Task: Create a flat design aesthetic medicine letterhead.
Action: Mouse moved to (607, 385)
Screenshot: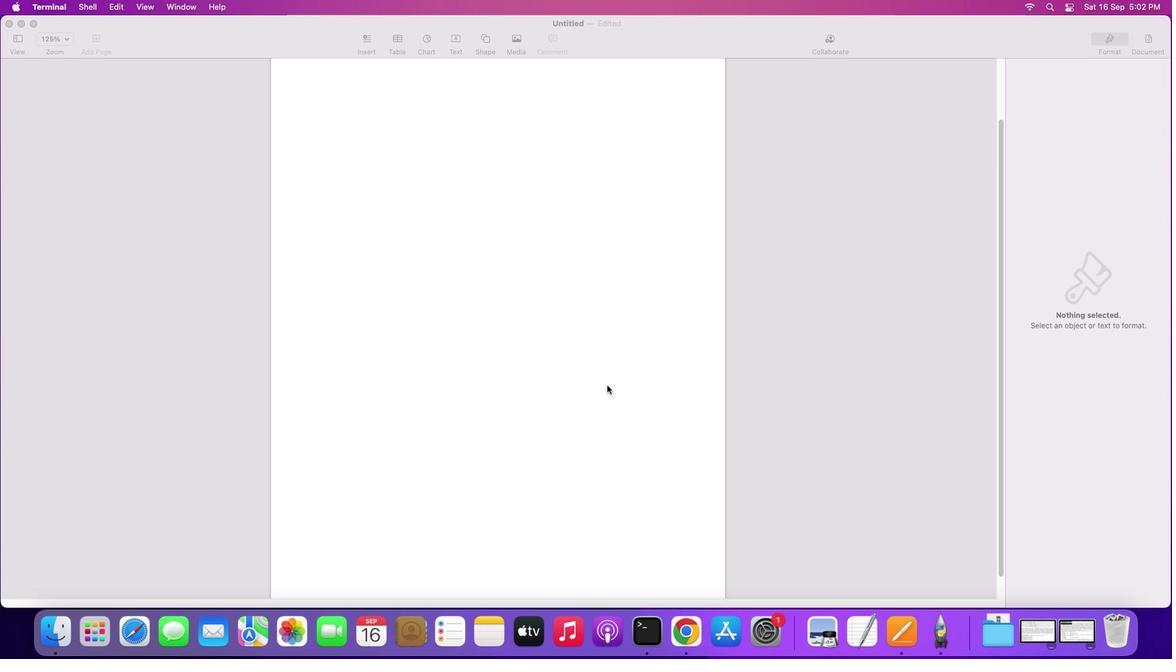 
Action: Mouse pressed left at (607, 385)
Screenshot: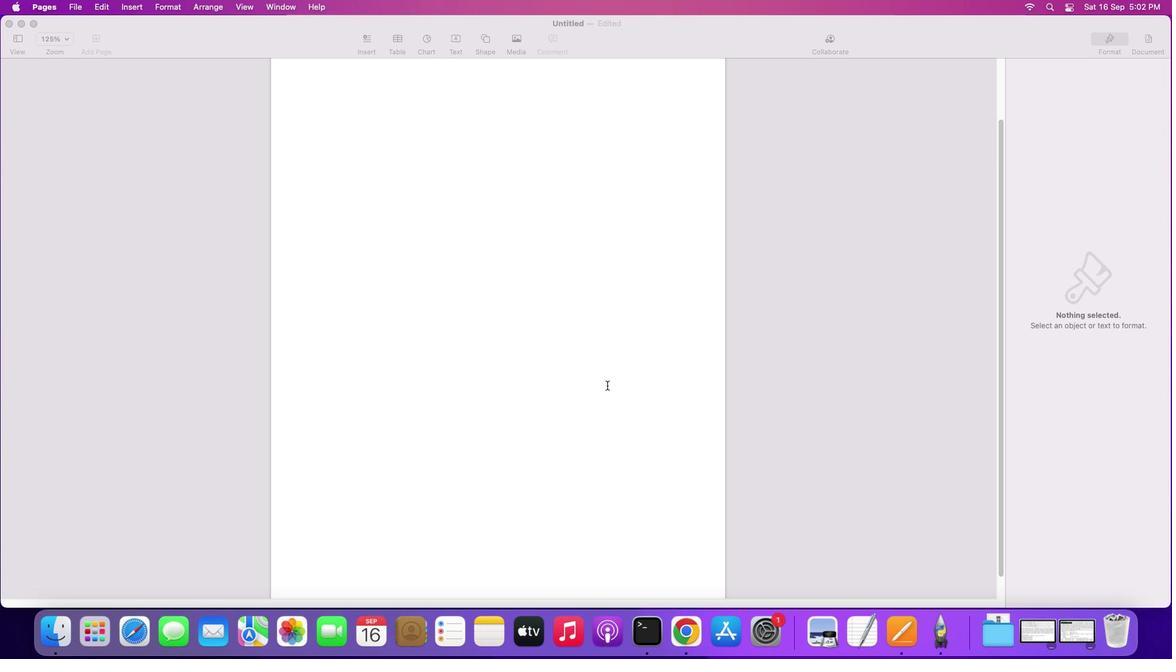 
Action: Mouse moved to (485, 37)
Screenshot: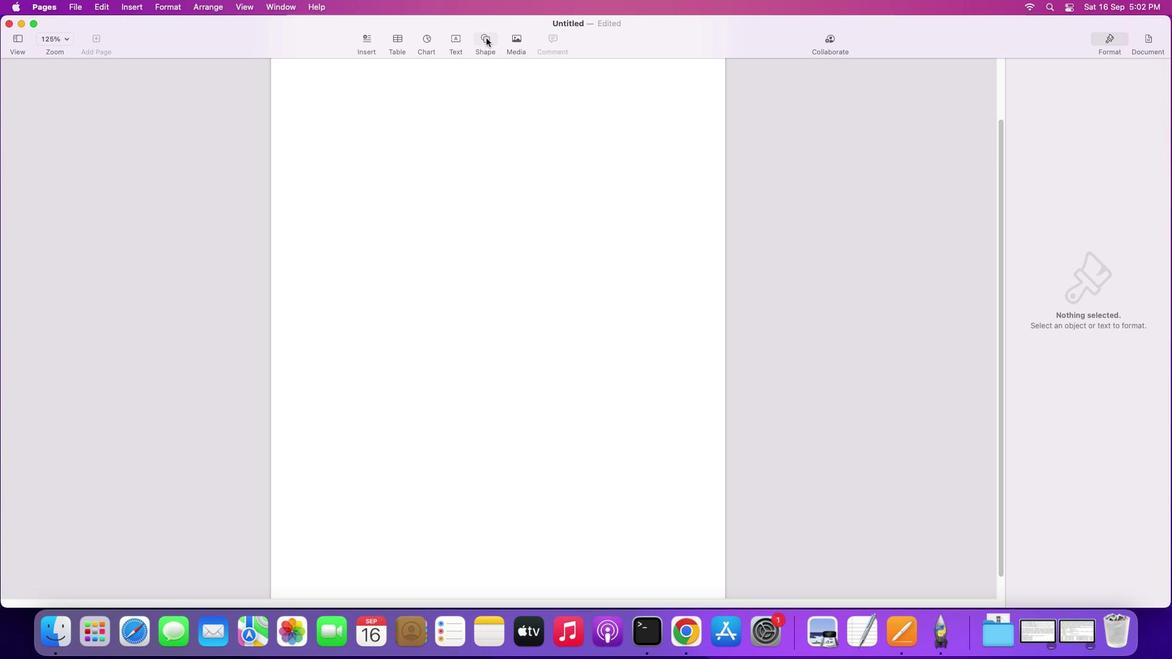 
Action: Mouse pressed left at (485, 37)
Screenshot: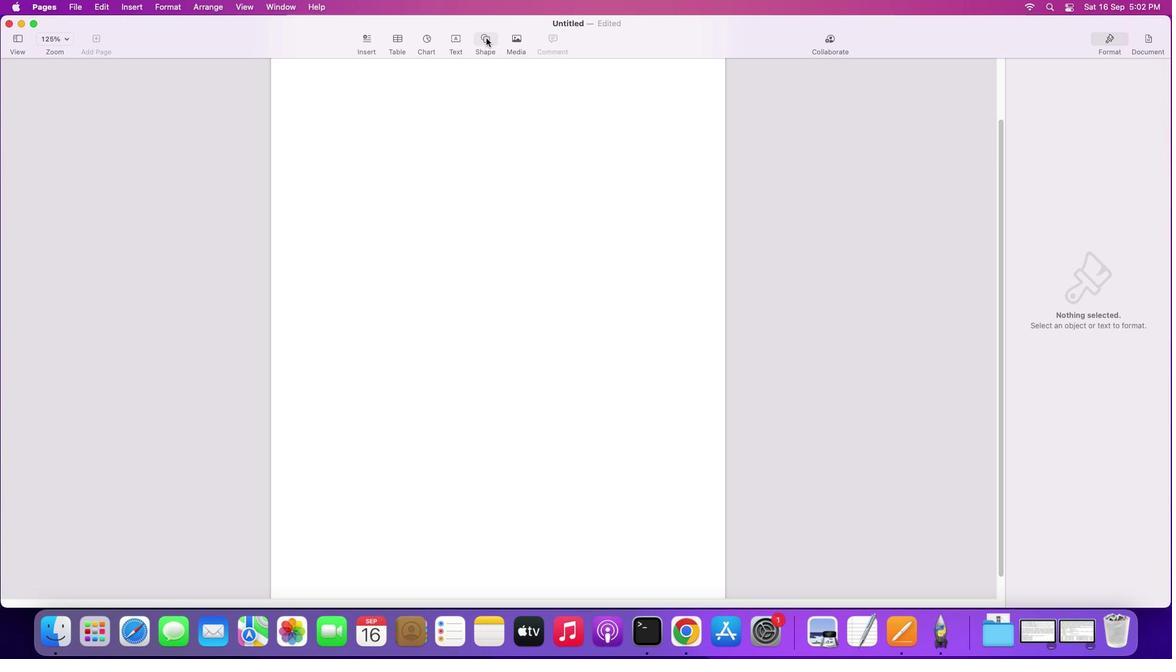 
Action: Mouse moved to (478, 138)
Screenshot: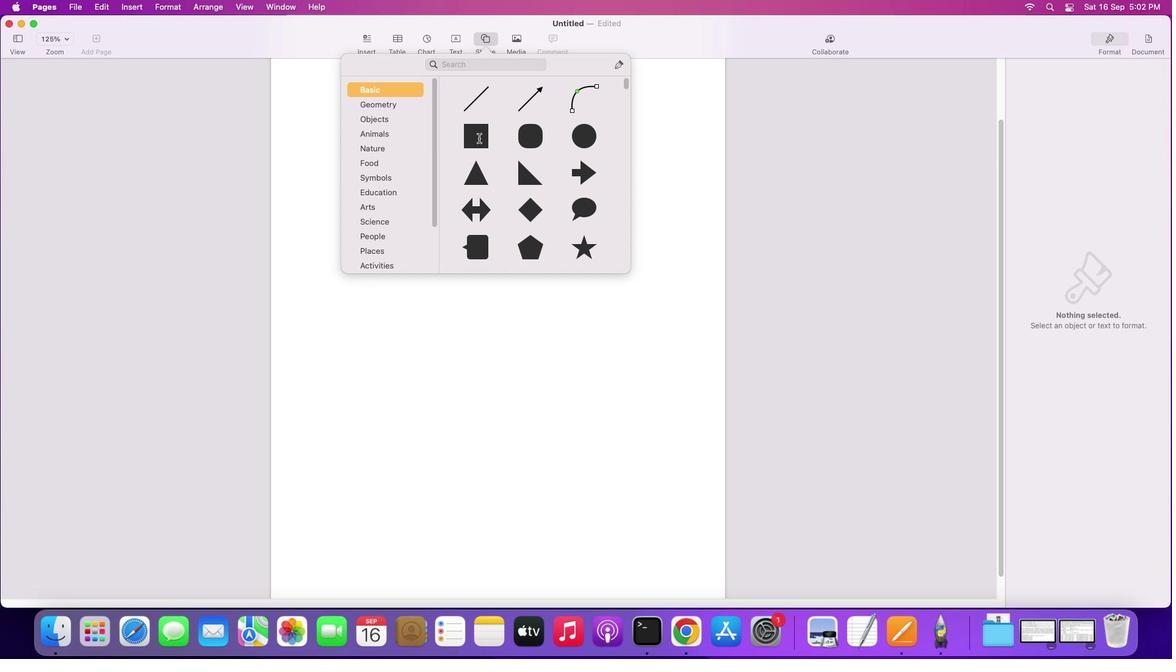 
Action: Mouse pressed left at (478, 138)
Screenshot: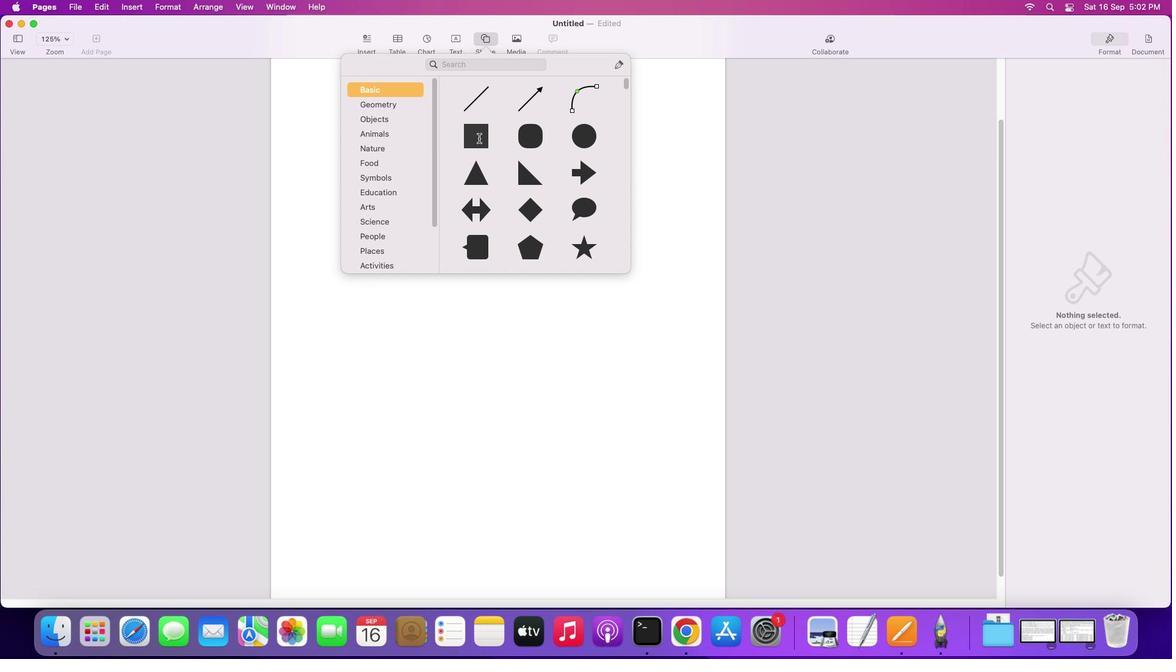 
Action: Mouse moved to (488, 313)
Screenshot: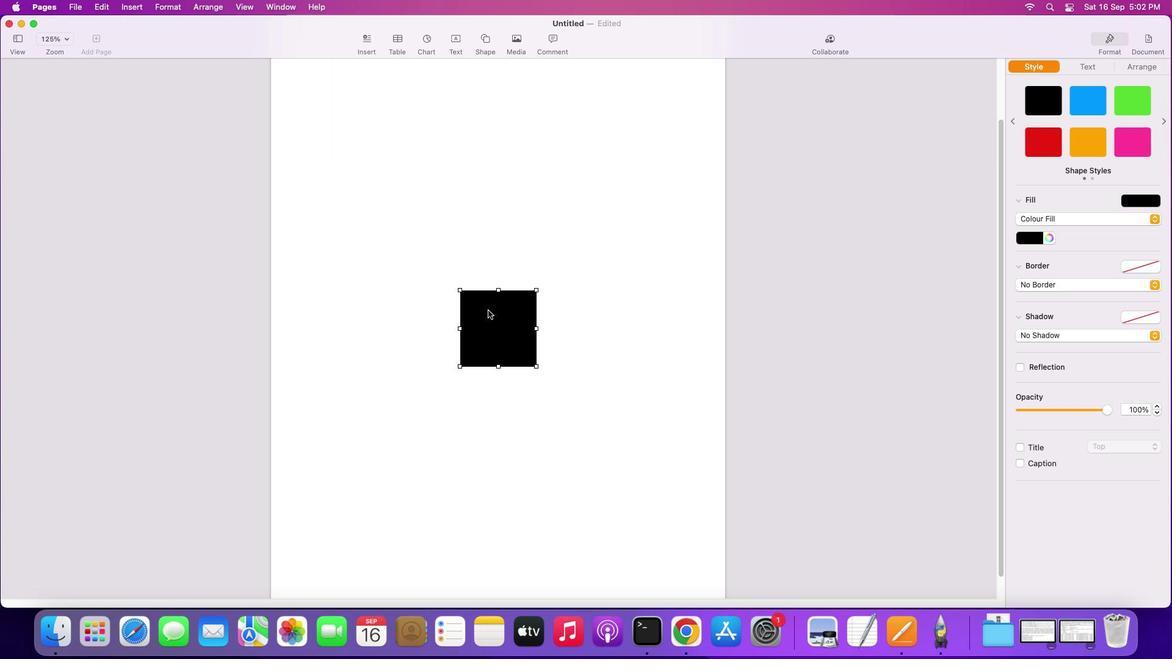 
Action: Mouse pressed left at (488, 313)
Screenshot: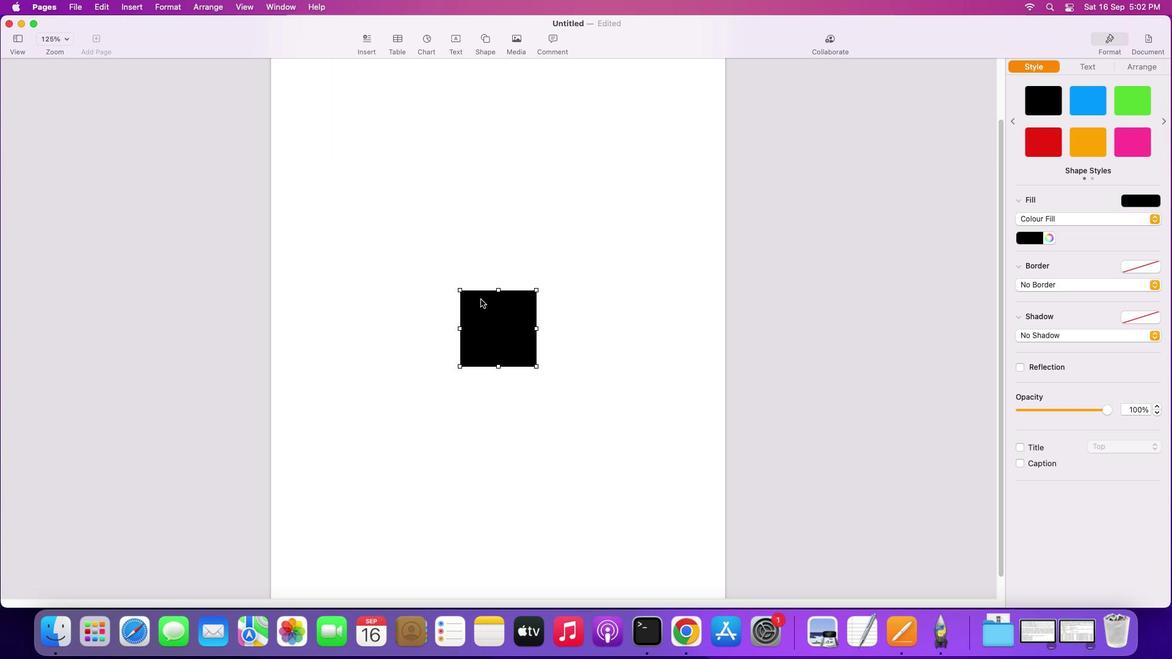 
Action: Mouse moved to (321, 84)
Screenshot: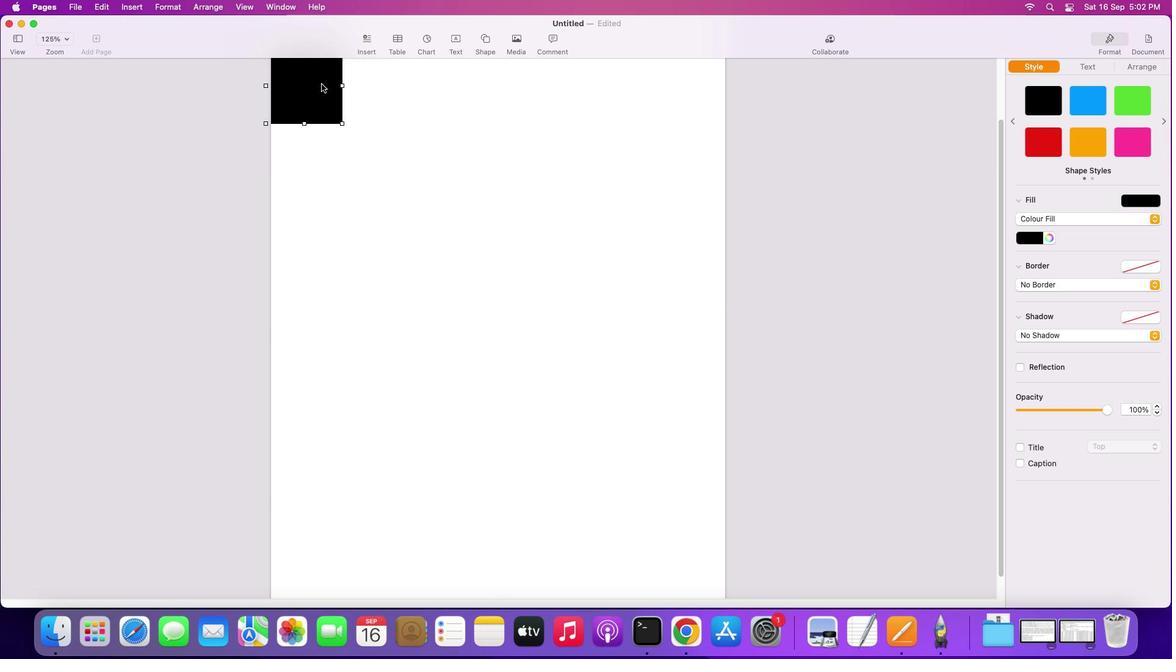 
Action: Mouse scrolled (321, 84) with delta (0, 0)
Screenshot: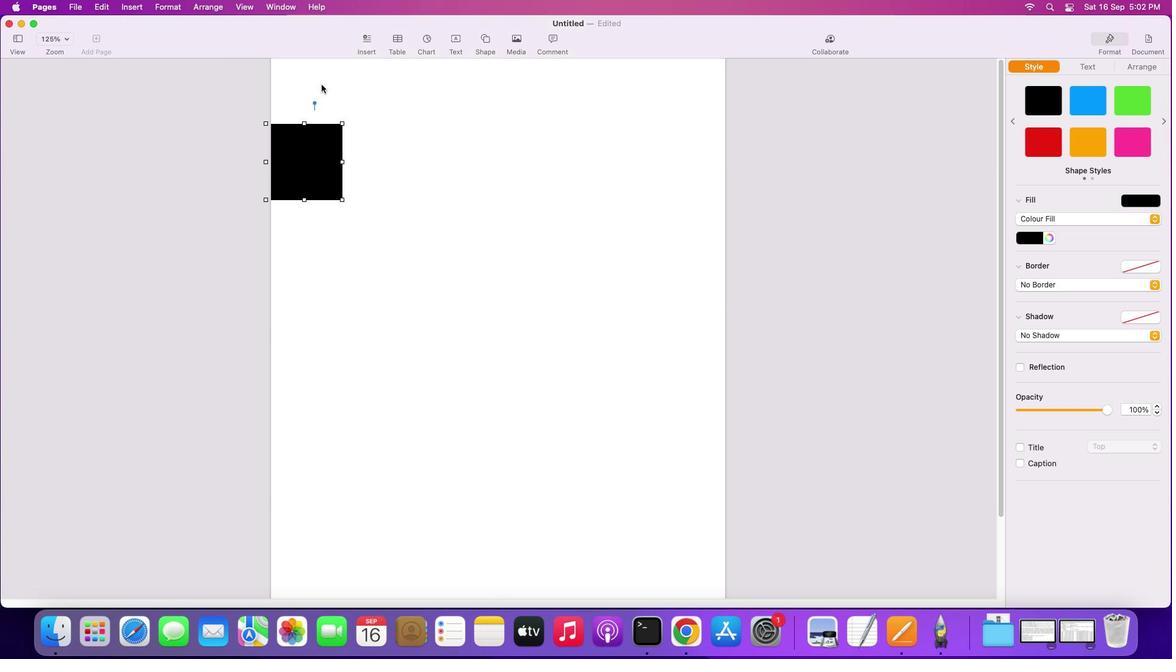 
Action: Mouse moved to (321, 84)
Screenshot: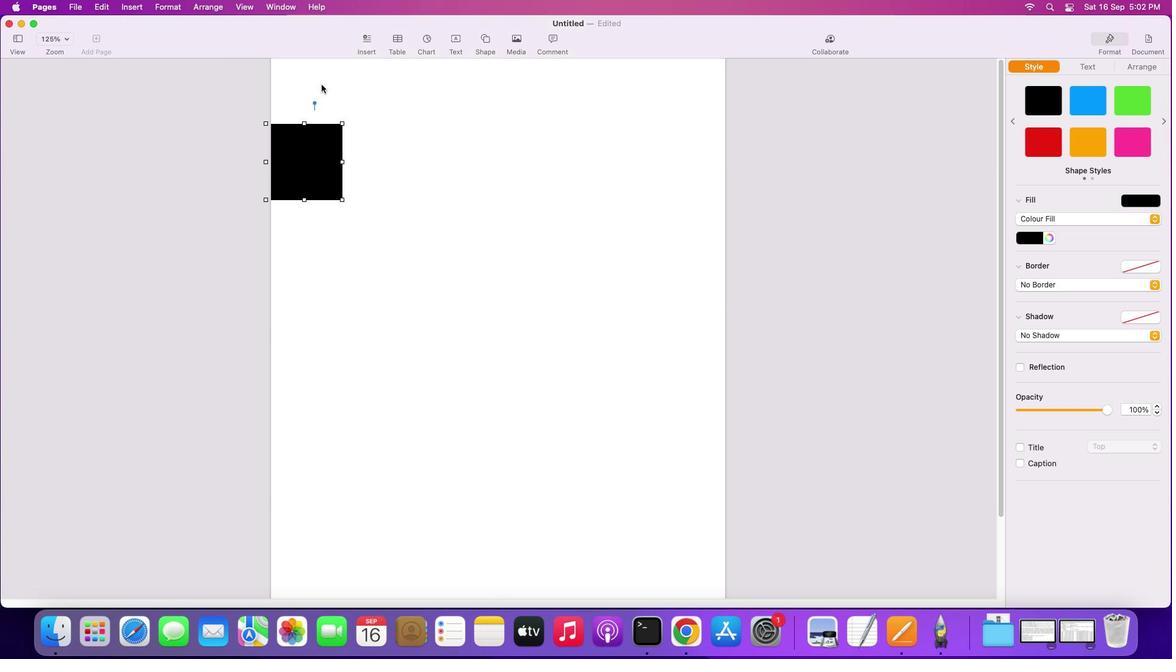 
Action: Mouse scrolled (321, 84) with delta (0, 0)
Screenshot: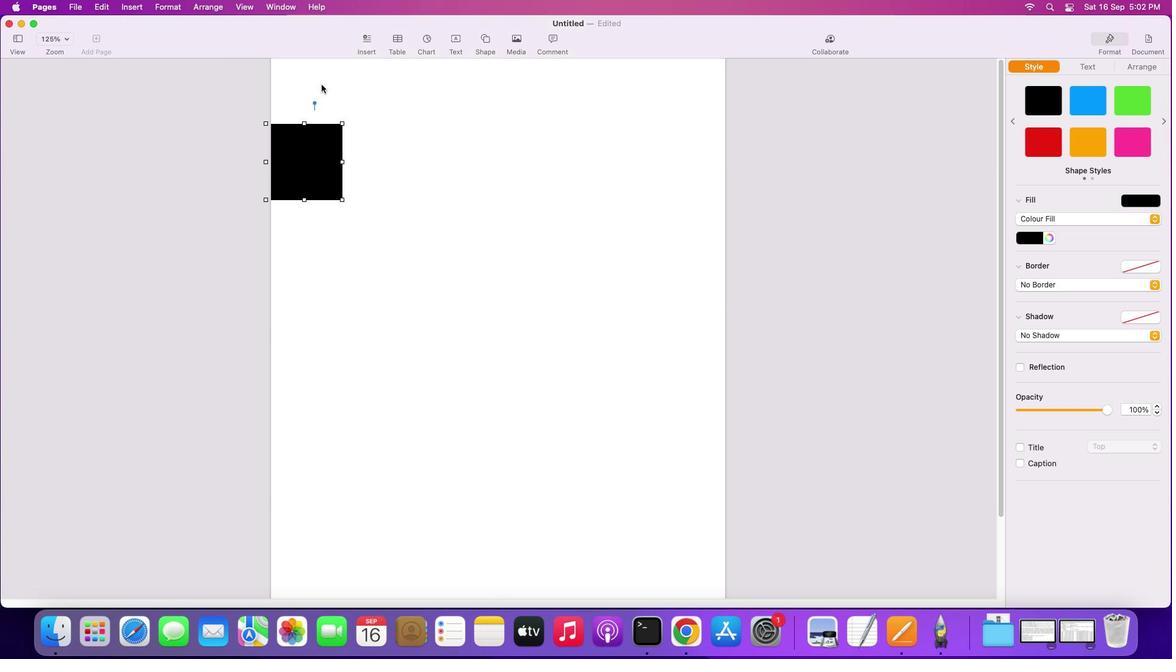 
Action: Mouse moved to (321, 84)
Screenshot: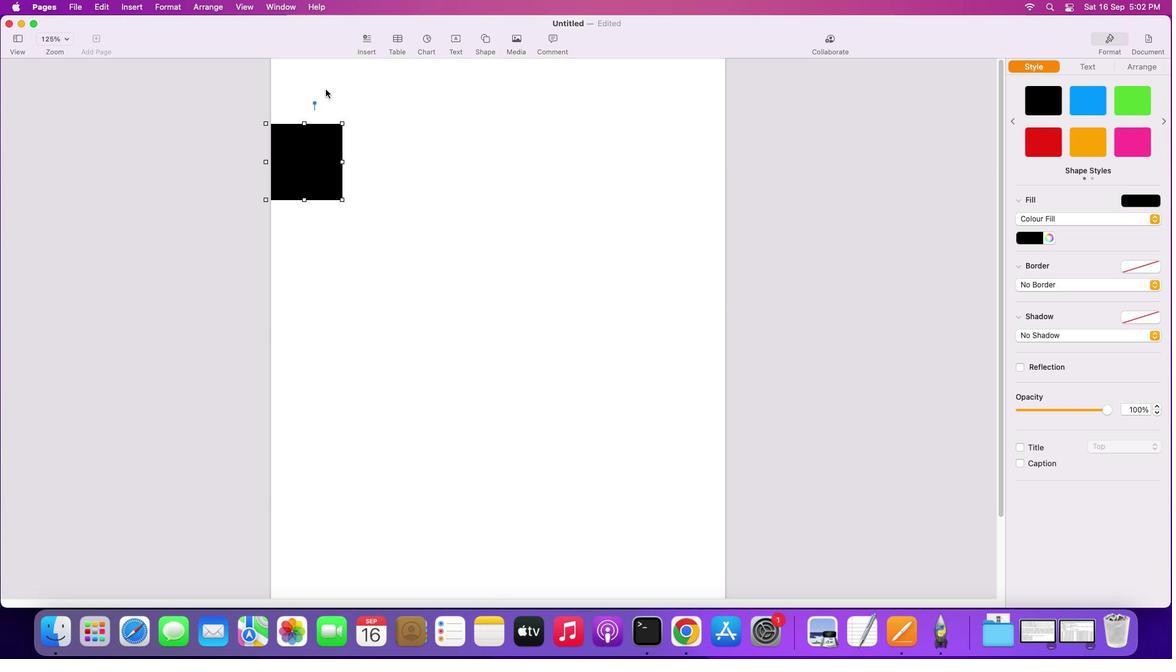 
Action: Mouse scrolled (321, 84) with delta (0, 2)
Screenshot: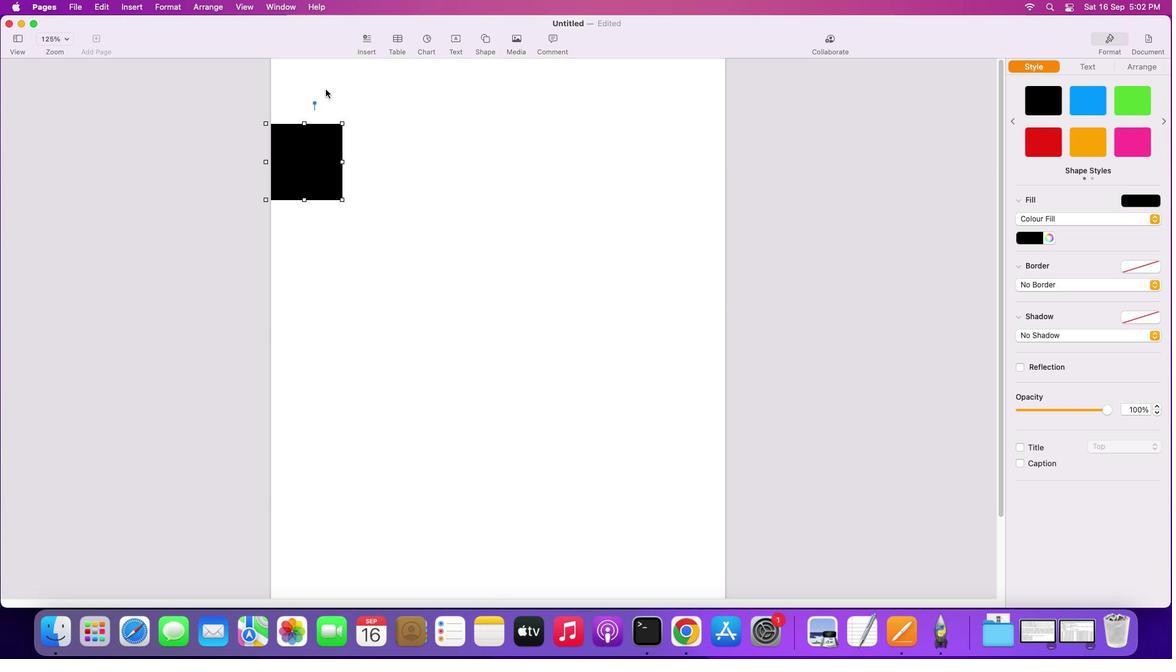 
Action: Mouse scrolled (321, 84) with delta (0, 3)
Screenshot: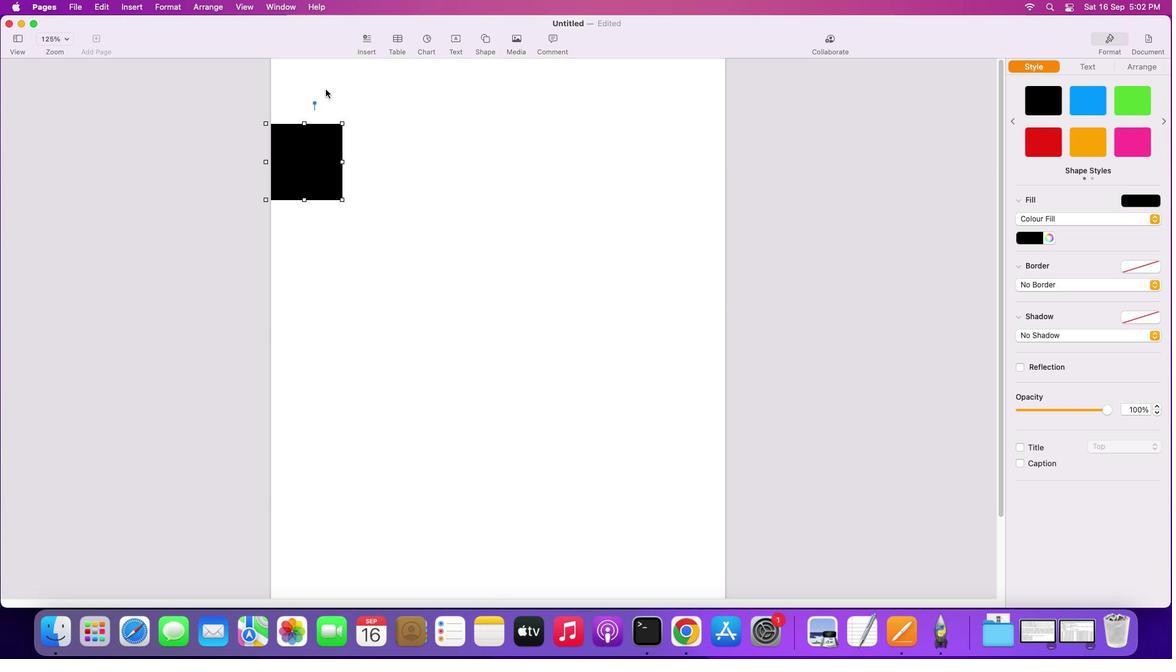 
Action: Mouse scrolled (321, 84) with delta (0, 3)
Screenshot: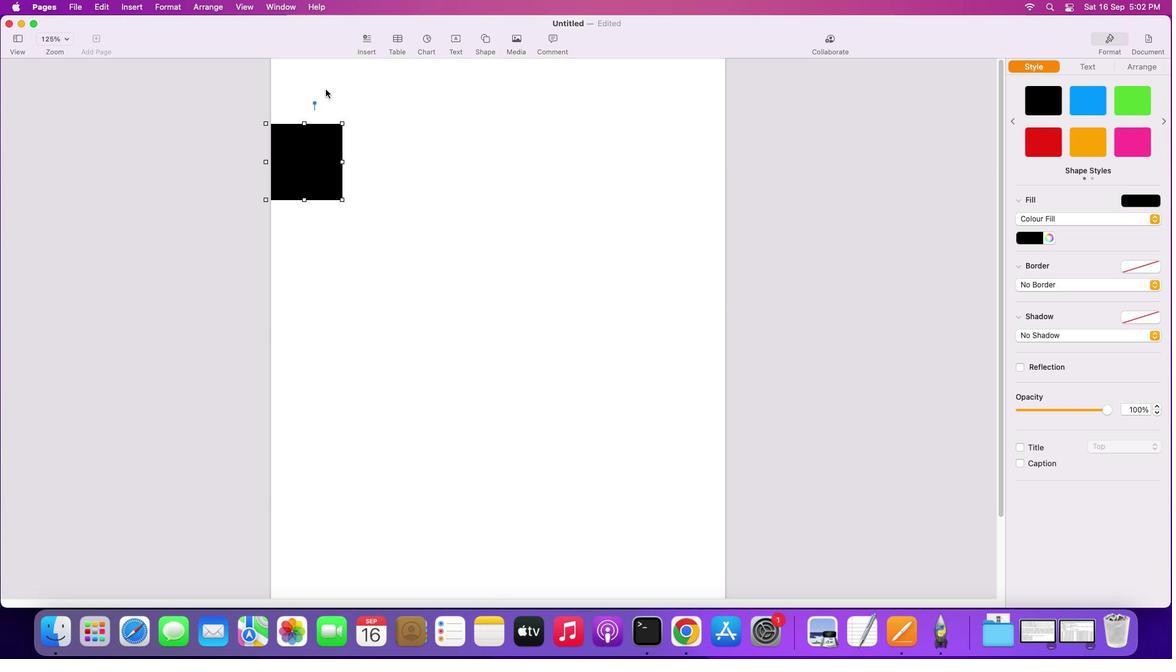 
Action: Mouse scrolled (321, 84) with delta (0, 4)
Screenshot: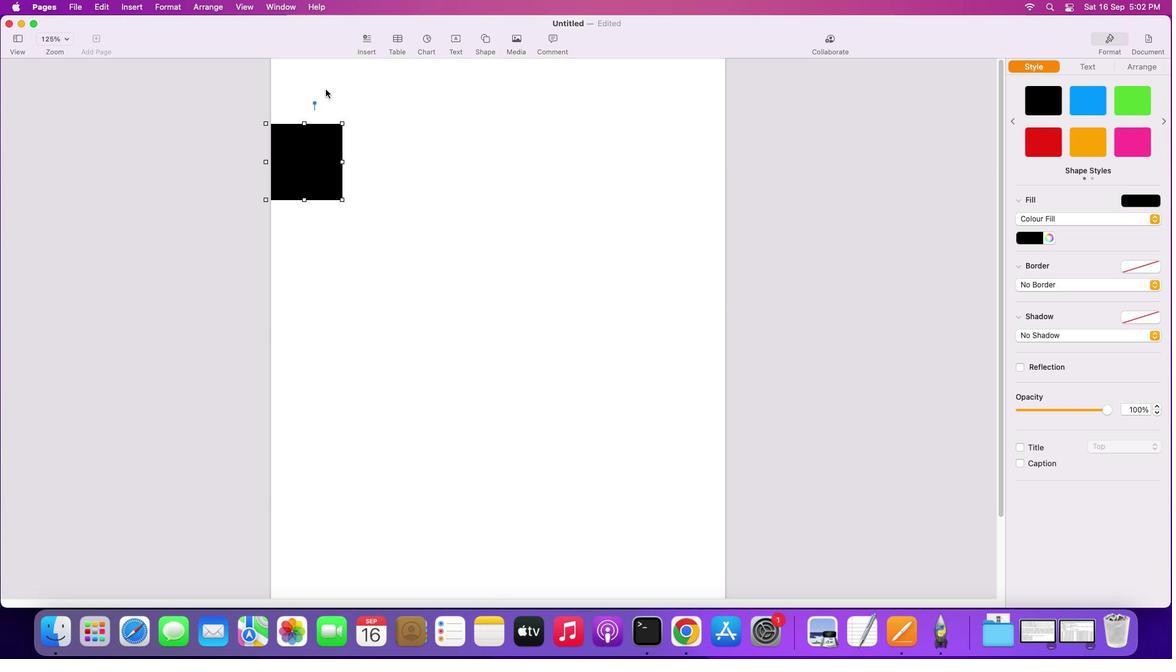 
Action: Mouse scrolled (321, 84) with delta (0, 4)
Screenshot: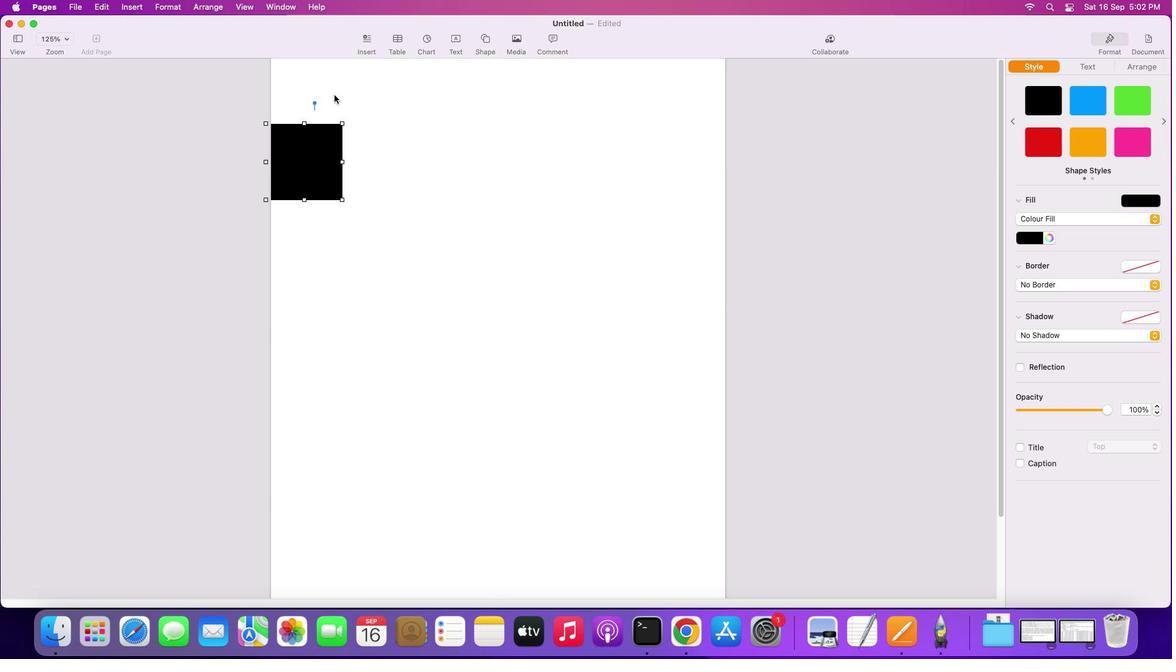 
Action: Mouse scrolled (321, 84) with delta (0, 4)
Screenshot: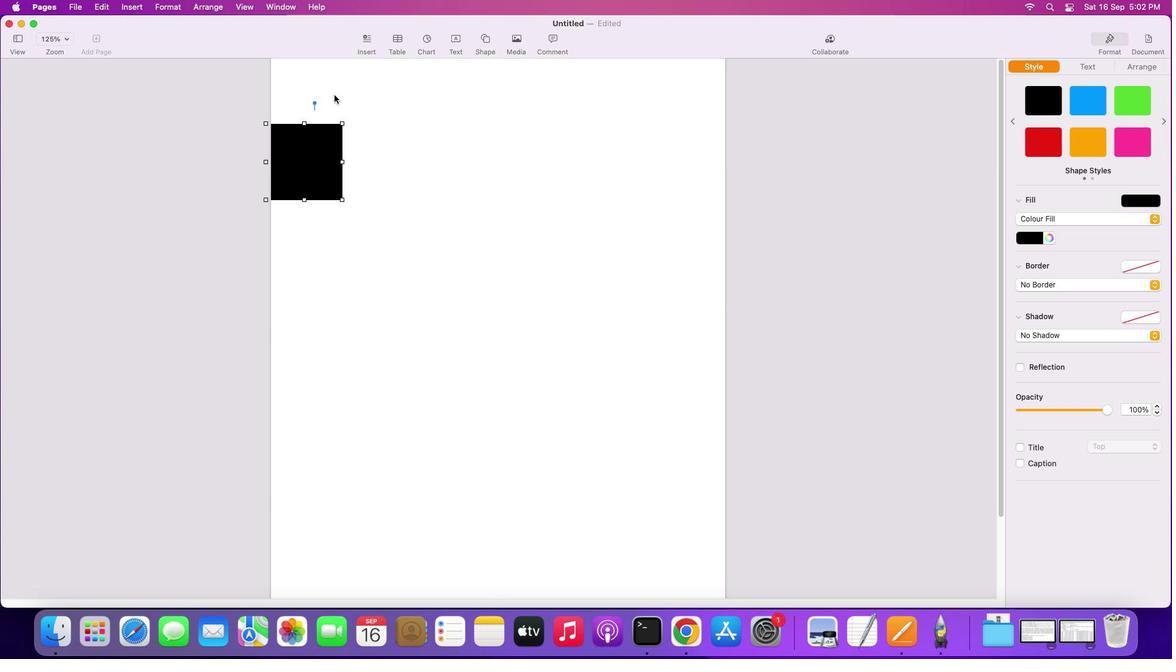 
Action: Mouse moved to (319, 152)
Screenshot: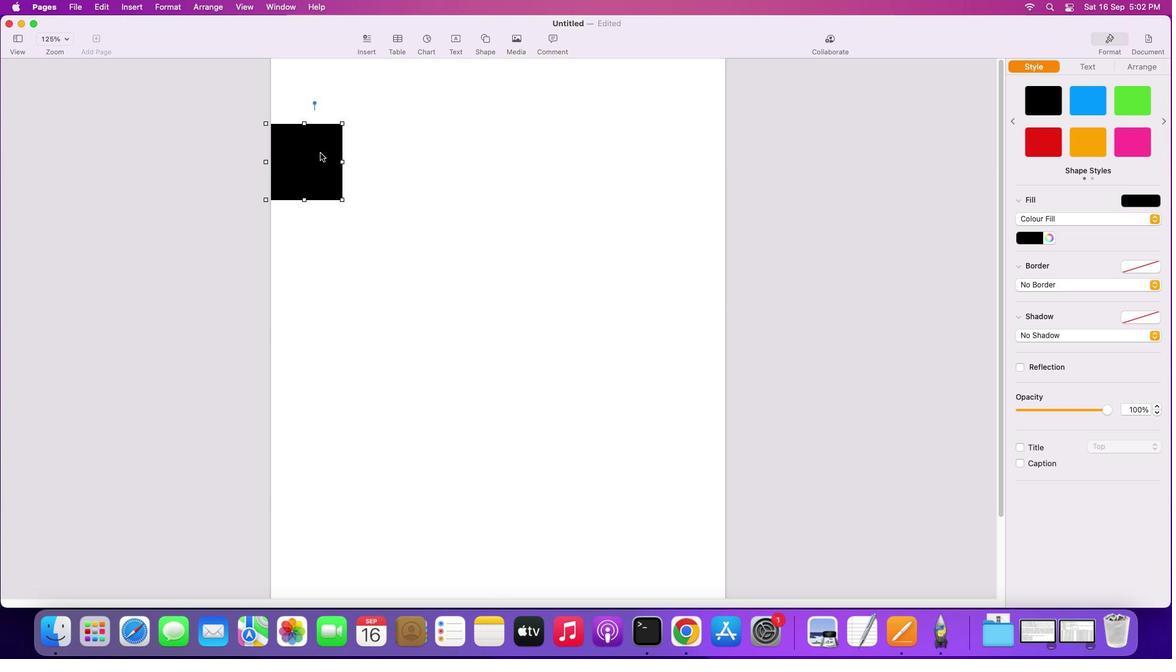 
Action: Mouse pressed left at (319, 152)
Screenshot: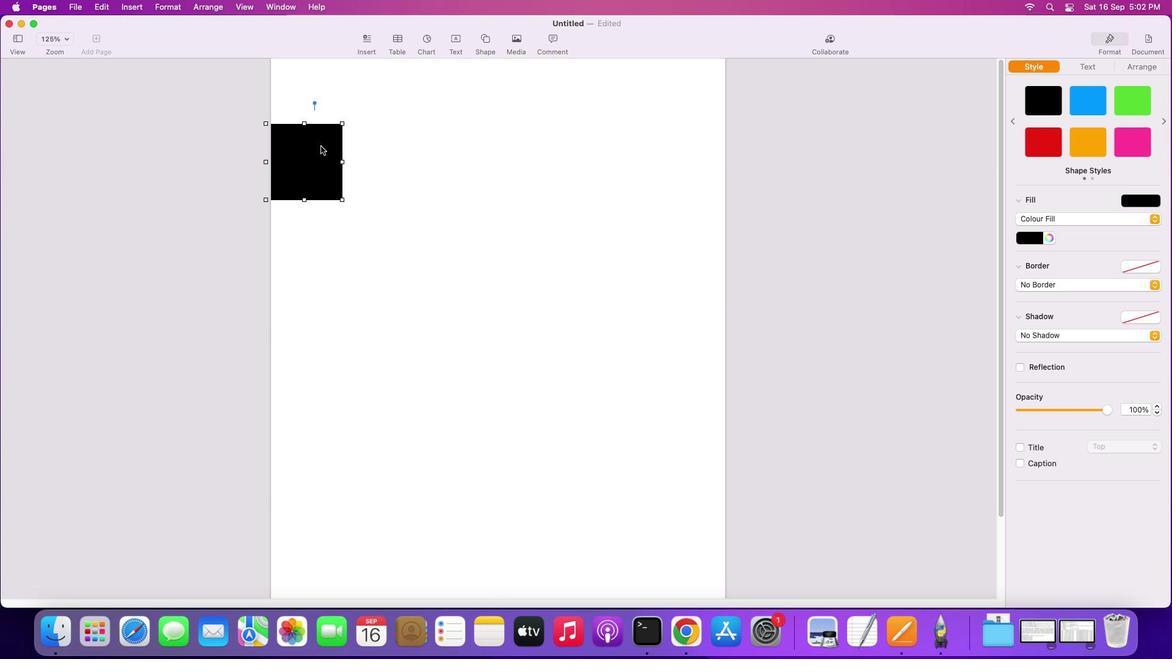 
Action: Mouse moved to (313, 87)
Screenshot: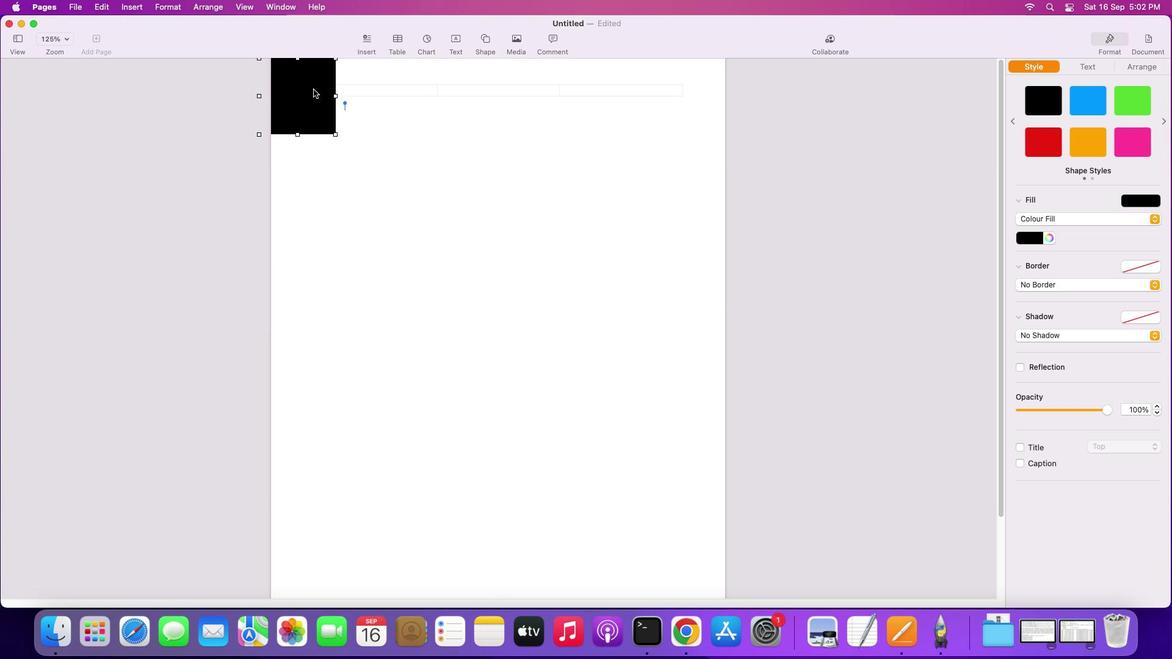 
Action: Mouse scrolled (313, 87) with delta (0, 0)
Screenshot: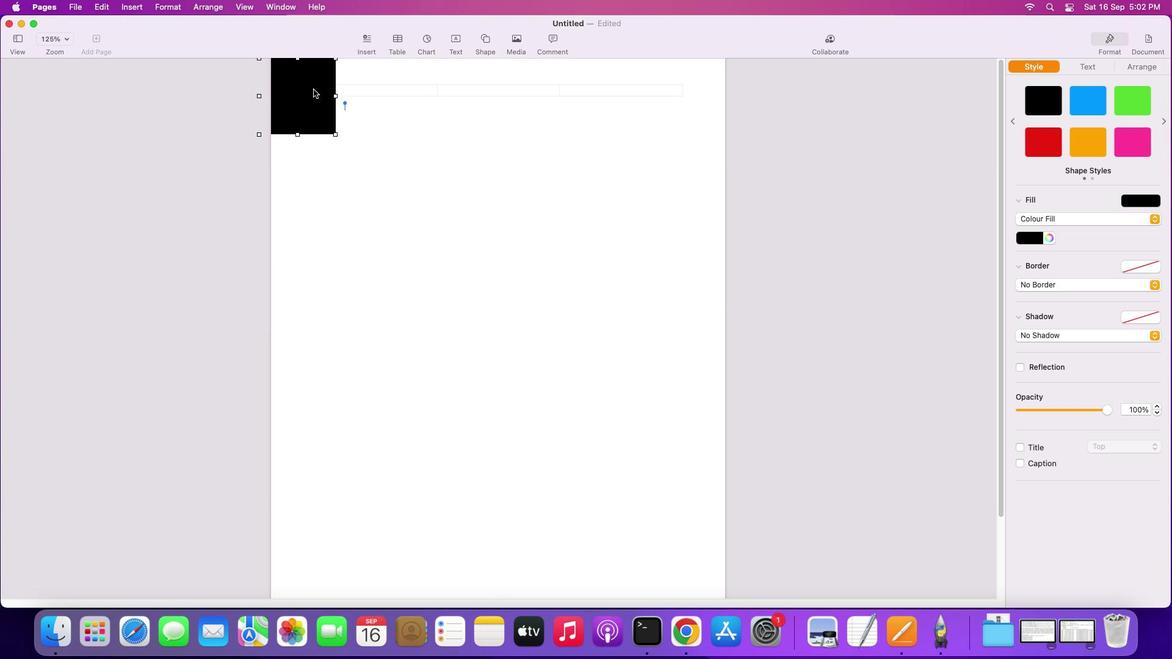 
Action: Mouse moved to (313, 87)
Screenshot: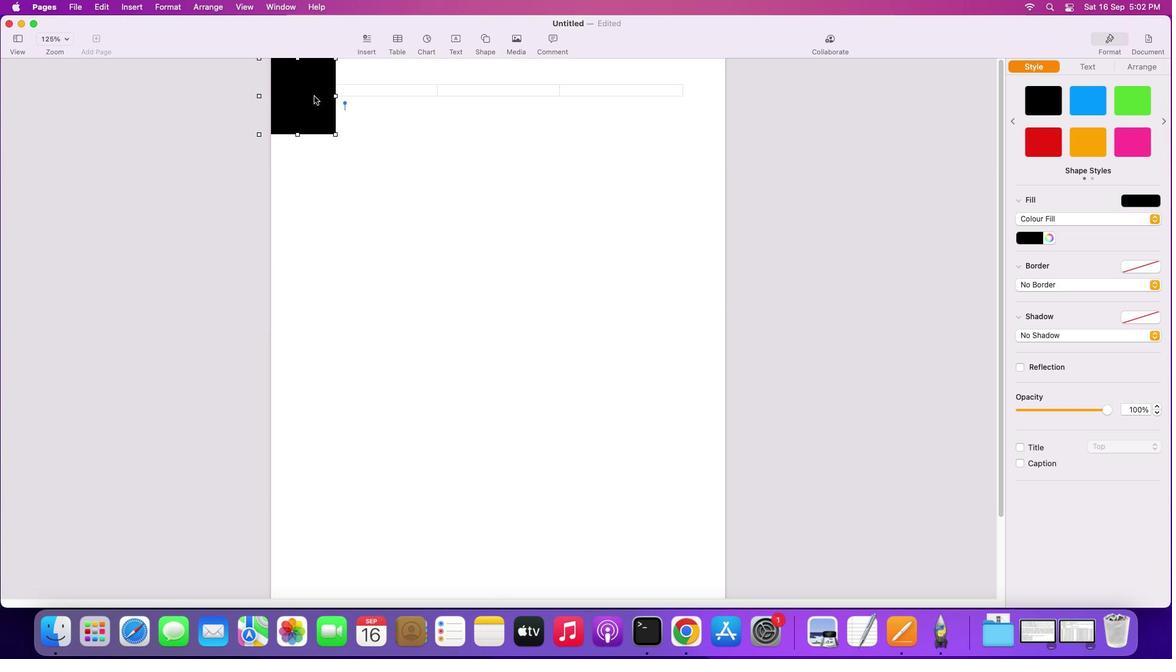 
Action: Mouse scrolled (313, 87) with delta (0, 0)
Screenshot: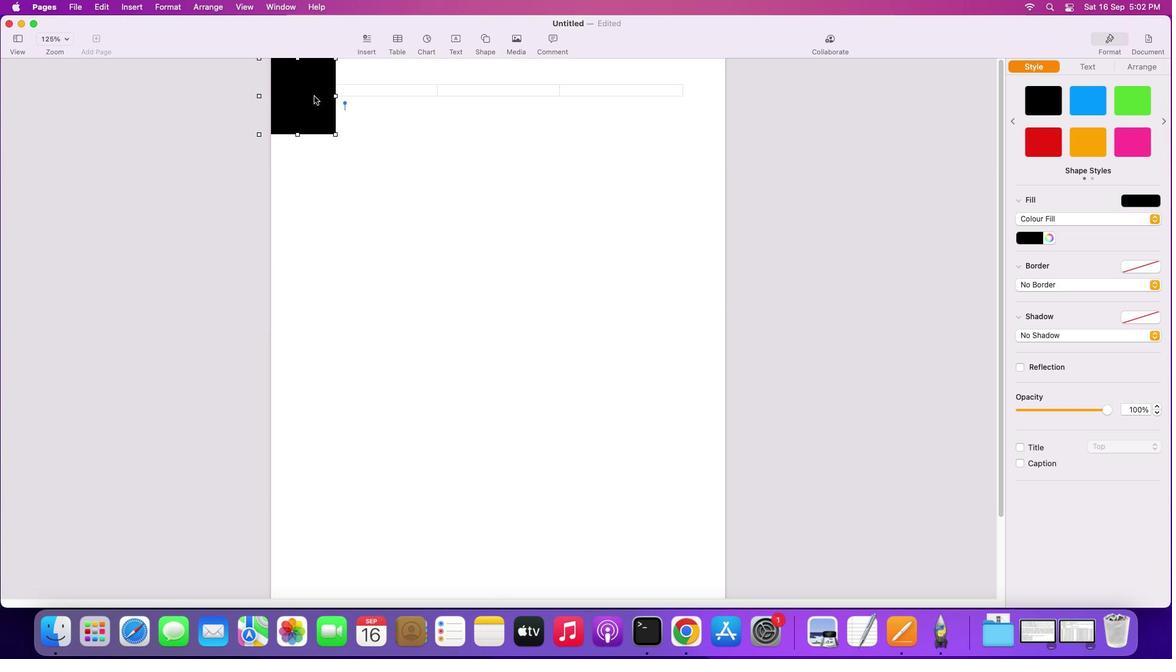 
Action: Mouse moved to (313, 87)
Screenshot: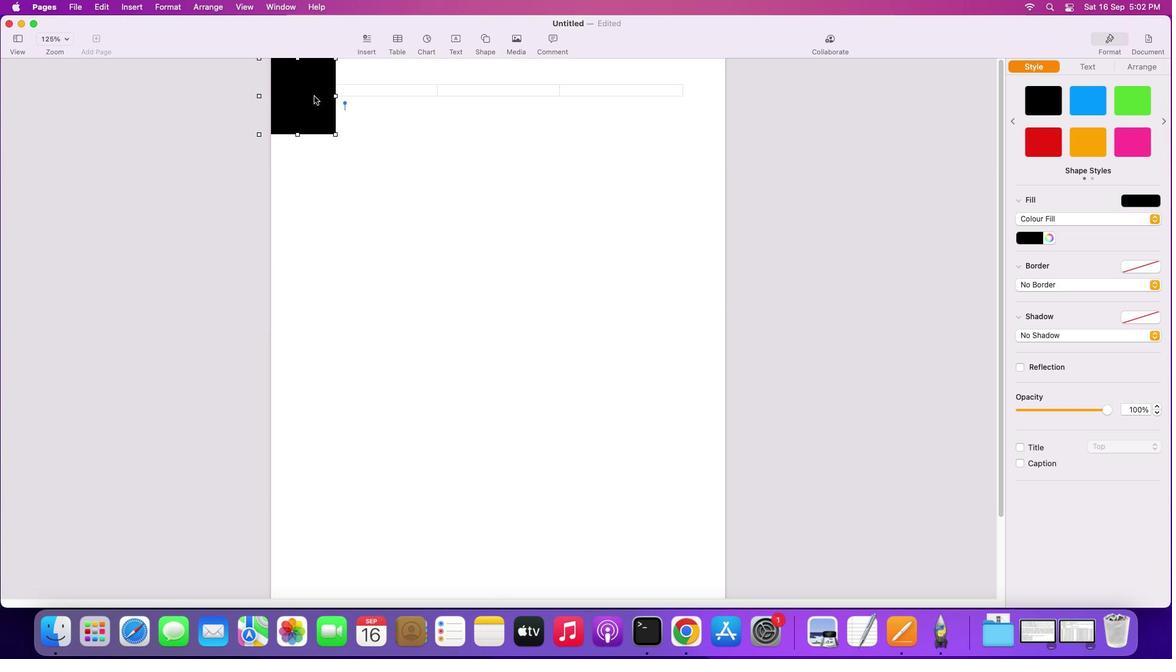 
Action: Mouse scrolled (313, 87) with delta (0, 1)
Screenshot: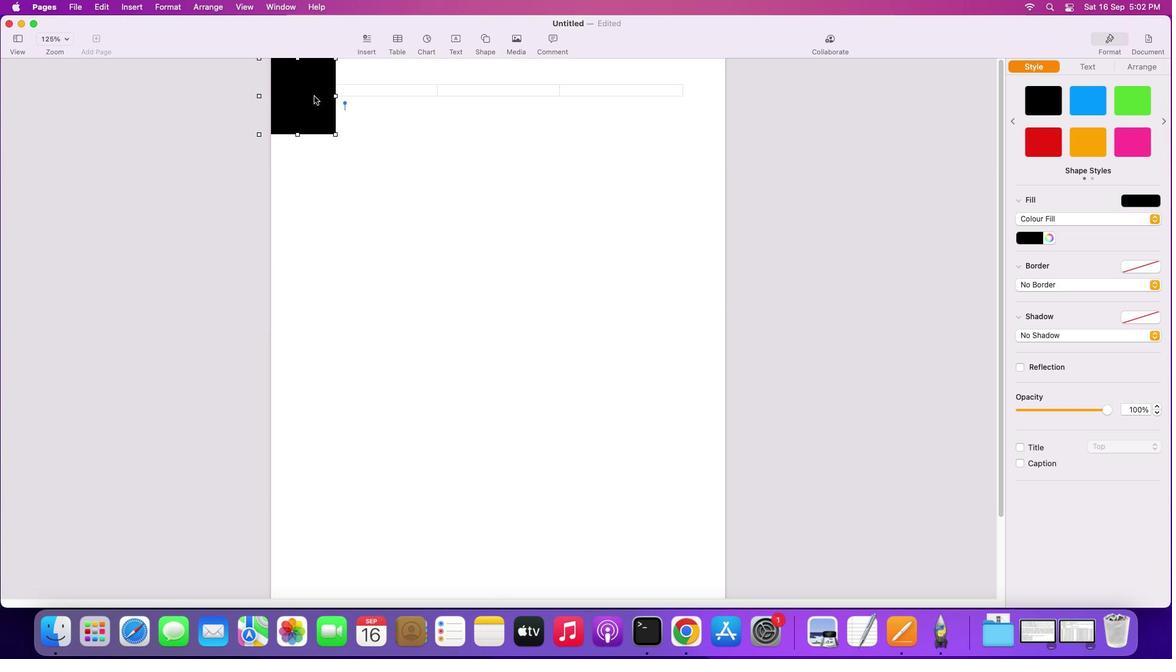 
Action: Mouse moved to (335, 95)
Screenshot: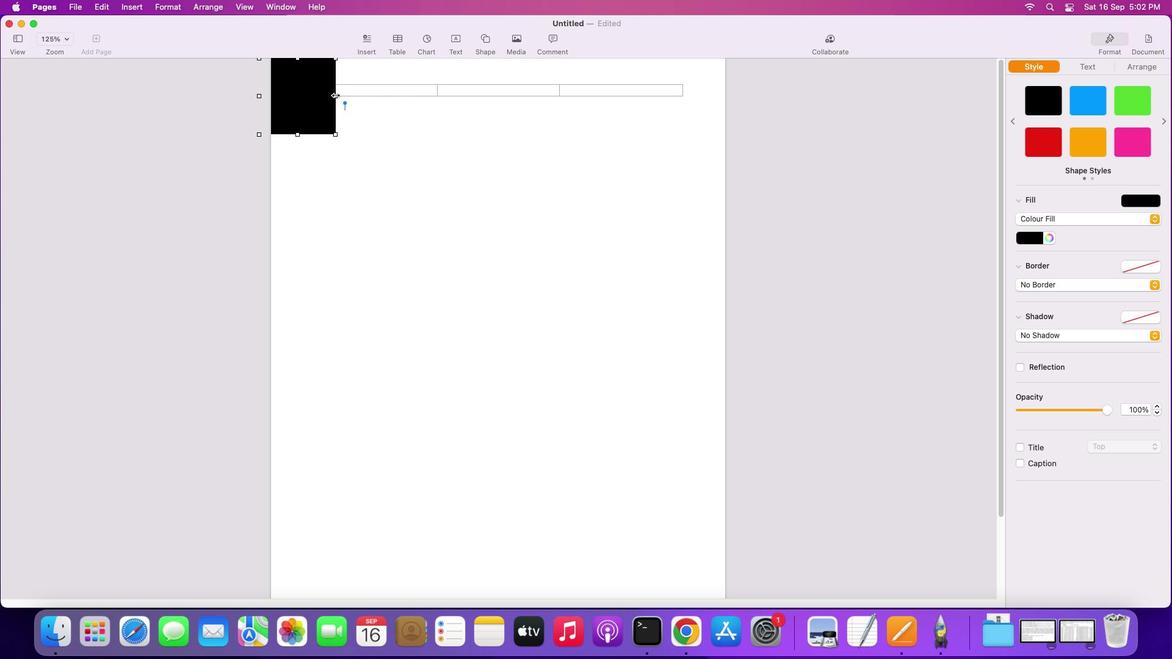 
Action: Mouse pressed left at (335, 95)
Screenshot: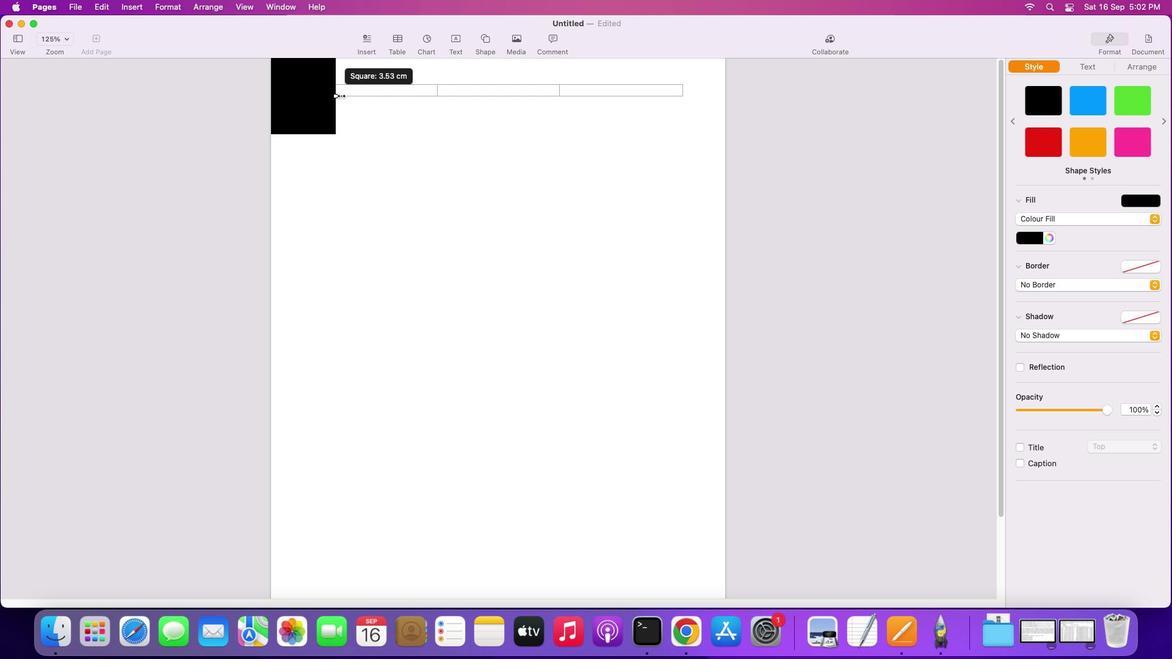 
Action: Mouse moved to (492, 134)
Screenshot: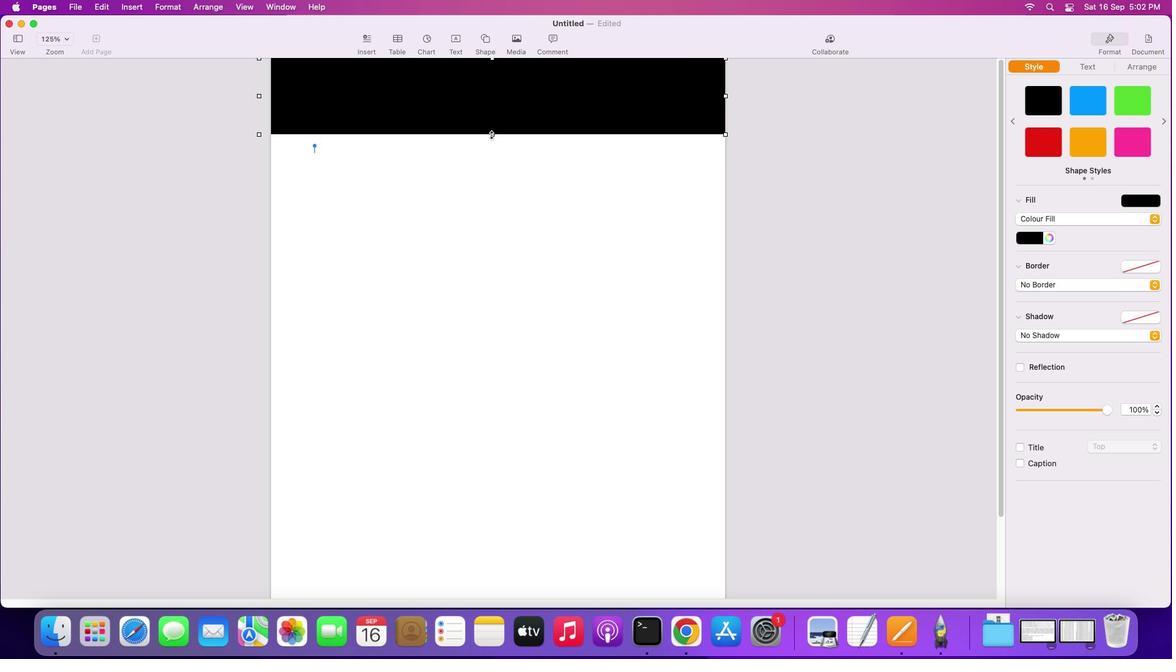 
Action: Mouse pressed left at (492, 134)
Screenshot: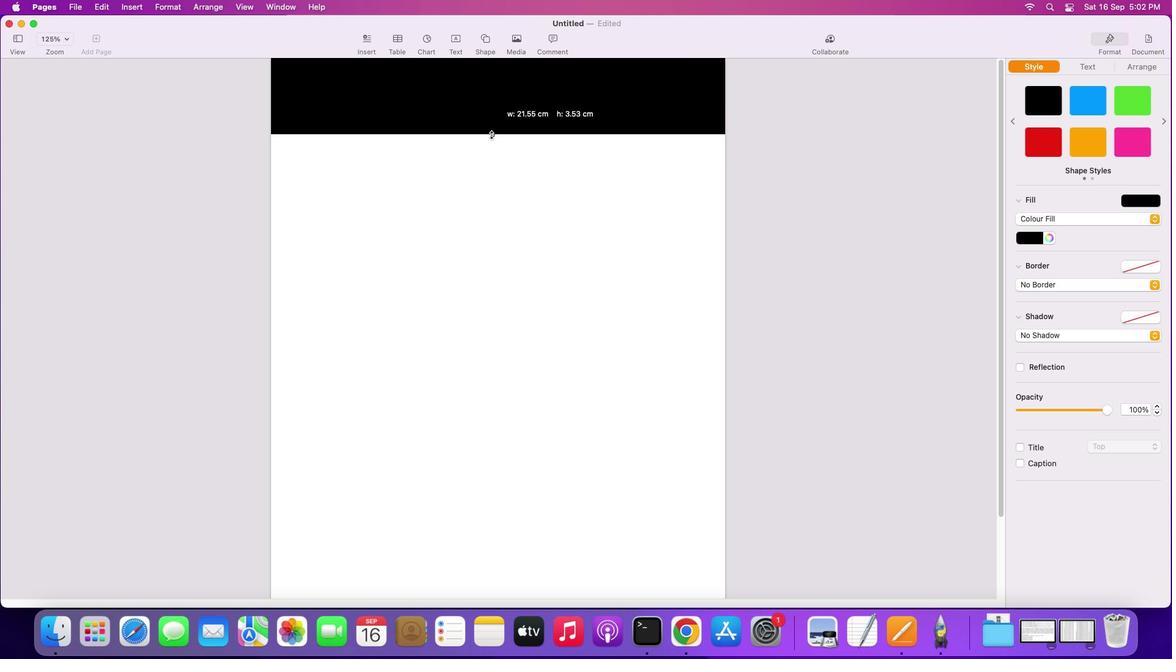 
Action: Mouse moved to (485, 222)
Screenshot: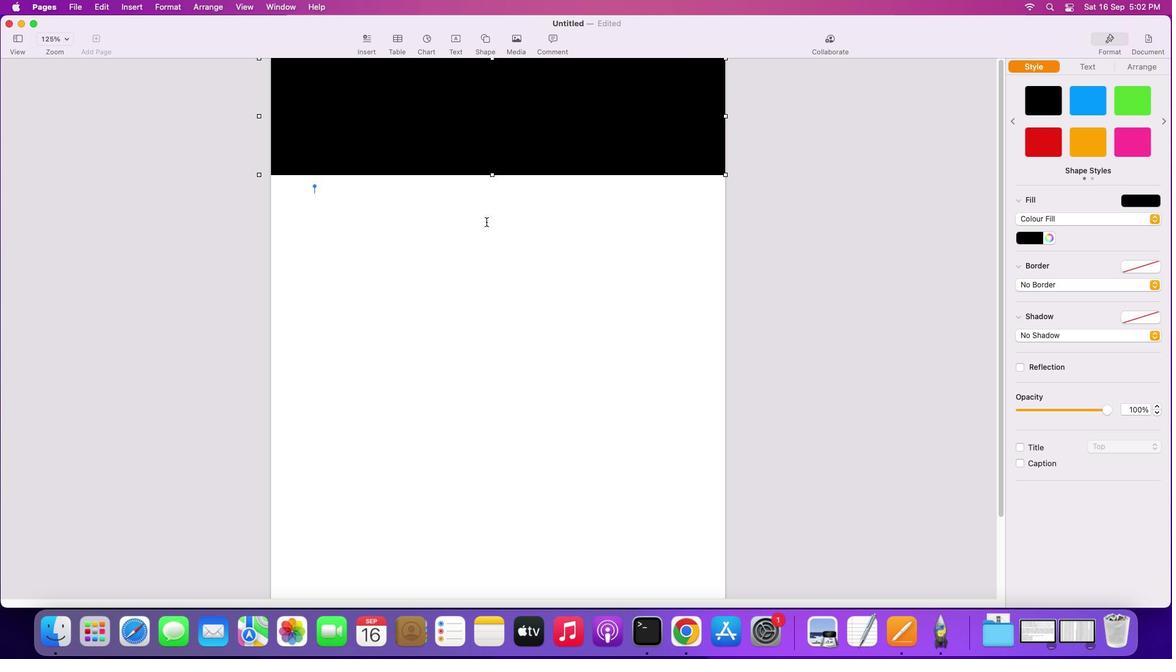 
Action: Mouse pressed left at (485, 222)
Screenshot: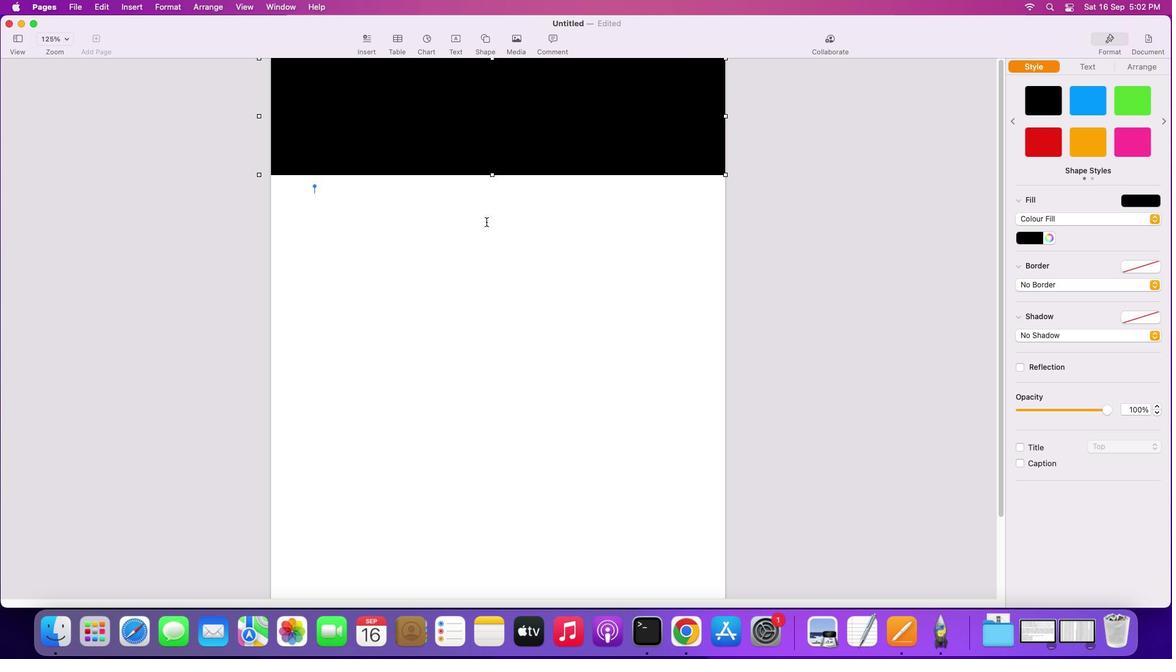 
Action: Mouse moved to (485, 38)
Screenshot: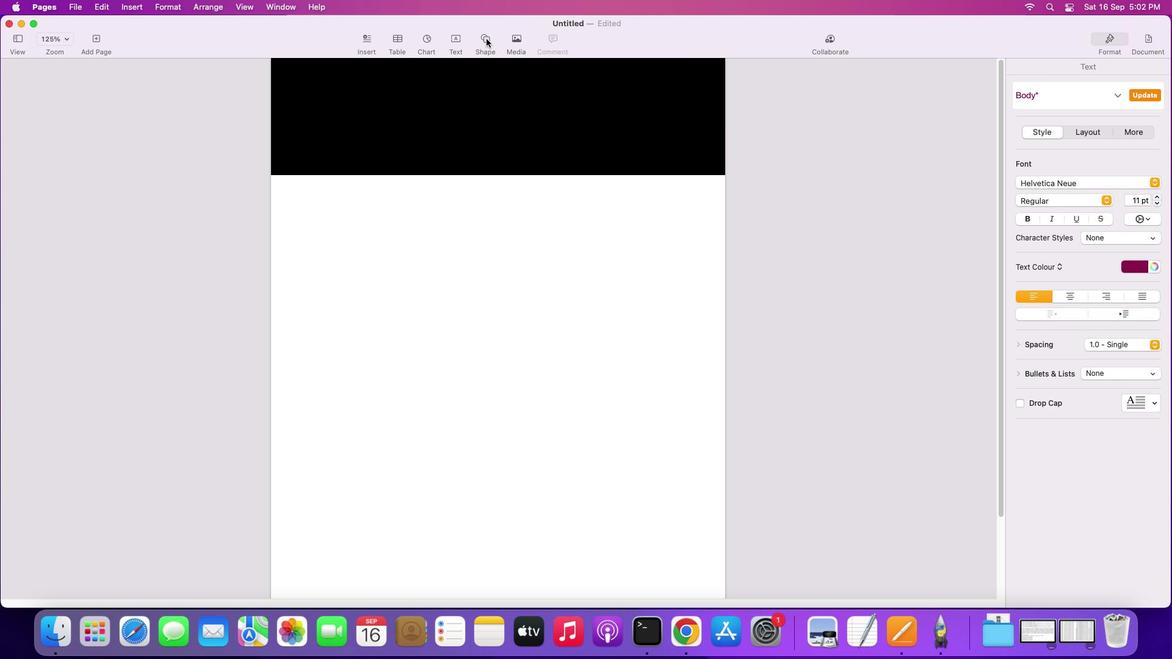 
Action: Mouse pressed left at (485, 38)
Screenshot: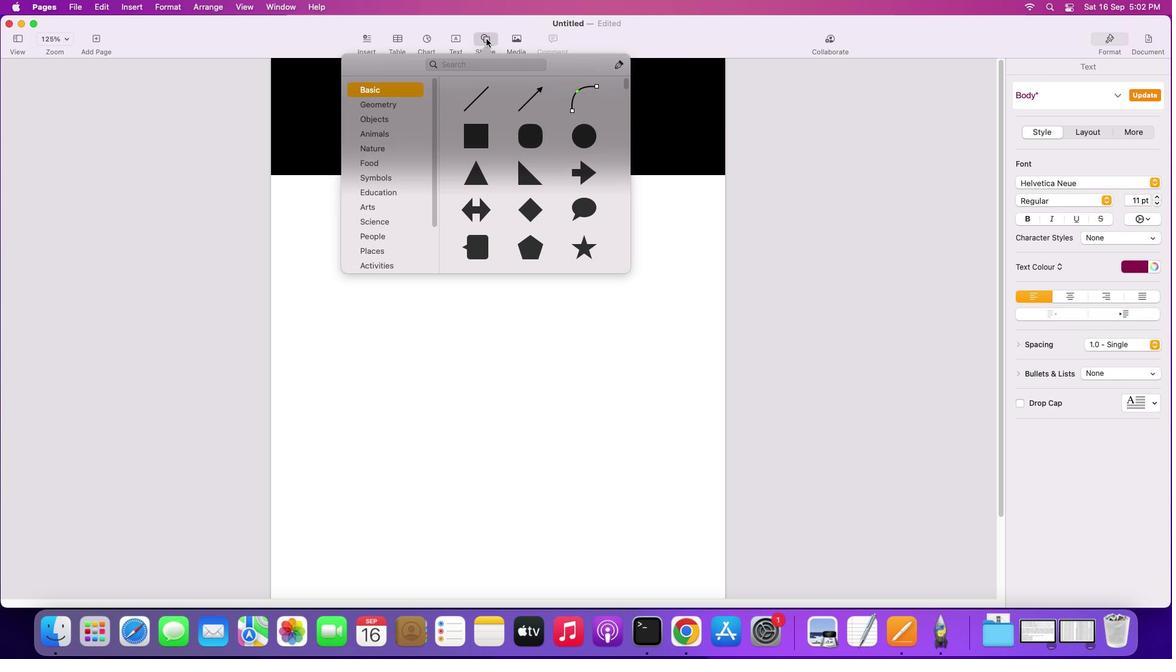 
Action: Mouse moved to (473, 131)
Screenshot: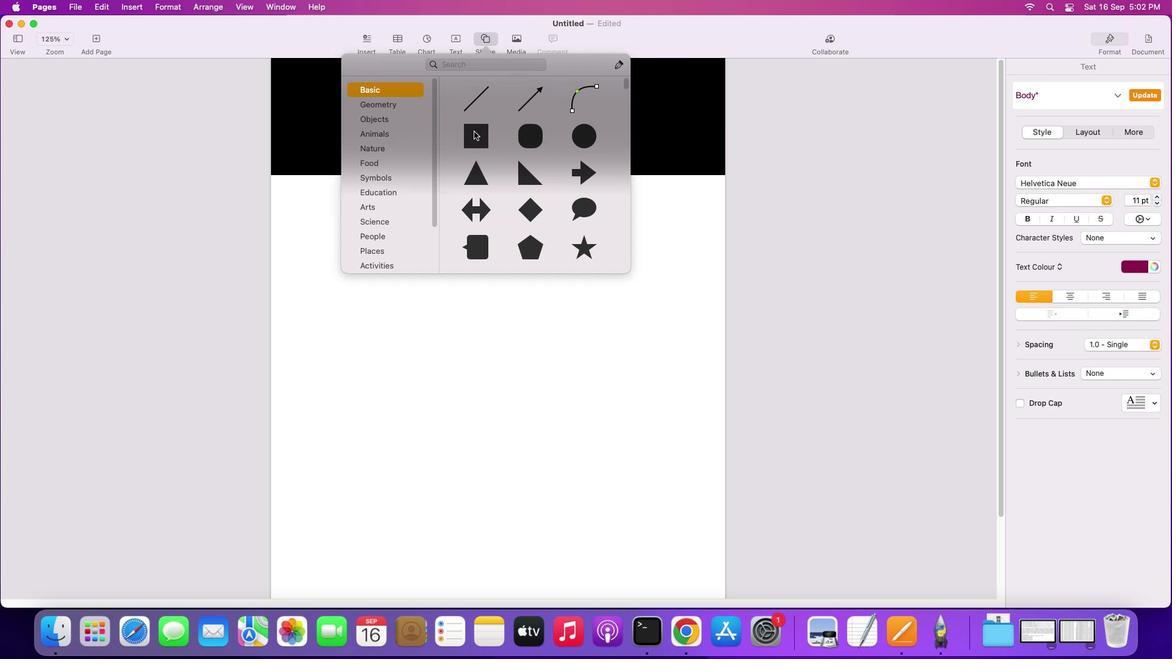 
Action: Mouse pressed left at (473, 131)
Screenshot: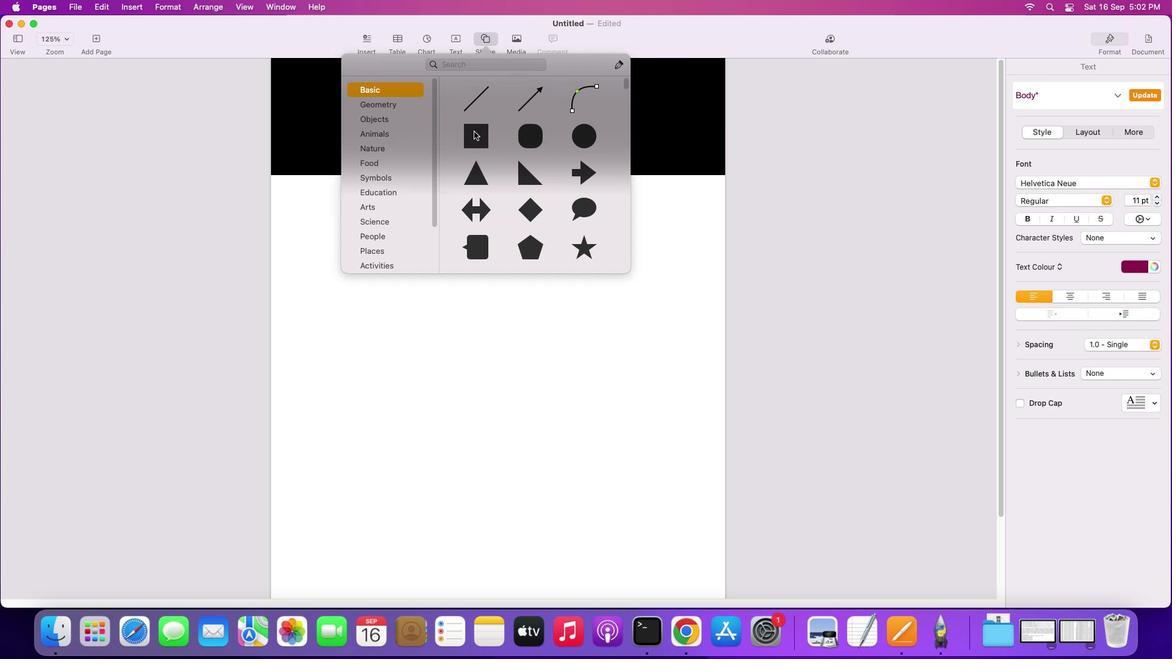 
Action: Mouse moved to (491, 228)
Screenshot: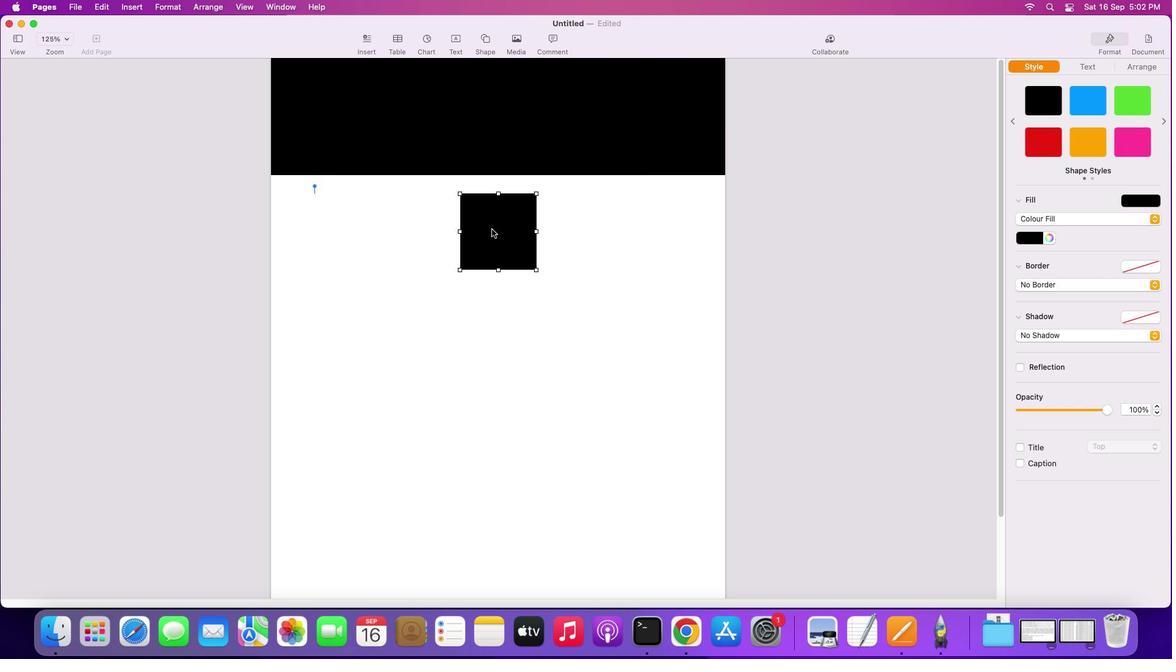 
Action: Mouse pressed left at (491, 228)
Screenshot: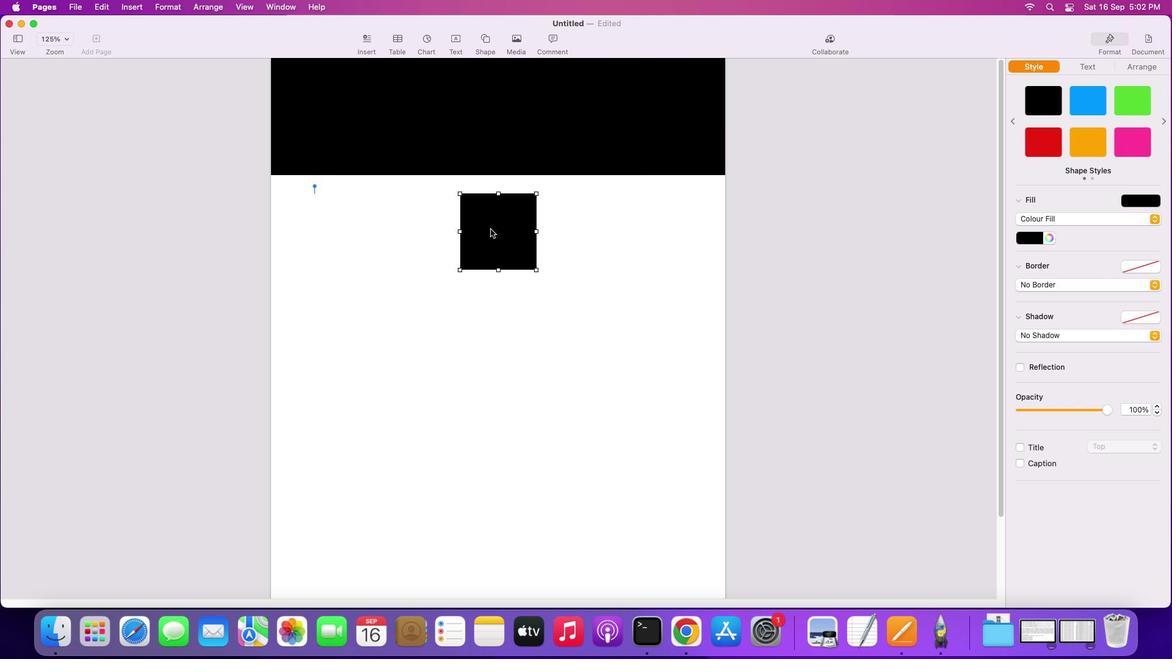 
Action: Mouse moved to (452, 232)
Screenshot: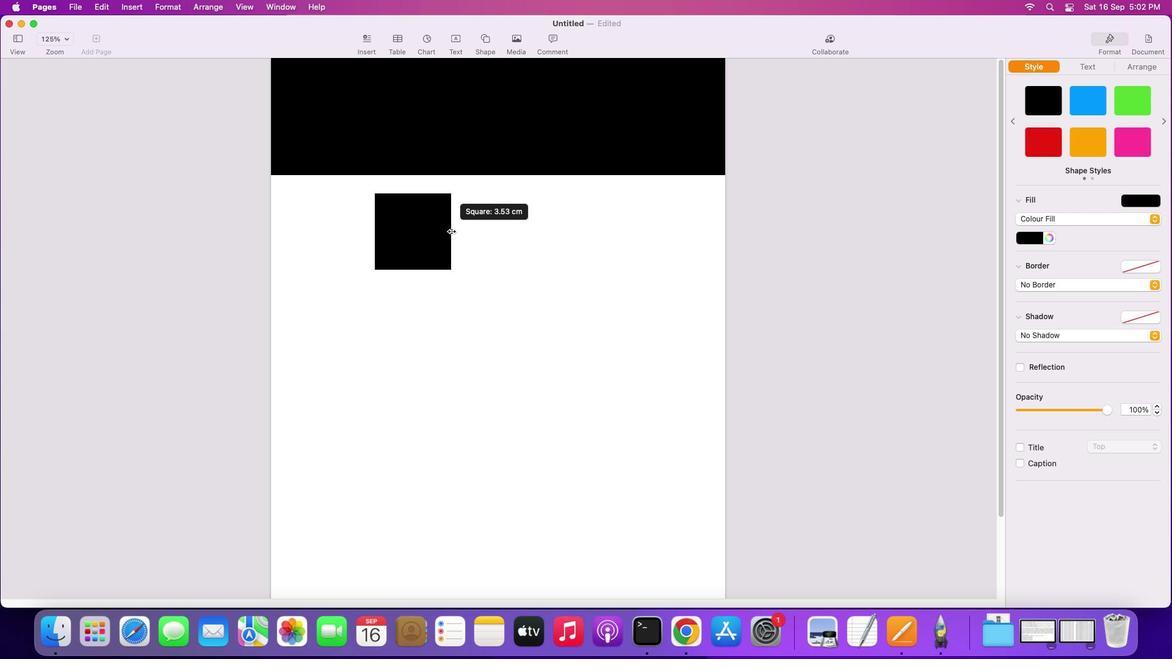 
Action: Mouse pressed left at (452, 232)
Screenshot: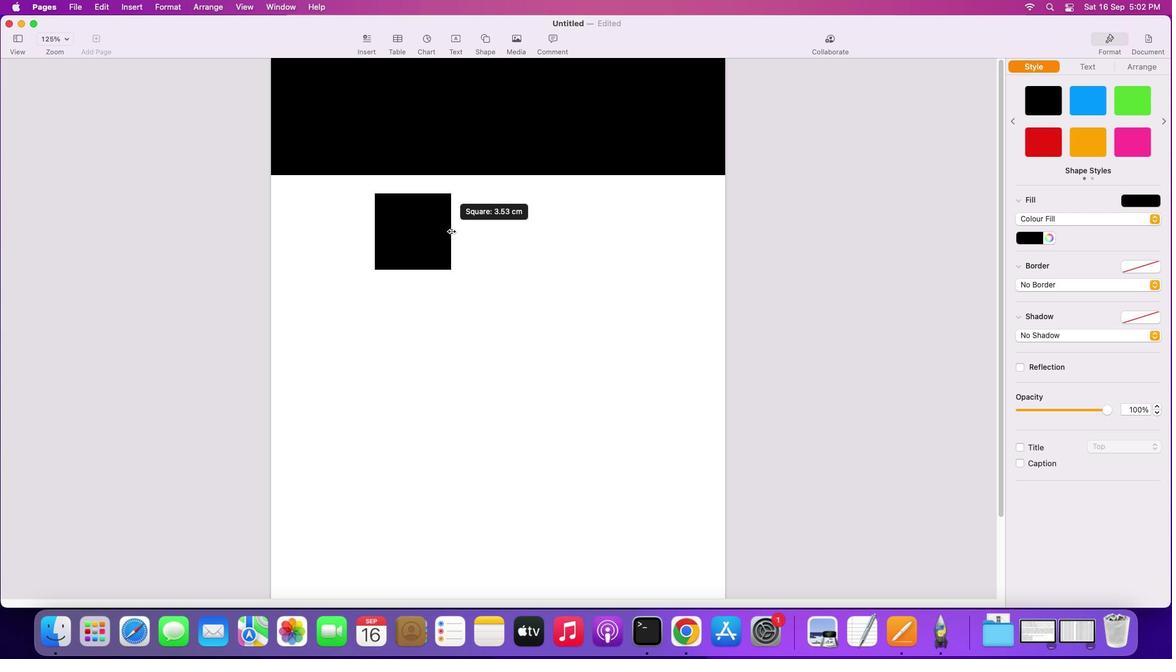 
Action: Mouse moved to (518, 271)
Screenshot: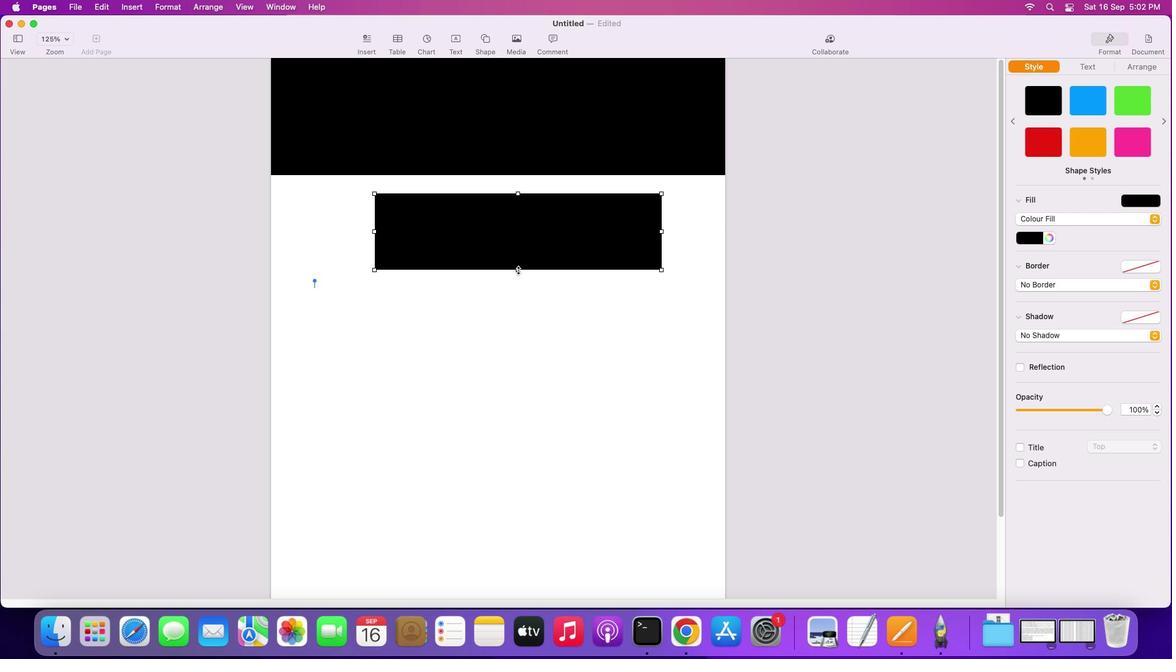 
Action: Mouse pressed left at (518, 271)
Screenshot: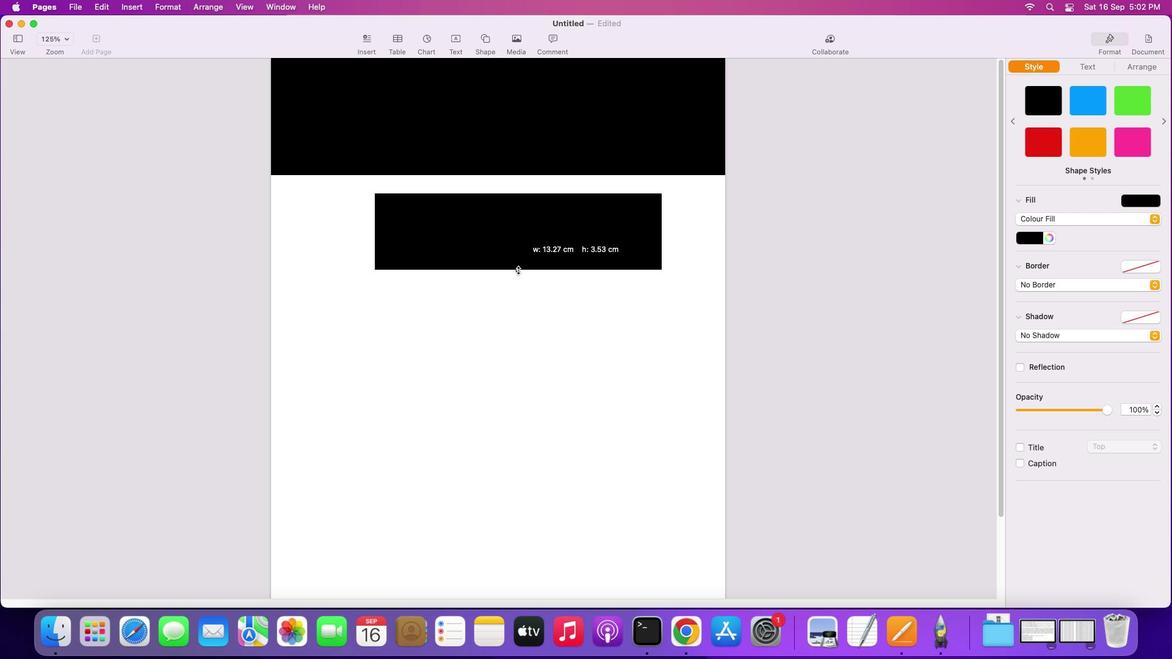 
Action: Mouse moved to (661, 205)
Screenshot: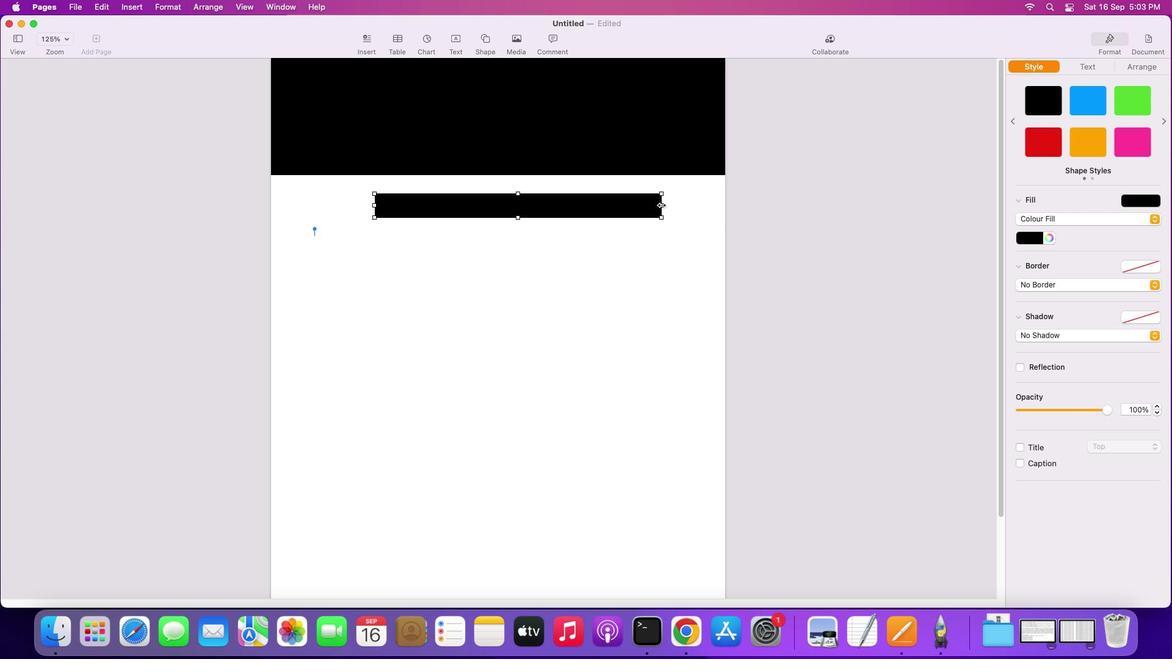 
Action: Mouse pressed left at (661, 205)
Screenshot: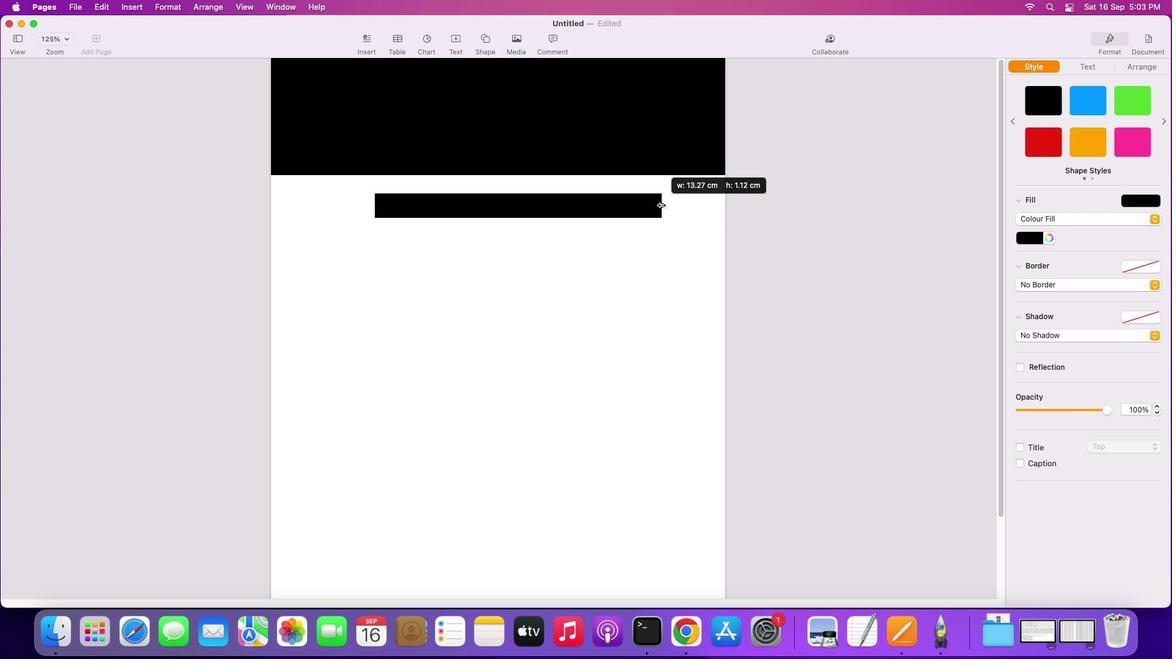
Action: Mouse moved to (623, 211)
Screenshot: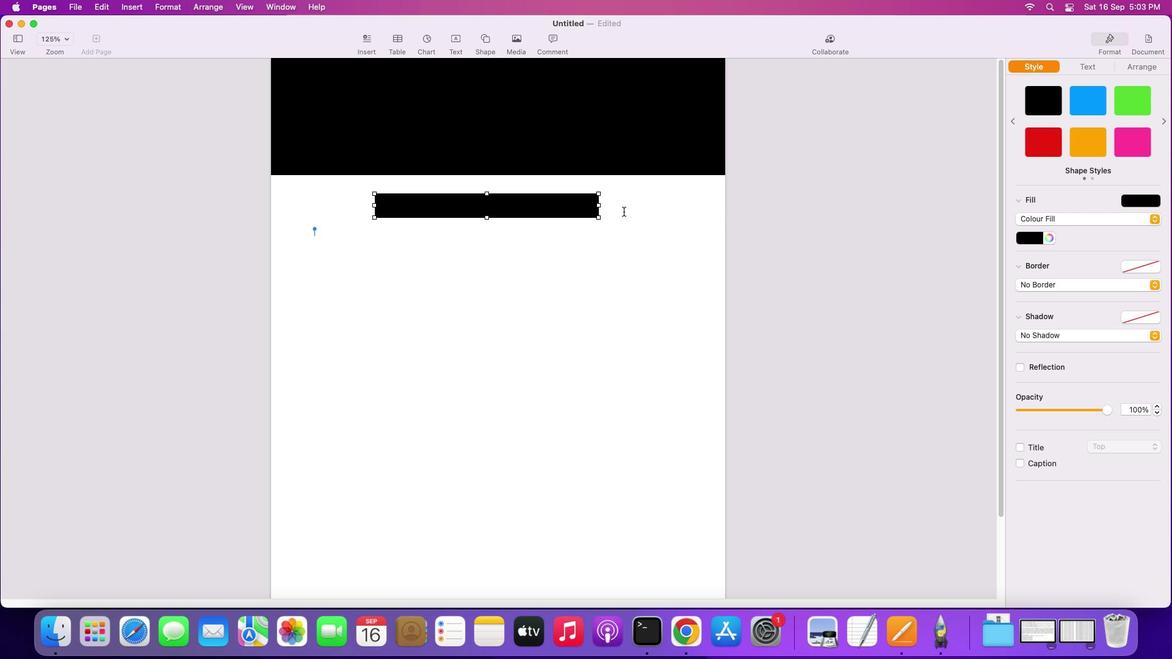 
Action: Mouse pressed left at (623, 211)
Screenshot: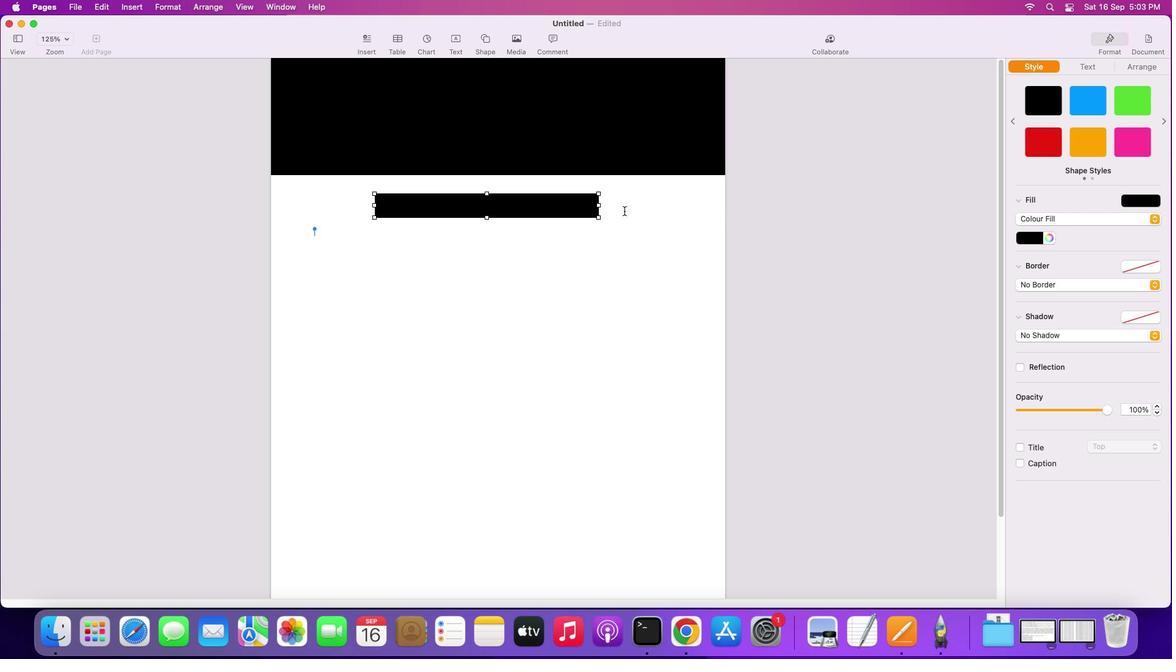 
Action: Mouse moved to (529, 202)
Screenshot: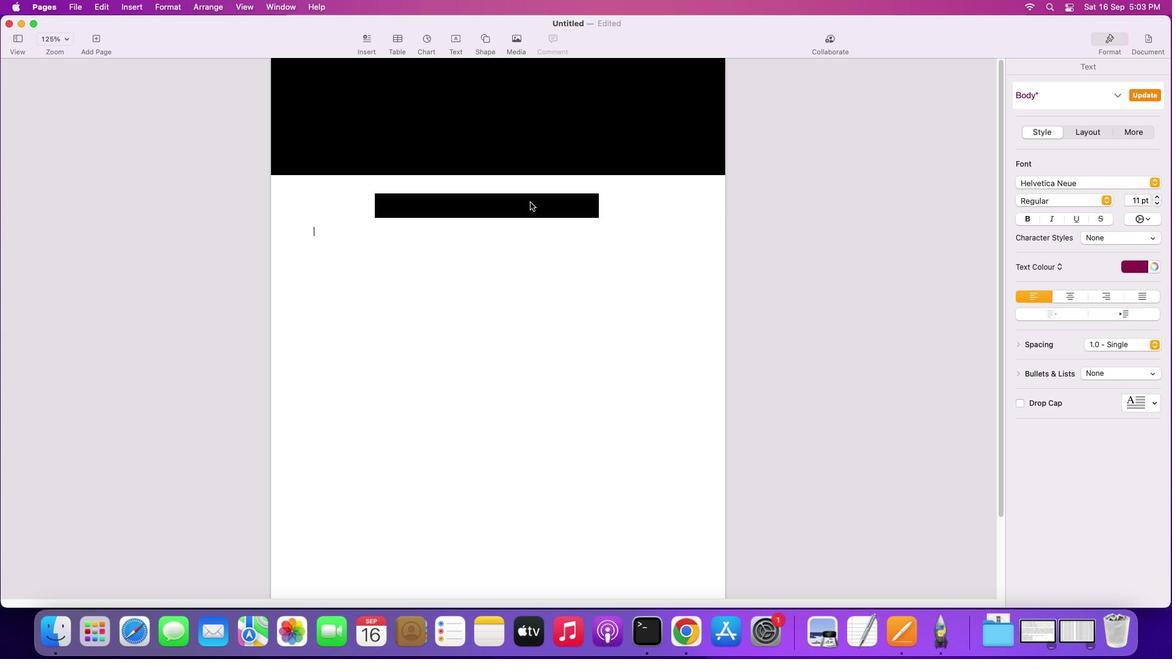 
Action: Mouse pressed left at (529, 202)
Screenshot: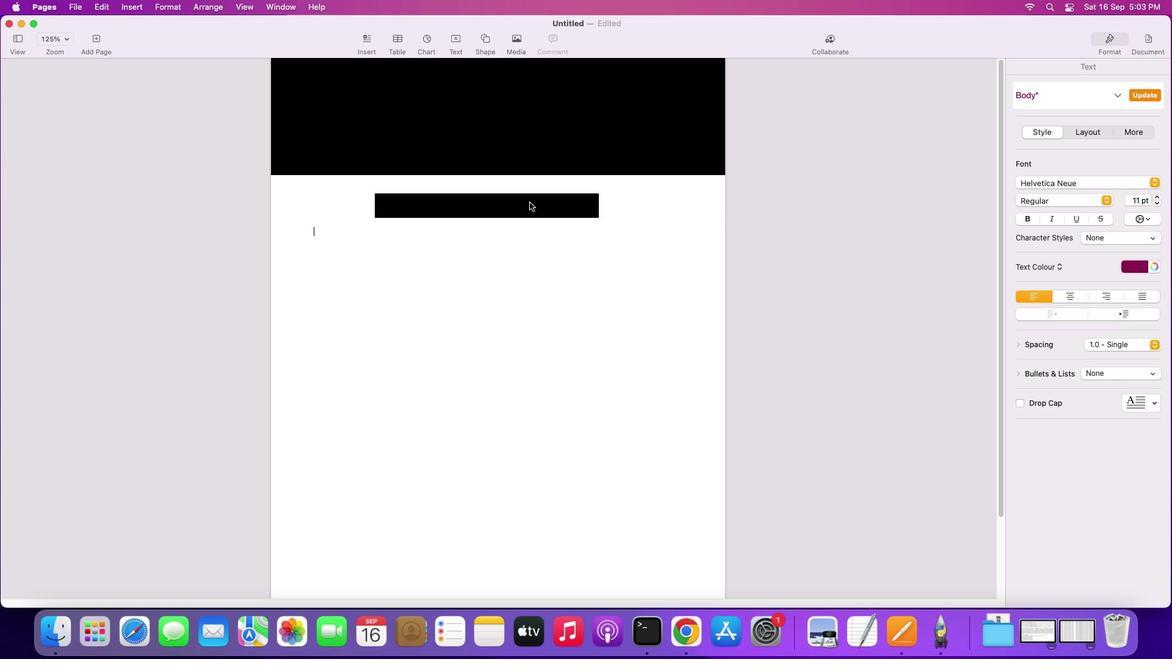 
Action: Mouse moved to (532, 202)
Screenshot: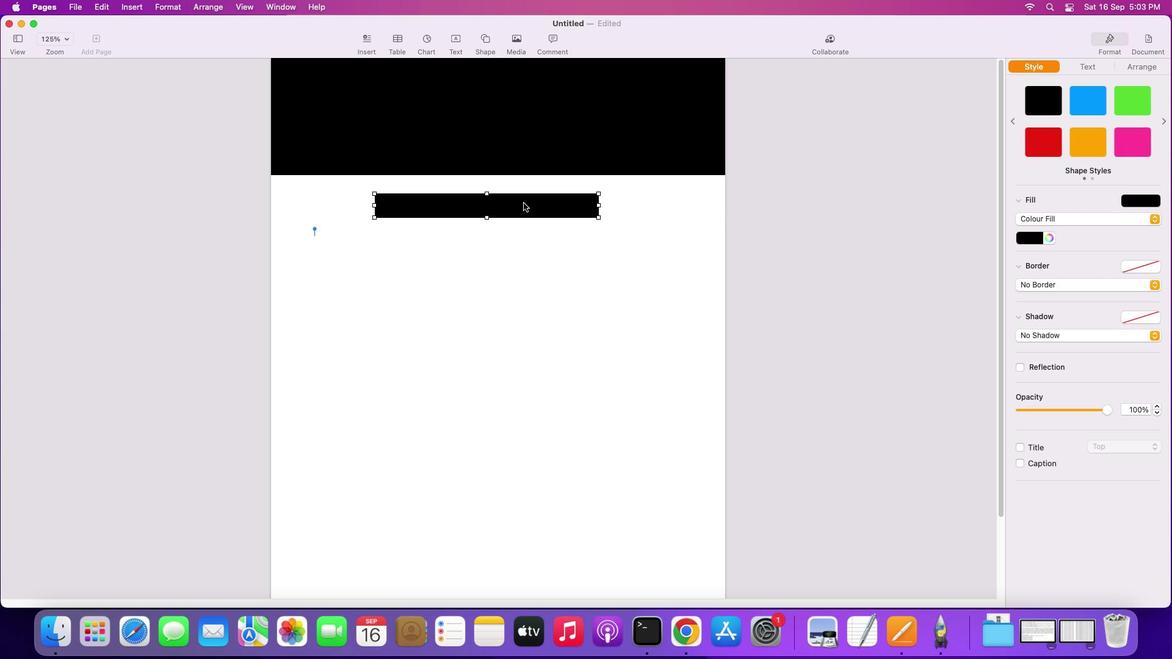 
Action: Mouse pressed left at (532, 202)
Screenshot: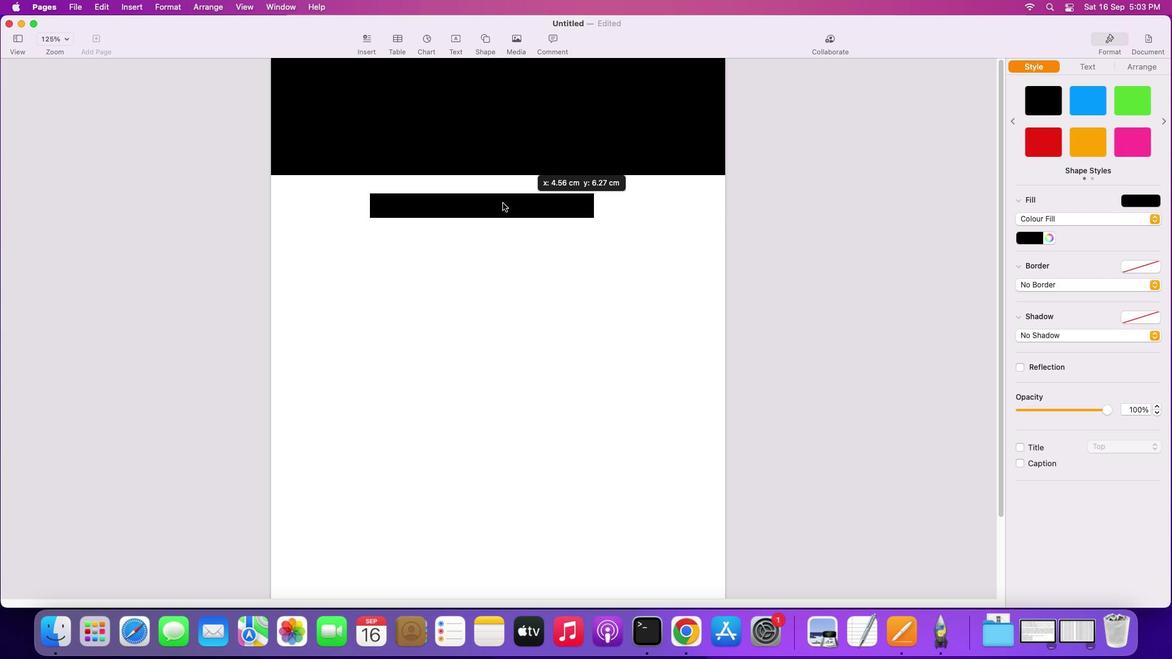 
Action: Mouse moved to (1080, 103)
Screenshot: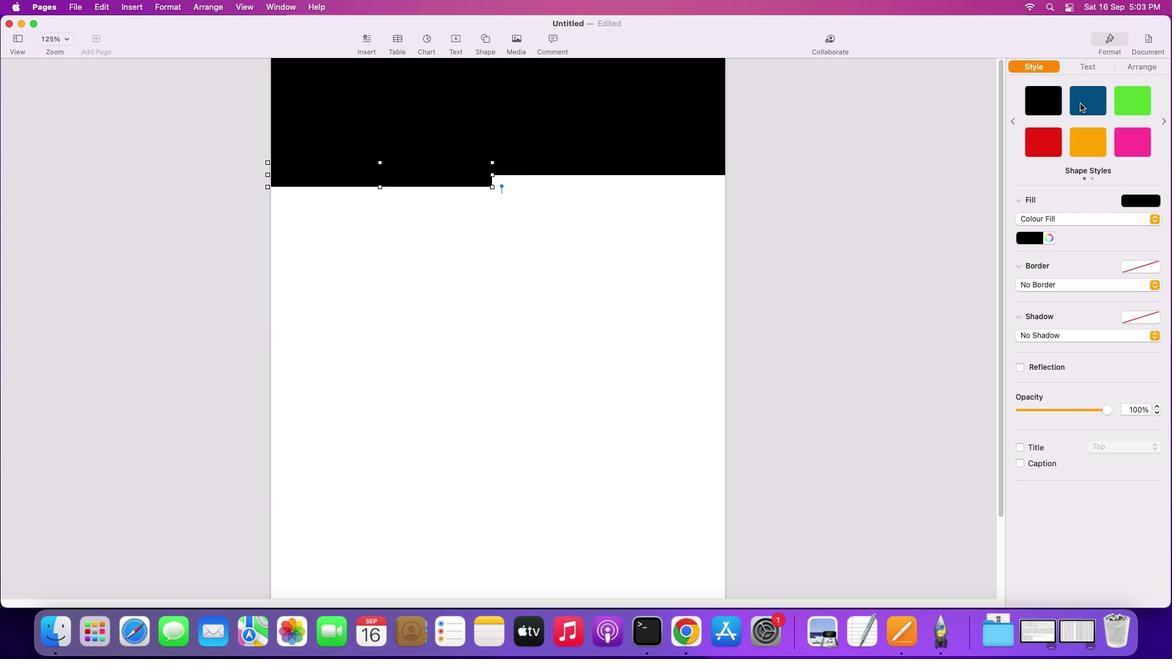 
Action: Mouse pressed left at (1080, 103)
Screenshot: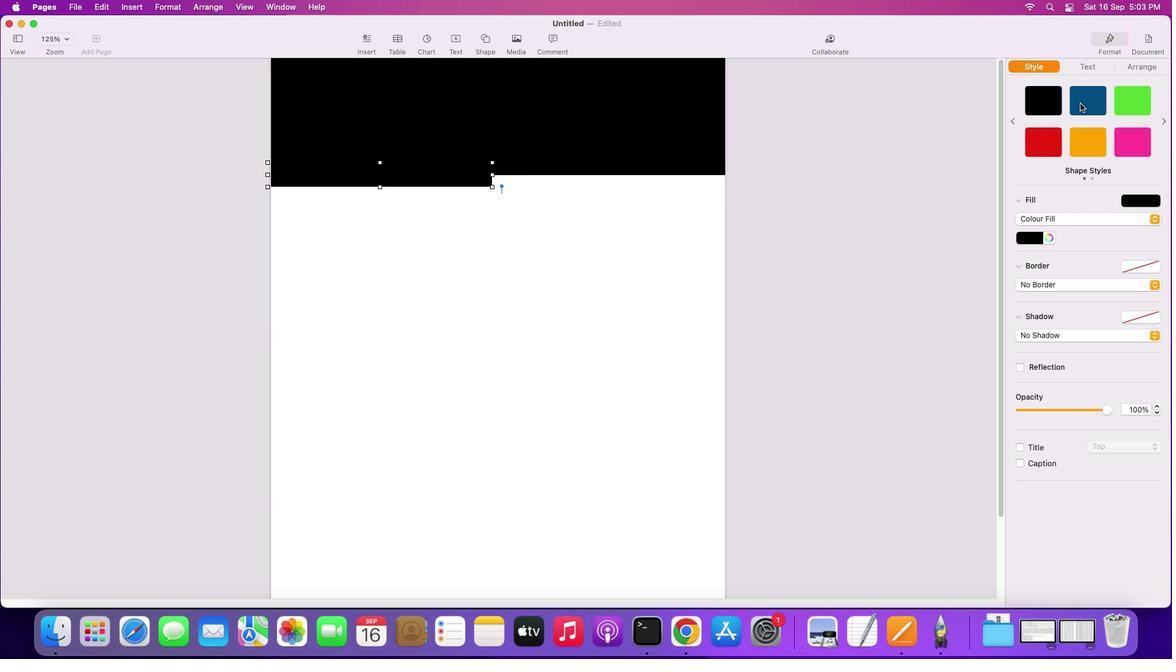 
Action: Mouse moved to (498, 156)
Screenshot: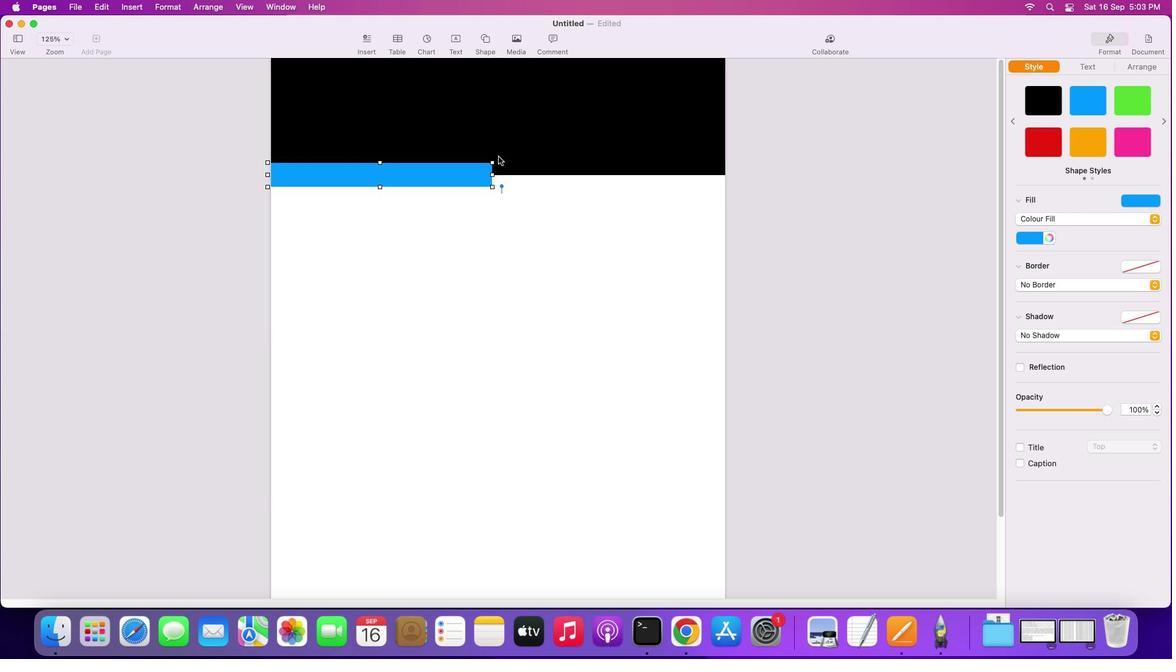 
Action: Mouse pressed right at (498, 156)
Screenshot: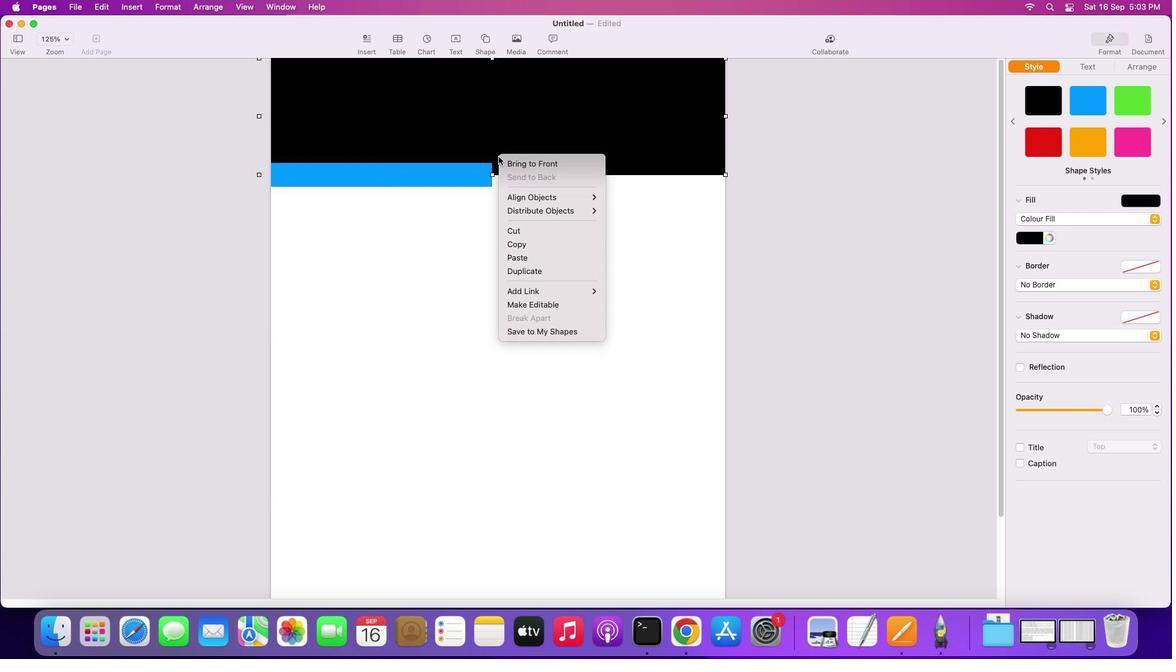 
Action: Mouse moved to (530, 163)
Screenshot: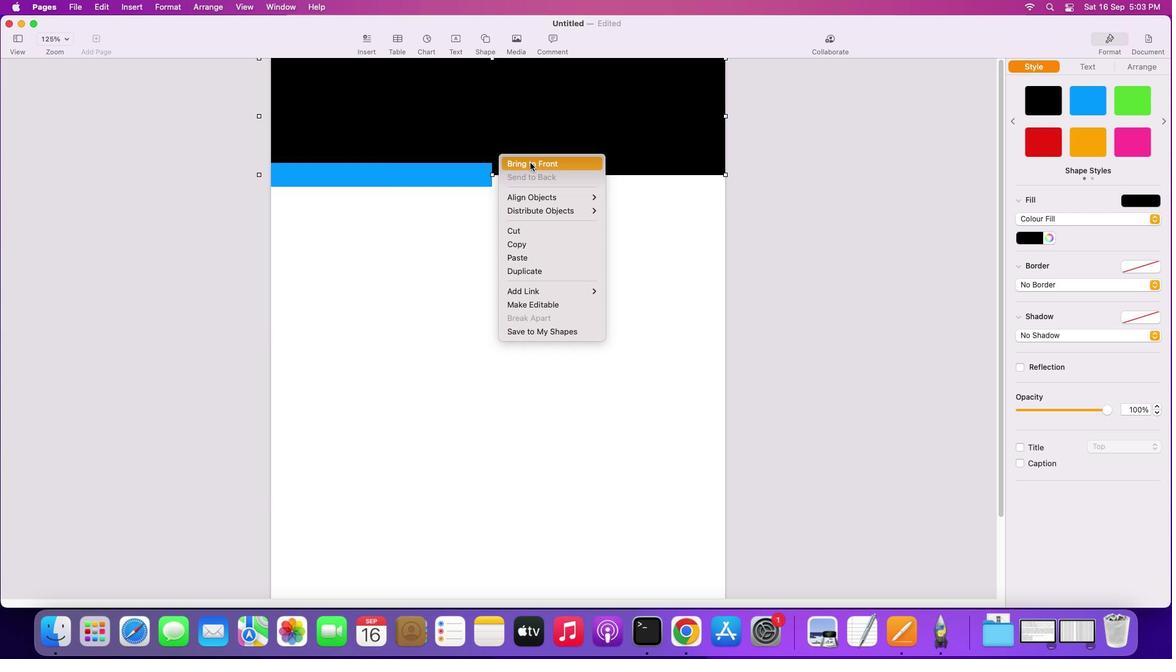 
Action: Mouse pressed left at (530, 163)
Screenshot: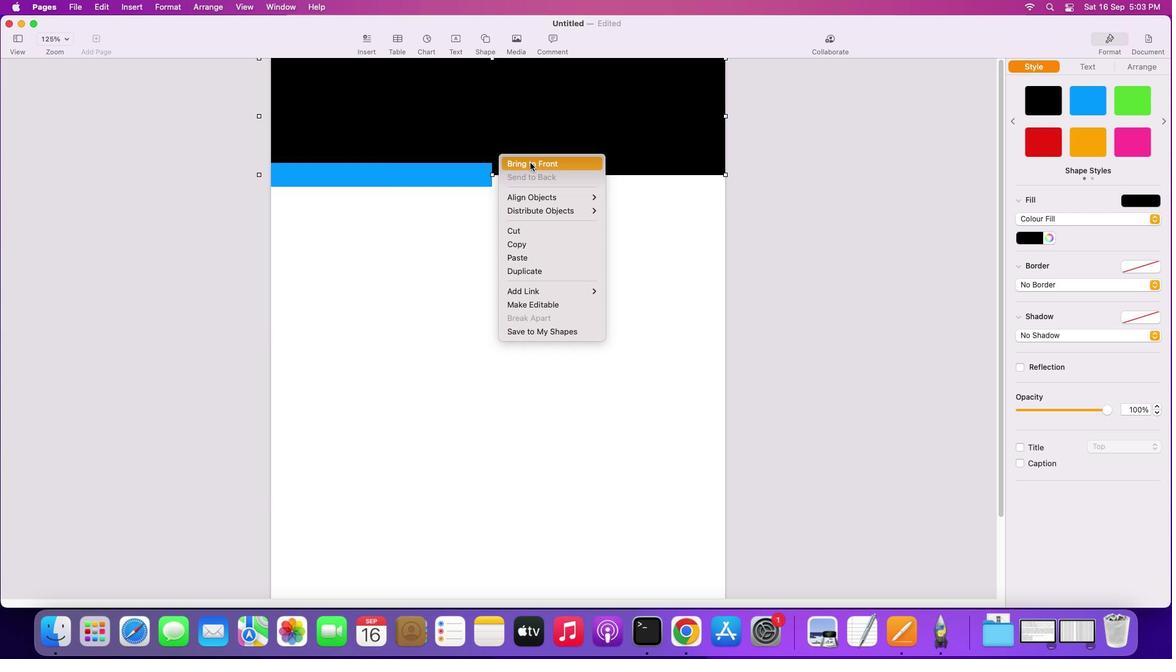 
Action: Mouse moved to (530, 203)
Screenshot: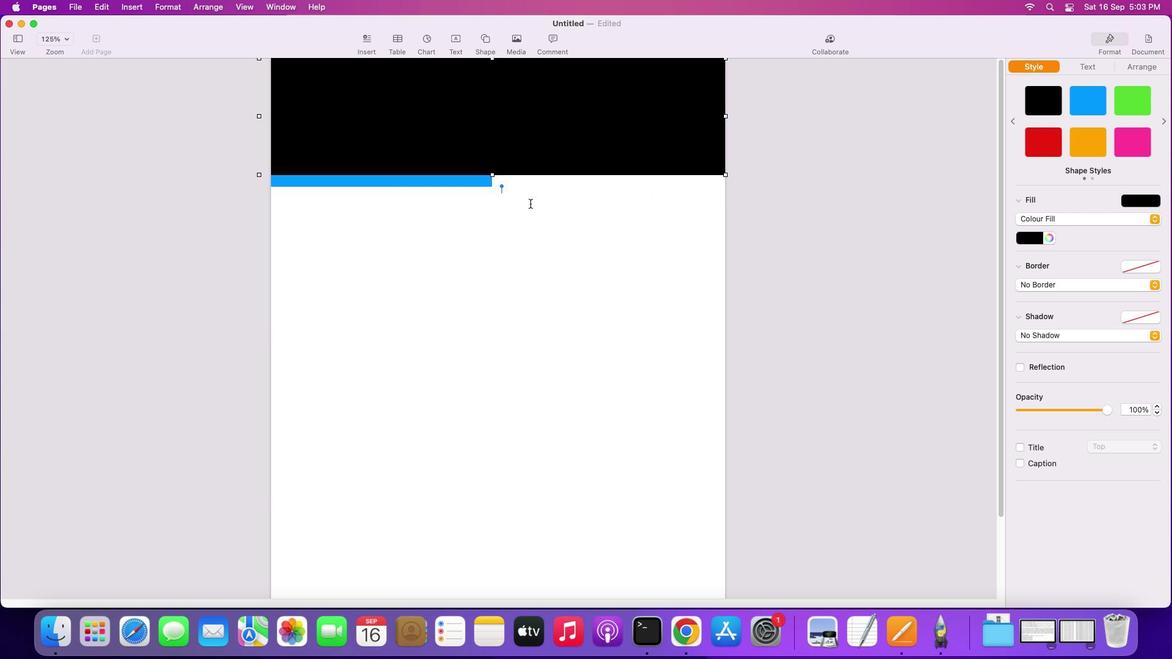 
Action: Mouse pressed left at (530, 203)
Screenshot: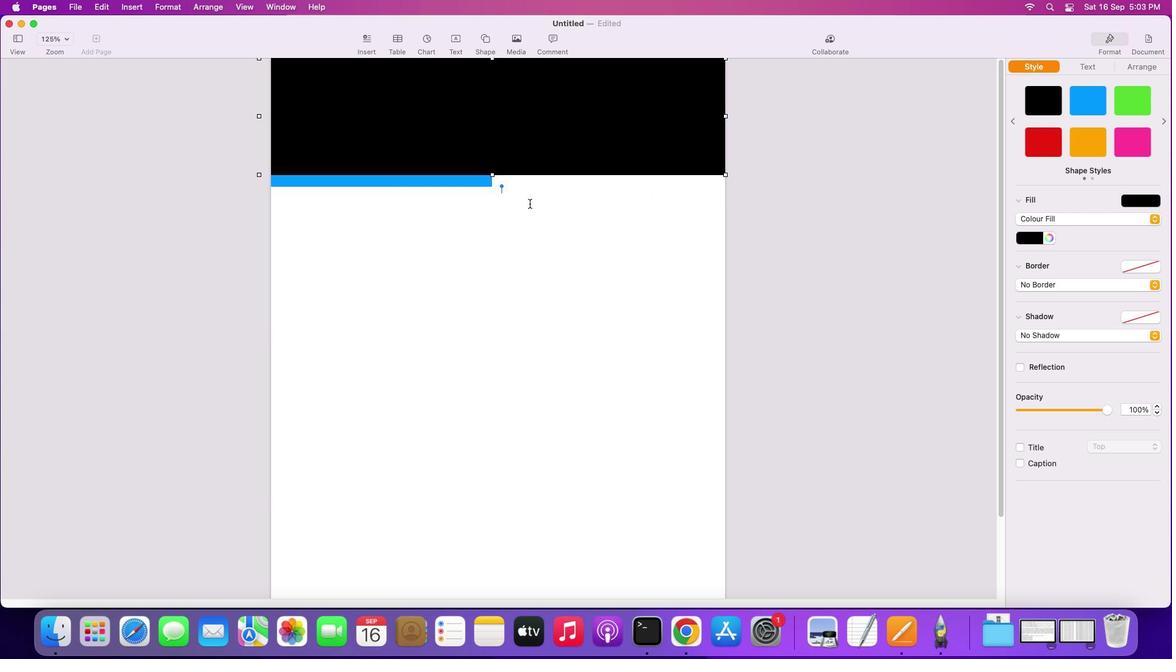 
Action: Mouse moved to (495, 324)
Screenshot: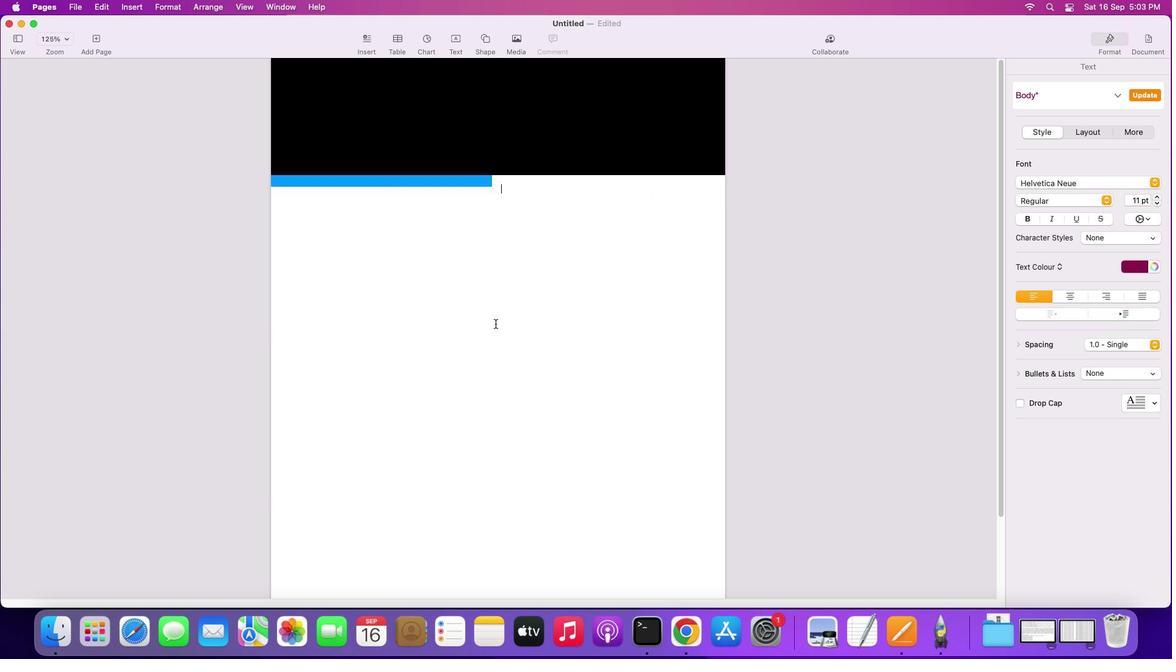 
Action: Mouse scrolled (495, 324) with delta (0, 0)
Screenshot: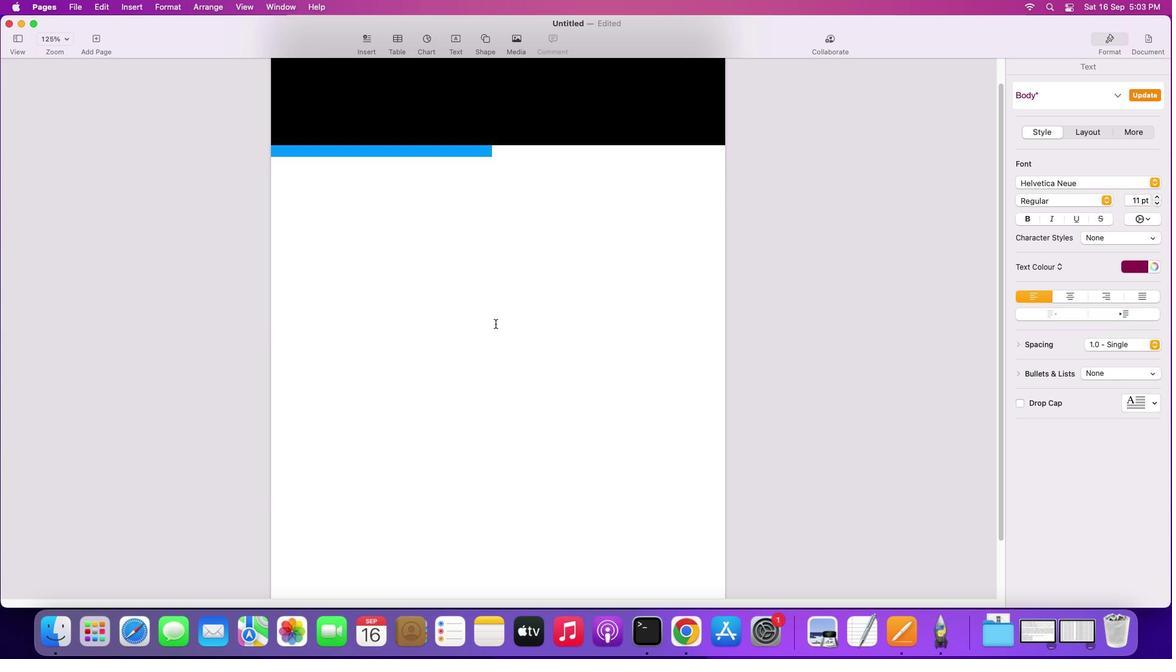 
Action: Mouse scrolled (495, 324) with delta (0, 0)
Screenshot: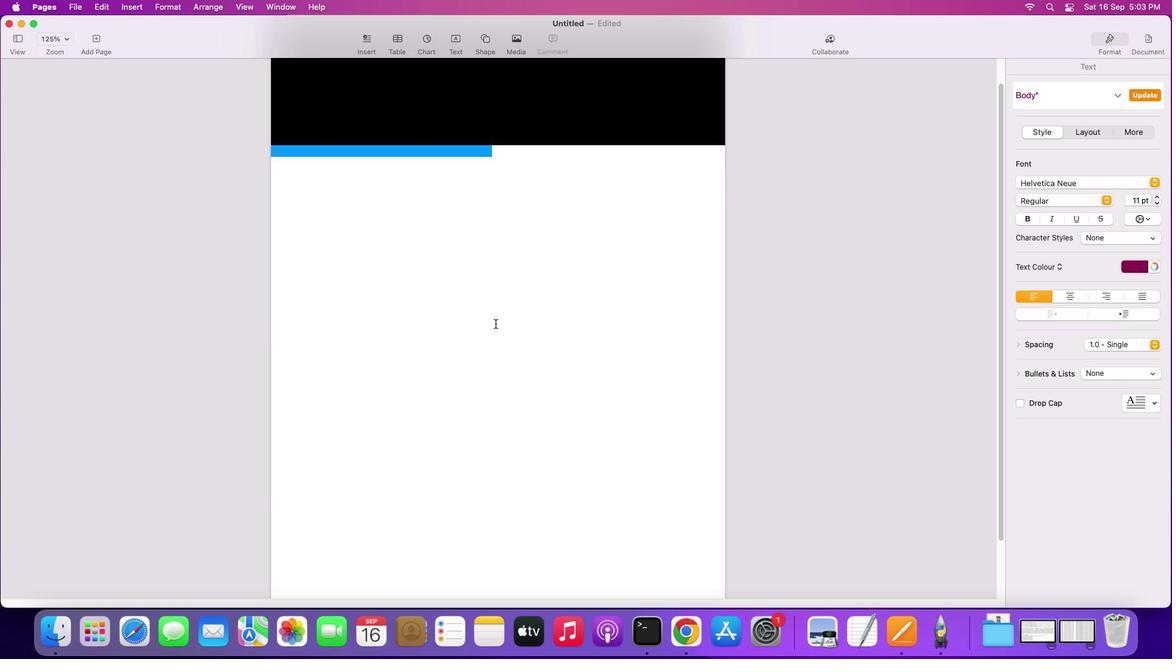 
Action: Mouse scrolled (495, 324) with delta (0, -1)
Screenshot: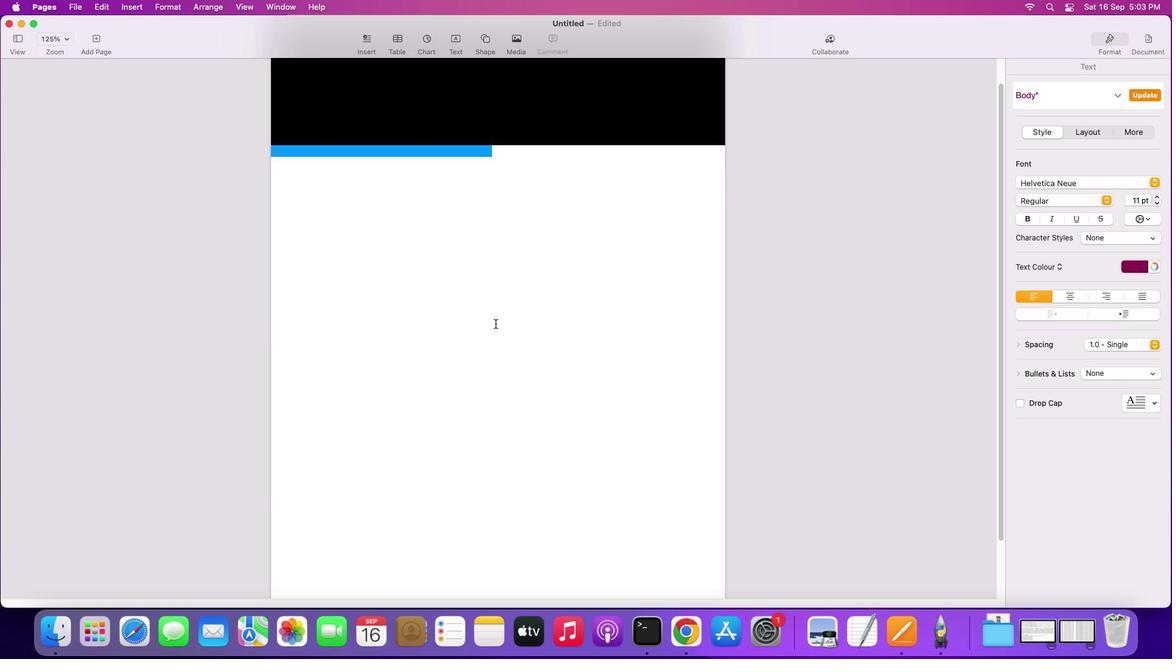 
Action: Mouse moved to (509, 88)
Screenshot: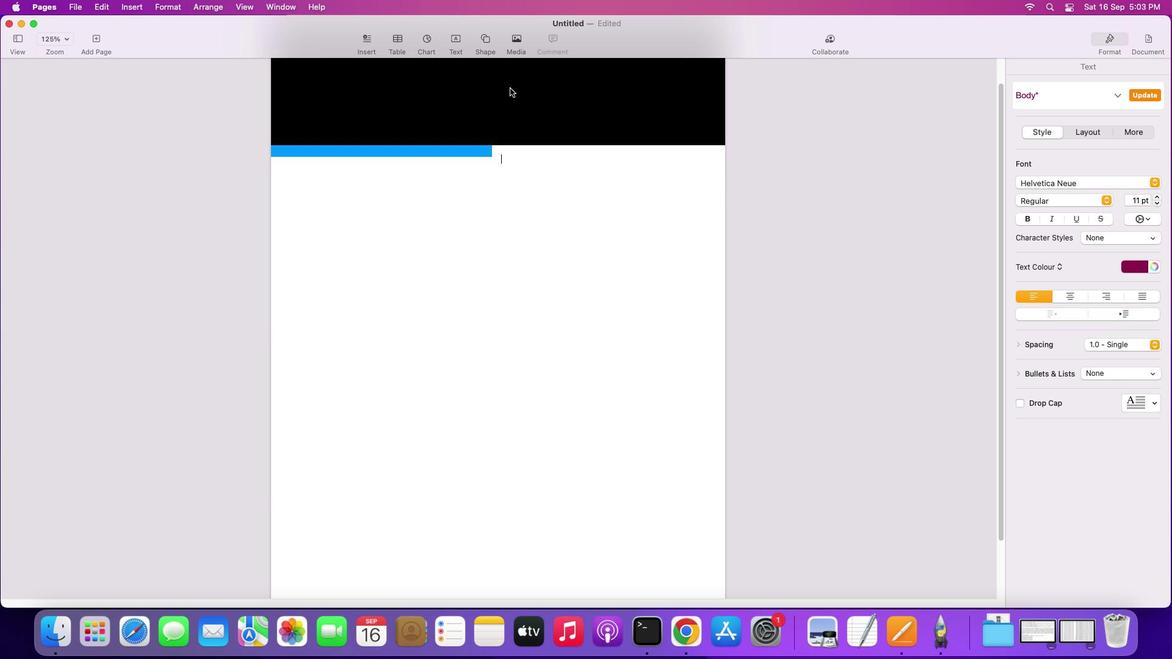 
Action: Mouse pressed left at (509, 88)
Screenshot: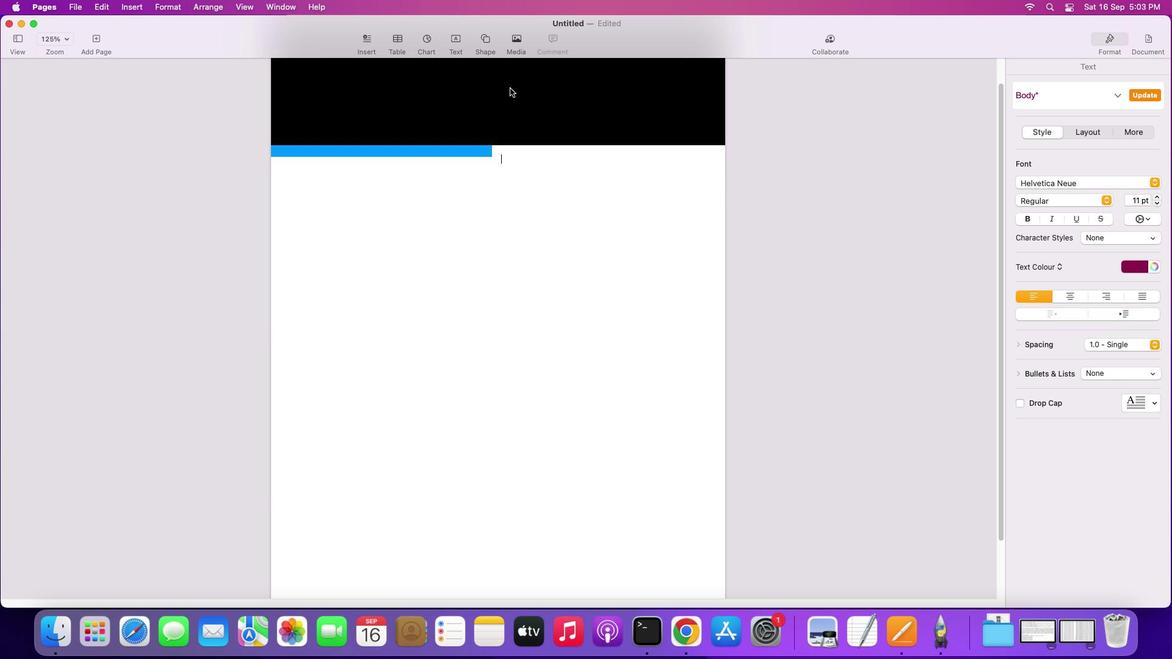 
Action: Mouse moved to (522, 125)
Screenshot: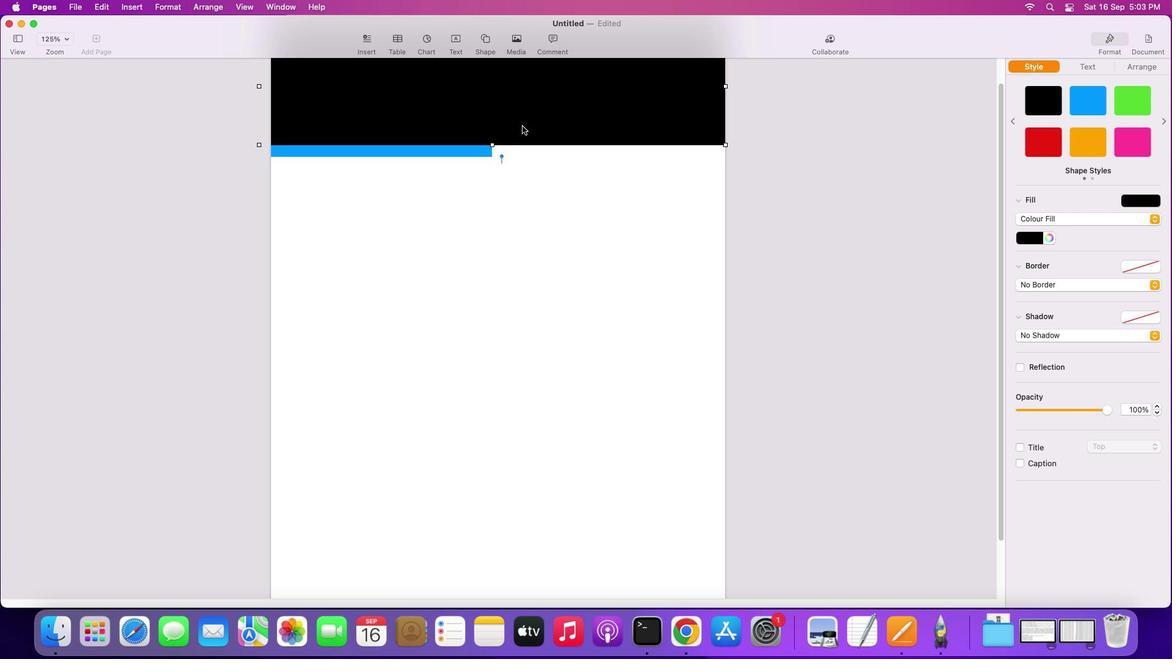 
Action: Key pressed Key.alt
Screenshot: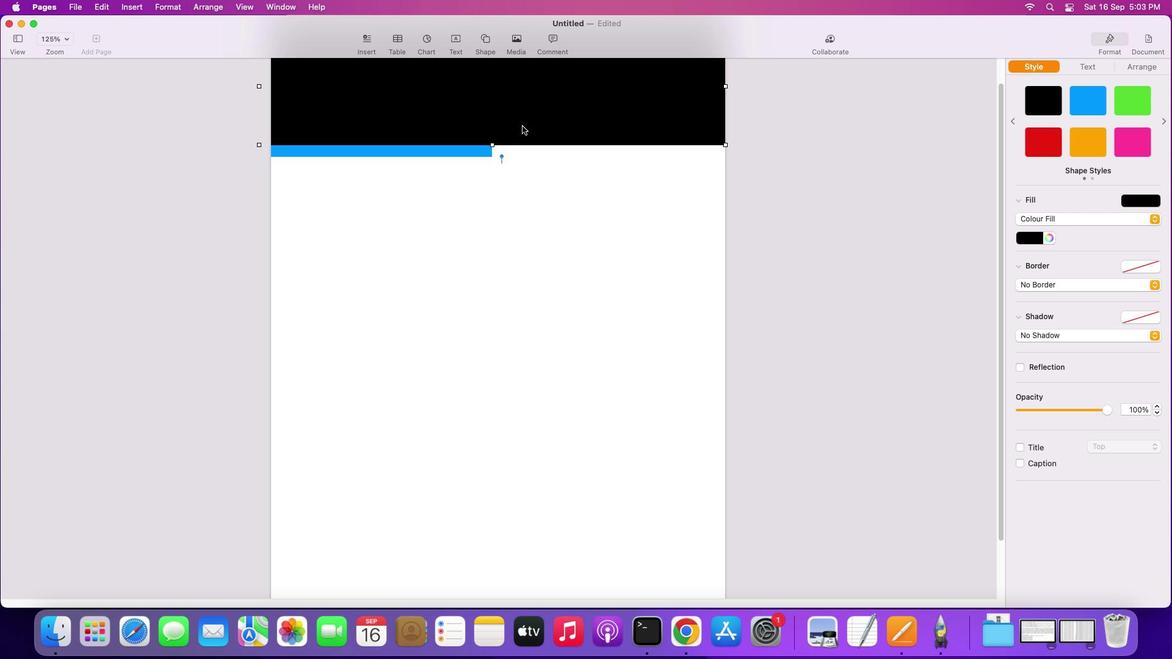 
Action: Mouse moved to (522, 125)
Screenshot: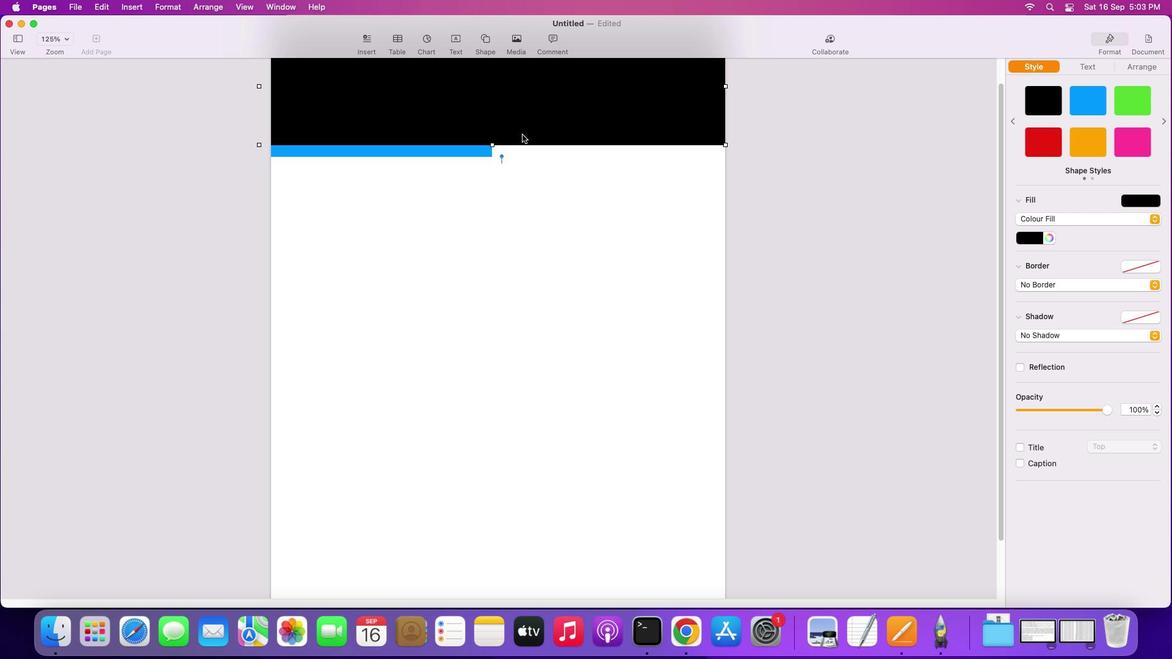 
Action: Mouse pressed left at (522, 125)
Screenshot: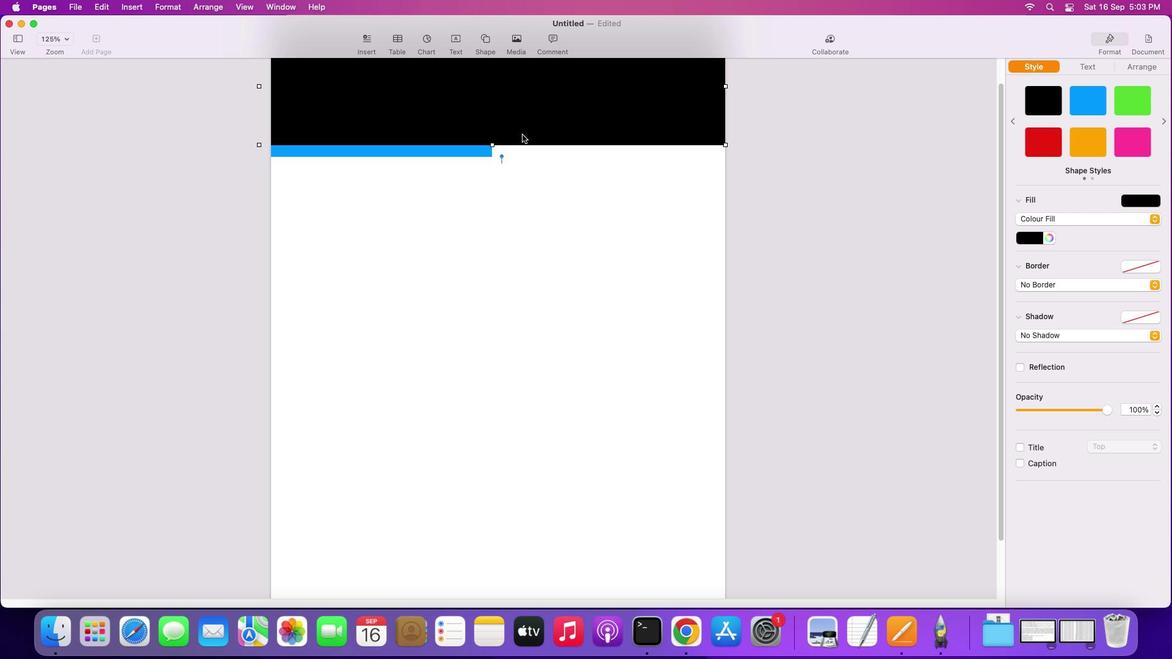 
Action: Mouse moved to (485, 490)
Screenshot: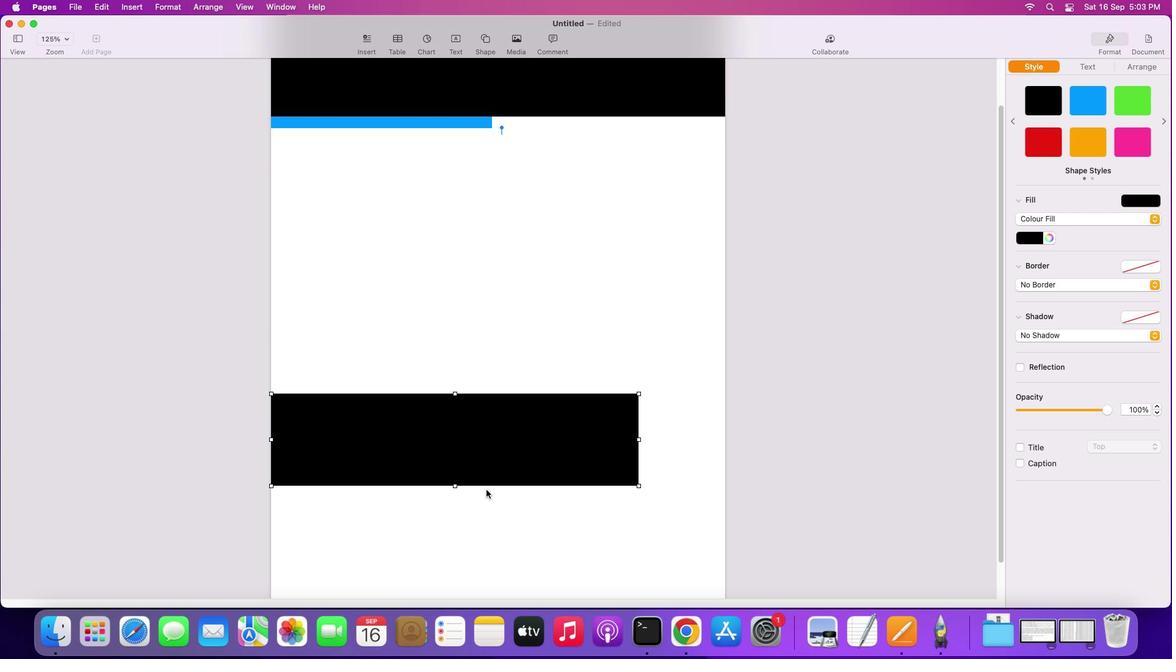 
Action: Mouse scrolled (485, 490) with delta (0, 0)
Screenshot: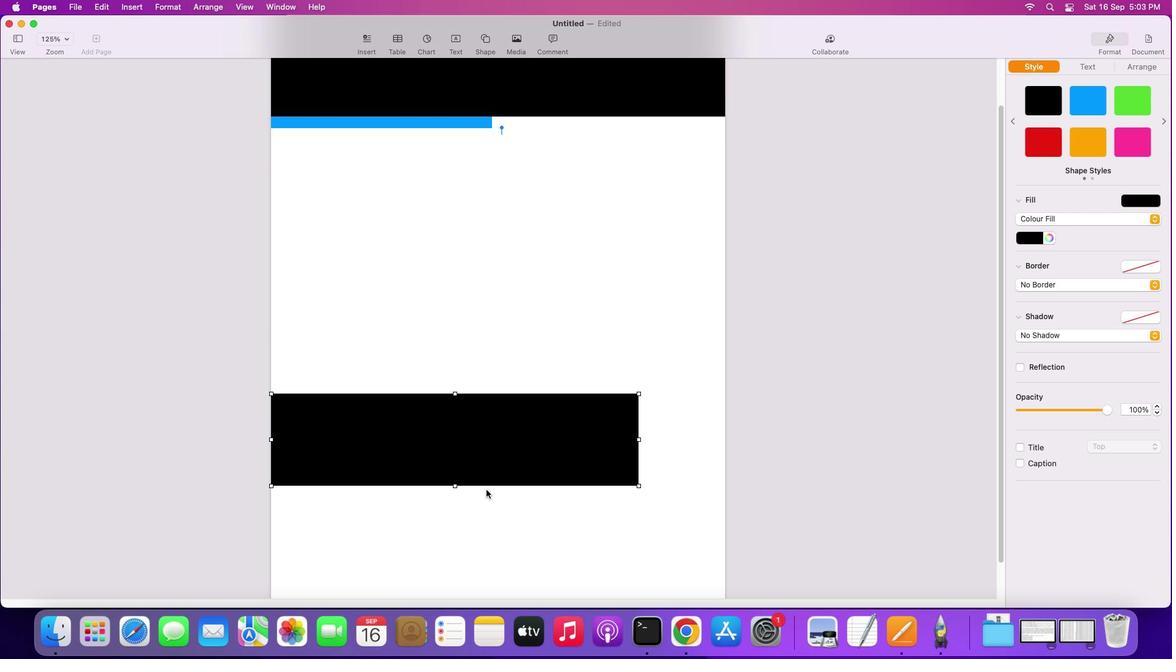 
Action: Mouse moved to (485, 490)
Screenshot: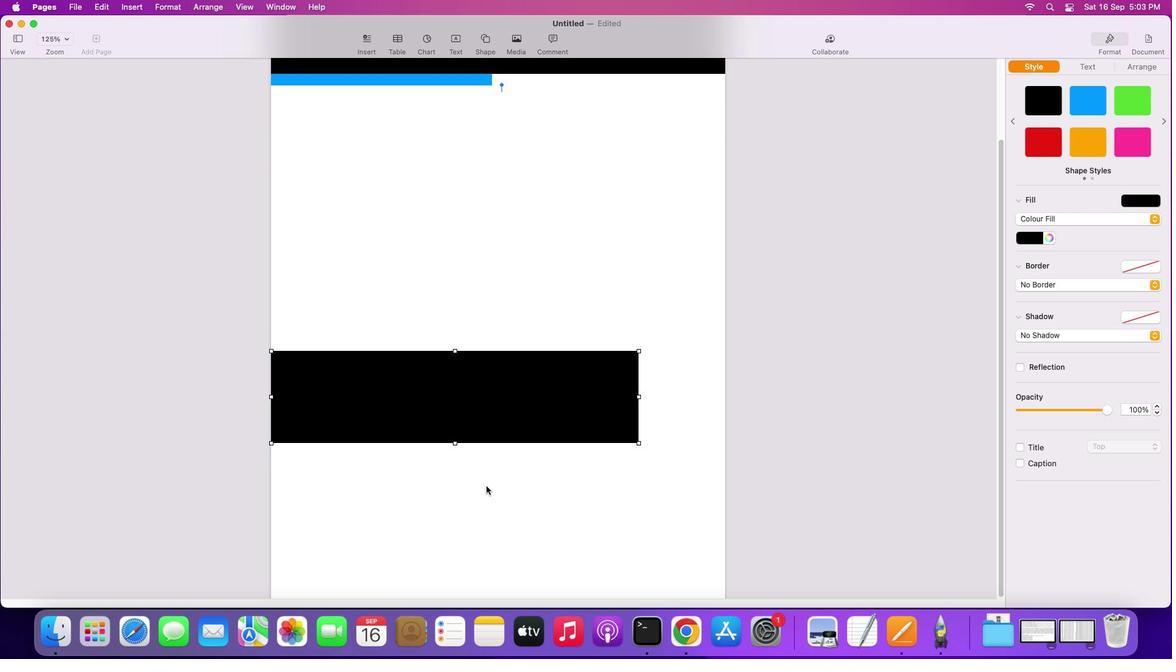 
Action: Mouse scrolled (485, 490) with delta (0, 0)
Screenshot: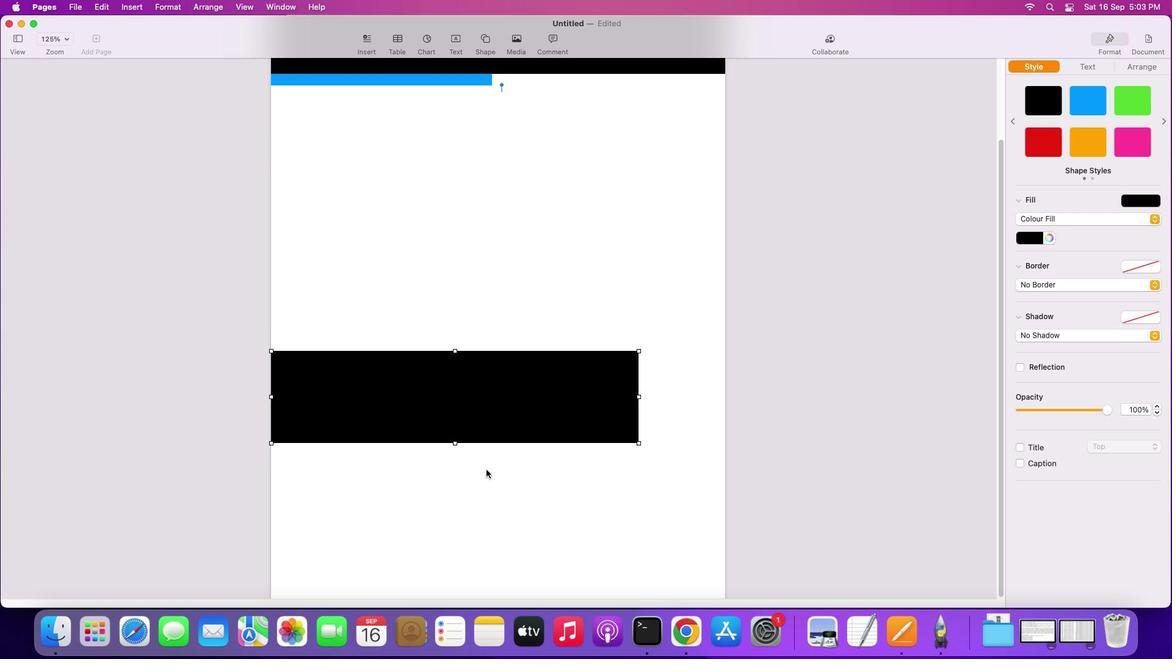 
Action: Mouse scrolled (485, 490) with delta (0, -1)
Screenshot: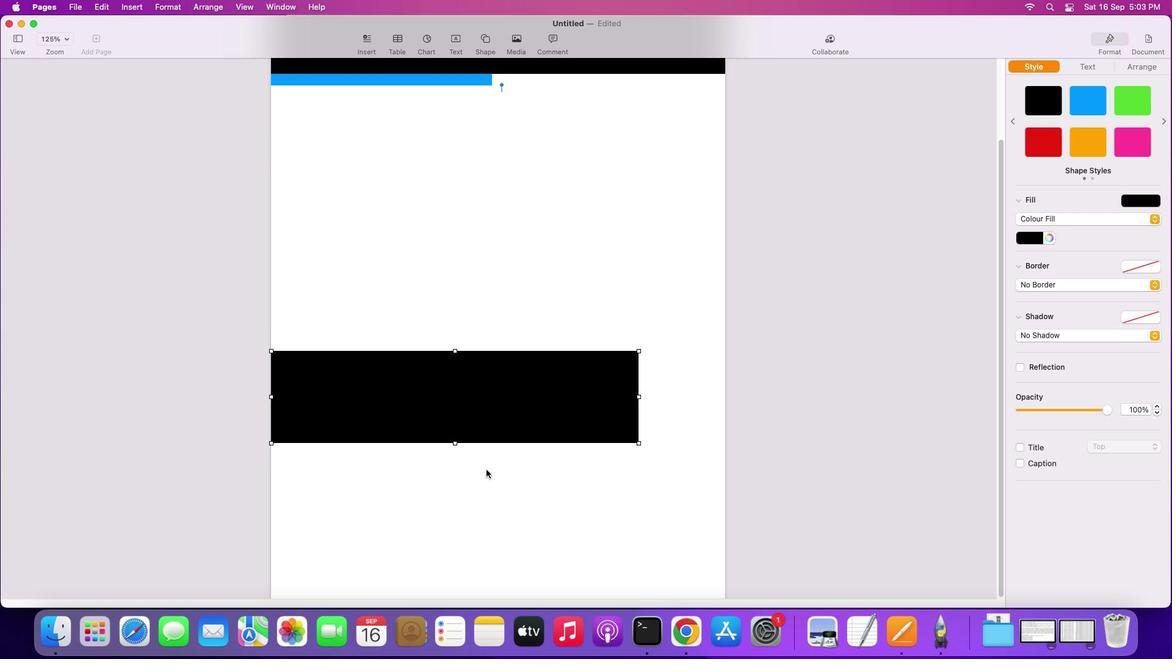 
Action: Mouse scrolled (485, 490) with delta (0, -3)
Screenshot: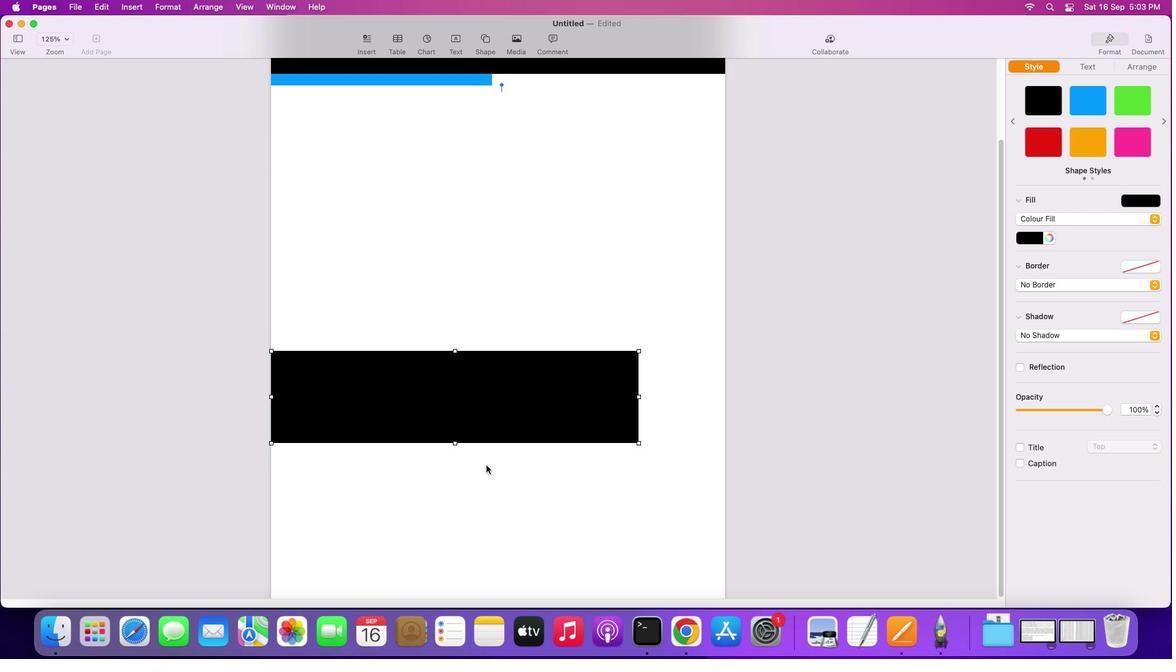 
Action: Mouse scrolled (485, 490) with delta (0, -3)
Screenshot: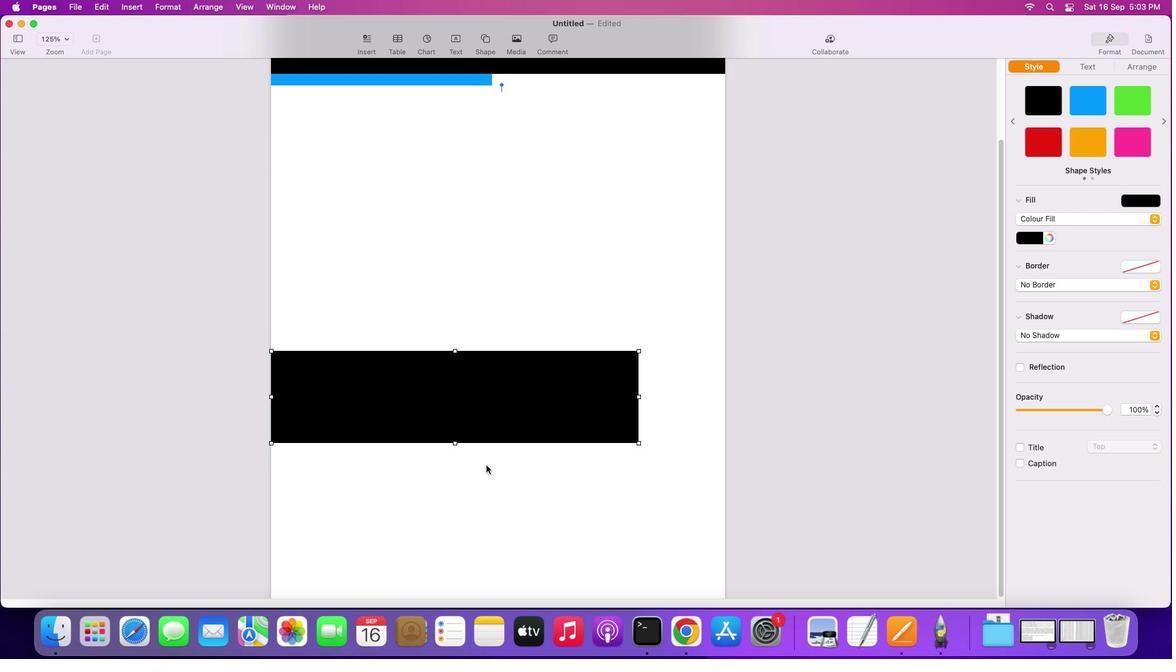 
Action: Mouse moved to (501, 442)
Screenshot: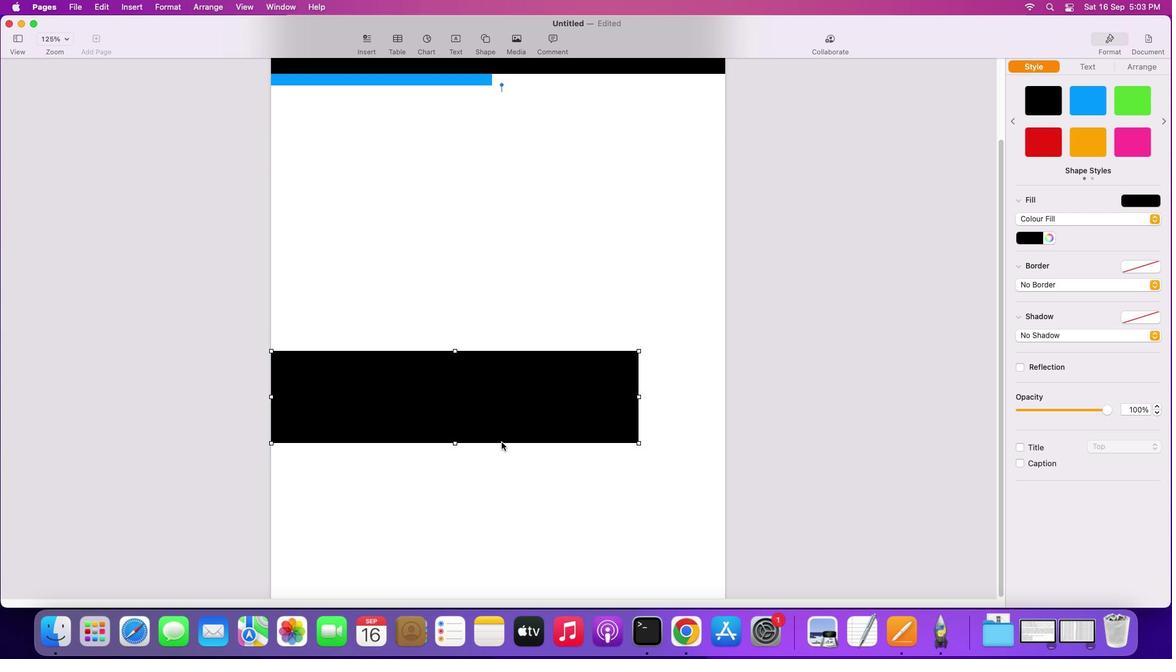 
Action: Mouse scrolled (501, 442) with delta (0, 0)
Screenshot: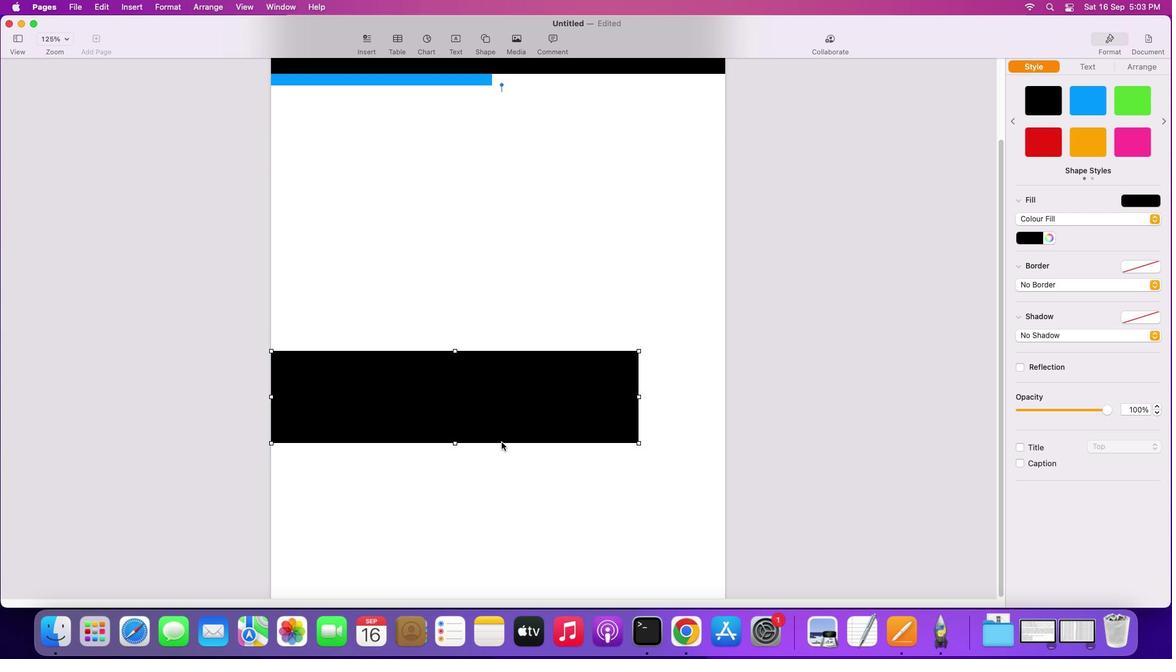
Action: Mouse moved to (501, 442)
Screenshot: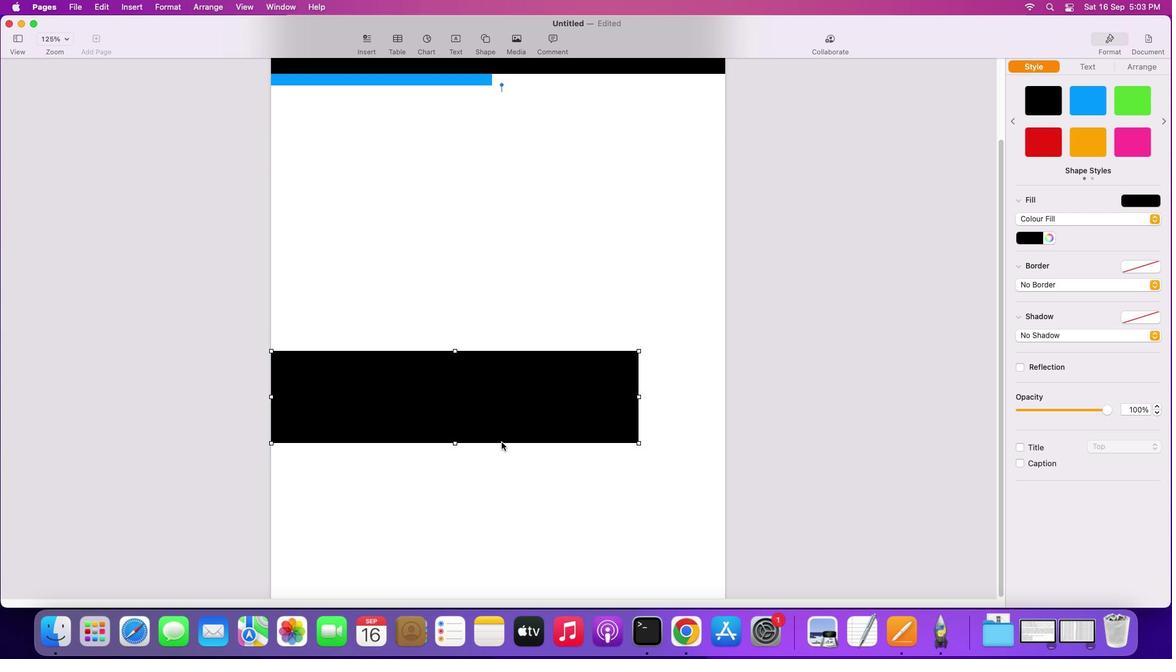
Action: Mouse scrolled (501, 442) with delta (0, 0)
Screenshot: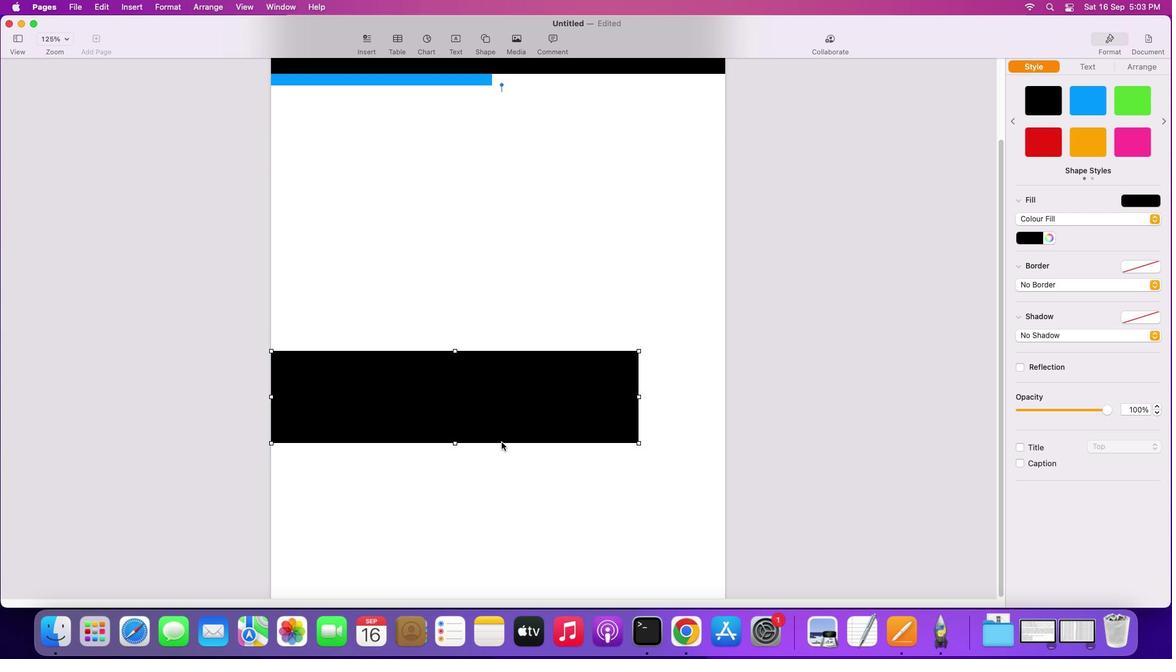 
Action: Mouse scrolled (501, 442) with delta (0, -1)
Screenshot: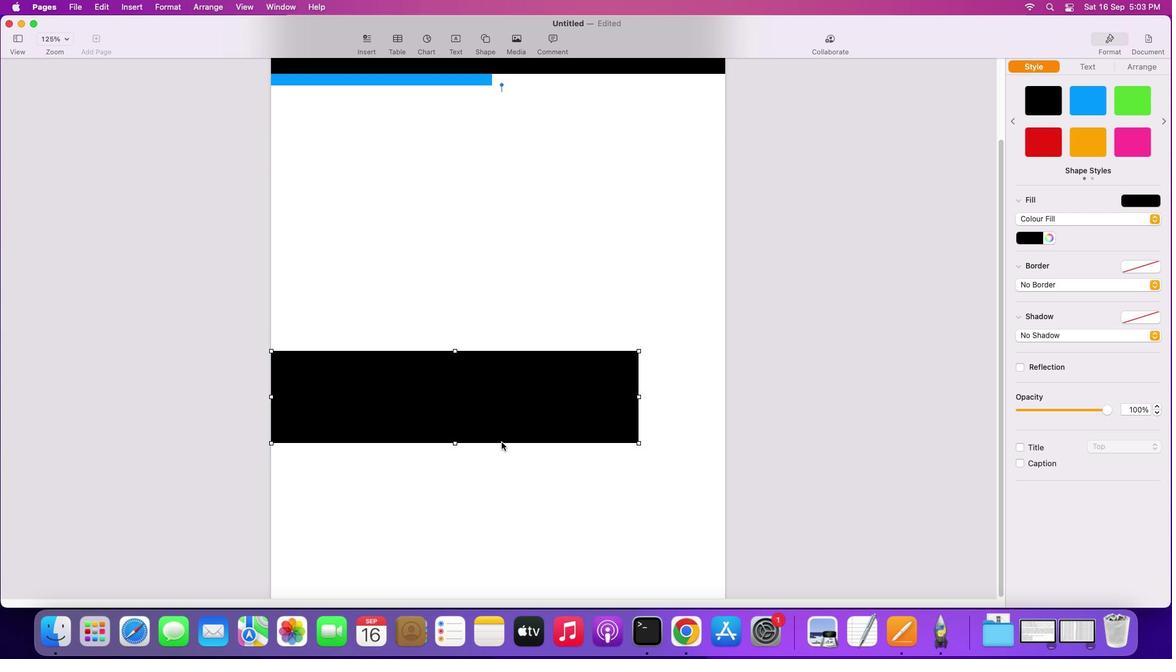 
Action: Mouse scrolled (501, 442) with delta (0, -3)
Screenshot: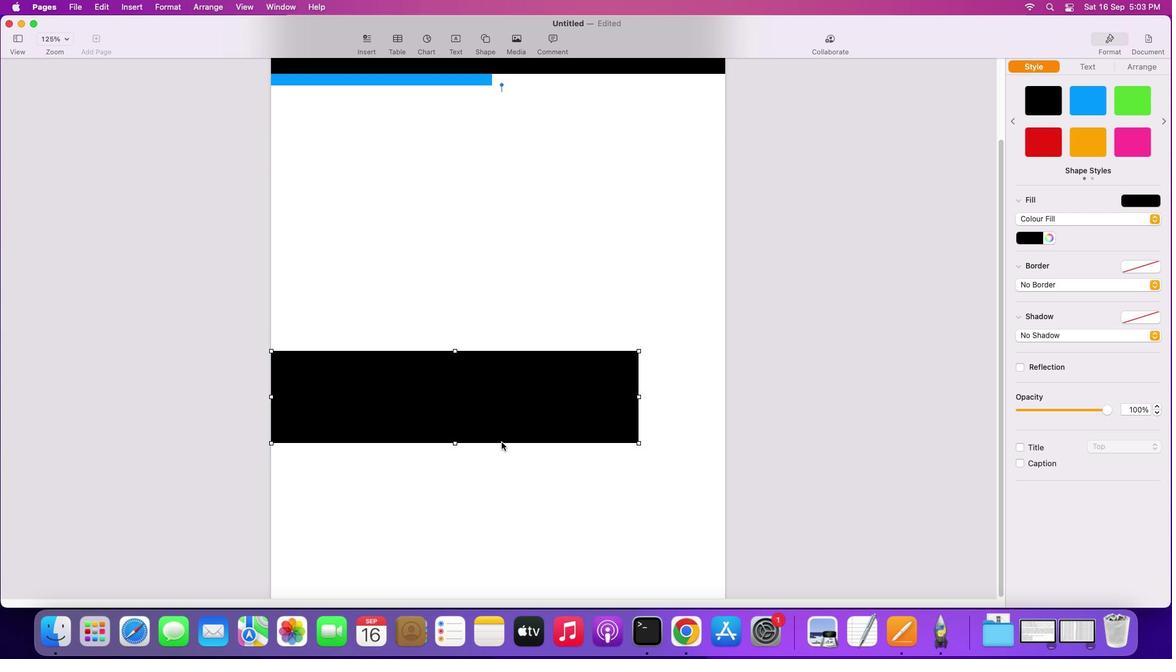 
Action: Mouse moved to (501, 442)
Screenshot: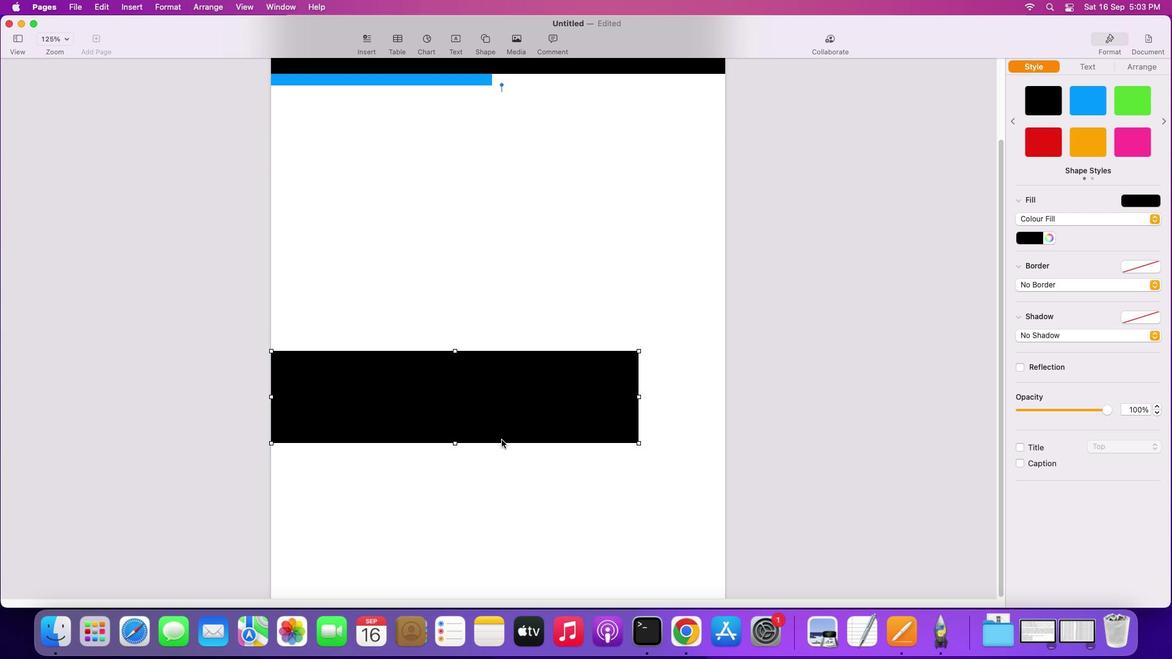 
Action: Mouse scrolled (501, 442) with delta (0, -3)
Screenshot: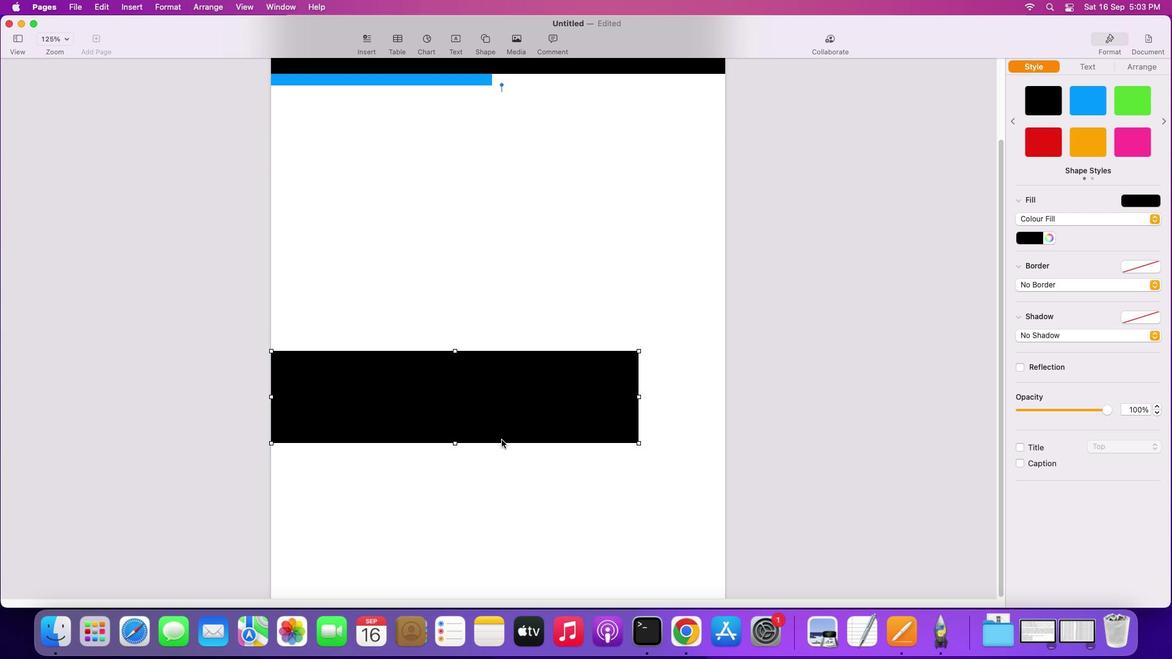 
Action: Mouse scrolled (501, 442) with delta (0, -3)
Screenshot: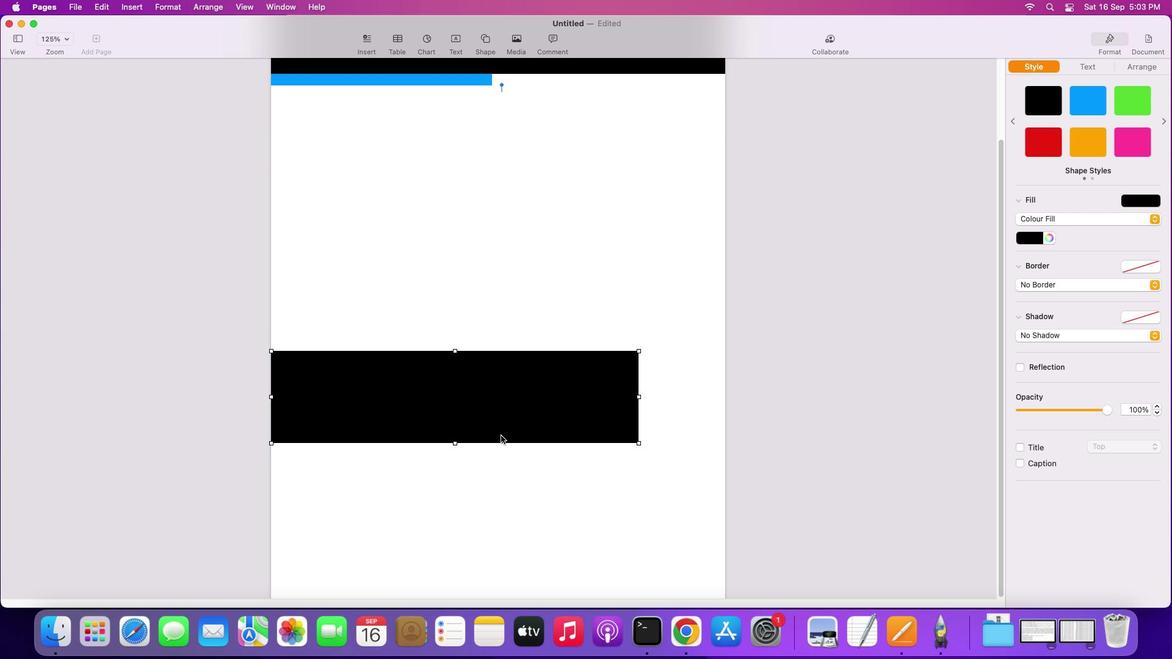 
Action: Mouse moved to (496, 402)
Screenshot: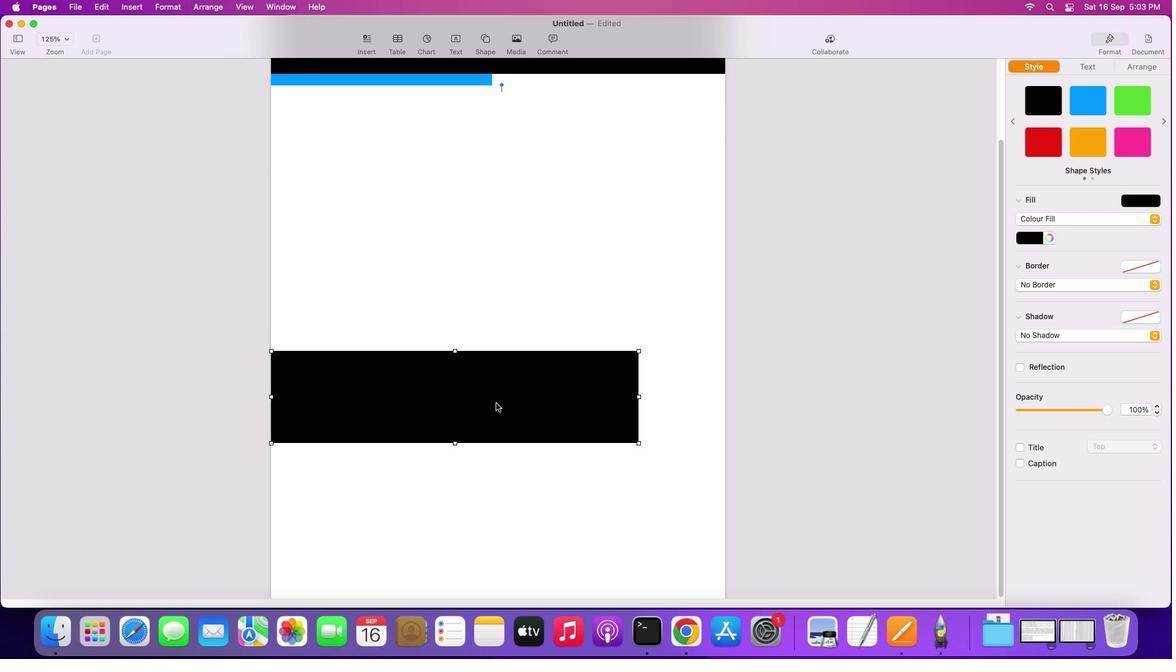 
Action: Mouse pressed left at (496, 402)
Screenshot: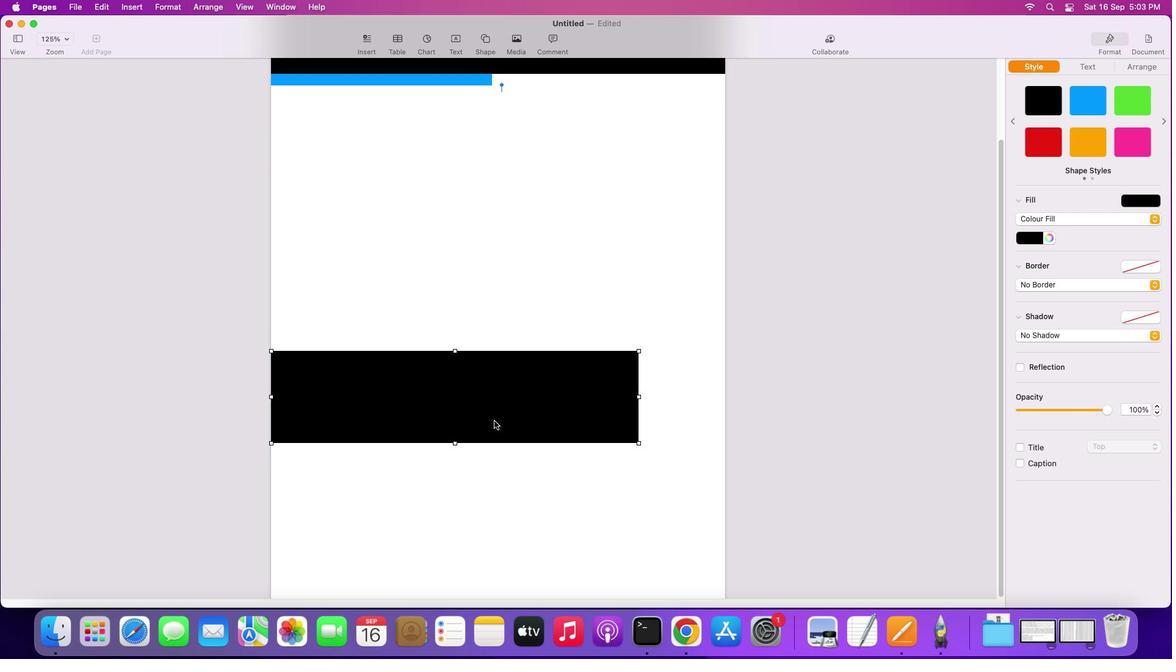 
Action: Mouse moved to (626, 551)
Screenshot: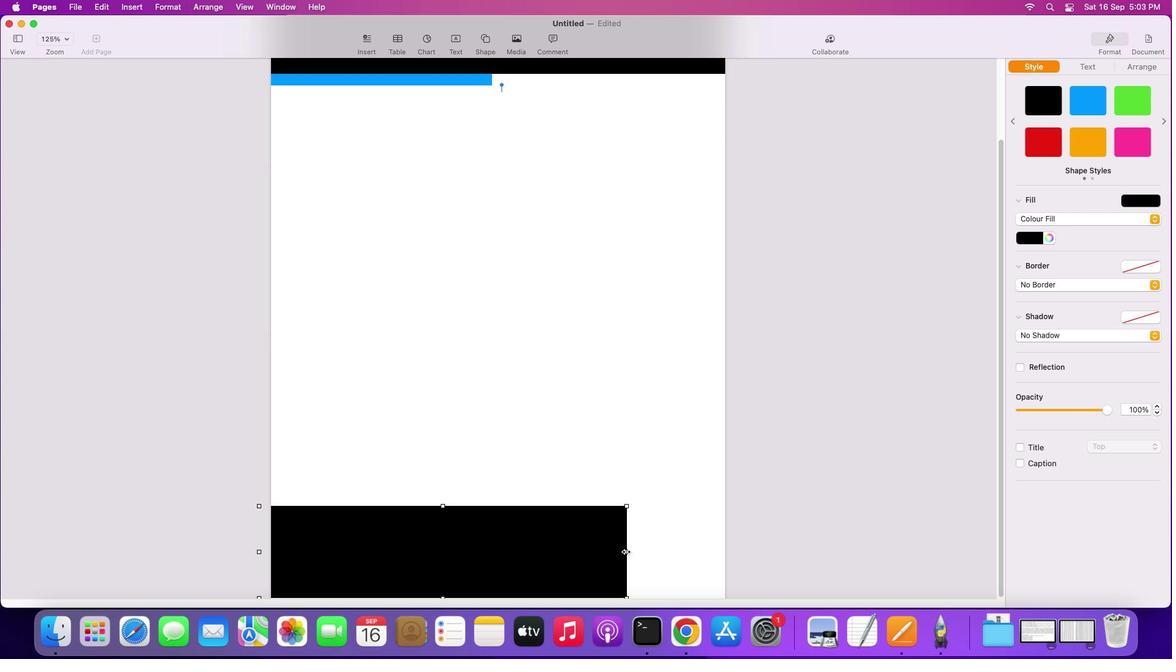 
Action: Mouse pressed left at (626, 551)
Screenshot: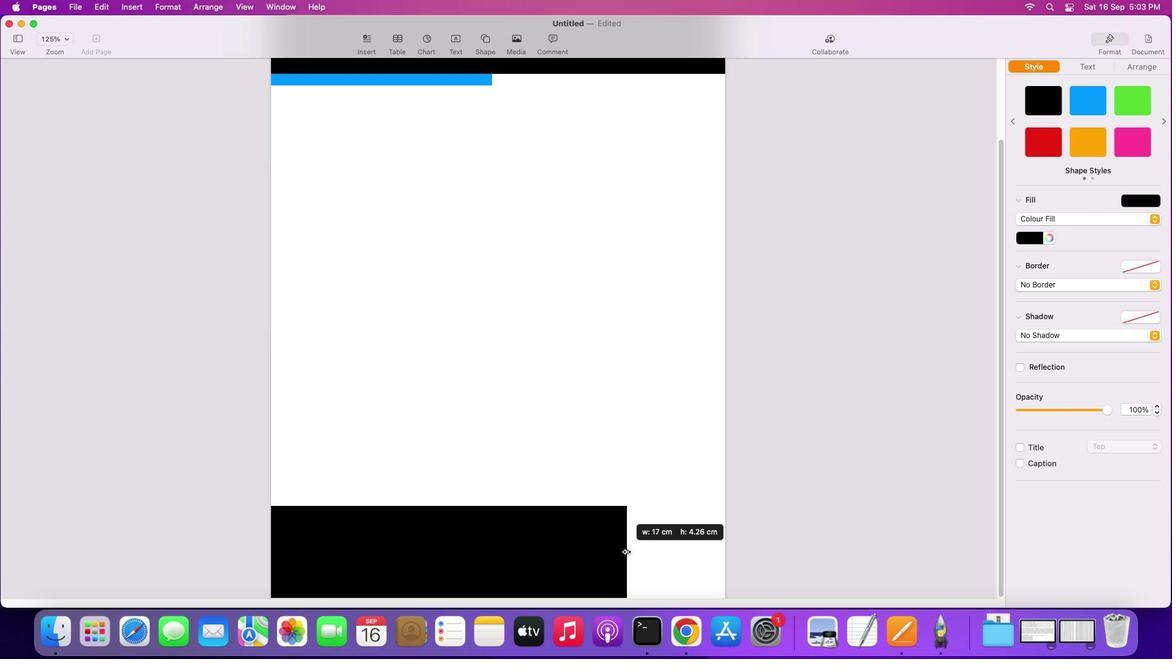 
Action: Mouse moved to (491, 506)
Screenshot: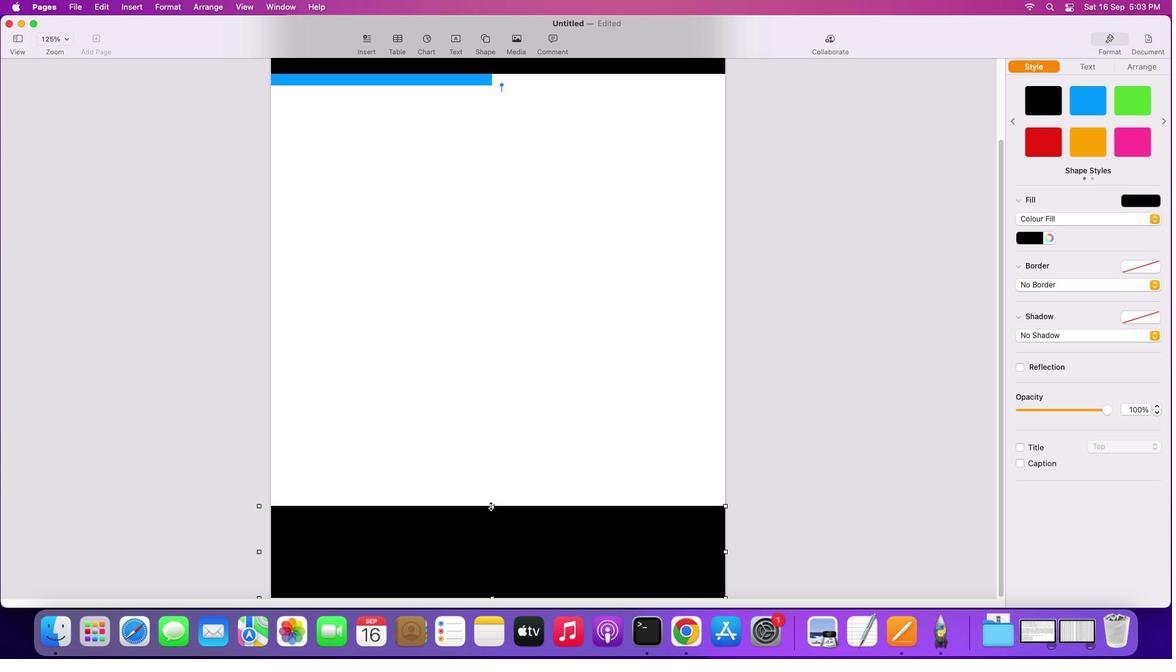 
Action: Mouse pressed left at (491, 506)
Screenshot: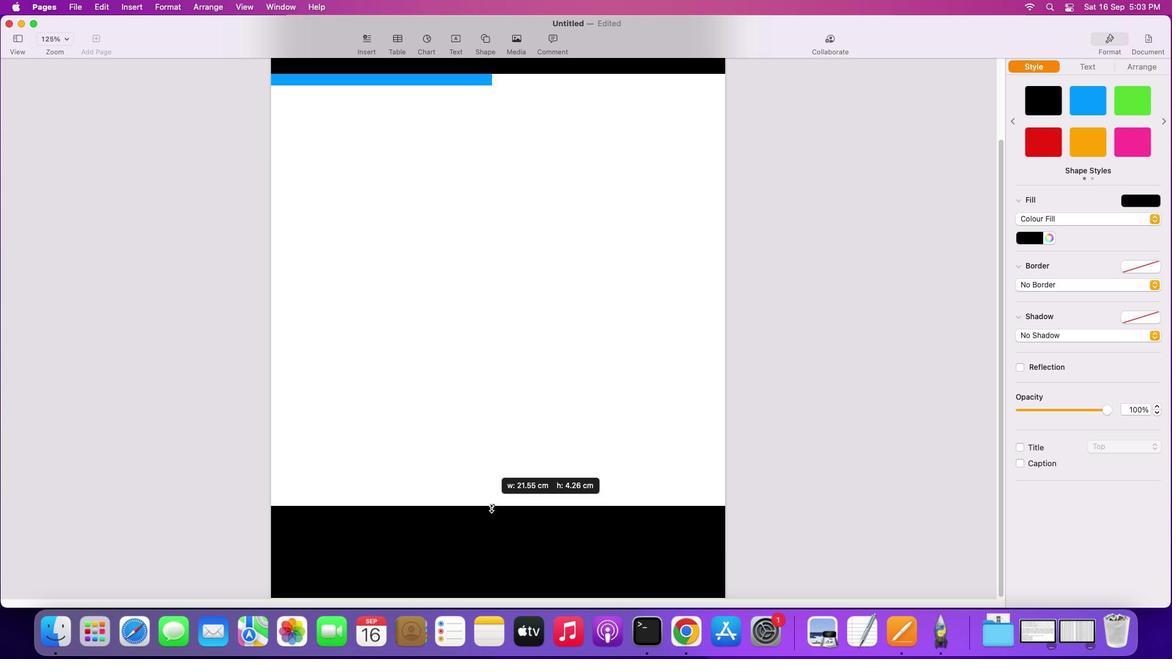 
Action: Mouse moved to (529, 444)
Screenshot: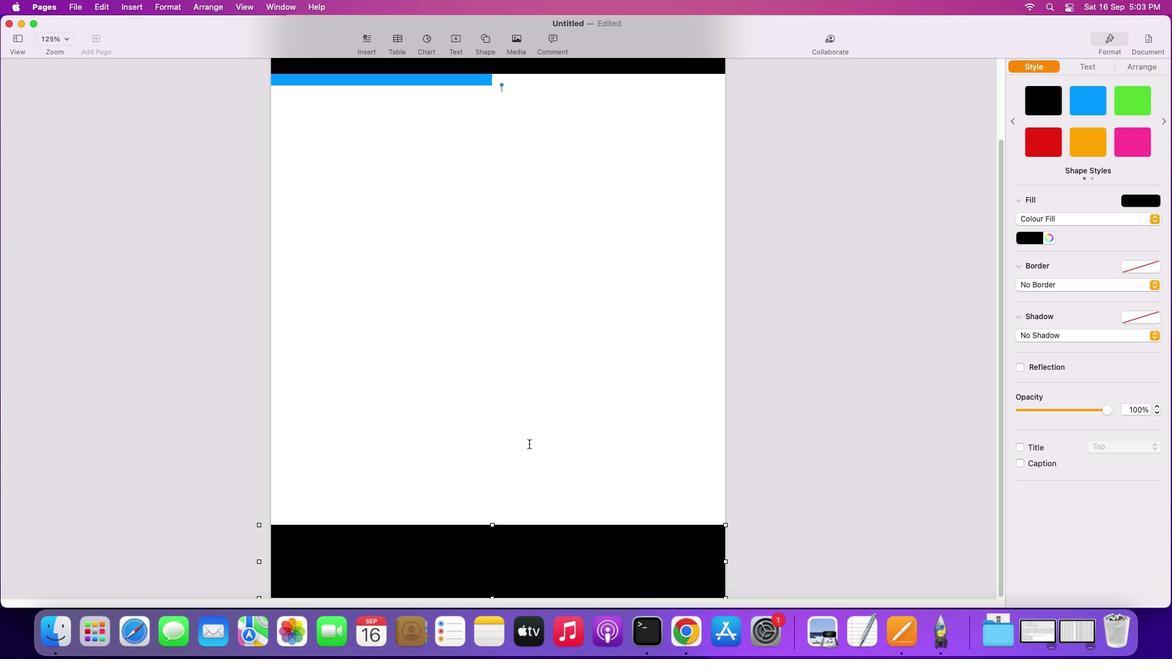 
Action: Mouse pressed left at (529, 444)
Screenshot: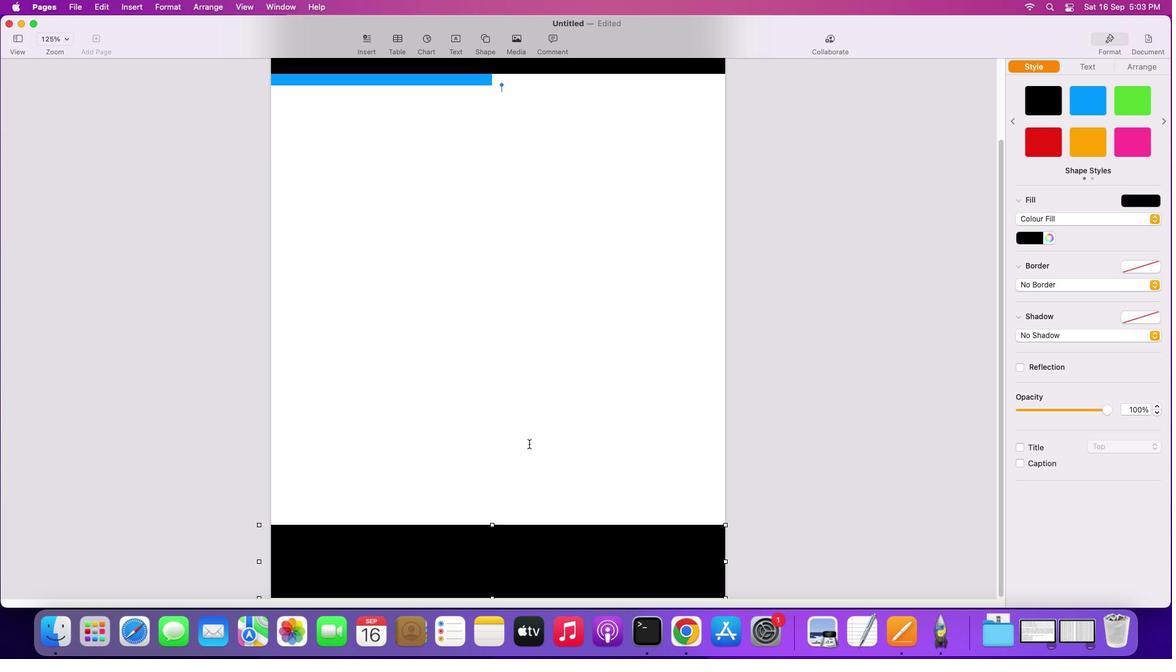 
Action: Mouse moved to (487, 40)
Screenshot: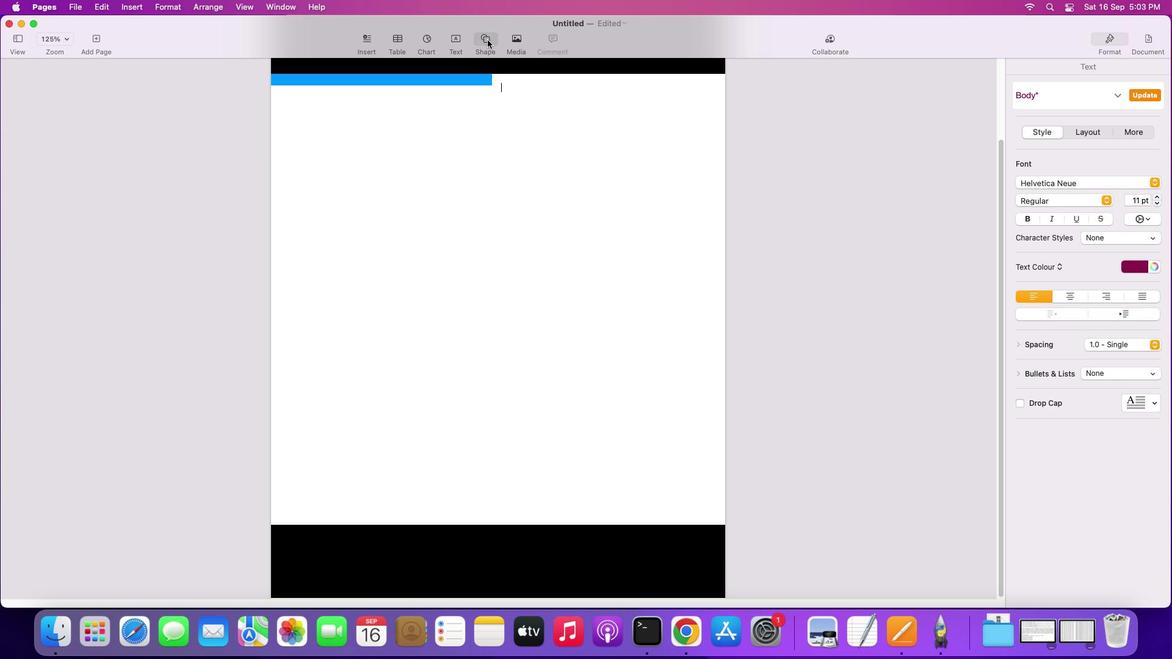 
Action: Mouse pressed left at (487, 40)
Screenshot: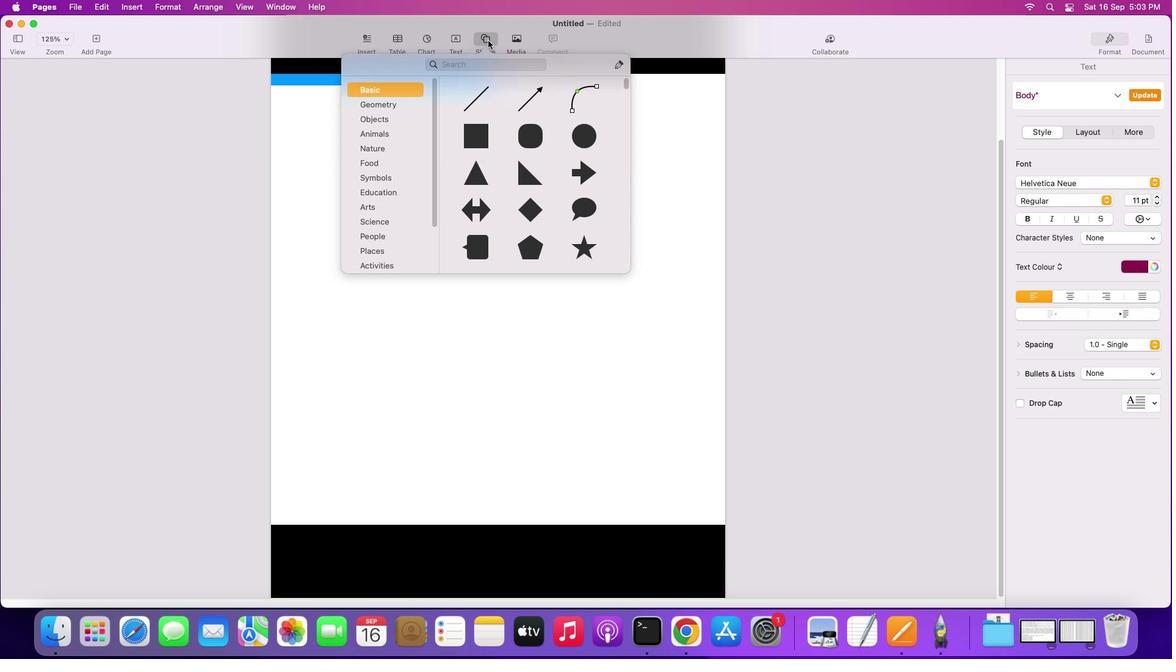 
Action: Mouse moved to (481, 136)
Screenshot: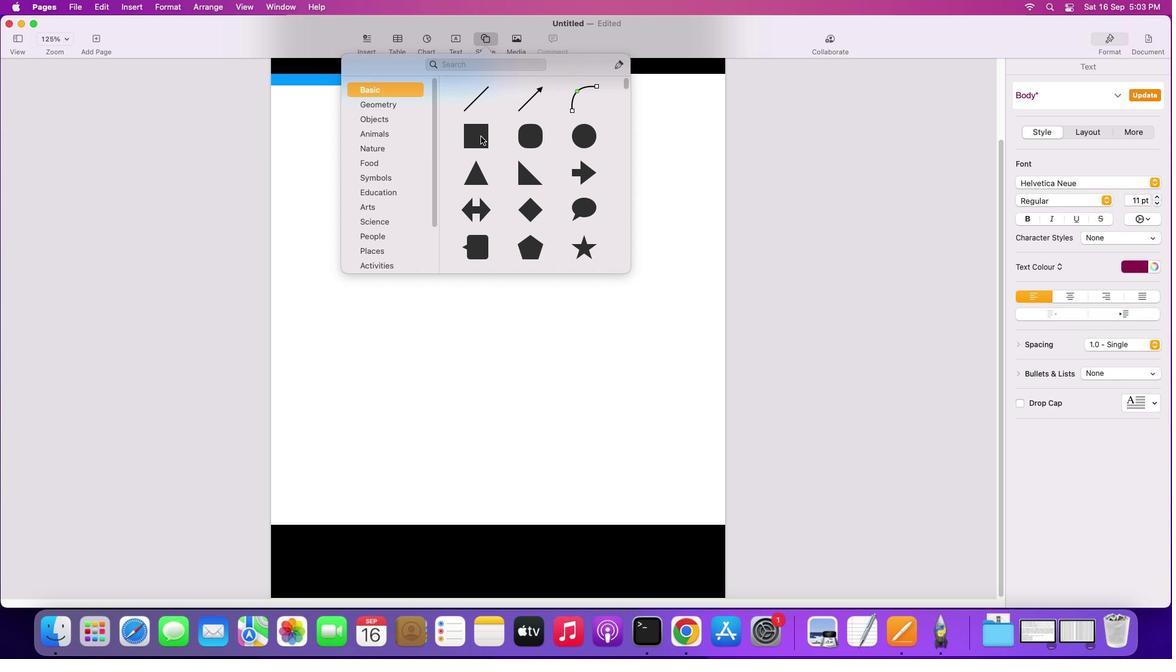 
Action: Mouse pressed left at (481, 136)
Screenshot: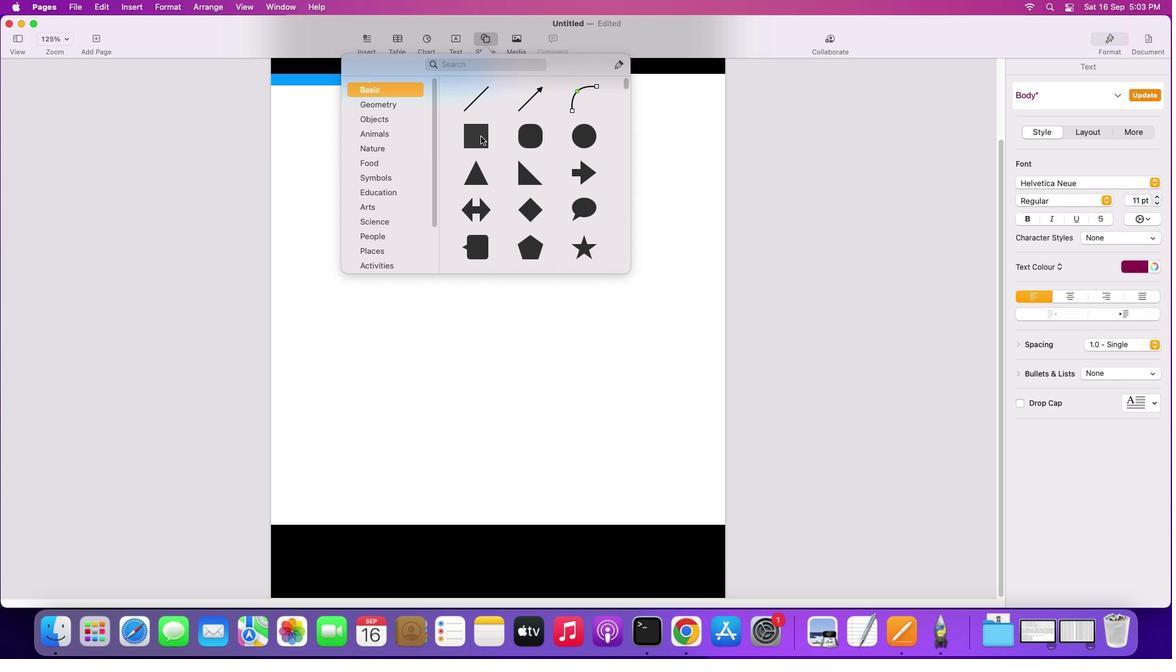 
Action: Mouse moved to (504, 130)
Screenshot: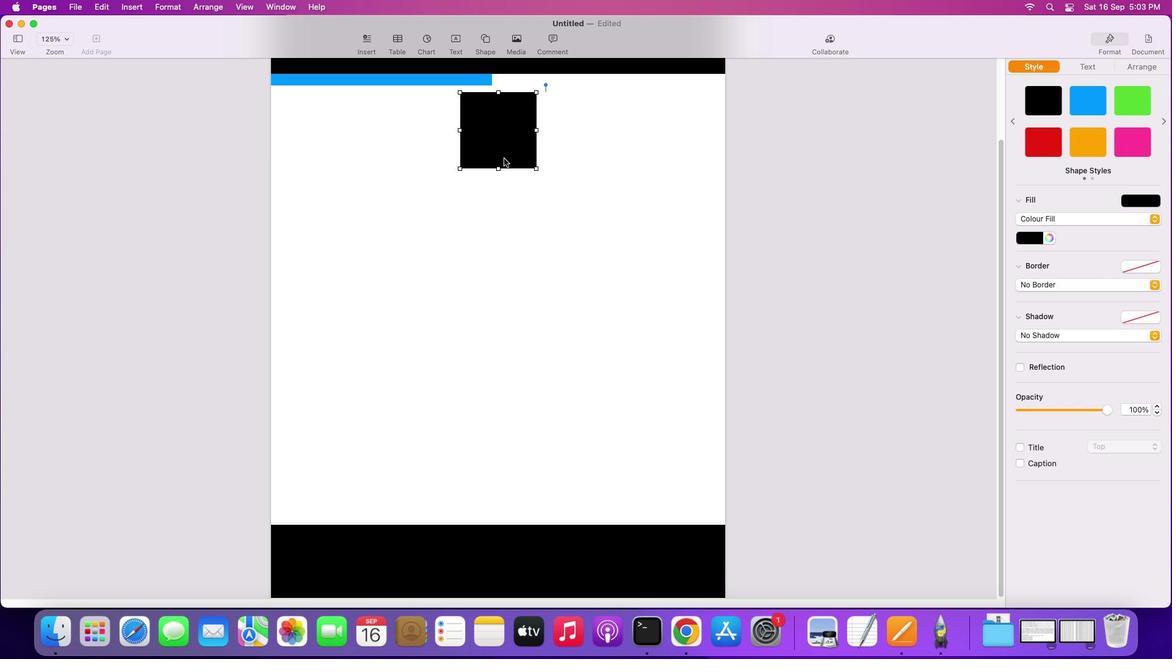 
Action: Mouse pressed left at (504, 130)
Screenshot: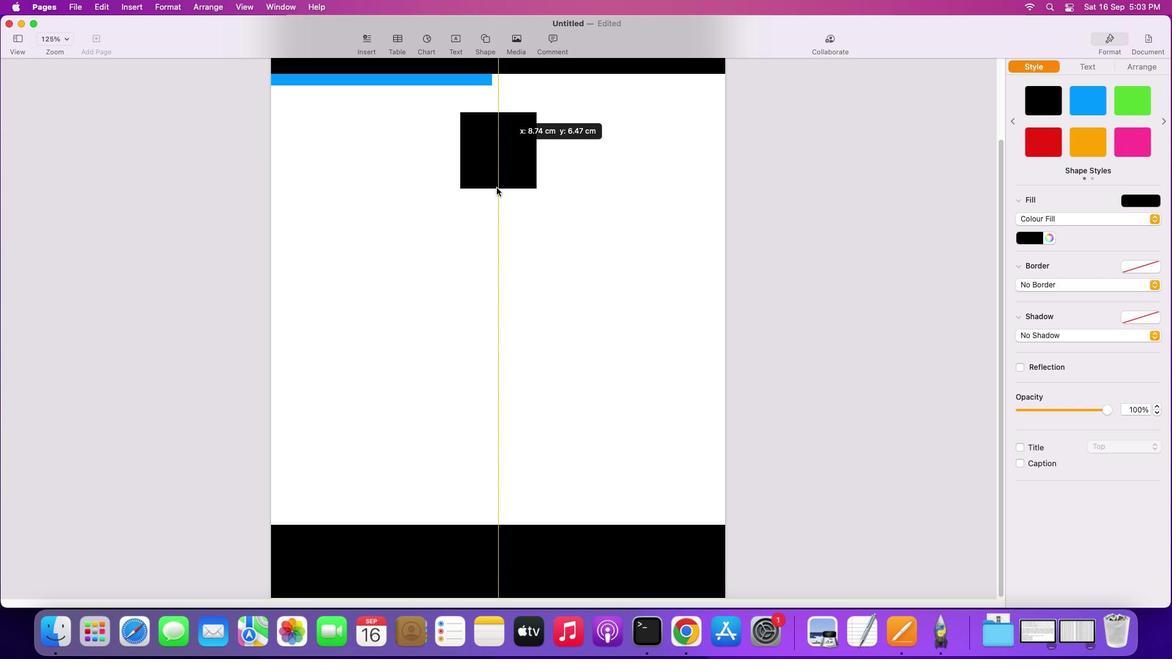
Action: Mouse moved to (314, 382)
Screenshot: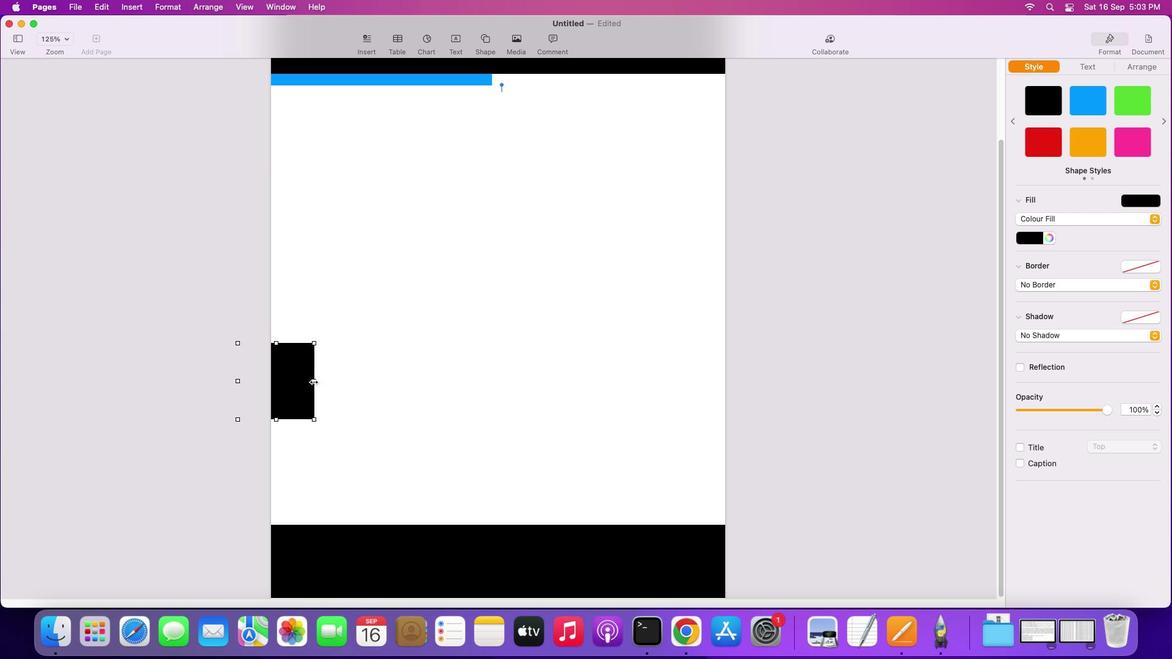 
Action: Mouse pressed left at (314, 382)
Screenshot: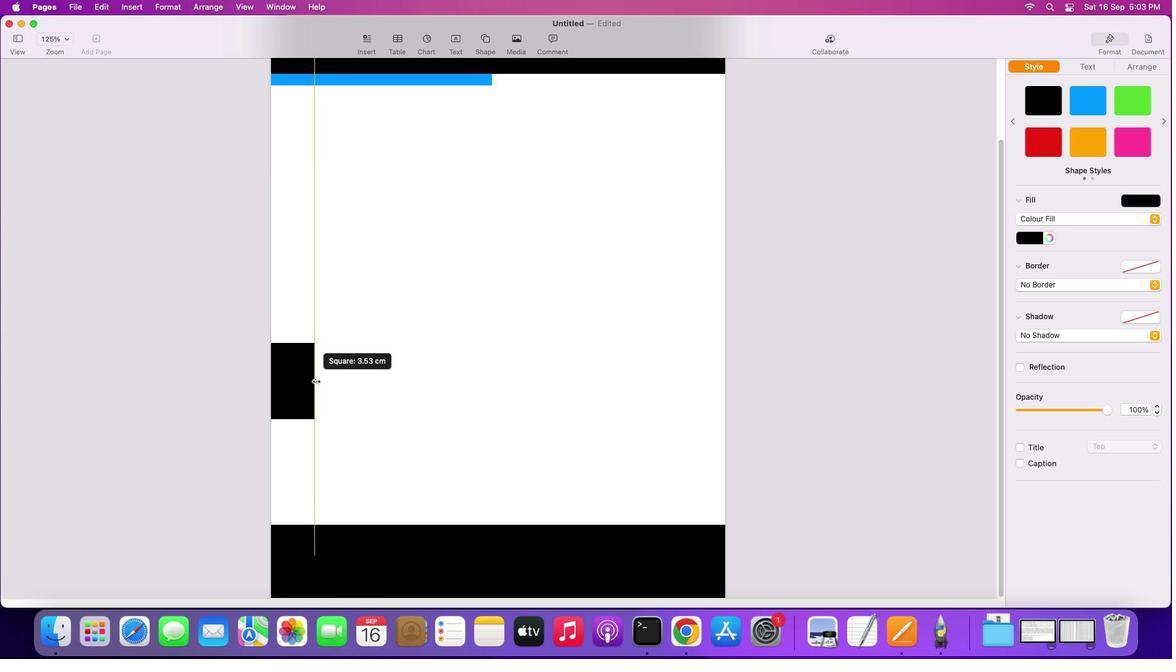 
Action: Mouse moved to (294, 376)
Screenshot: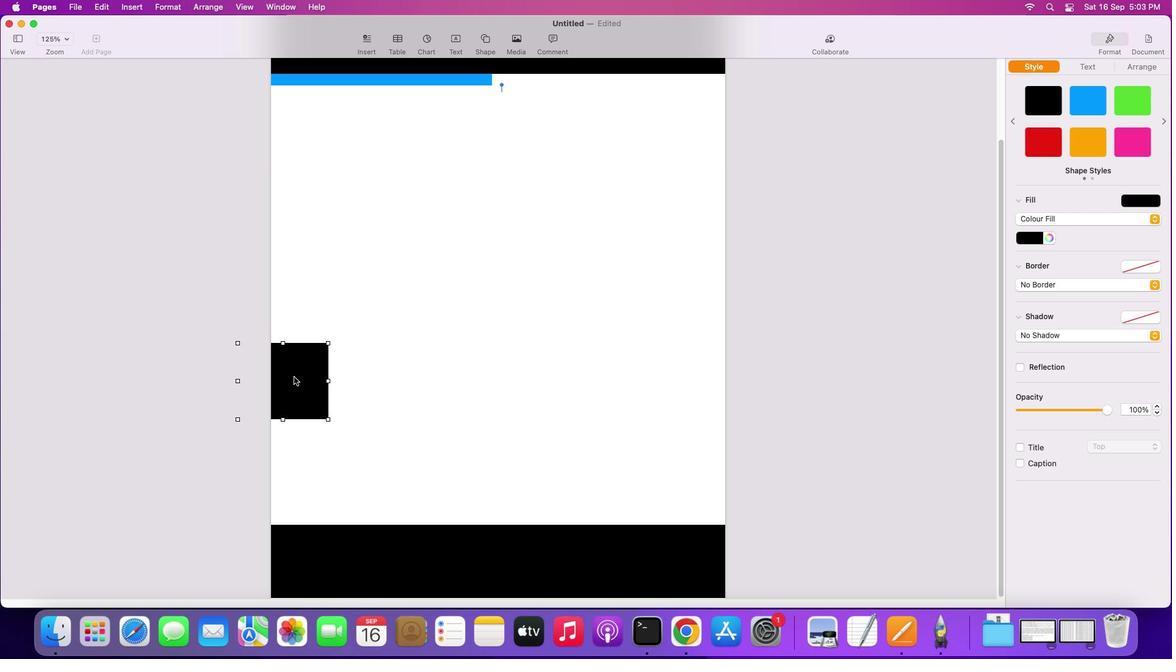 
Action: Mouse pressed right at (294, 376)
Screenshot: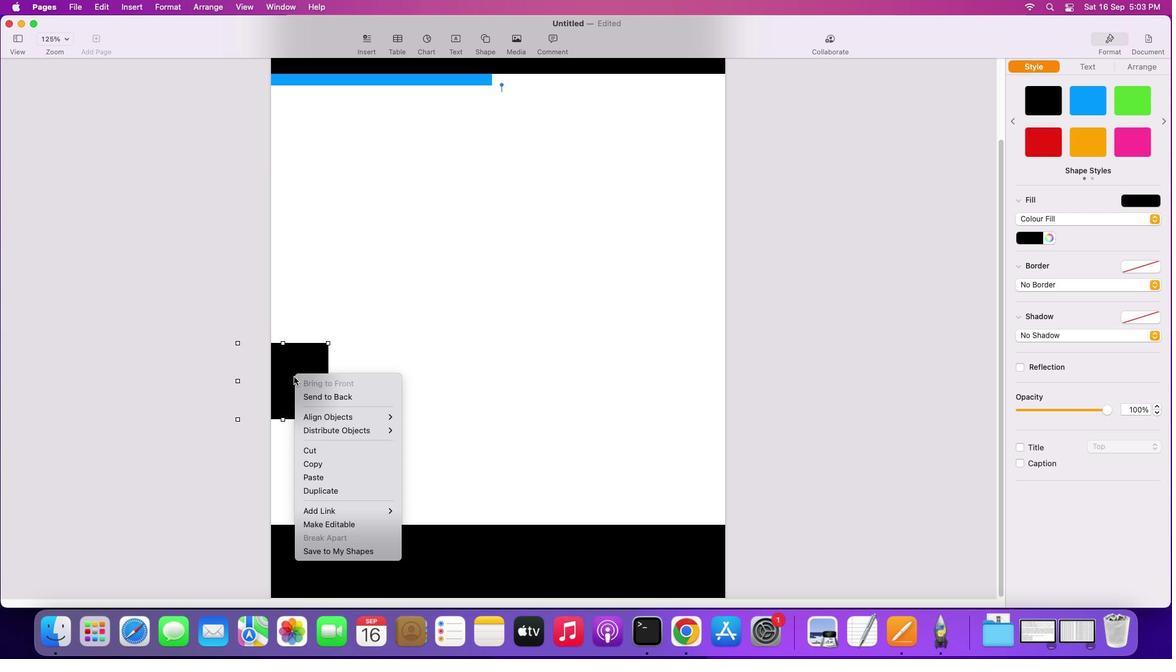 
Action: Mouse moved to (354, 526)
Screenshot: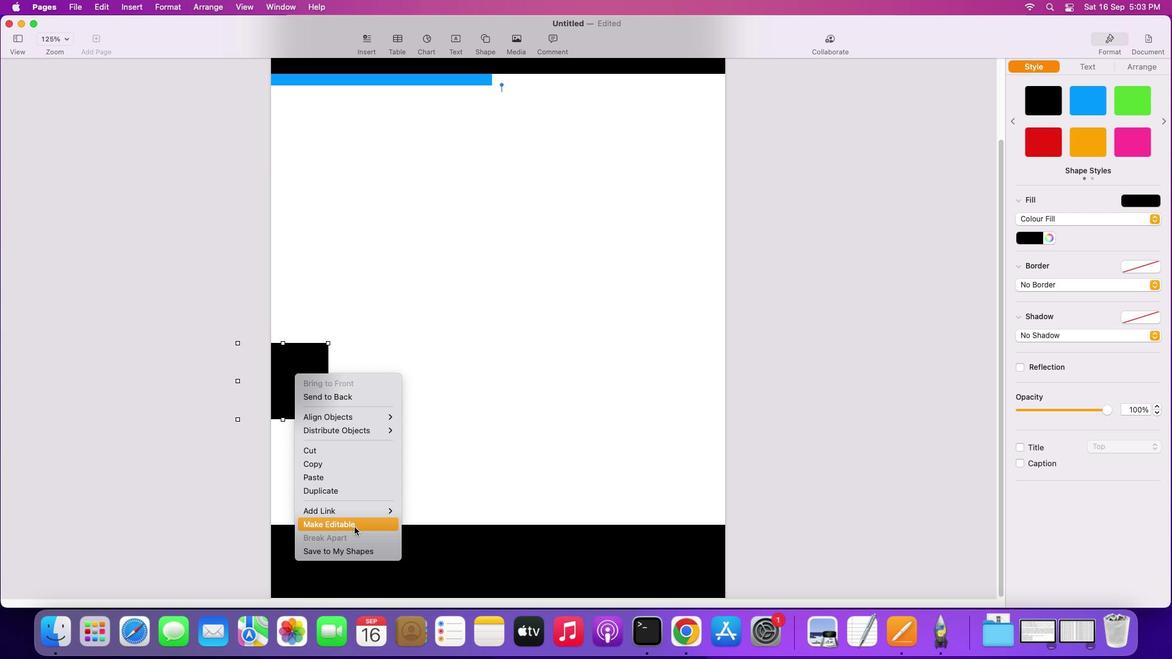 
Action: Mouse pressed left at (354, 526)
Screenshot: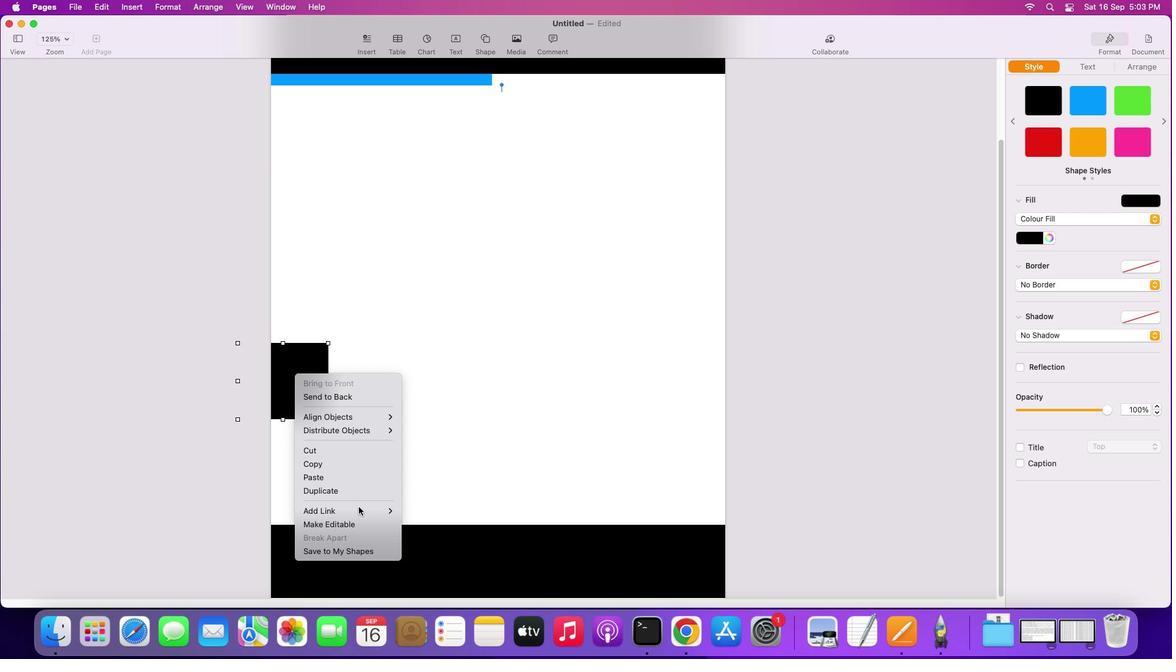 
Action: Mouse moved to (327, 381)
Screenshot: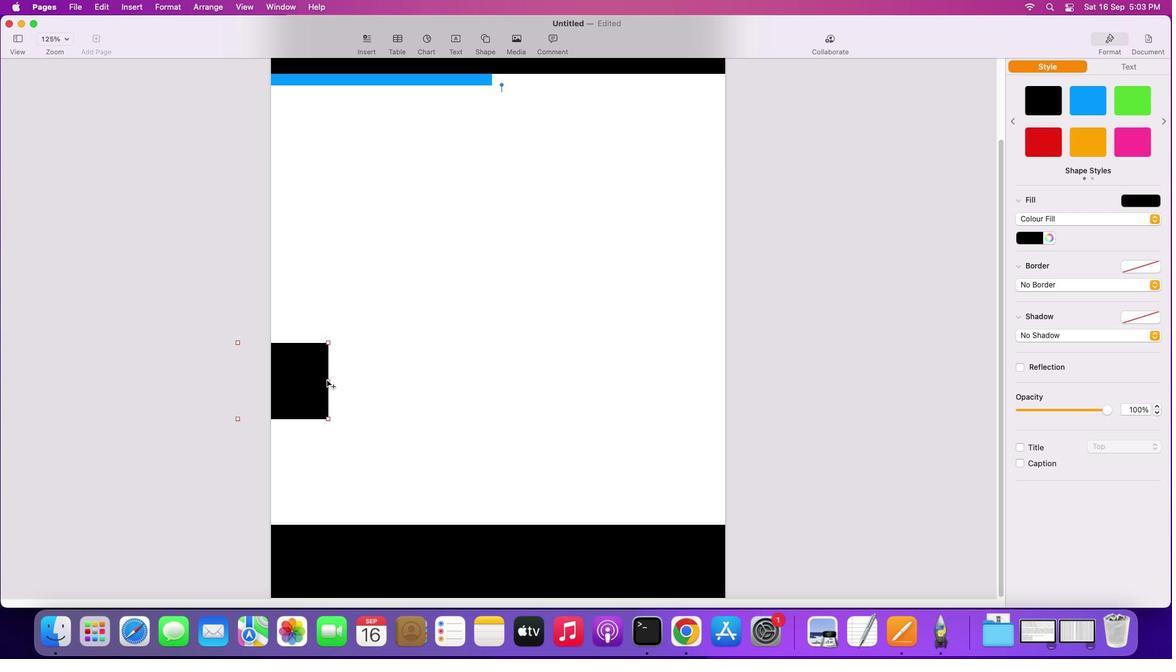 
Action: Mouse pressed left at (327, 381)
Screenshot: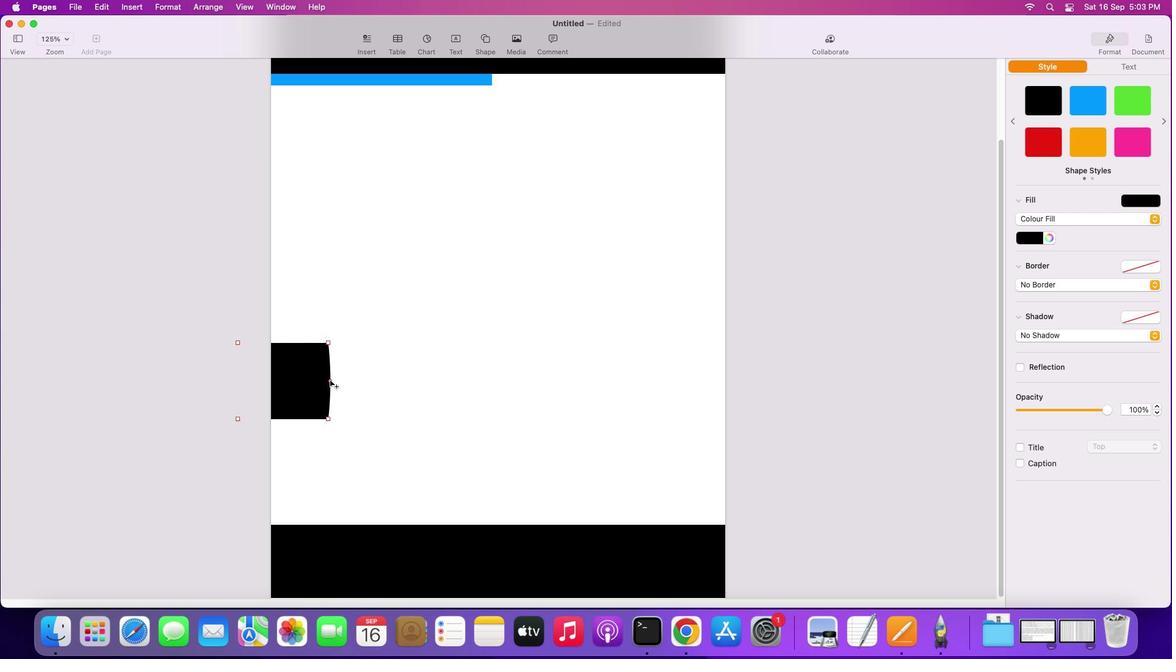 
Action: Mouse moved to (412, 377)
Screenshot: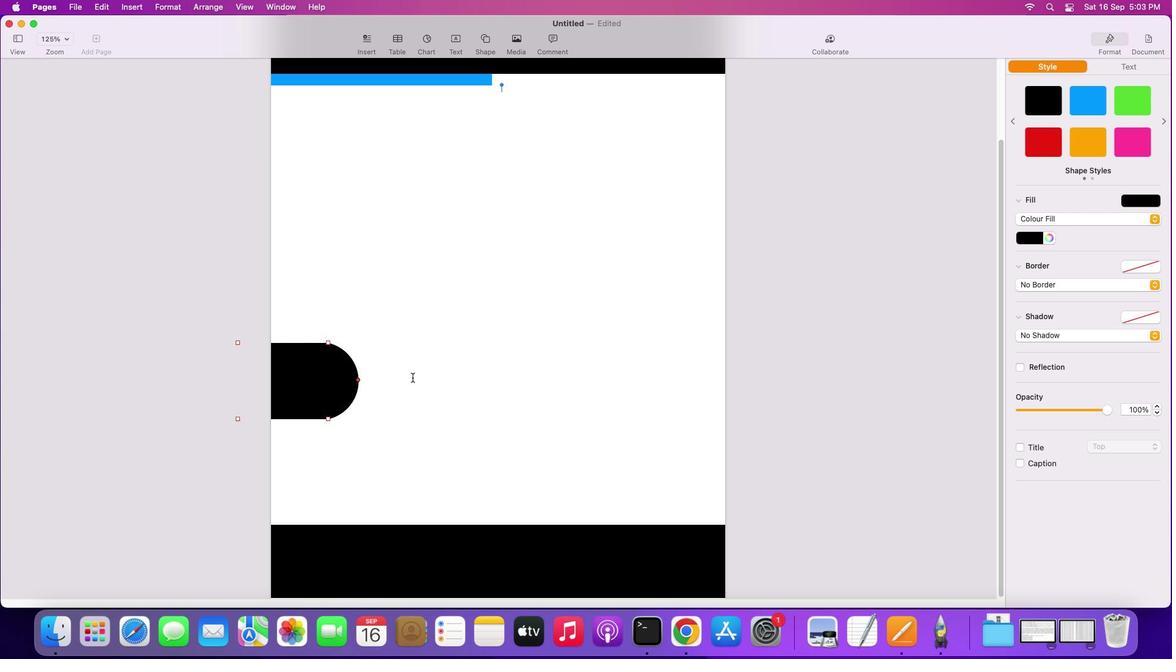 
Action: Mouse pressed left at (412, 377)
Screenshot: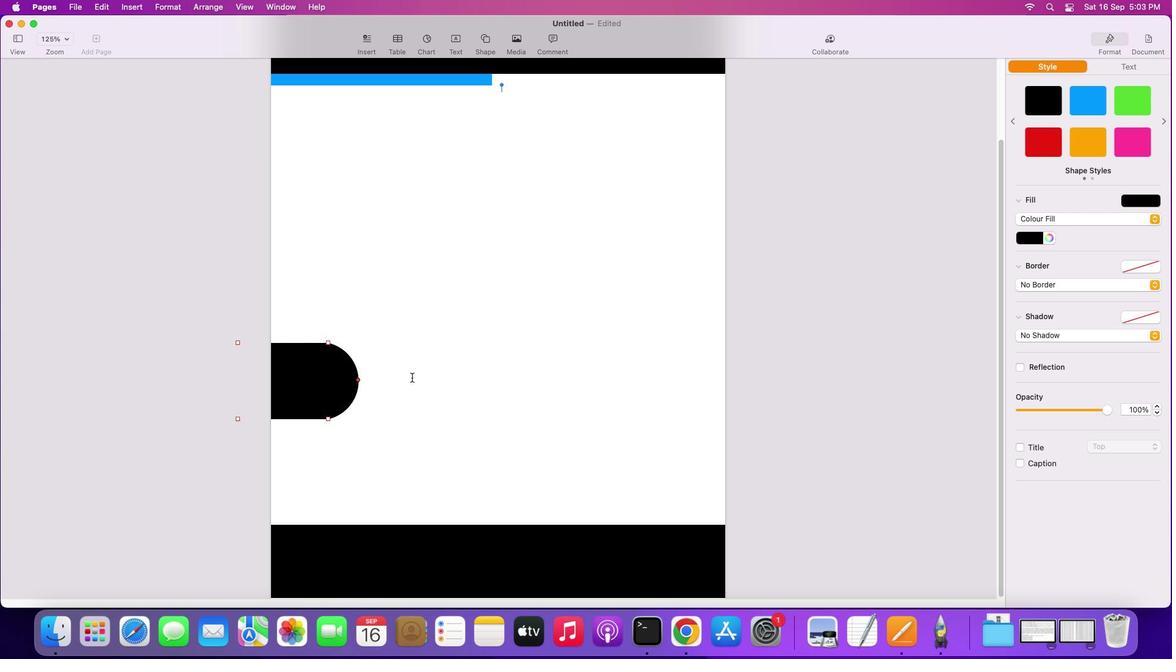 
Action: Mouse moved to (324, 384)
Screenshot: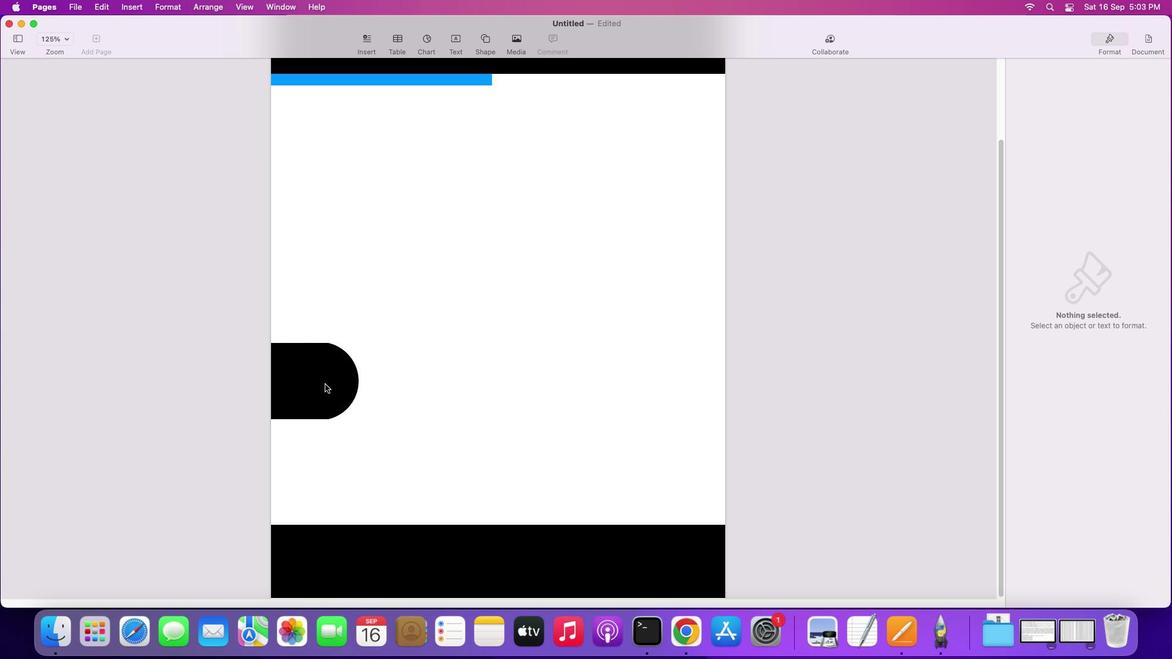 
Action: Mouse pressed left at (324, 384)
Screenshot: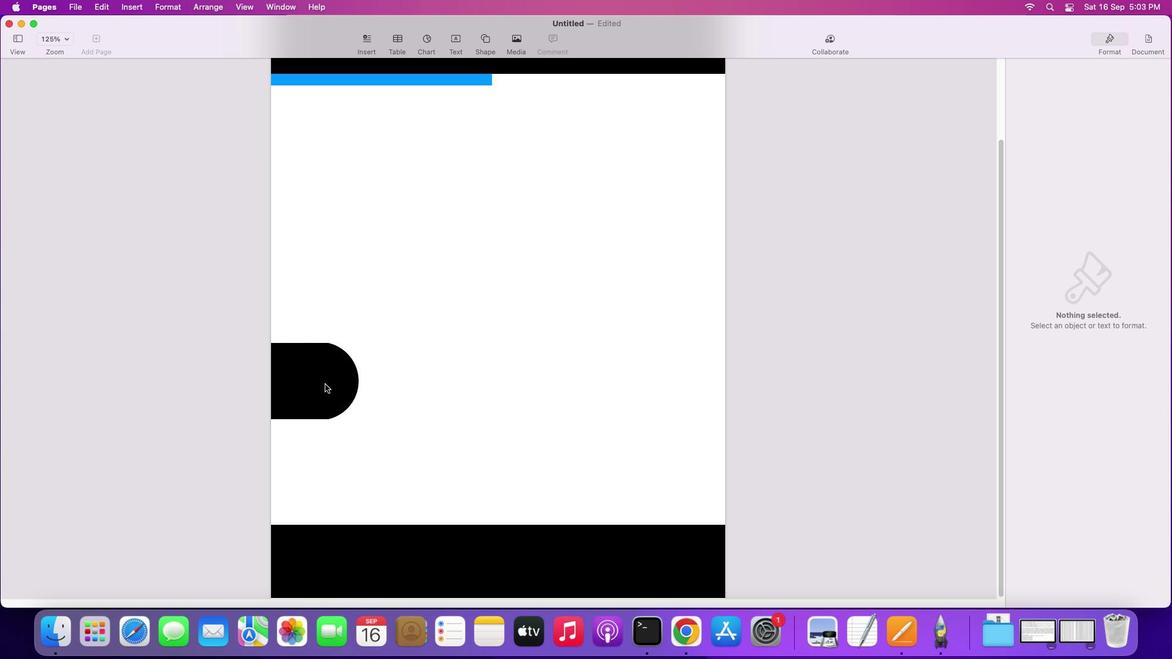 
Action: Mouse moved to (359, 379)
Screenshot: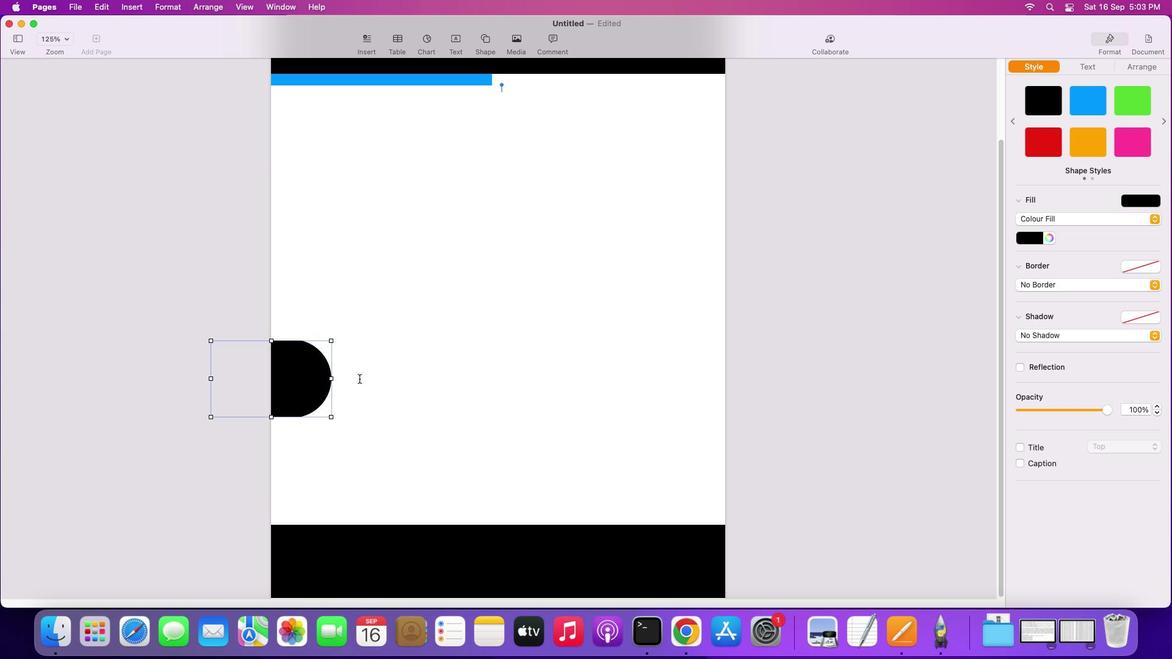 
Action: Mouse pressed left at (359, 379)
Screenshot: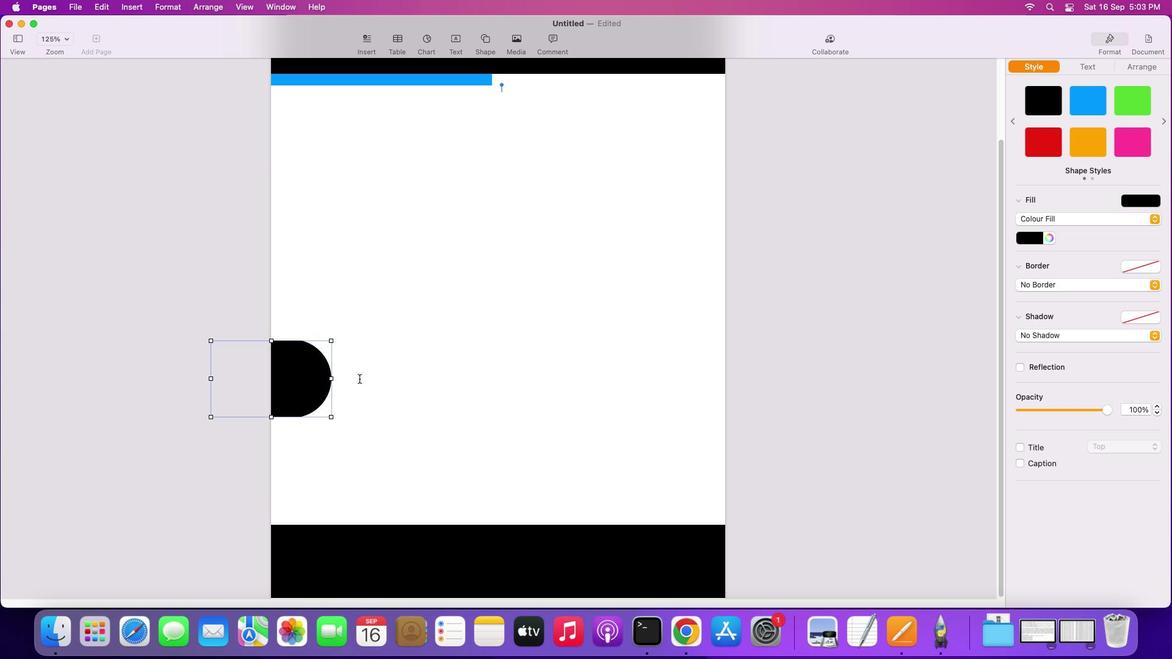 
Action: Mouse moved to (310, 366)
Screenshot: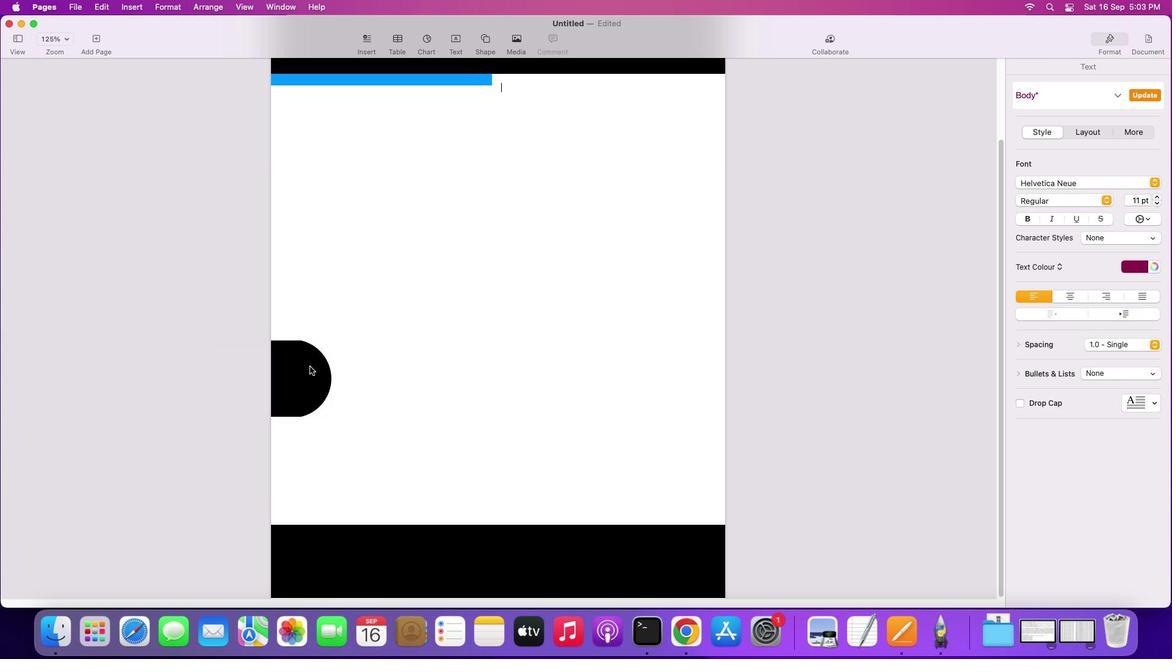 
Action: Mouse pressed left at (310, 366)
Screenshot: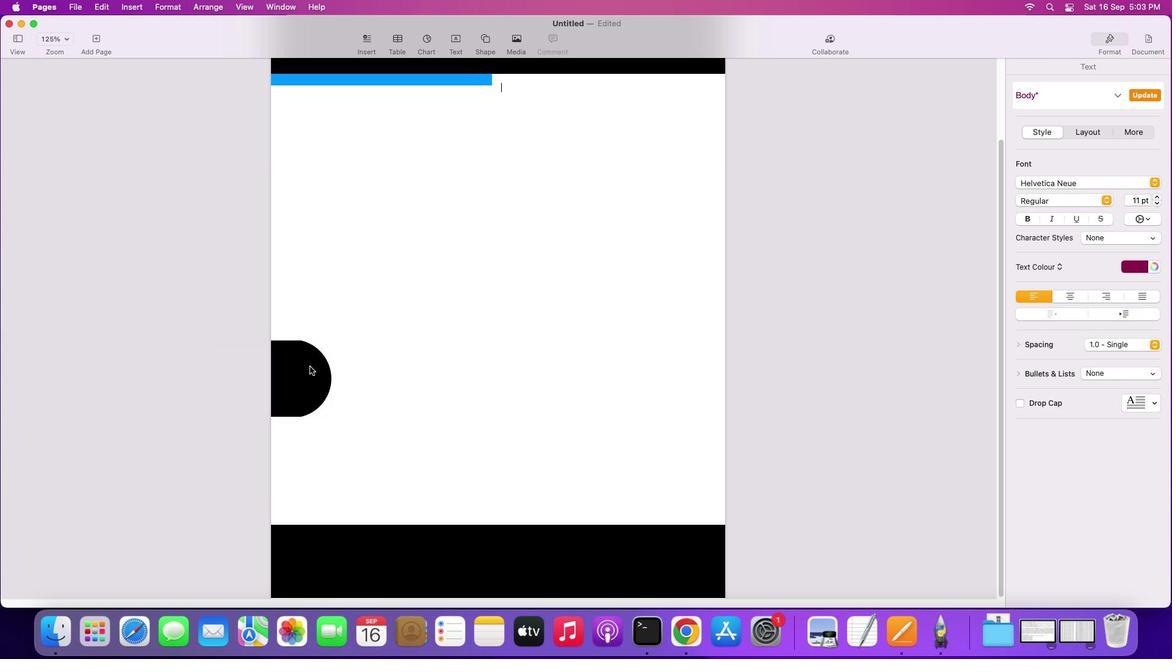
Action: Mouse moved to (308, 366)
Screenshot: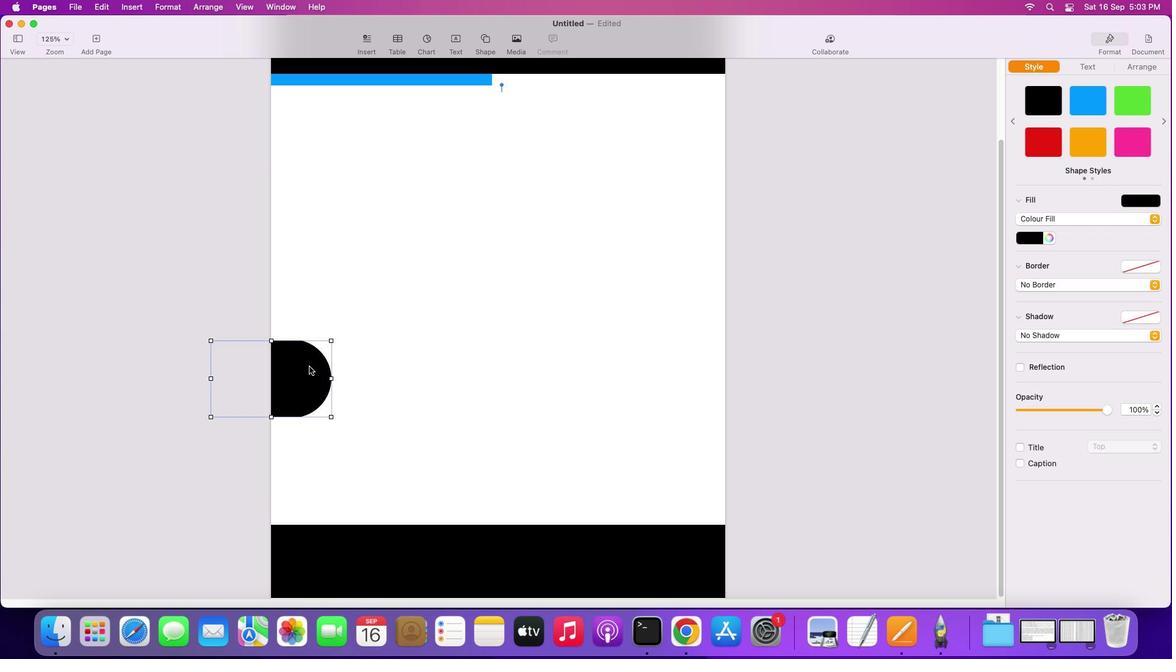 
Action: Key pressed Key.alt
Screenshot: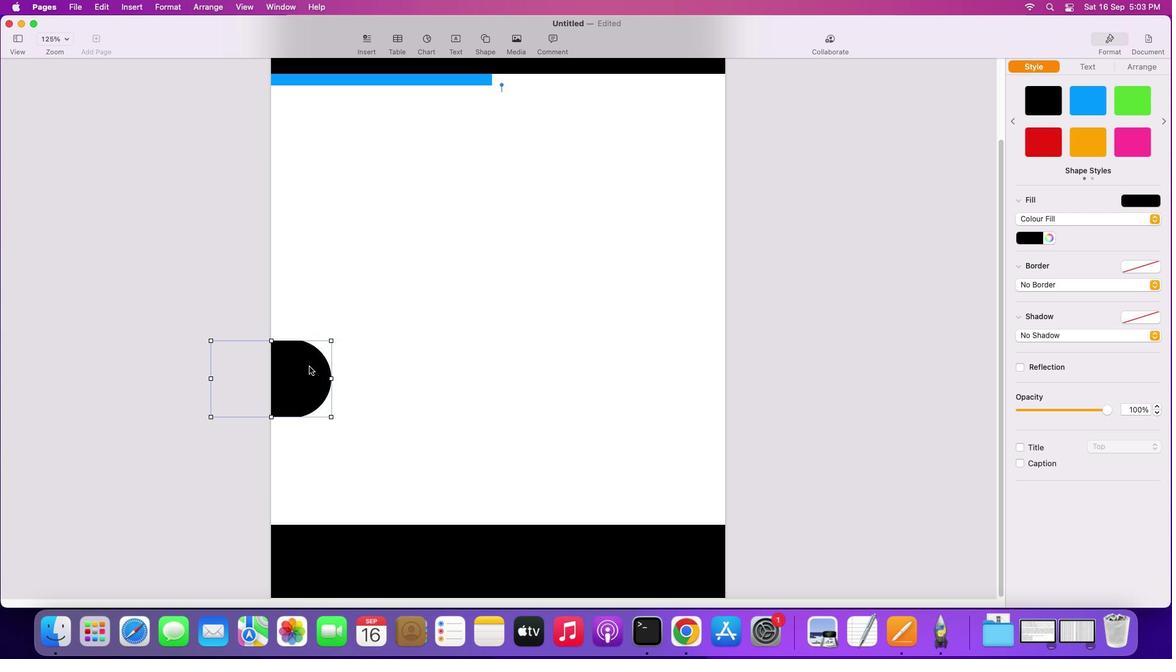 
Action: Mouse pressed left at (308, 366)
Screenshot: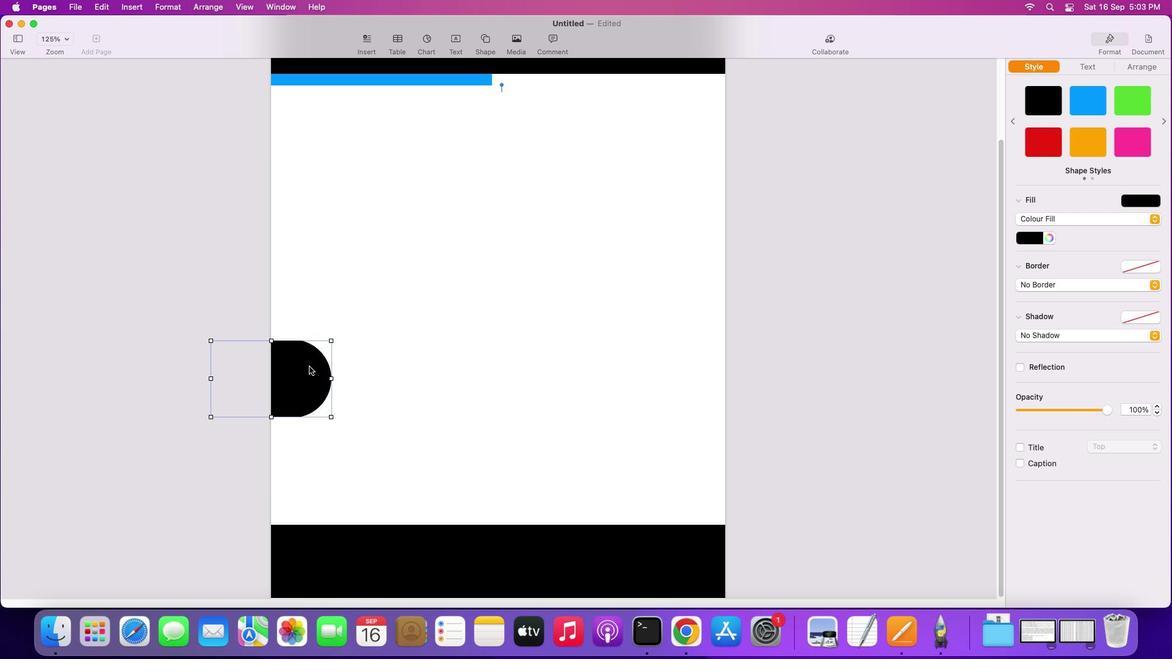 
Action: Mouse moved to (1138, 65)
Screenshot: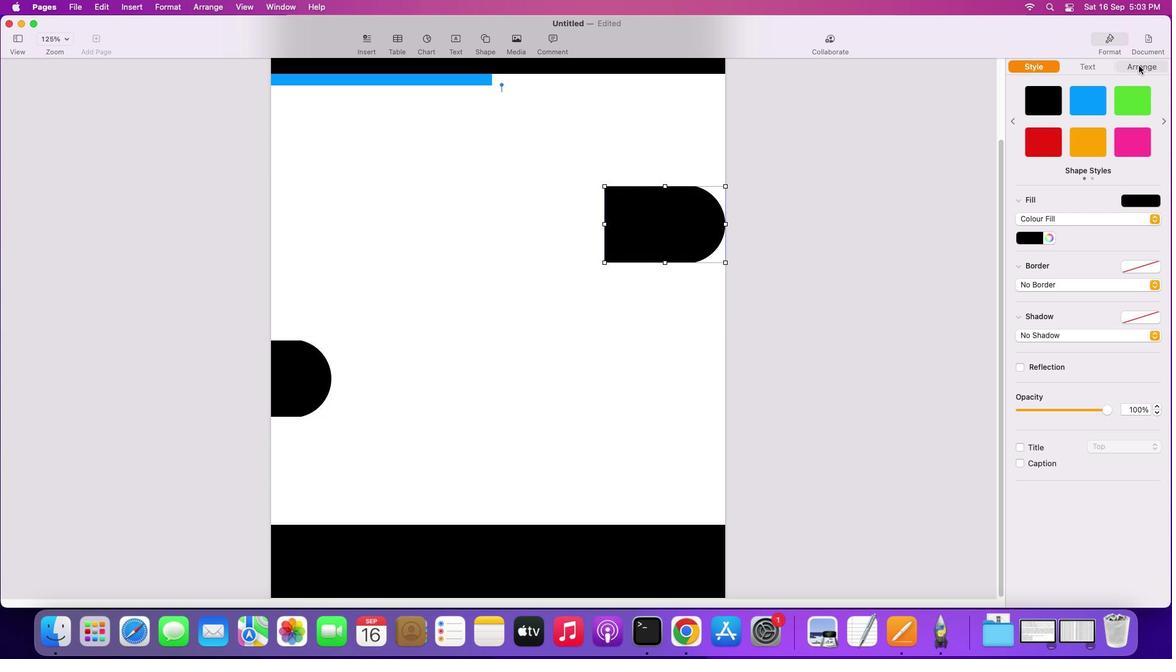 
Action: Mouse pressed left at (1138, 65)
Screenshot: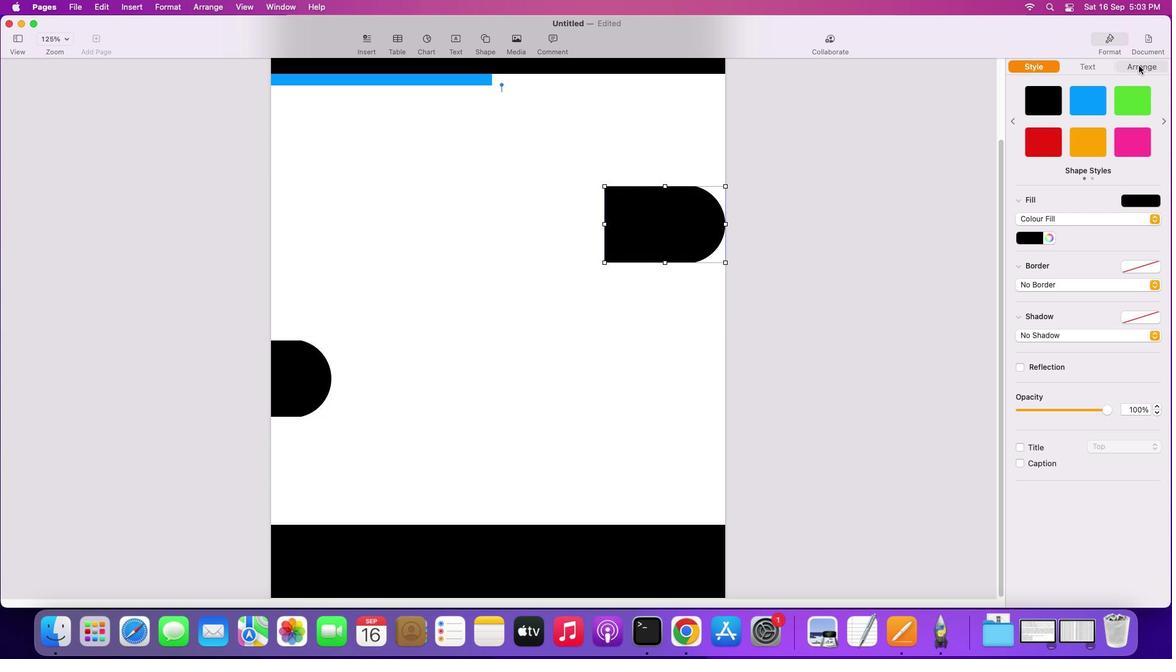
Action: Mouse moved to (1150, 376)
Screenshot: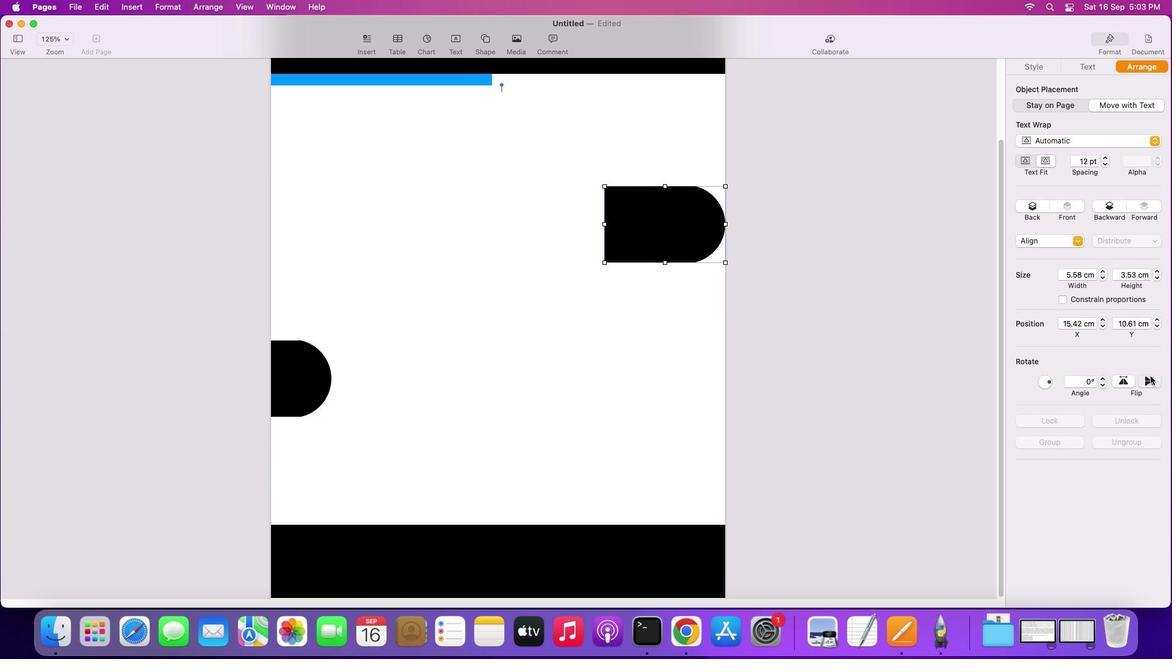 
Action: Mouse pressed left at (1150, 376)
Screenshot: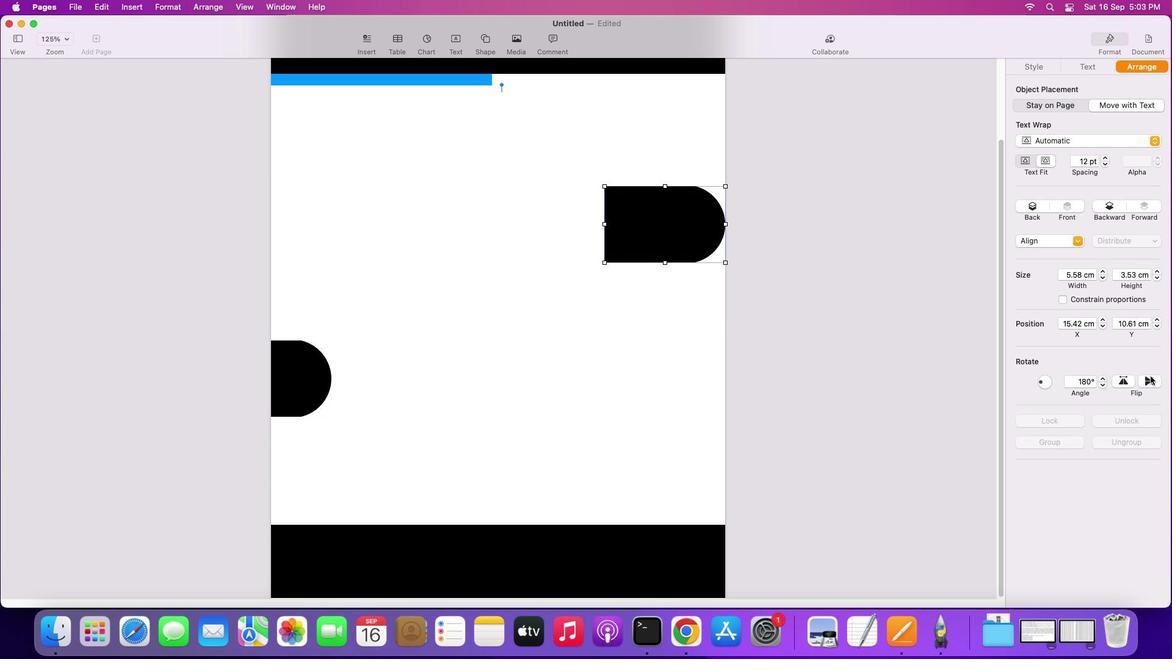 
Action: Mouse moved to (1124, 377)
Screenshot: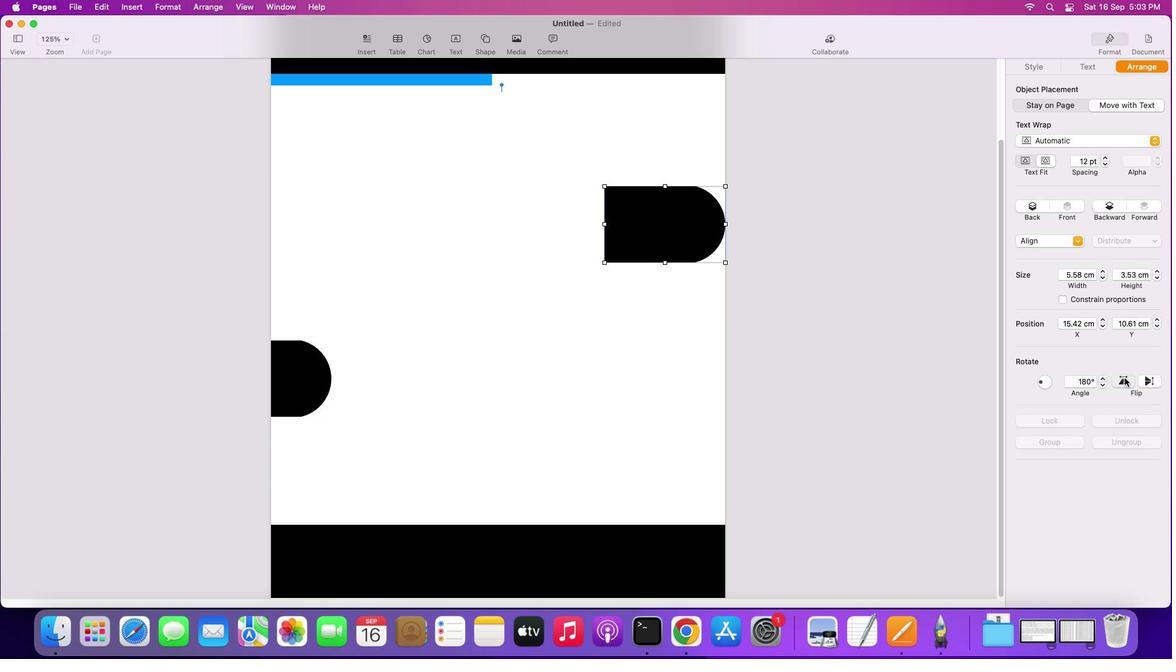 
Action: Mouse pressed left at (1124, 377)
Screenshot: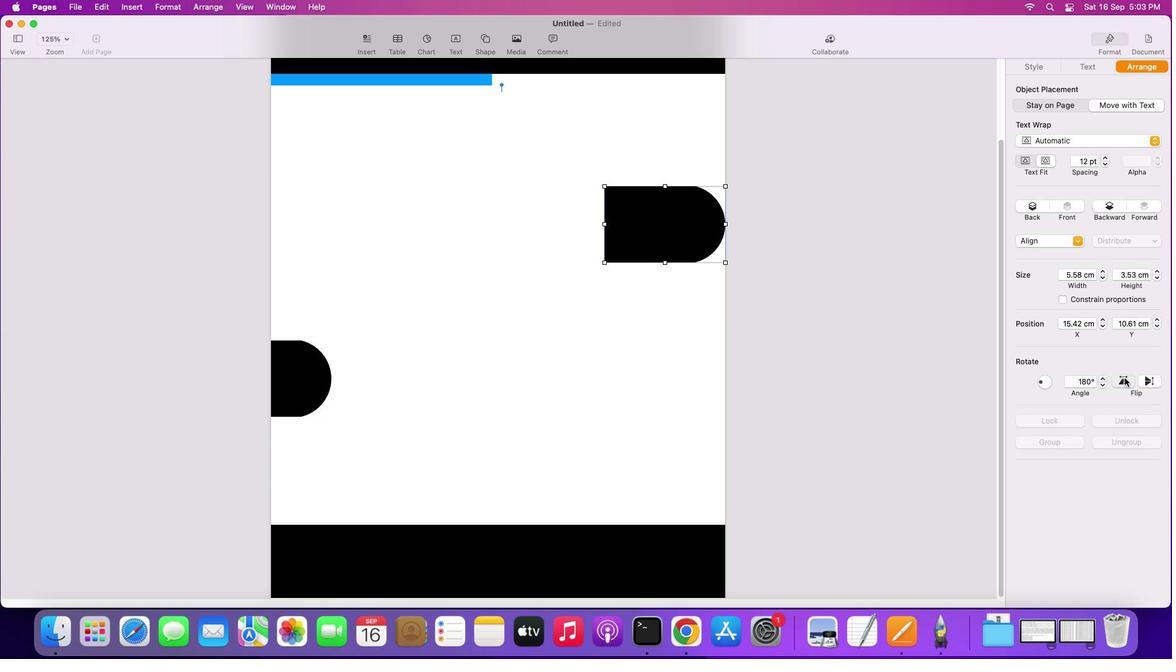 
Action: Mouse moved to (677, 211)
Screenshot: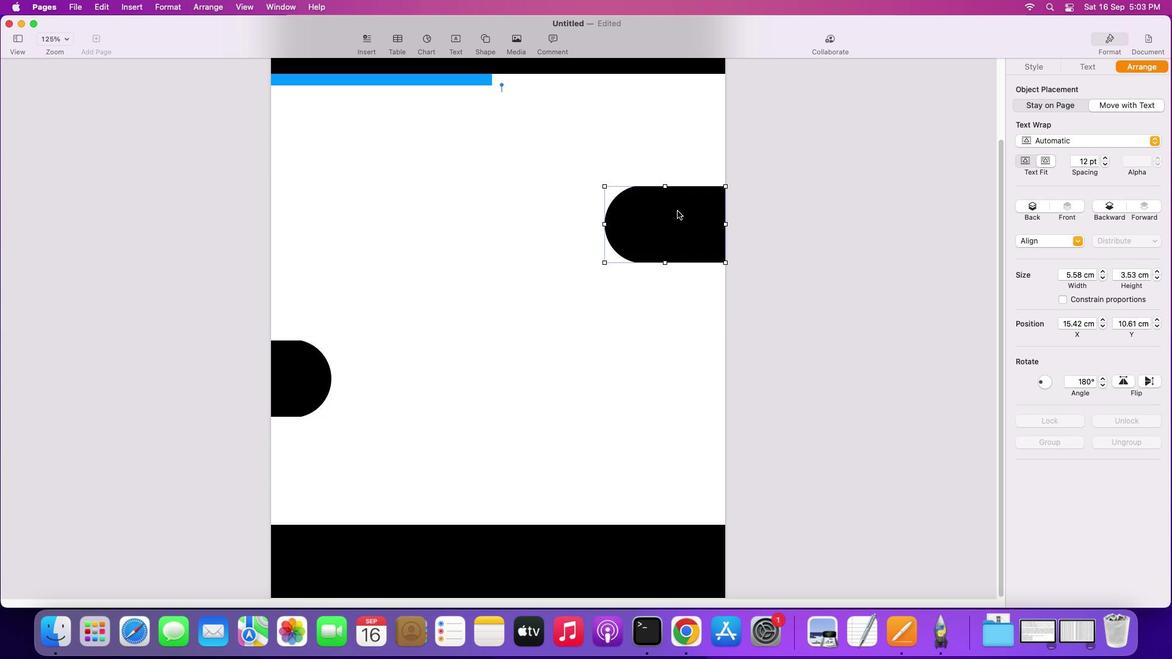
Action: Mouse pressed left at (677, 211)
Screenshot: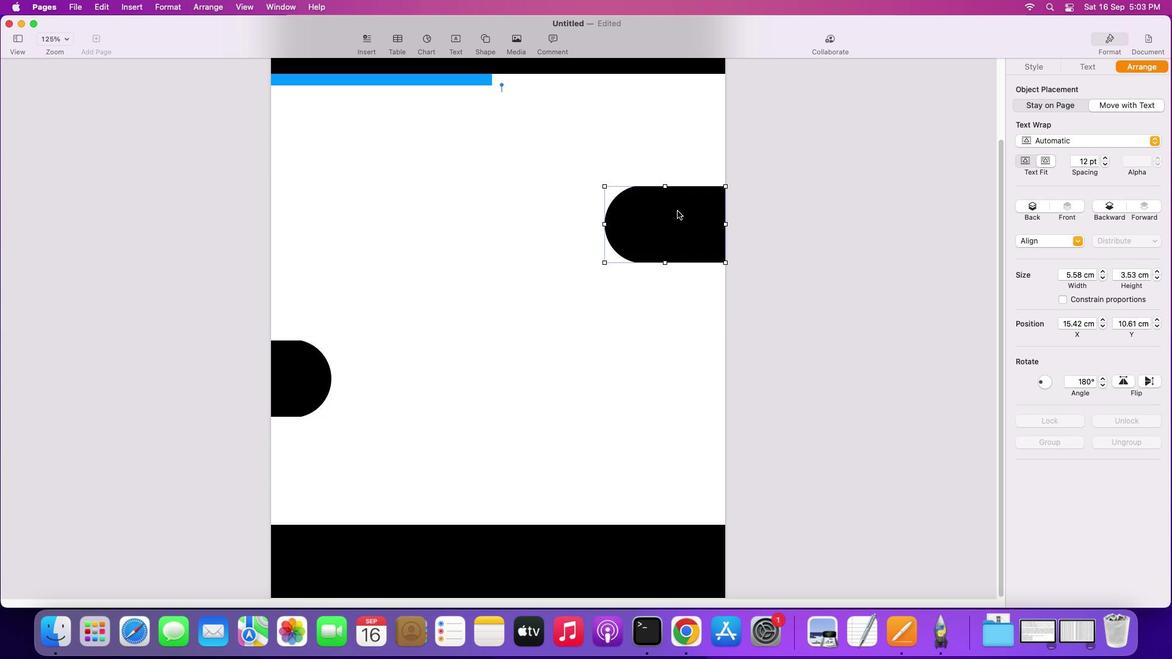 
Action: Mouse moved to (628, 265)
Screenshot: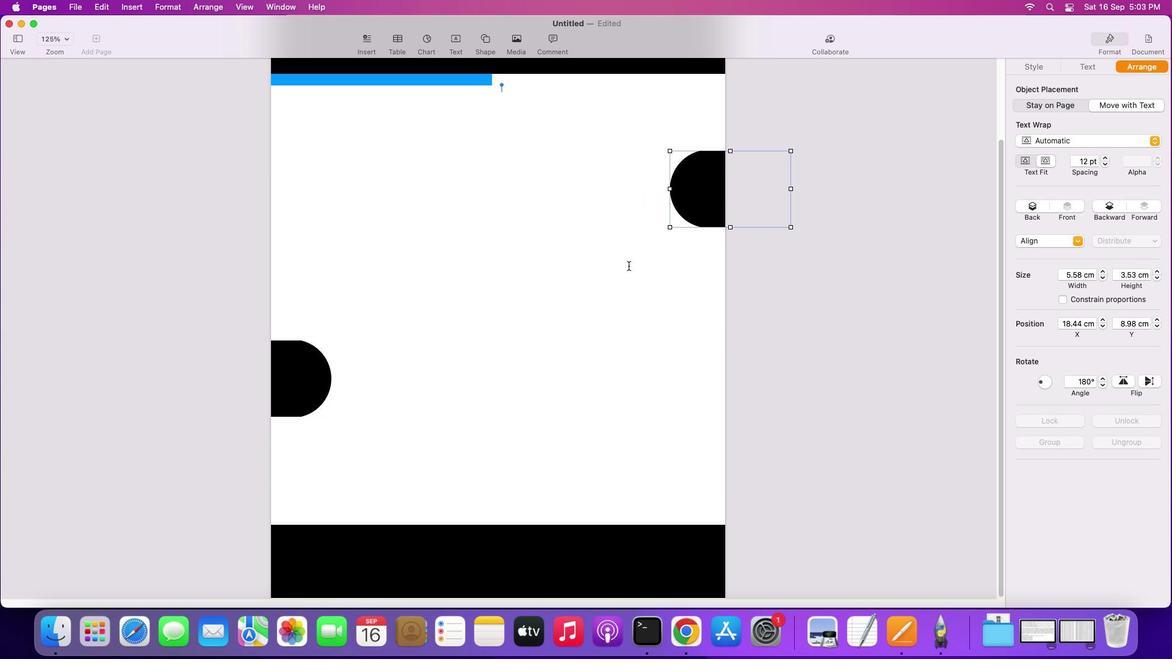 
Action: Mouse pressed left at (628, 265)
Screenshot: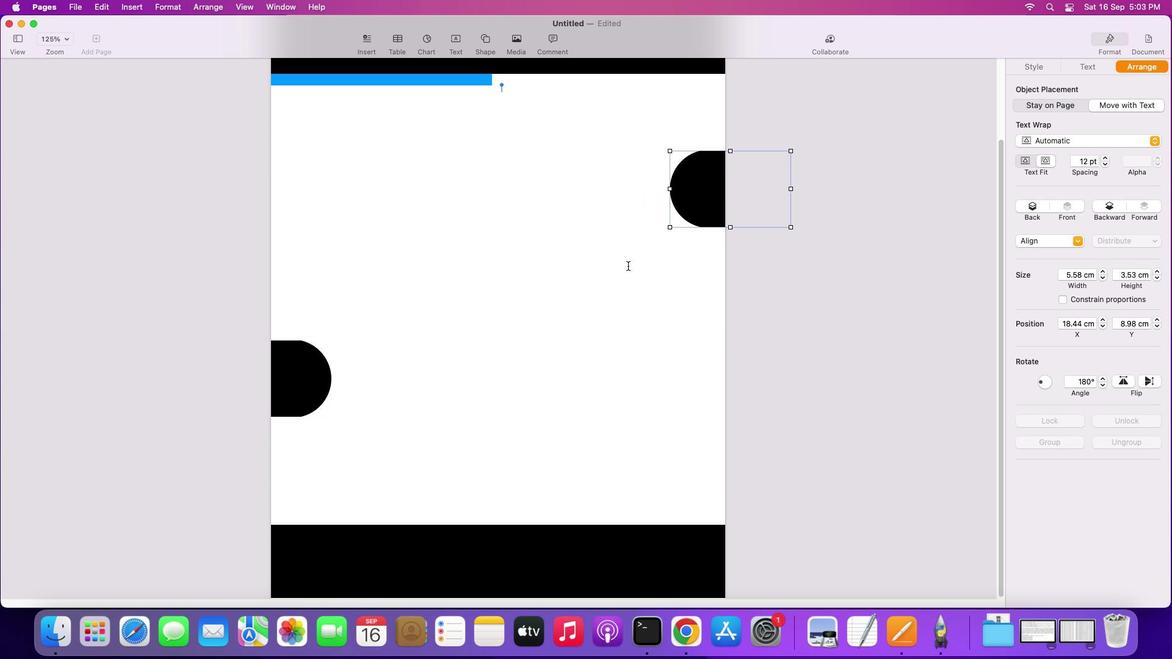 
Action: Mouse moved to (604, 266)
Screenshot: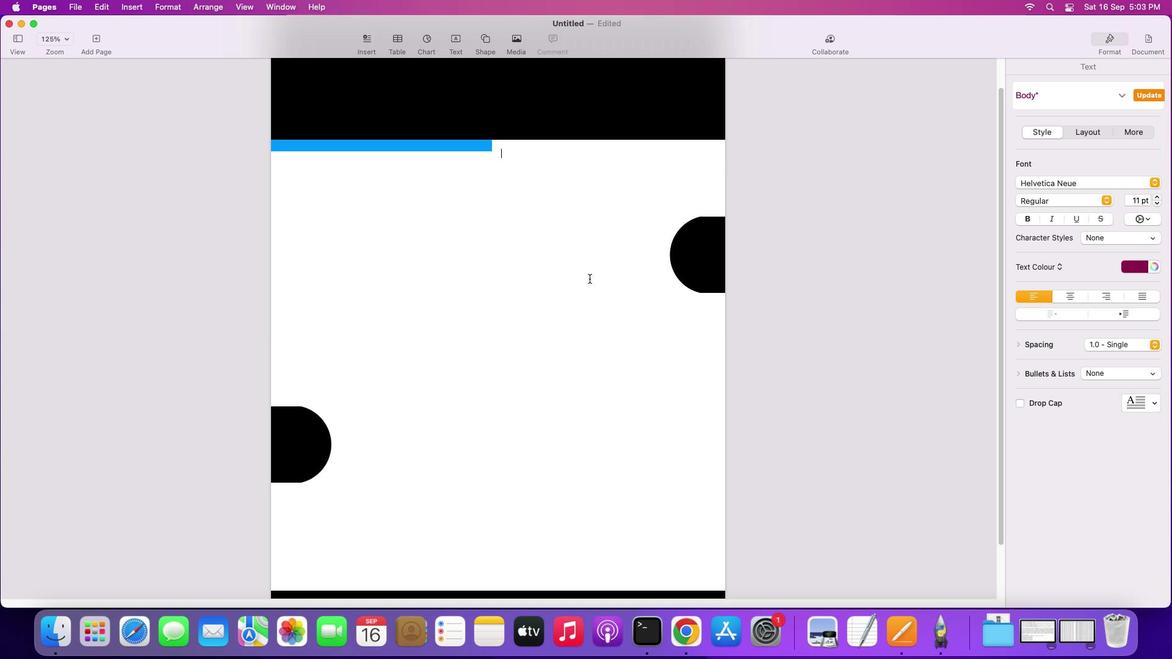 
Action: Mouse scrolled (604, 266) with delta (0, 0)
Screenshot: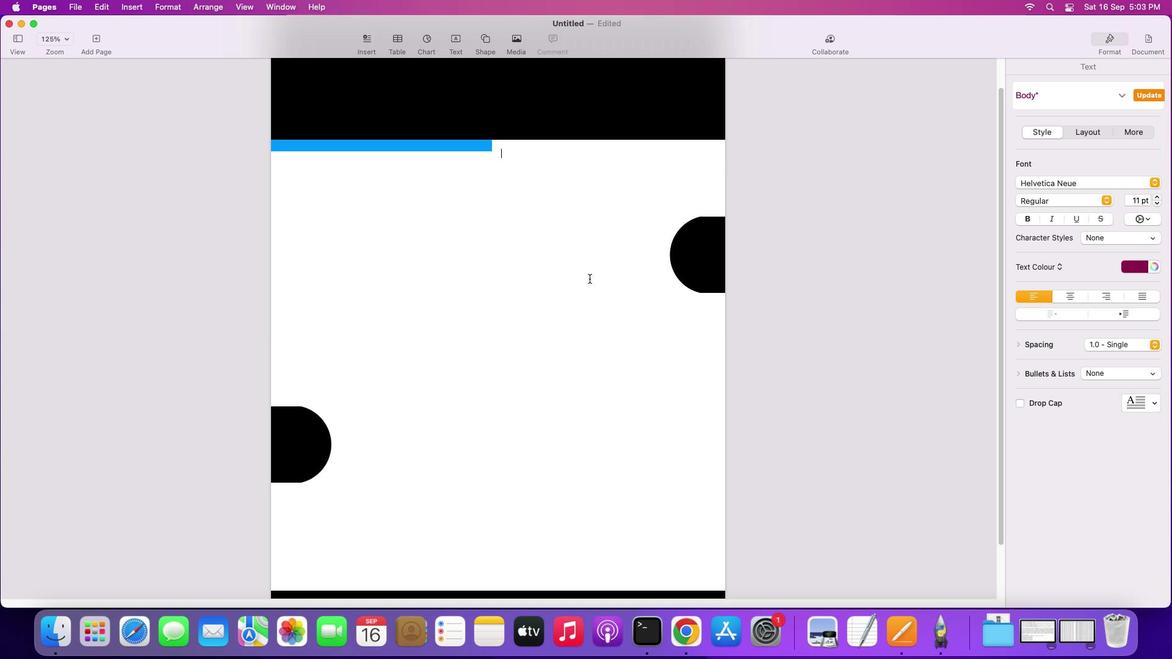 
Action: Mouse moved to (604, 268)
Screenshot: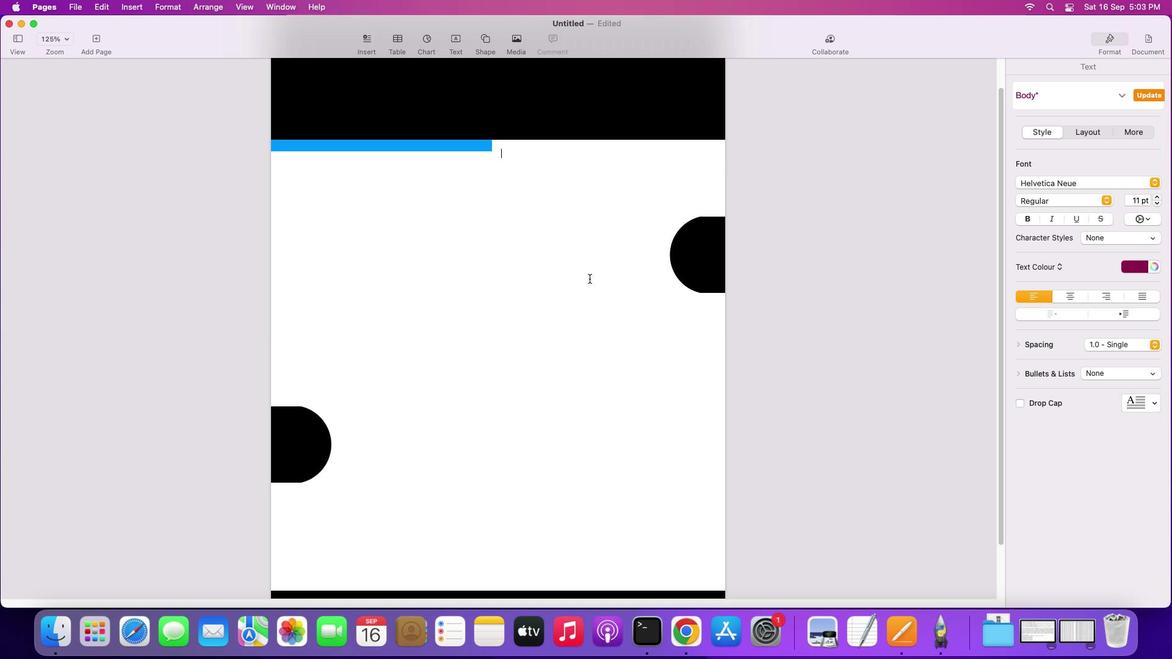 
Action: Mouse scrolled (604, 268) with delta (0, 0)
Screenshot: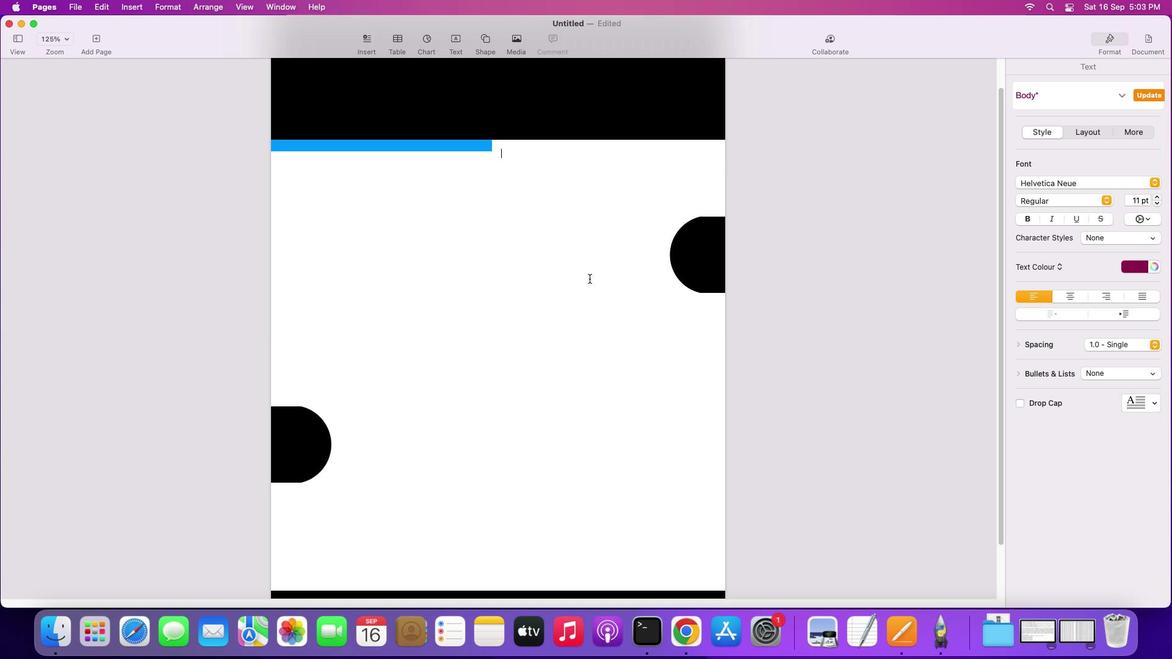 
Action: Mouse moved to (603, 269)
Screenshot: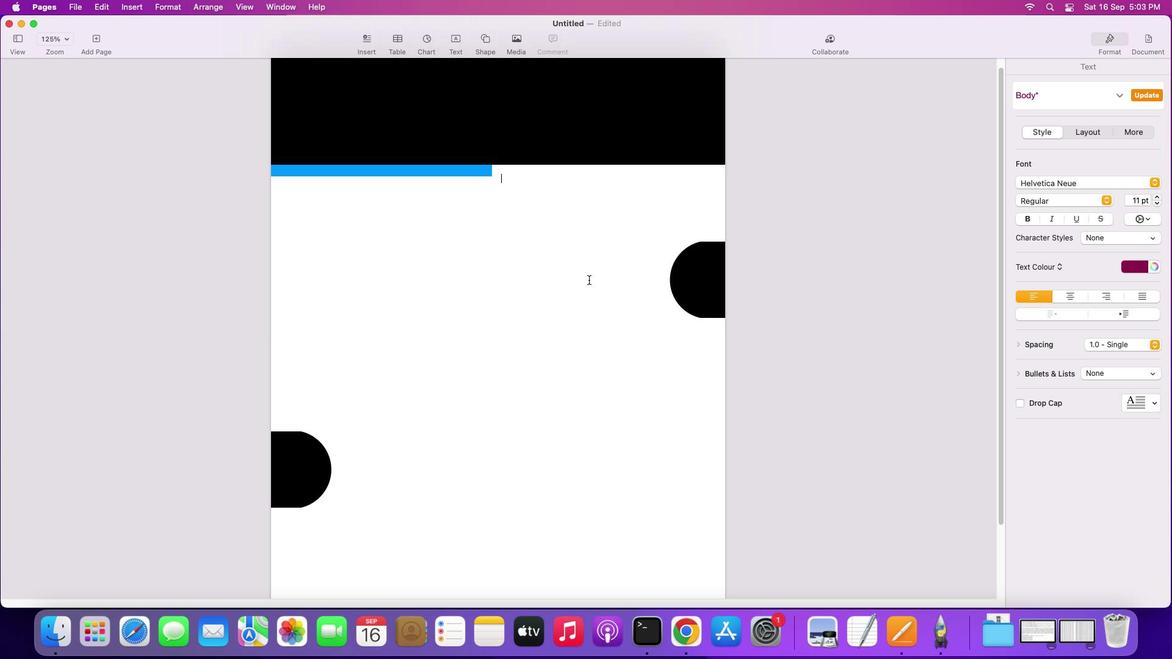 
Action: Mouse scrolled (603, 269) with delta (0, 2)
Screenshot: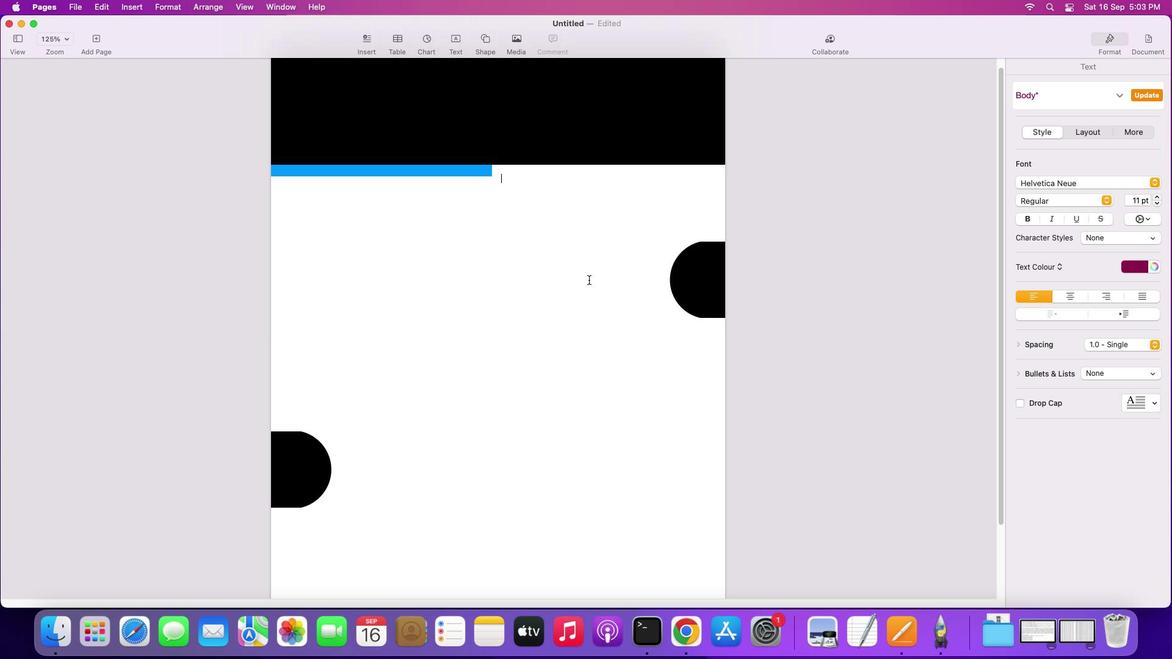 
Action: Mouse moved to (601, 269)
Screenshot: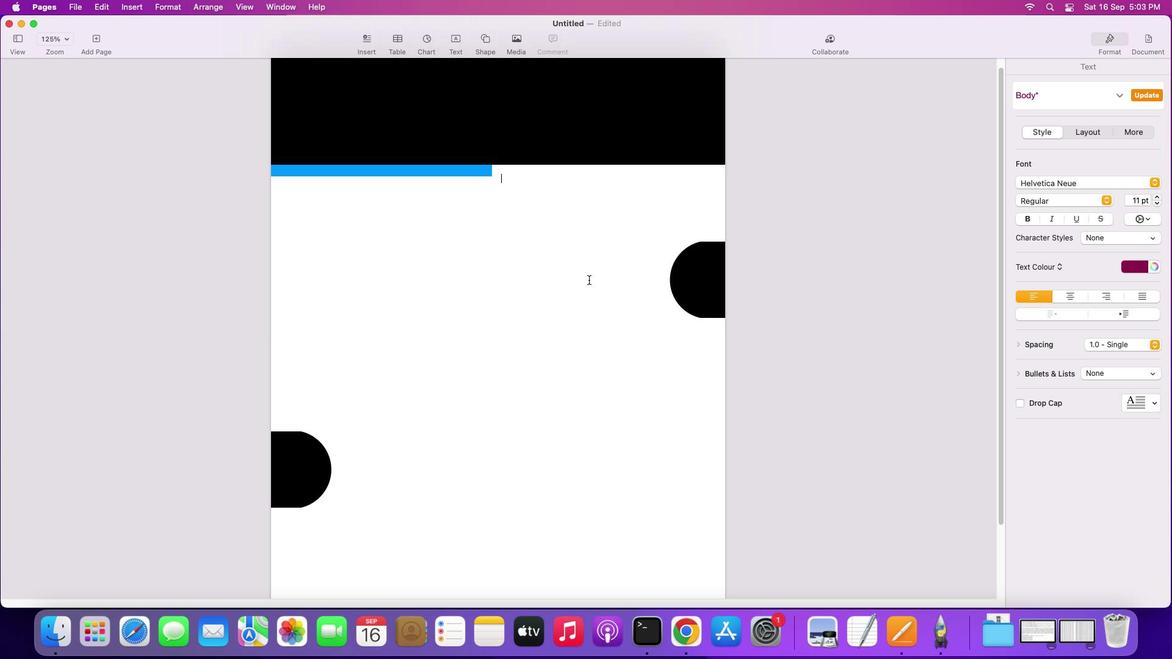 
Action: Mouse scrolled (601, 269) with delta (0, 3)
Screenshot: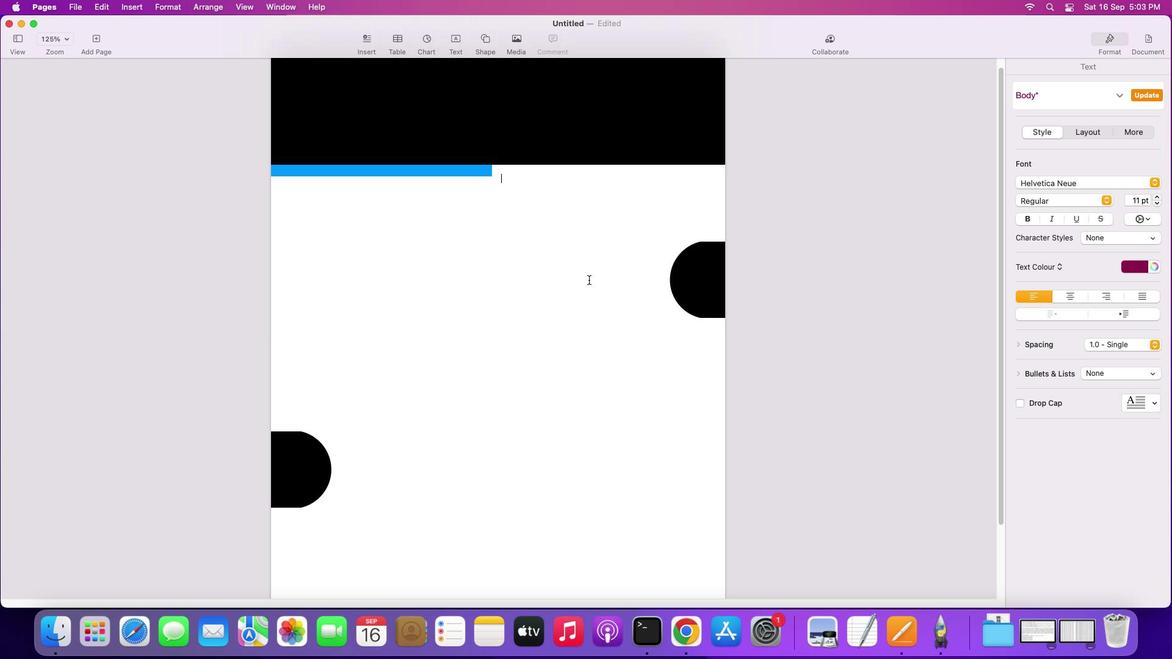 
Action: Mouse moved to (597, 272)
Screenshot: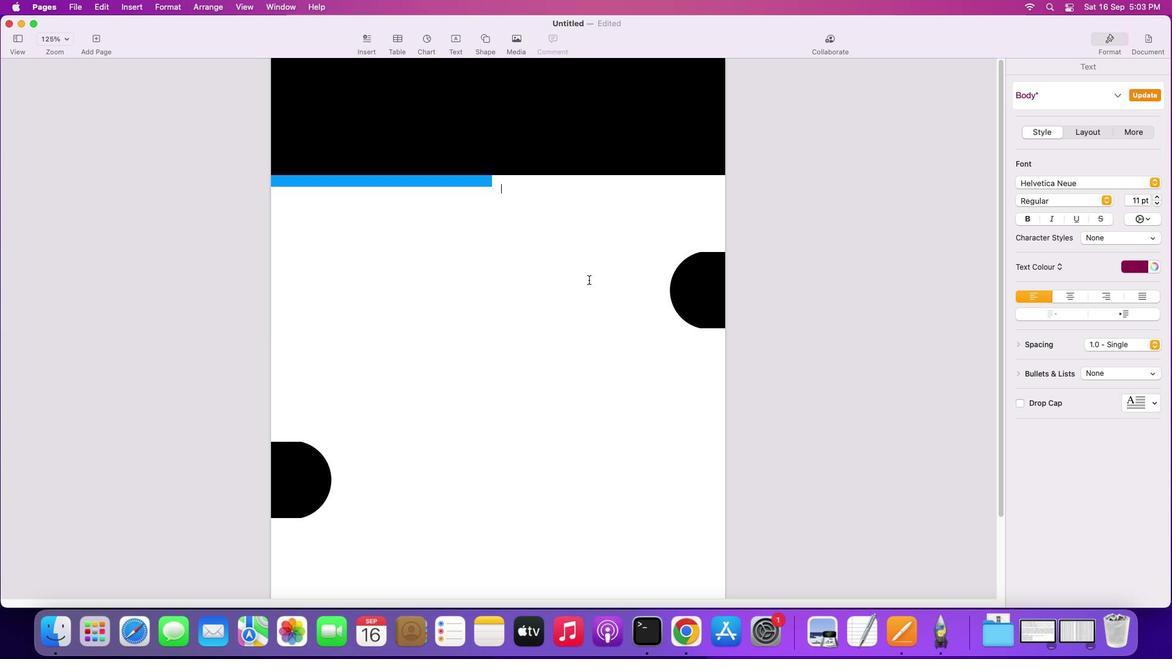 
Action: Mouse scrolled (597, 272) with delta (0, 3)
Screenshot: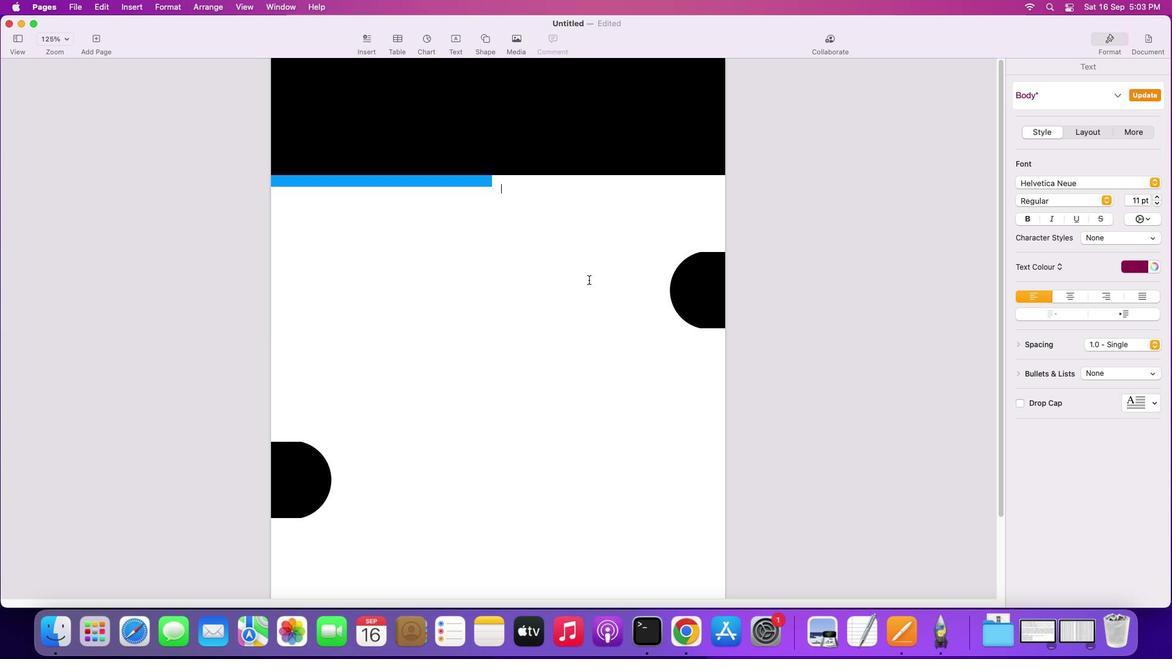 
Action: Mouse moved to (593, 275)
Screenshot: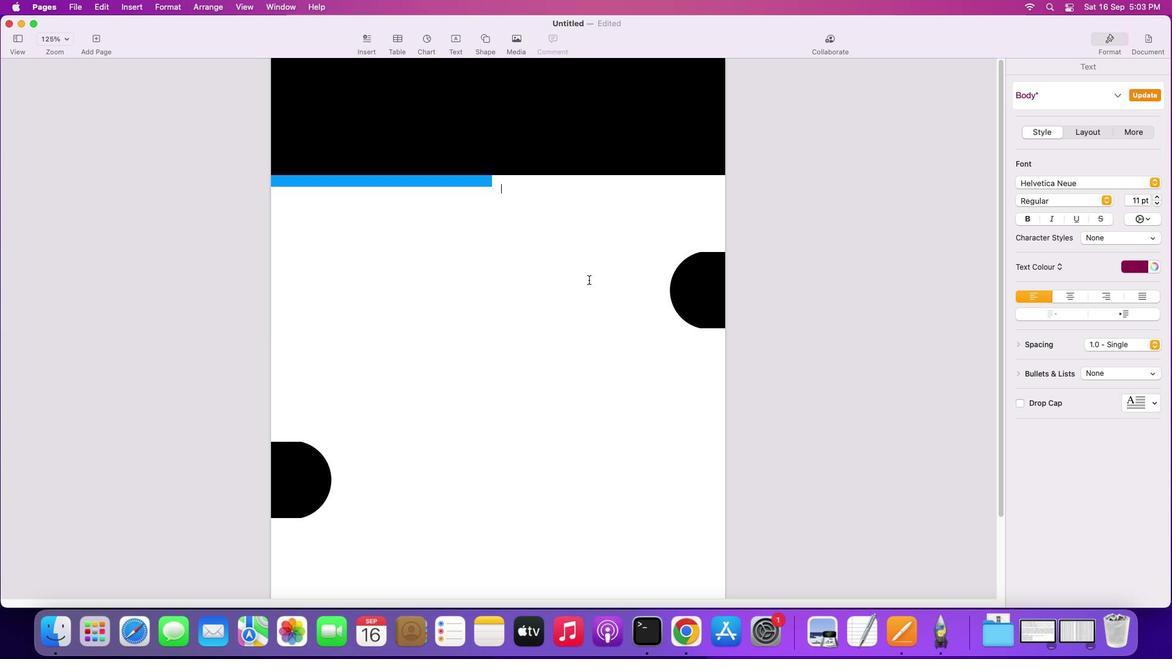 
Action: Mouse scrolled (593, 275) with delta (0, 4)
Screenshot: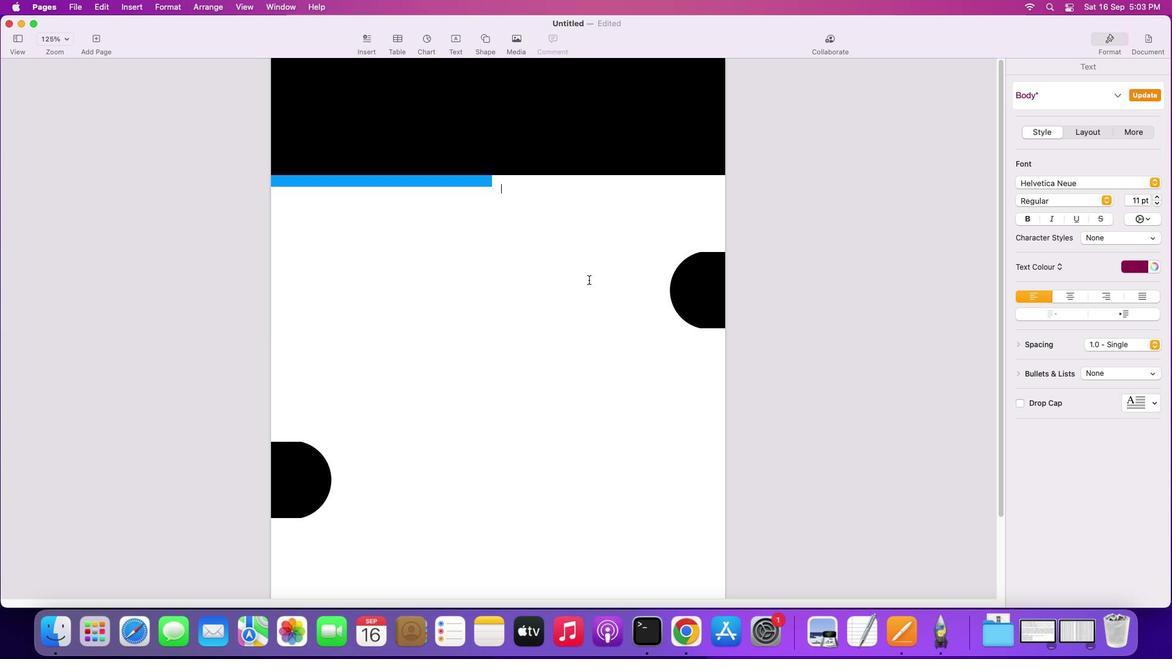 
Action: Mouse moved to (488, 36)
Screenshot: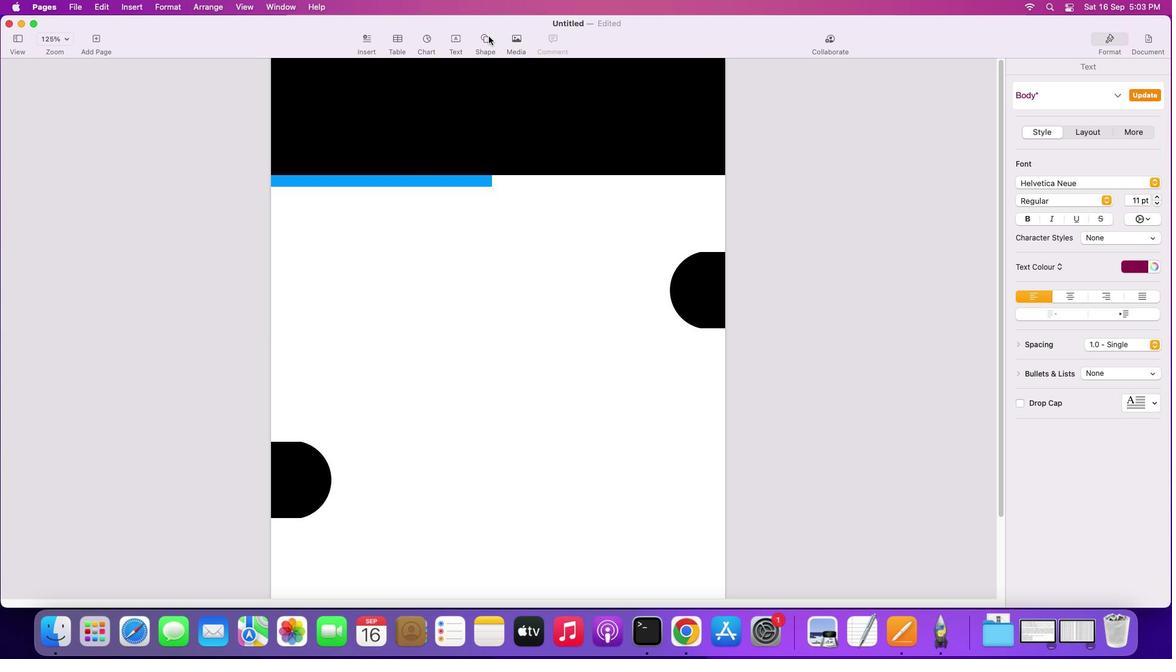 
Action: Mouse pressed left at (488, 36)
Screenshot: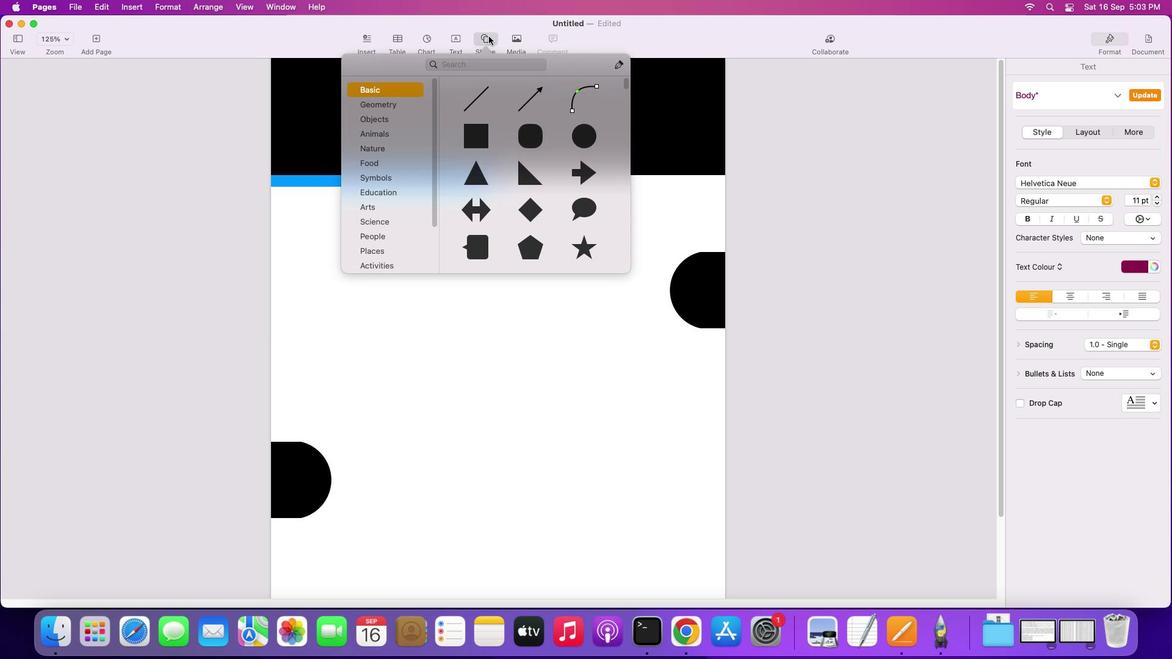 
Action: Mouse moved to (474, 137)
Screenshot: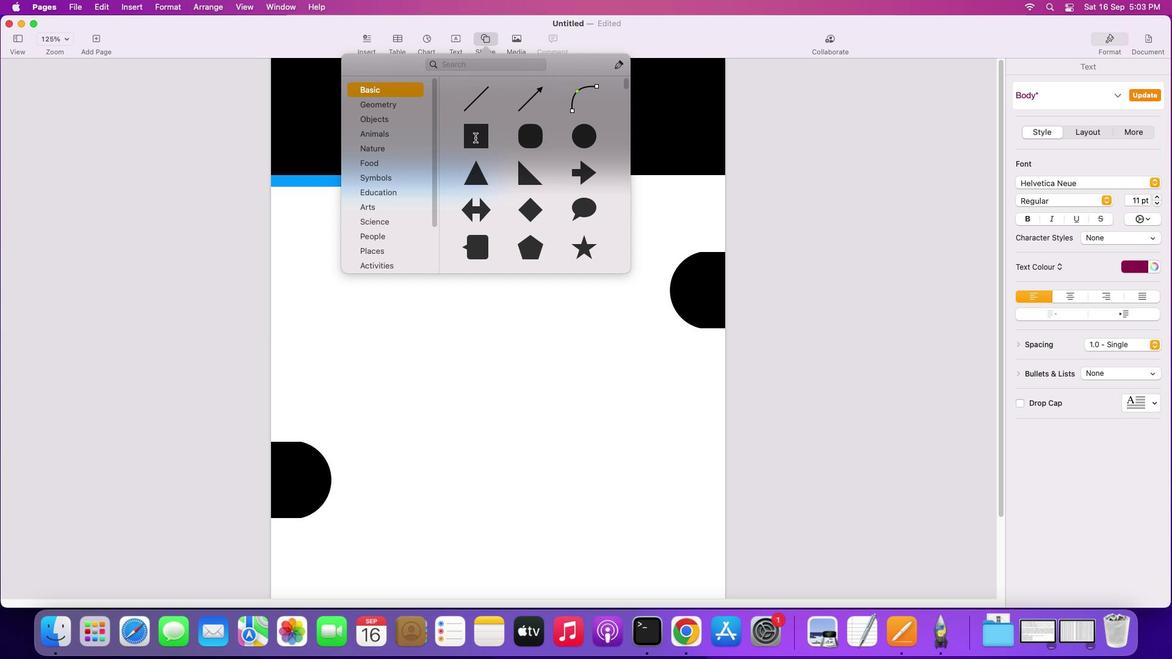 
Action: Mouse pressed left at (474, 137)
Screenshot: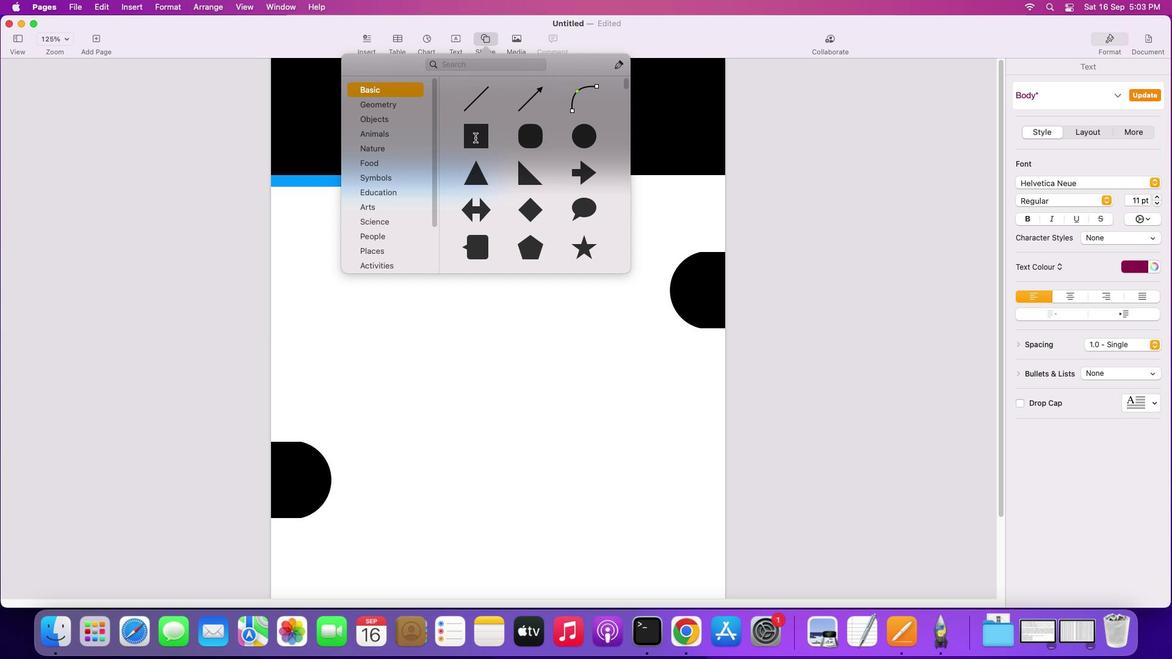
Action: Mouse moved to (496, 227)
Screenshot: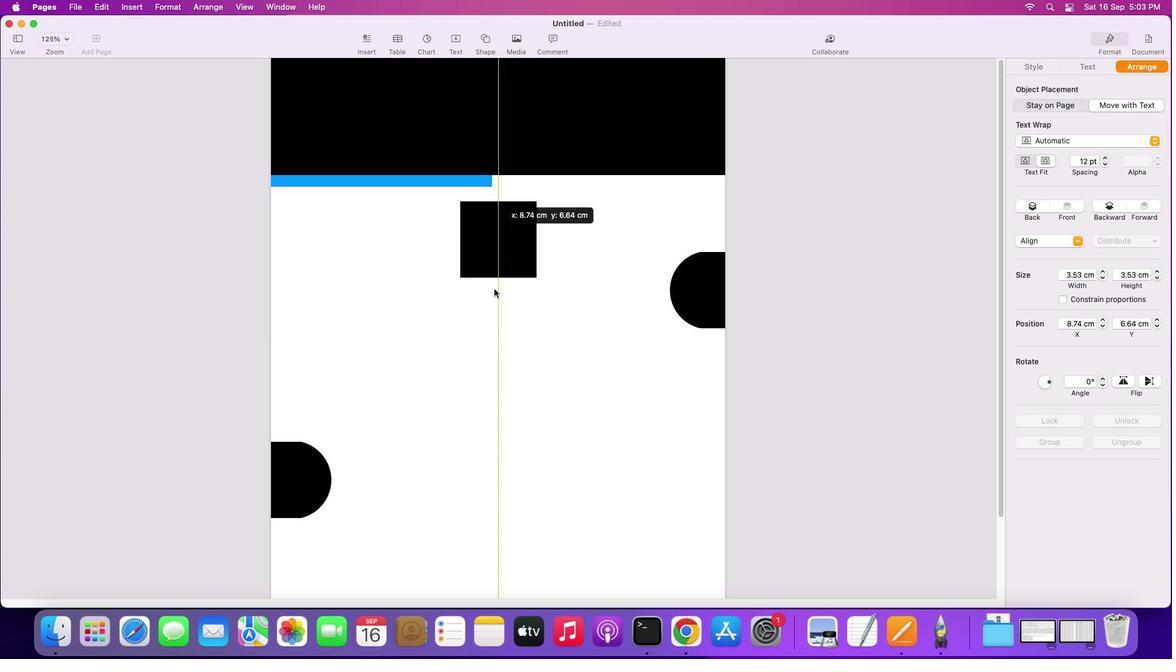 
Action: Mouse pressed left at (496, 227)
Screenshot: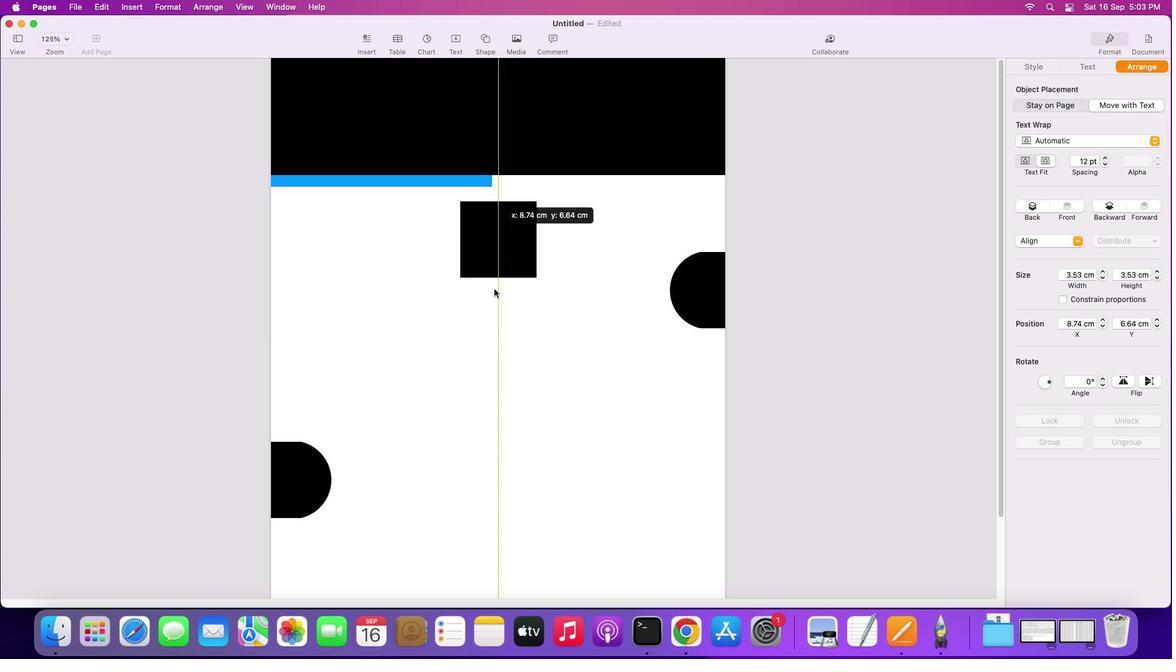 
Action: Mouse moved to (473, 401)
Screenshot: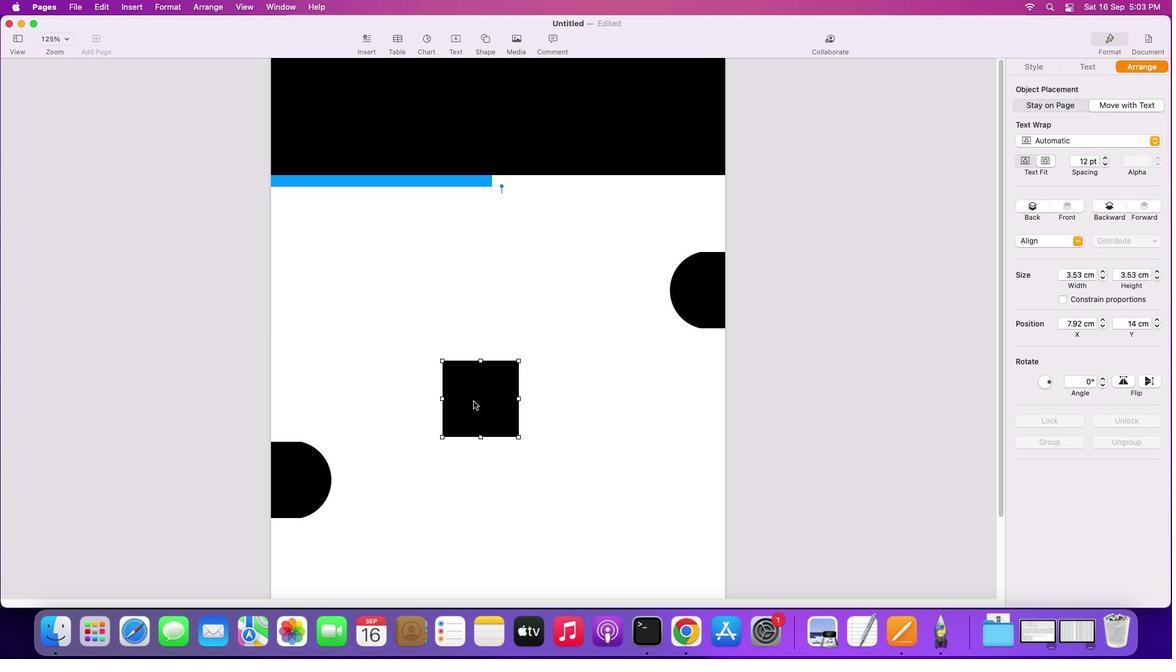 
Action: Mouse scrolled (473, 401) with delta (0, 0)
Screenshot: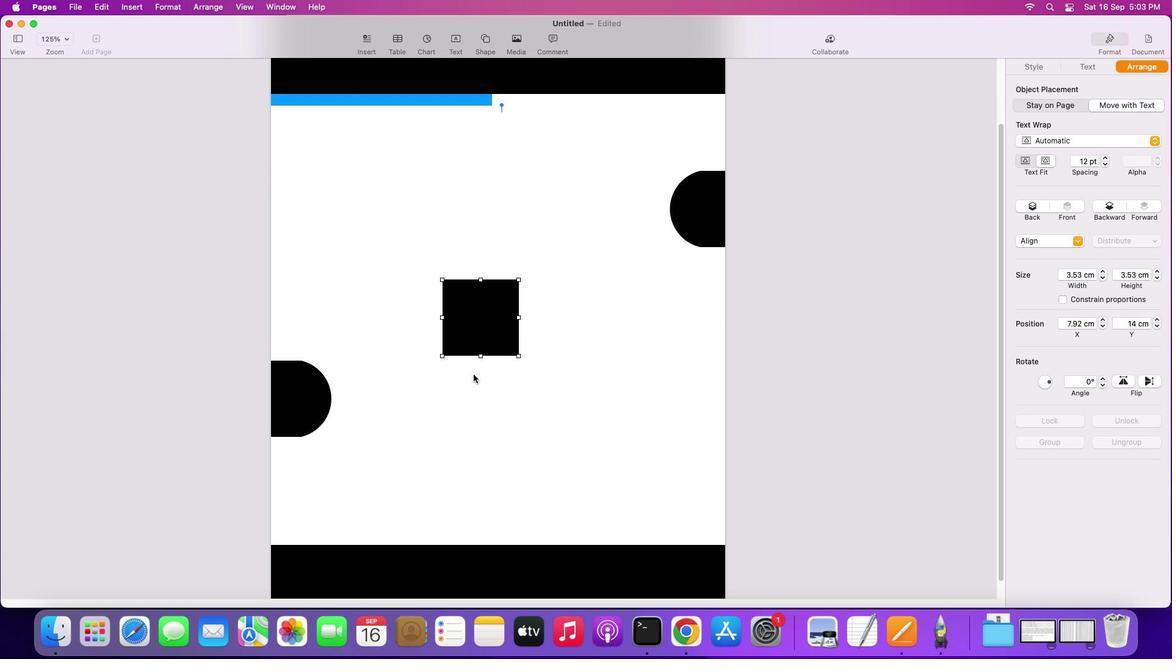 
Action: Mouse scrolled (473, 401) with delta (0, 0)
Screenshot: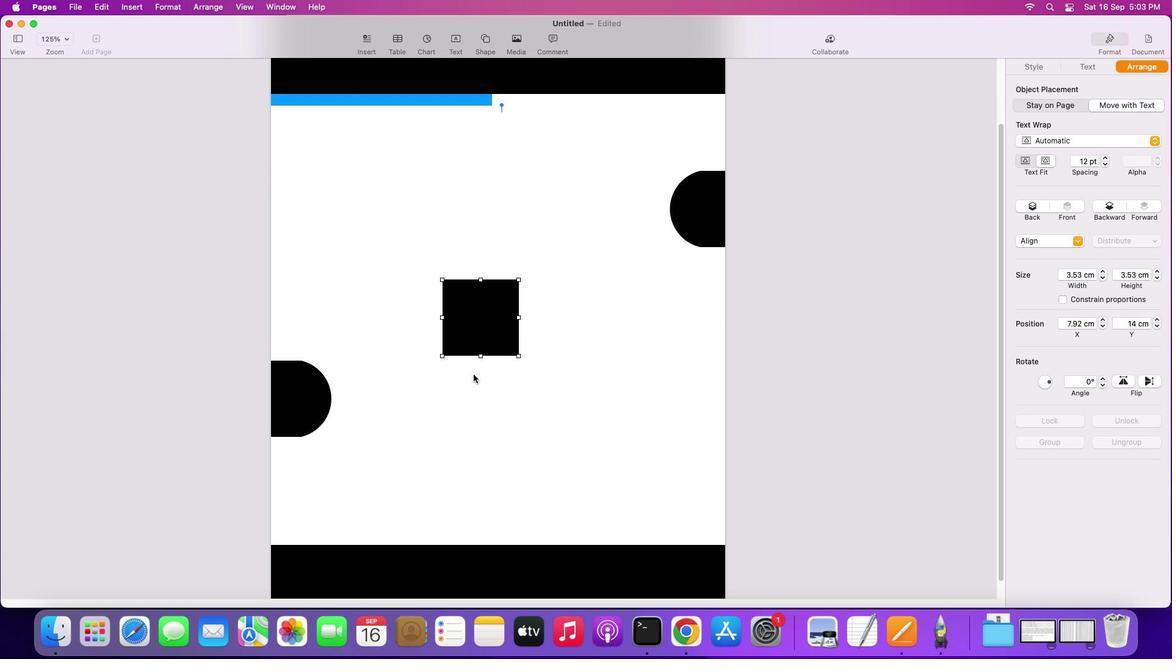 
Action: Mouse scrolled (473, 401) with delta (0, -2)
Screenshot: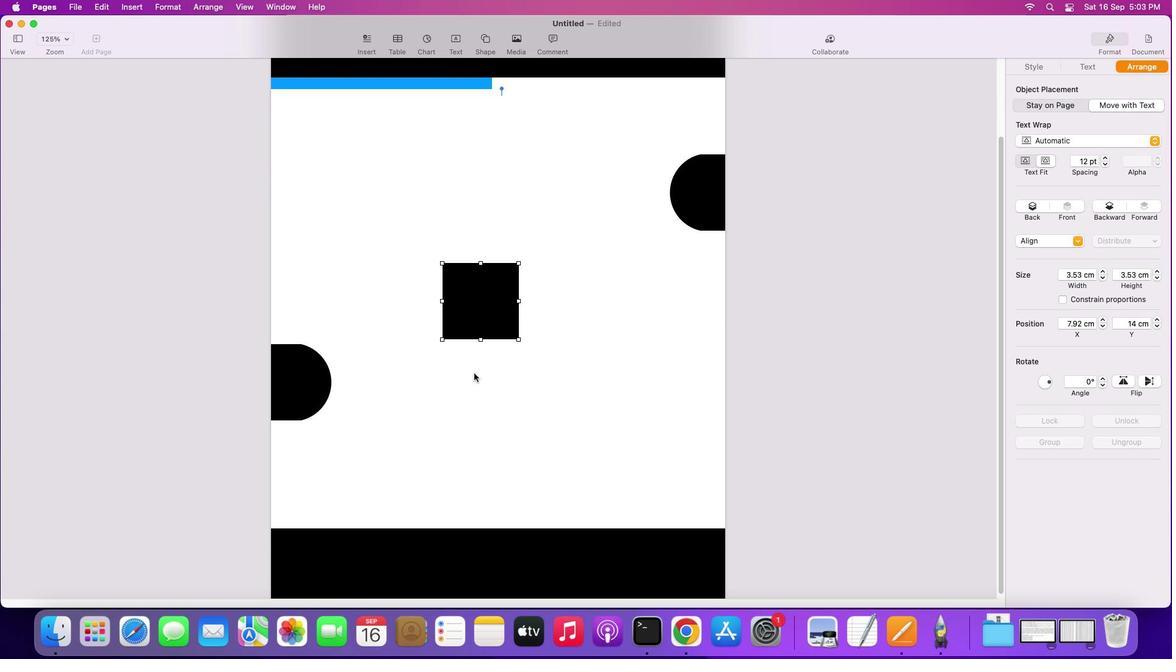 
Action: Mouse scrolled (473, 401) with delta (0, -3)
Screenshot: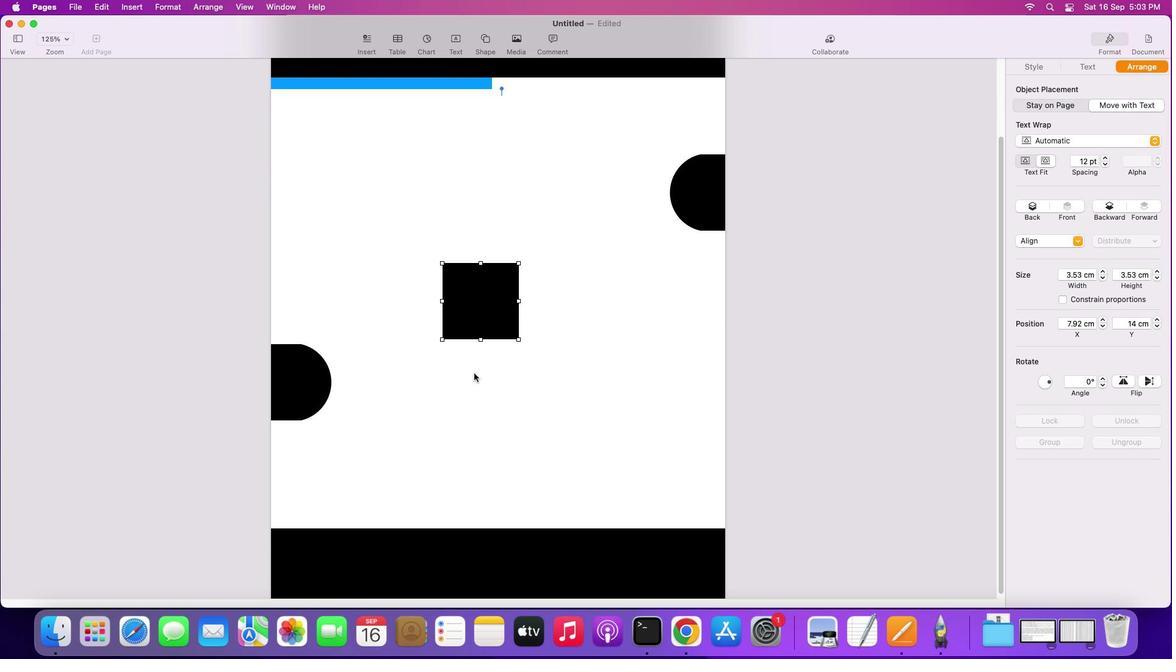 
Action: Mouse scrolled (473, 401) with delta (0, -3)
Screenshot: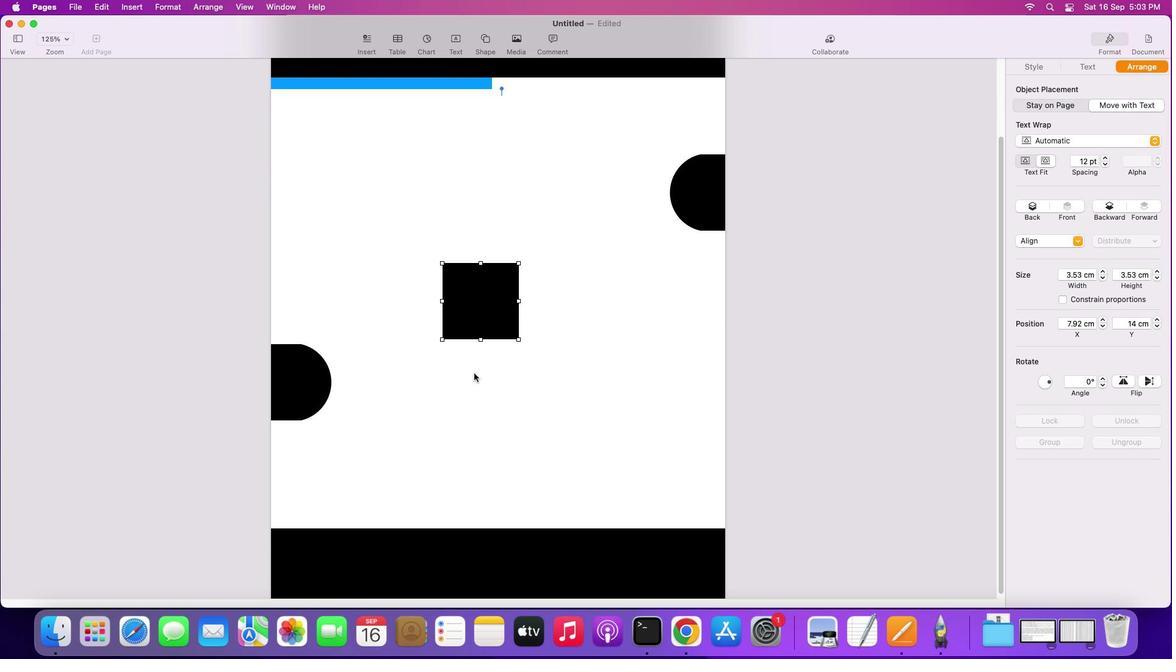 
Action: Mouse moved to (473, 395)
Screenshot: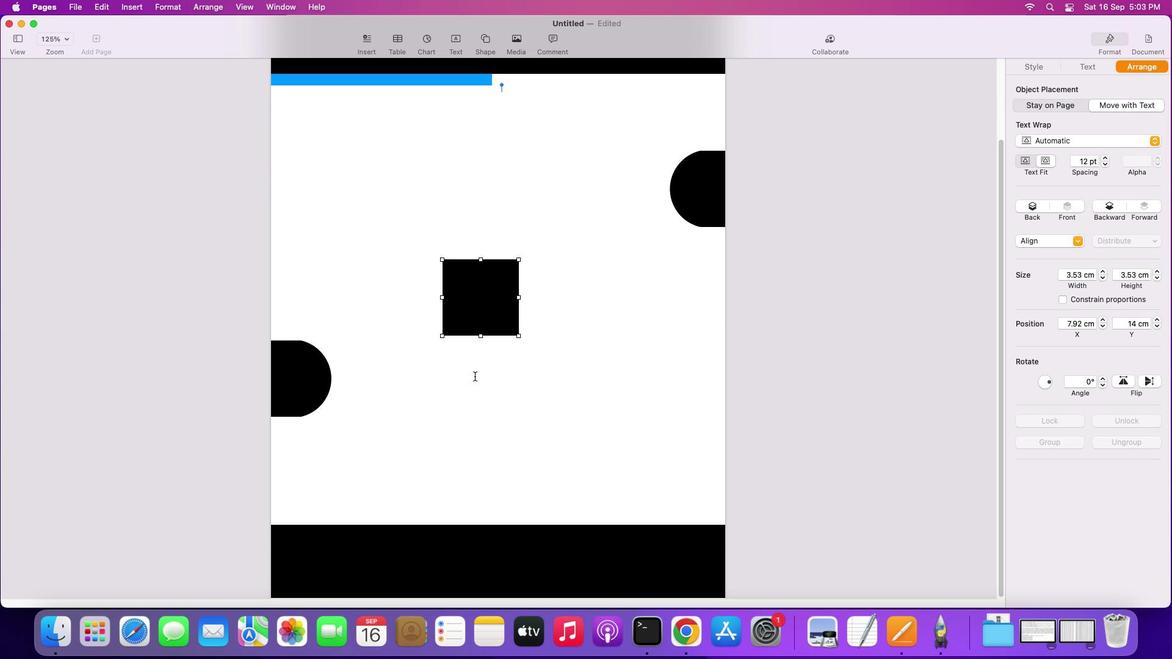 
Action: Mouse scrolled (473, 395) with delta (0, -4)
Screenshot: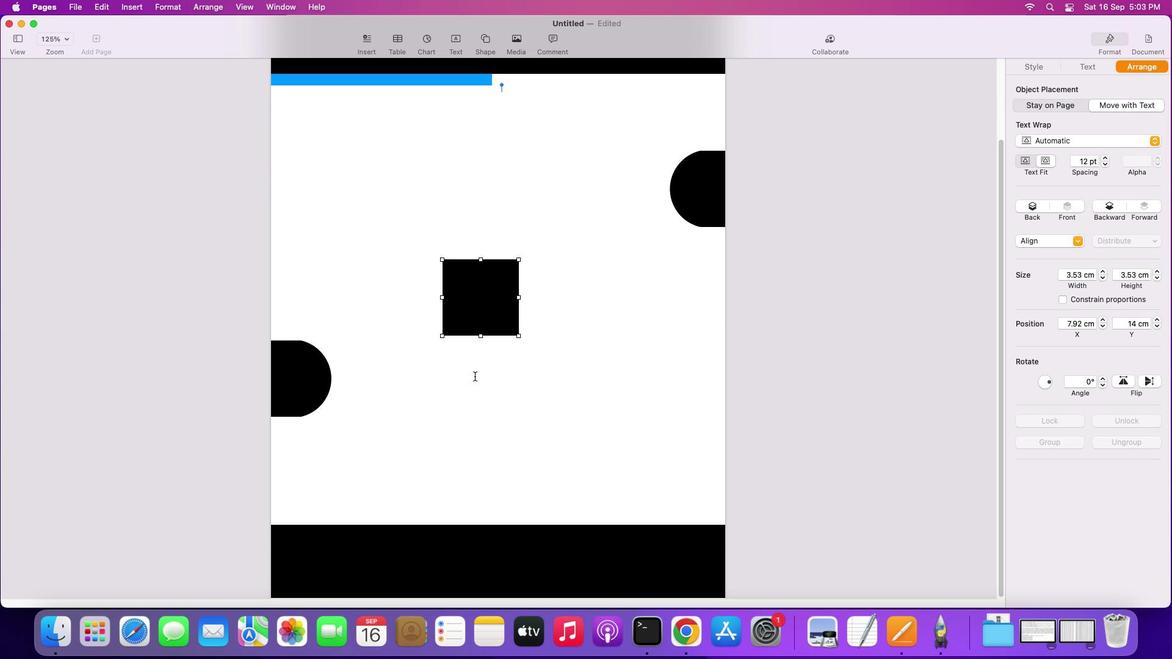 
Action: Mouse moved to (494, 307)
Screenshot: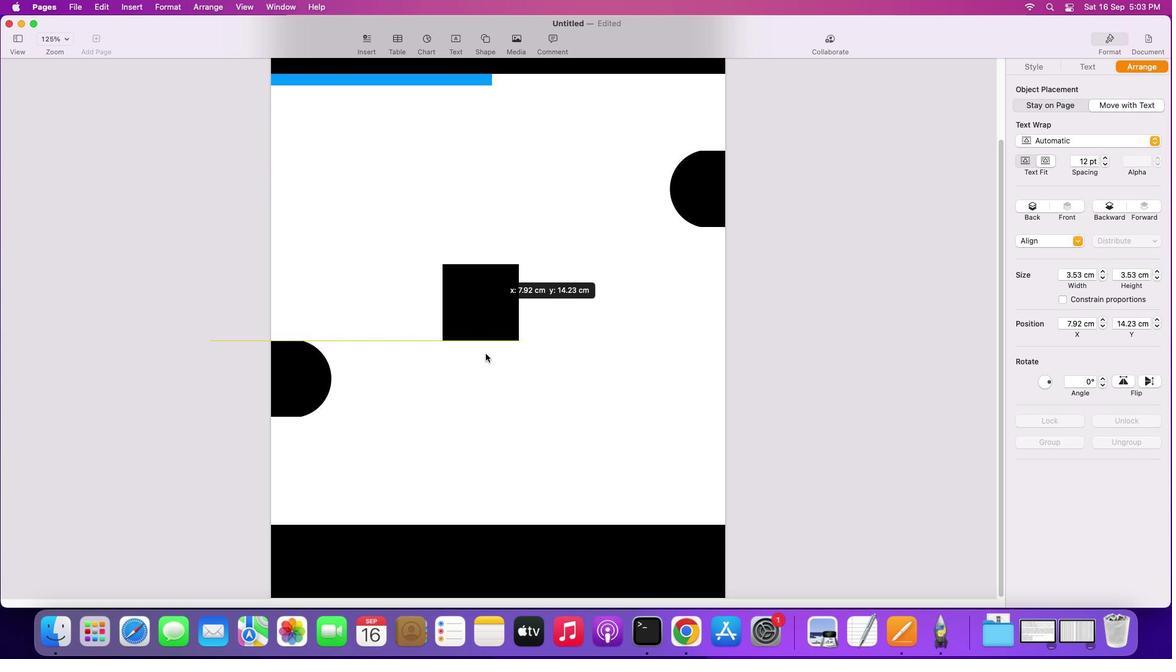 
Action: Mouse pressed left at (494, 307)
Screenshot: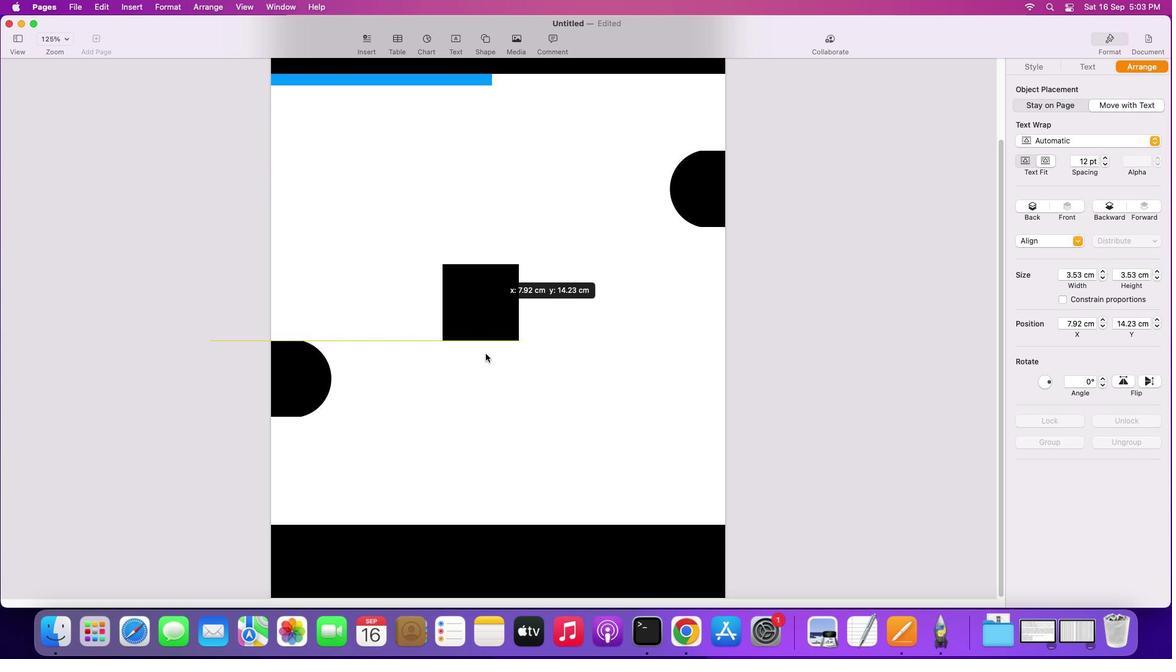
Action: Mouse moved to (413, 432)
Screenshot: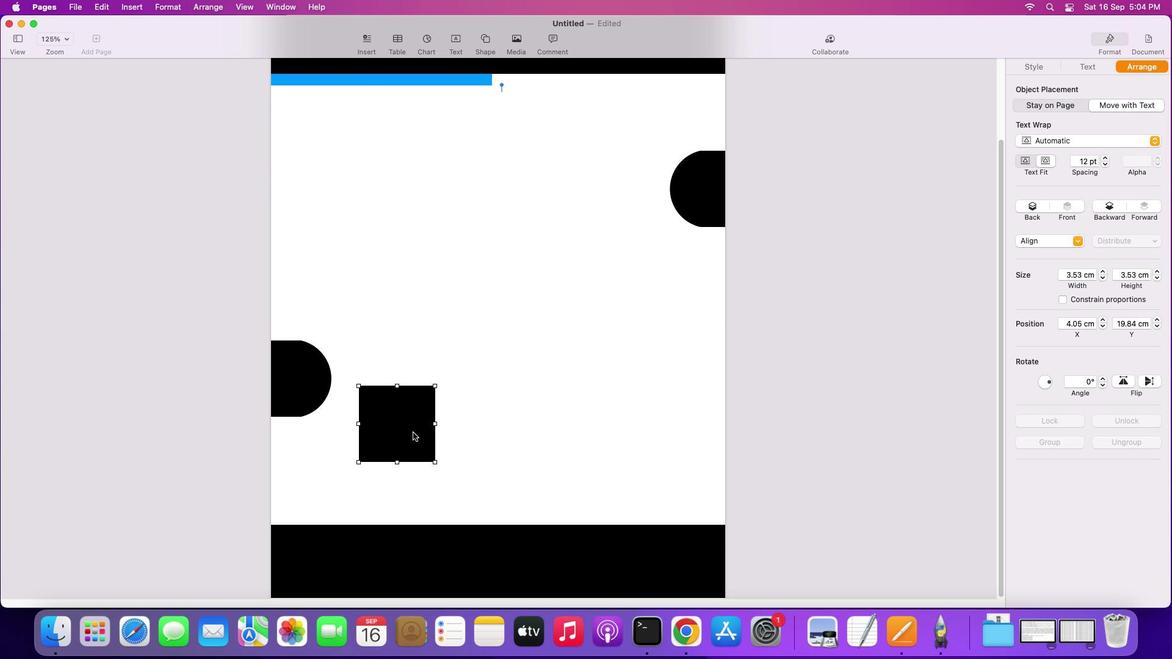 
Action: Mouse pressed right at (413, 432)
Screenshot: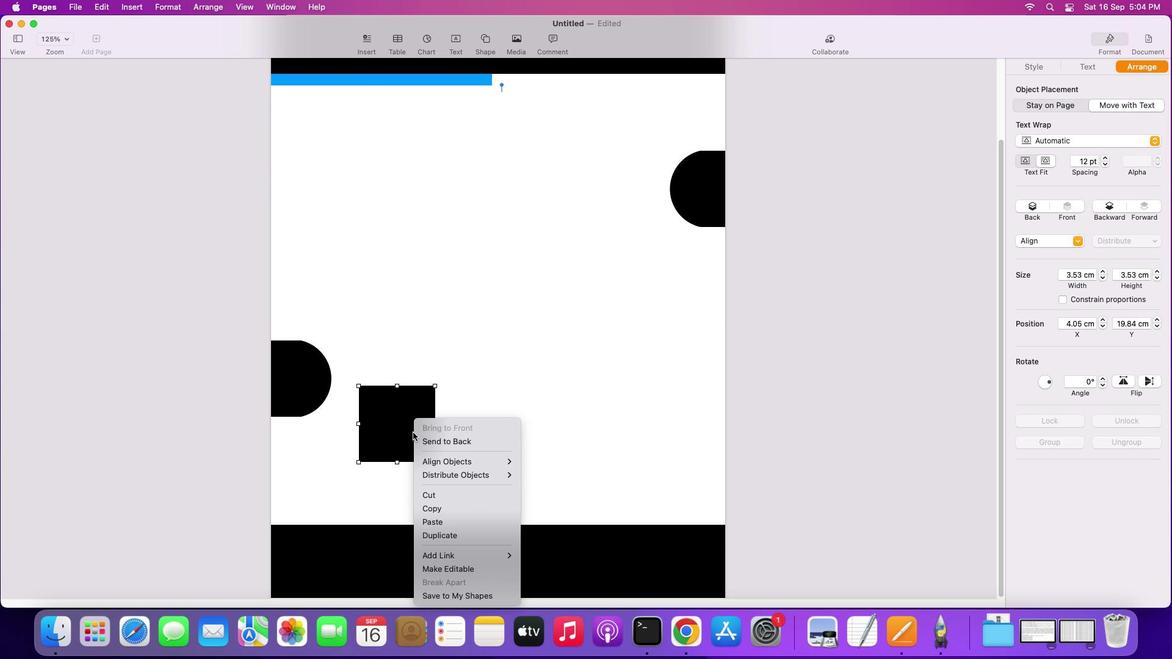 
Action: Mouse moved to (456, 567)
Screenshot: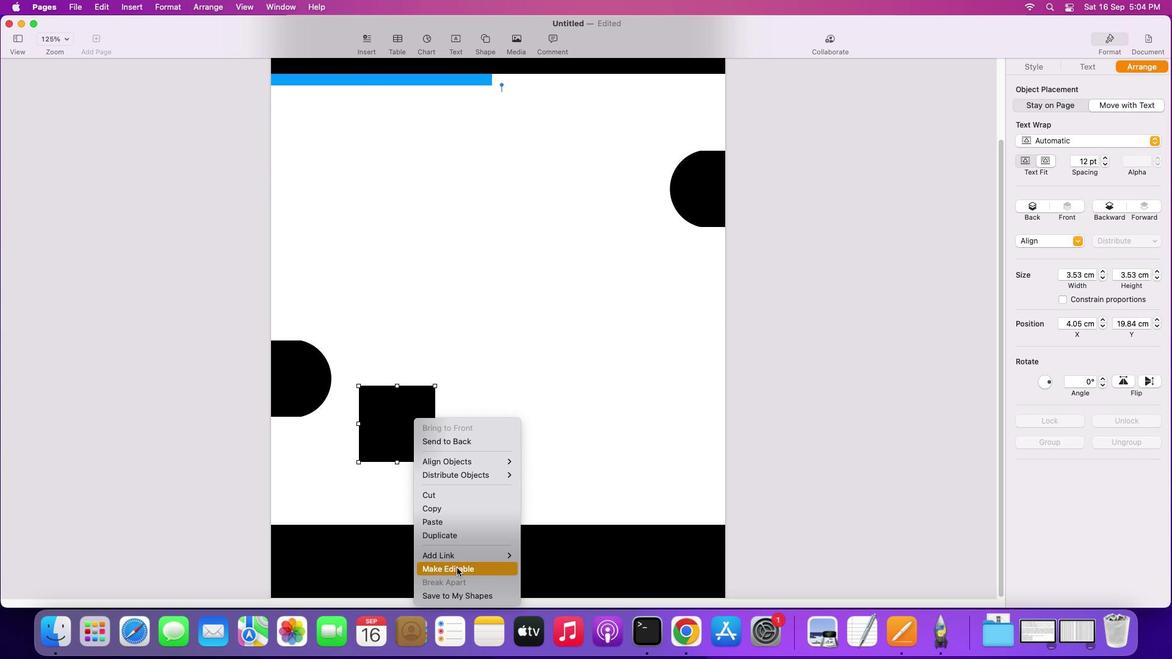 
Action: Mouse pressed left at (456, 567)
Screenshot: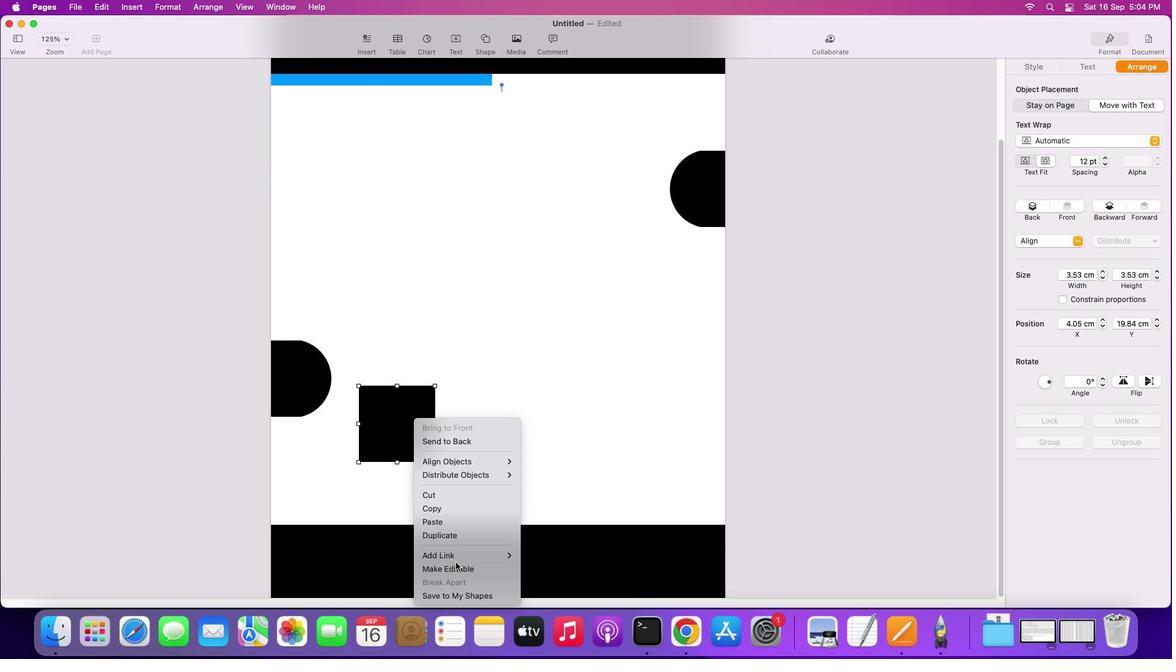 
Action: Mouse moved to (434, 422)
Screenshot: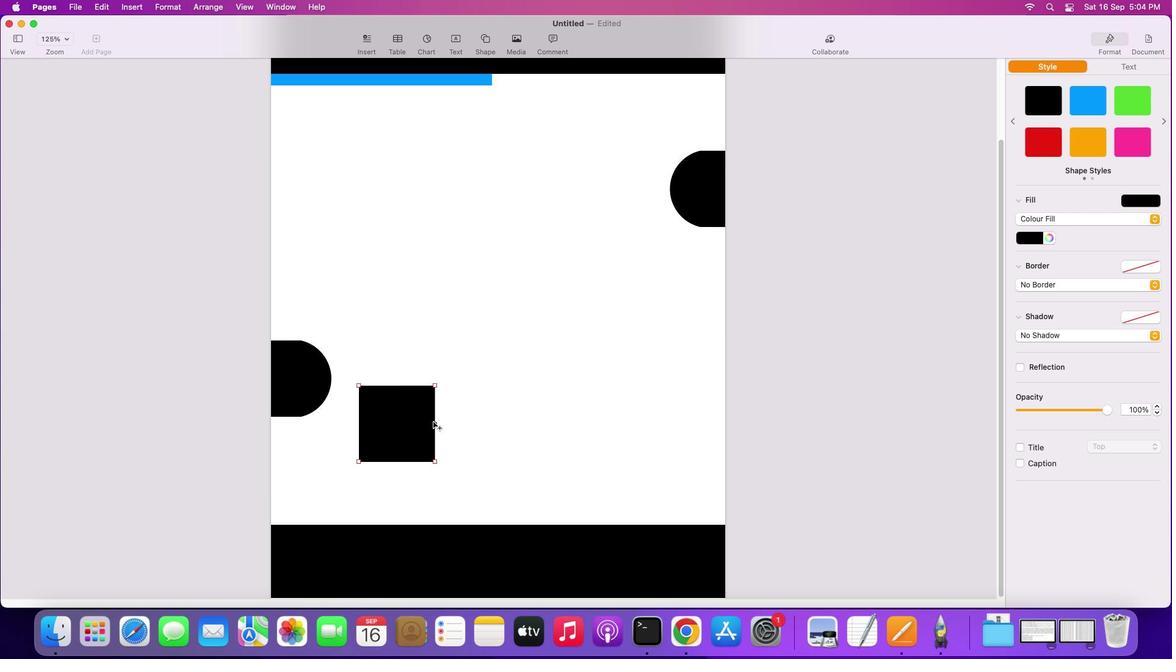 
Action: Mouse pressed left at (434, 422)
Screenshot: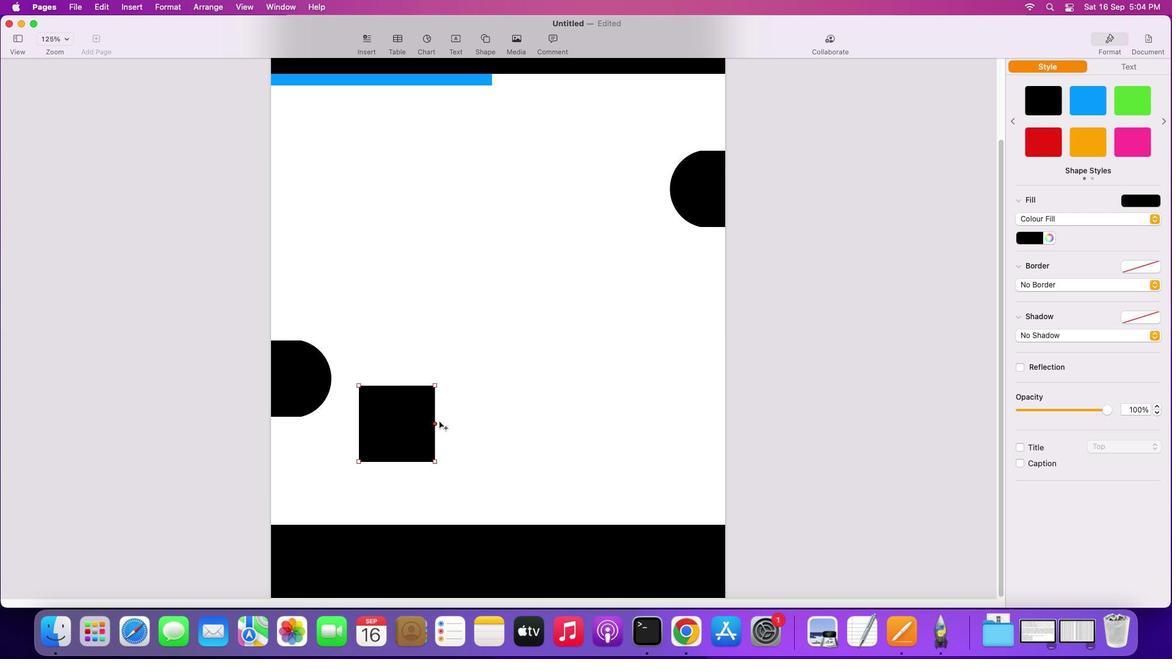 
Action: Mouse moved to (572, 373)
Screenshot: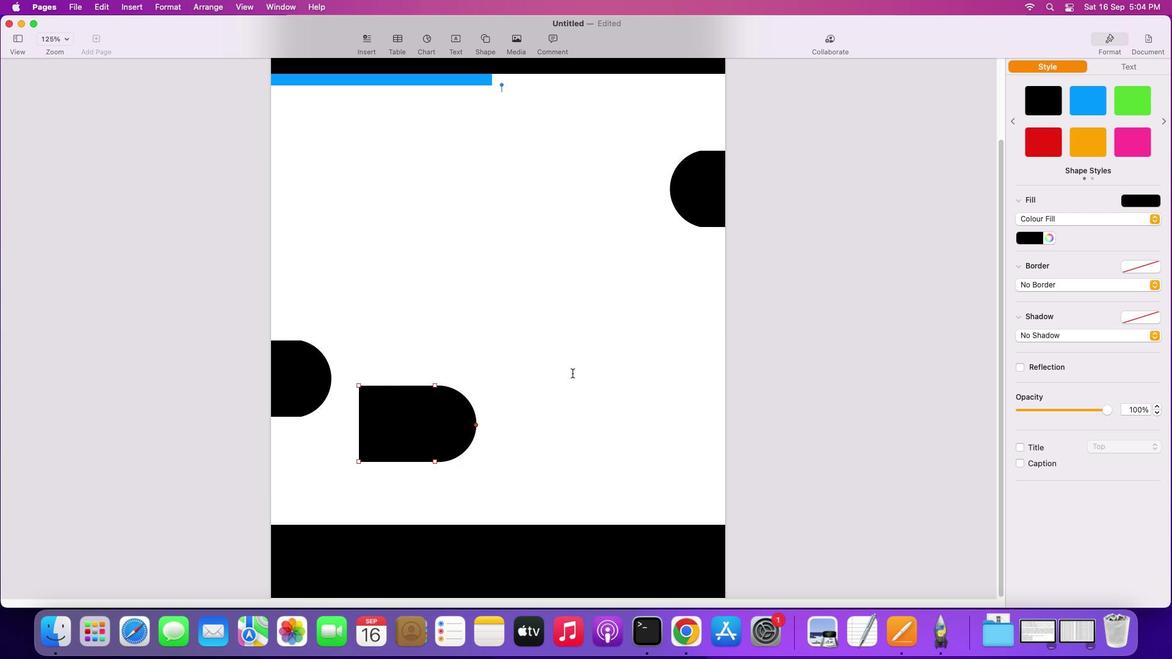 
Action: Mouse pressed left at (572, 373)
Screenshot: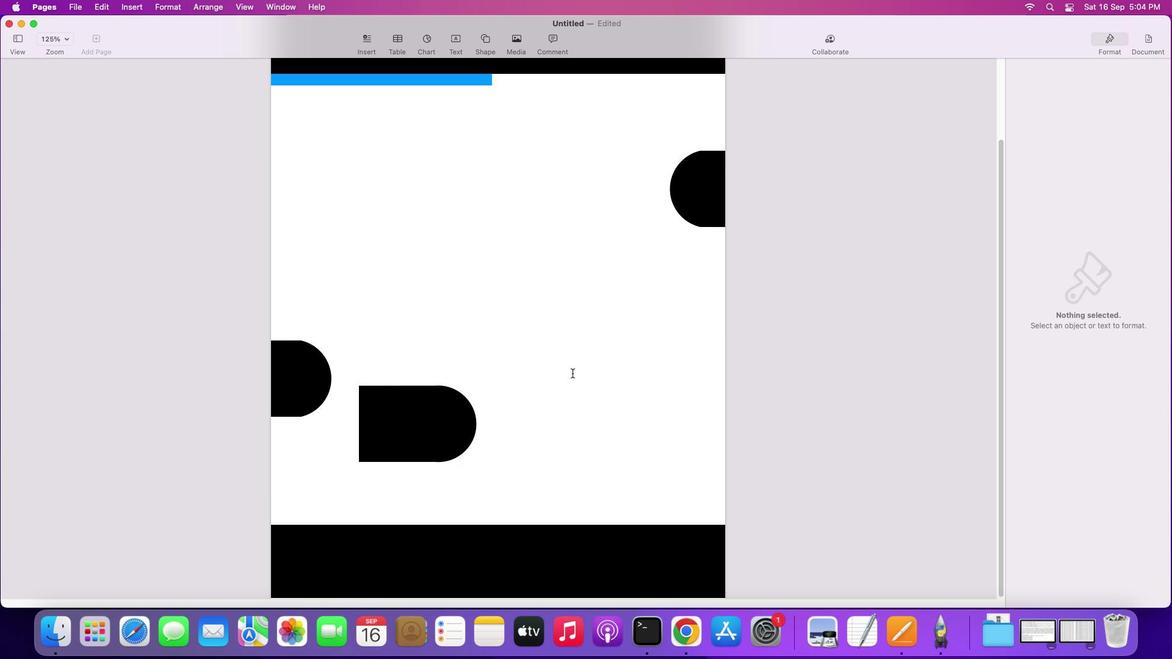 
Action: Mouse moved to (432, 410)
Screenshot: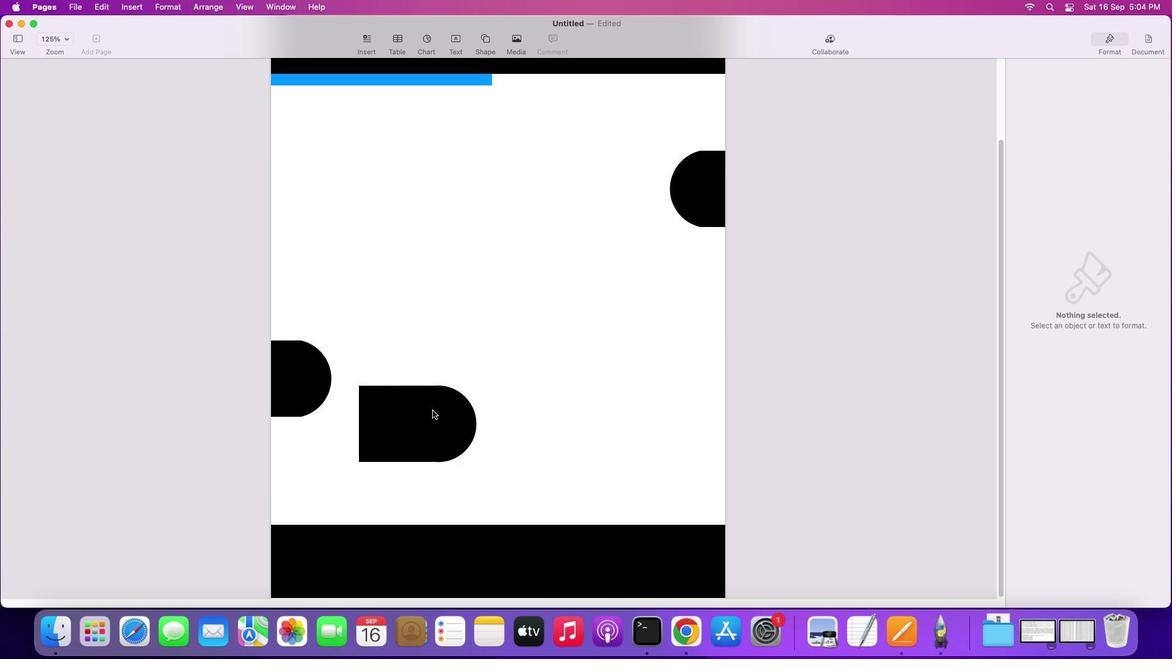 
Action: Mouse pressed left at (432, 410)
Screenshot: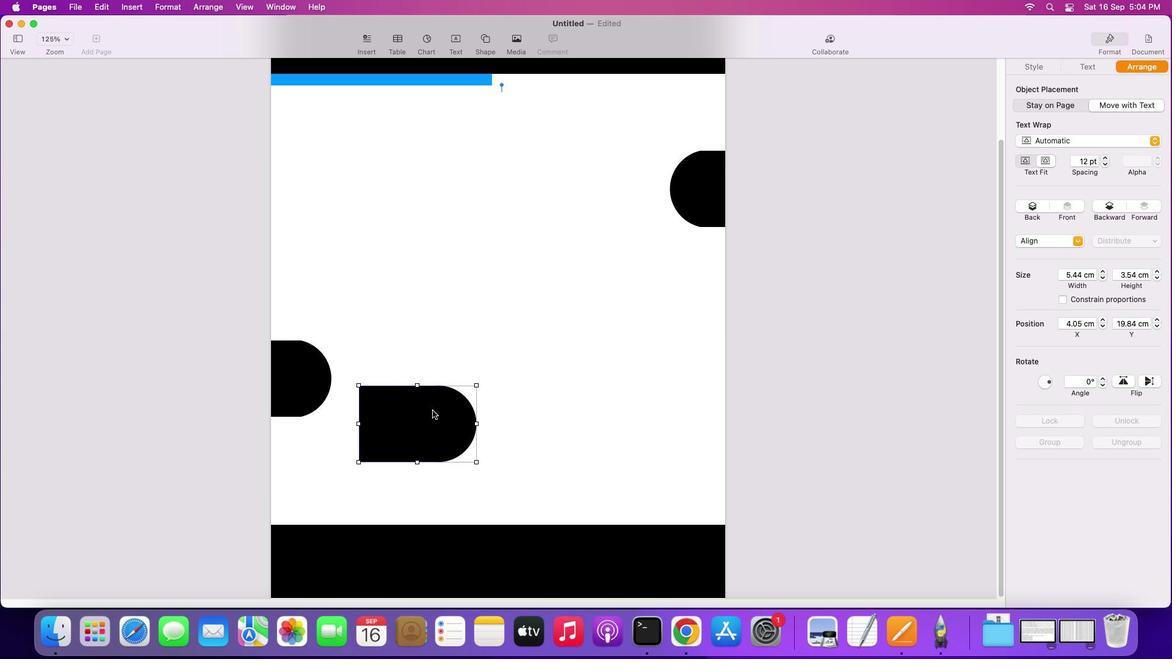 
Action: Mouse moved to (417, 385)
Screenshot: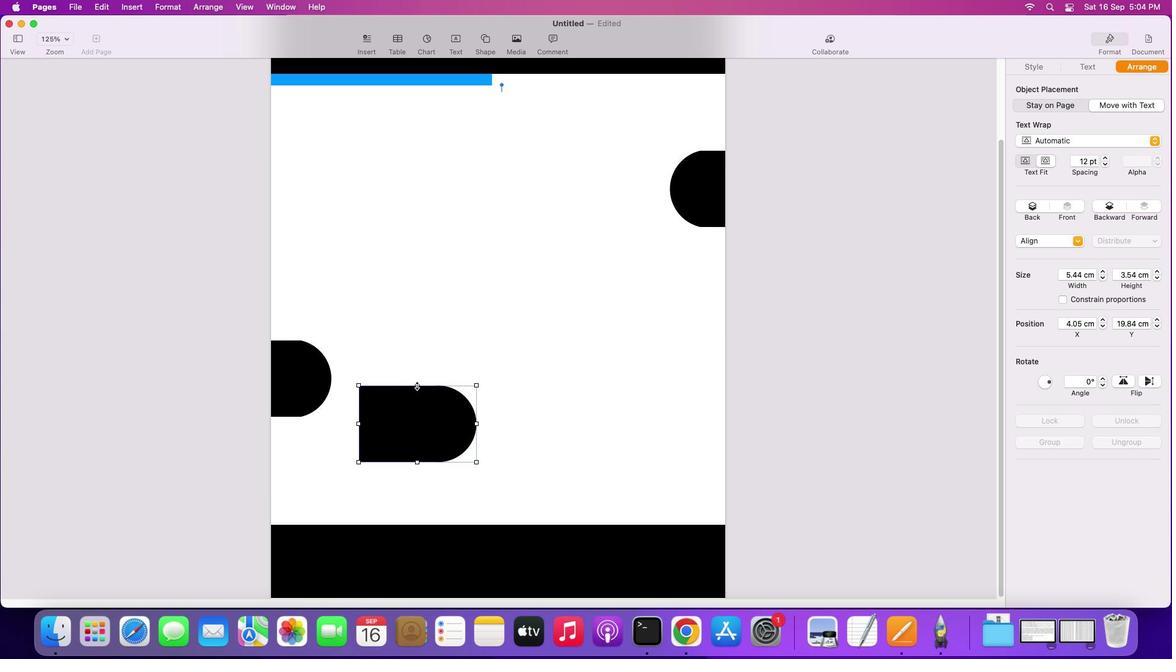 
Action: Mouse pressed left at (417, 385)
Screenshot: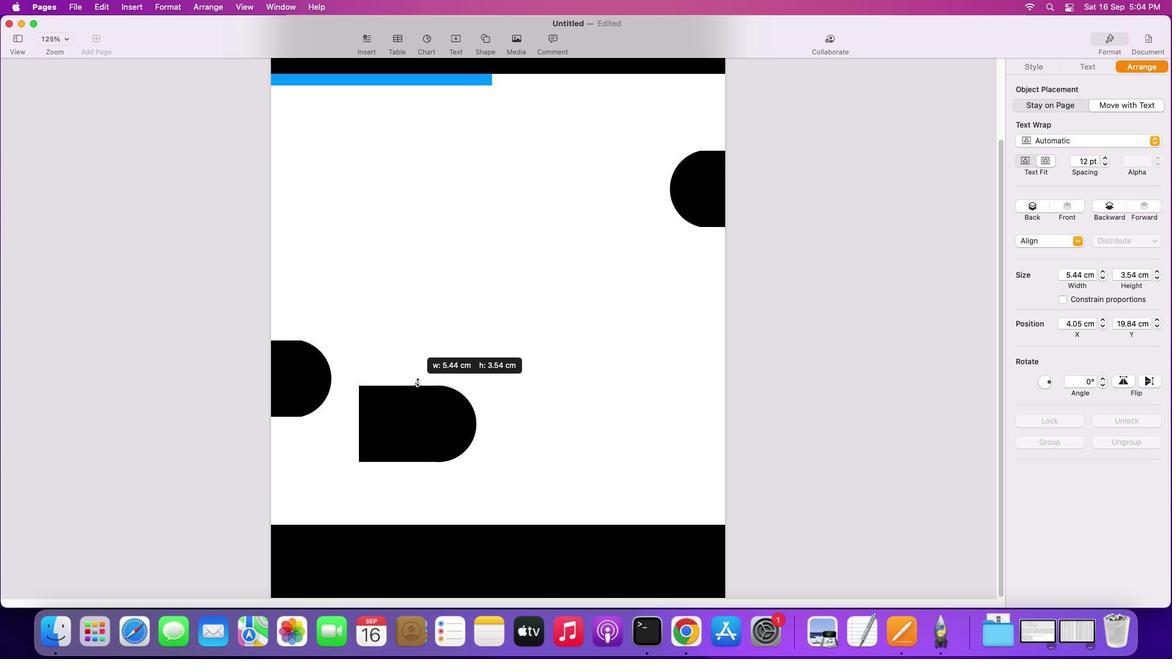 
Action: Mouse moved to (476, 399)
Screenshot: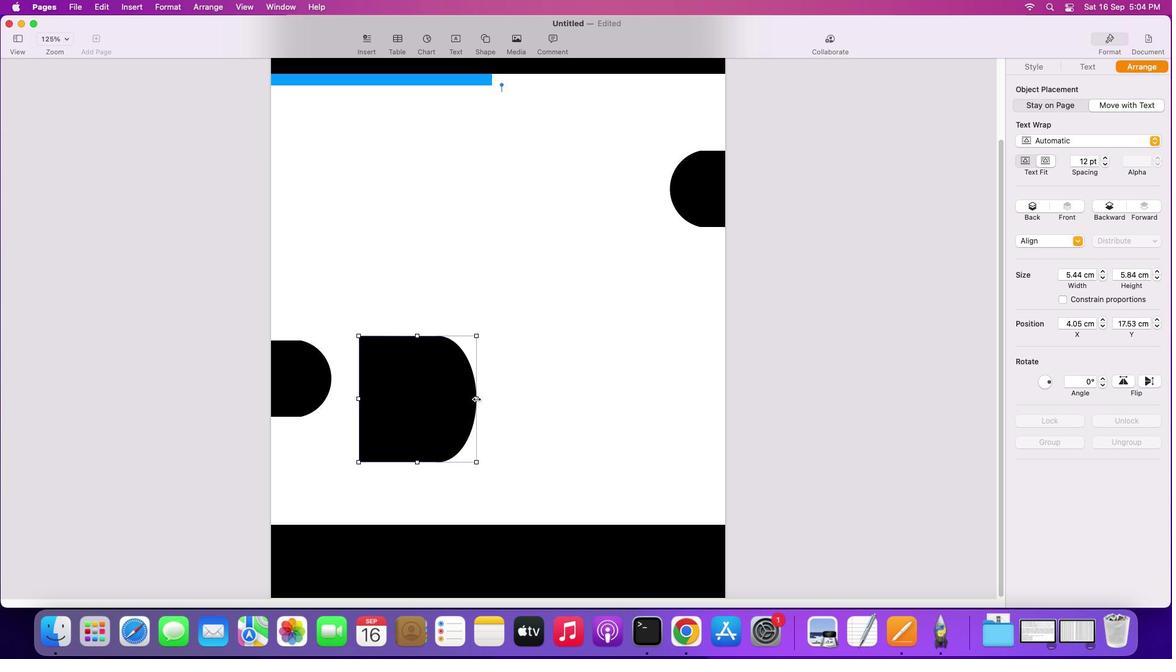 
Action: Mouse pressed left at (476, 399)
Screenshot: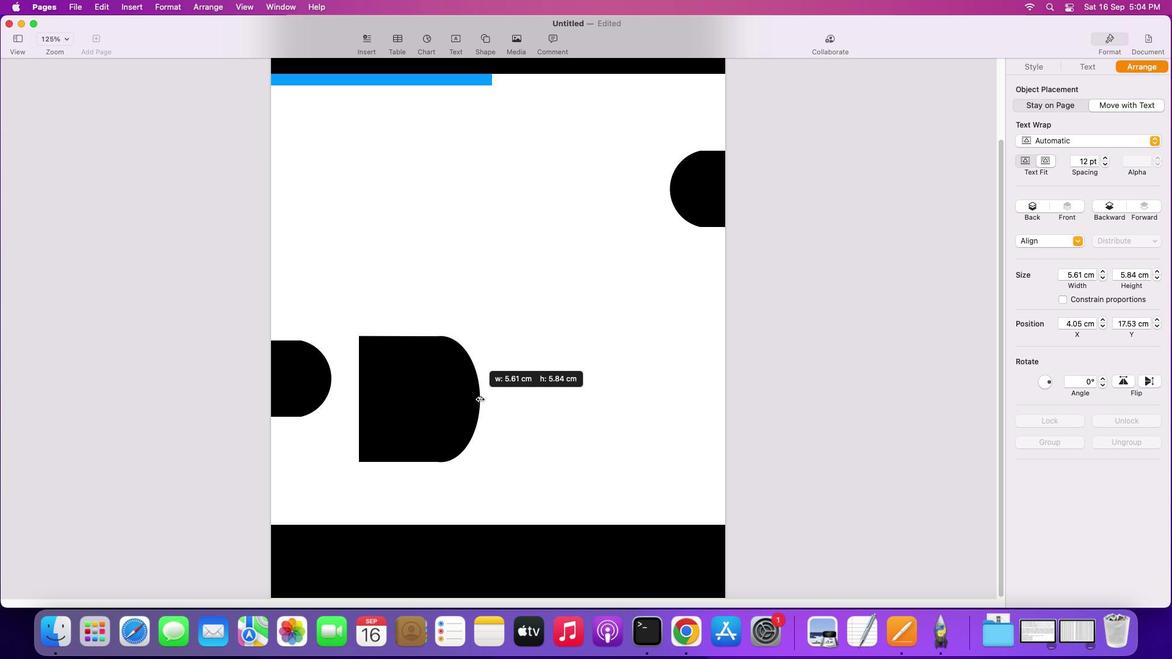 
Action: Mouse moved to (587, 390)
Screenshot: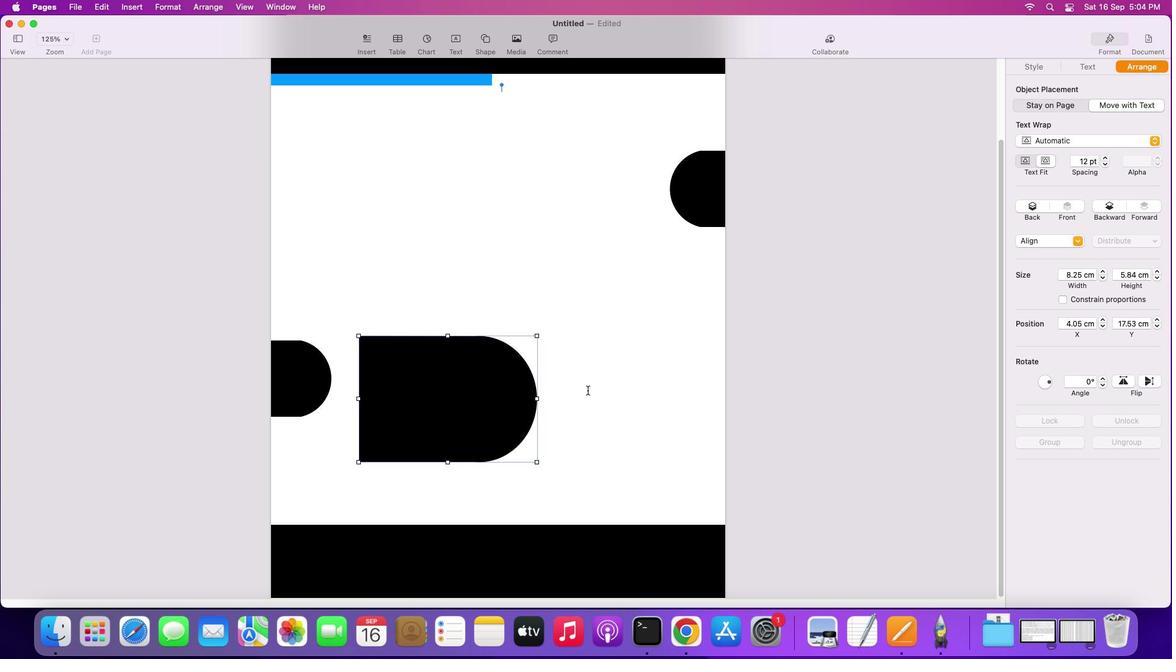 
Action: Mouse pressed left at (587, 390)
Screenshot: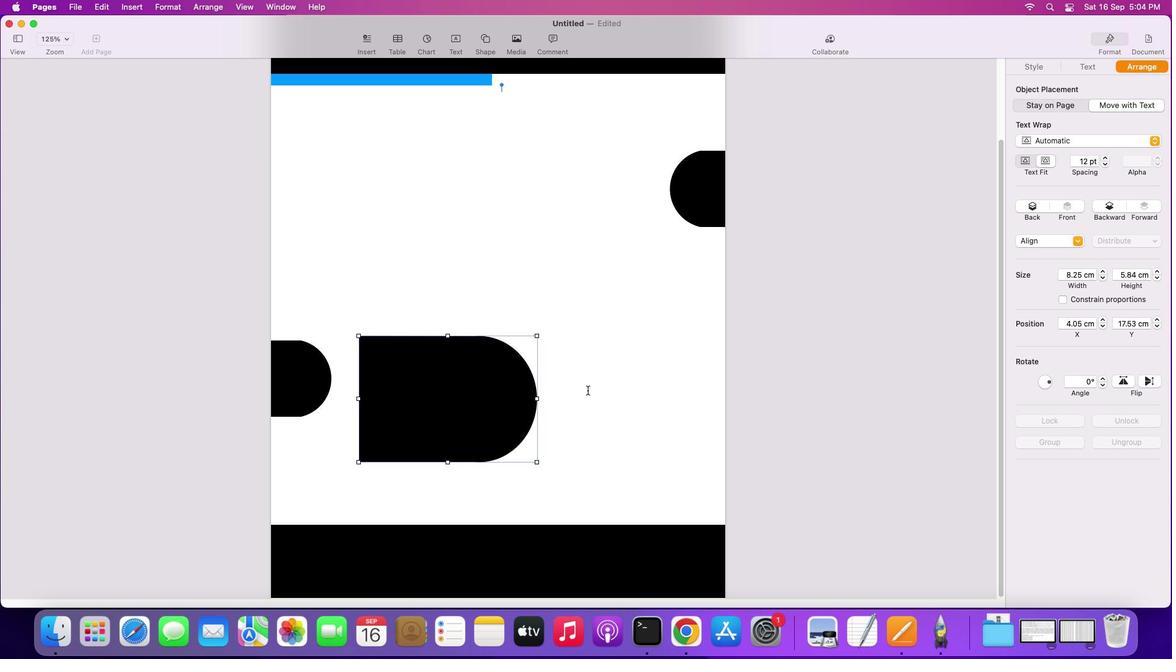 
Action: Mouse moved to (475, 392)
Screenshot: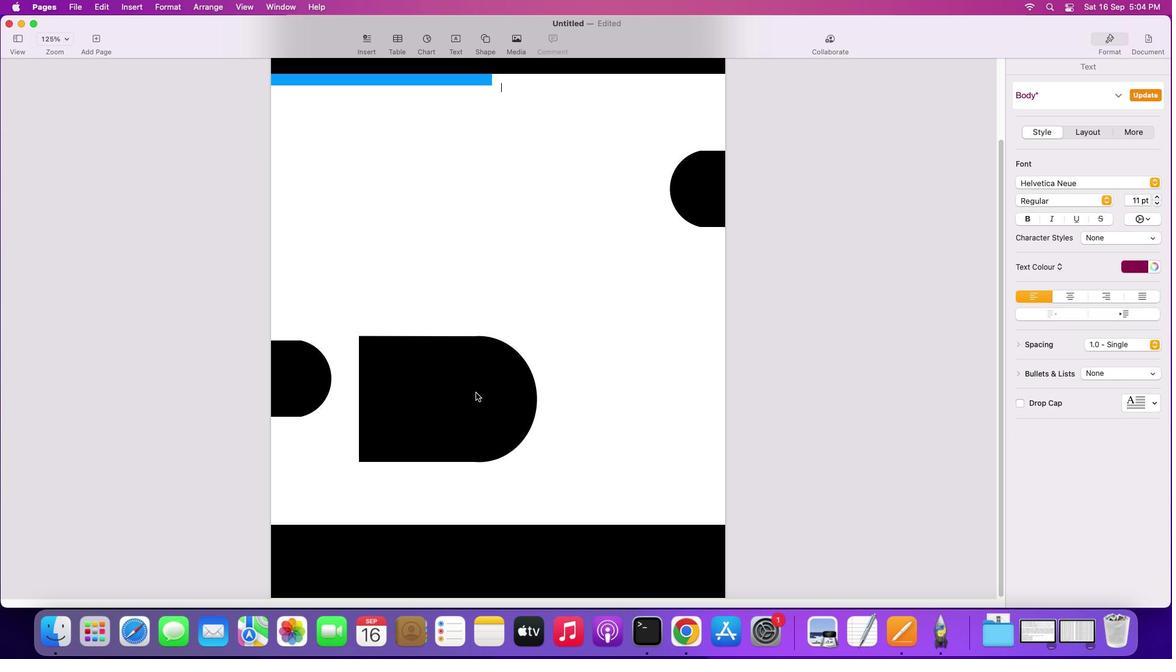 
Action: Mouse pressed left at (475, 392)
Screenshot: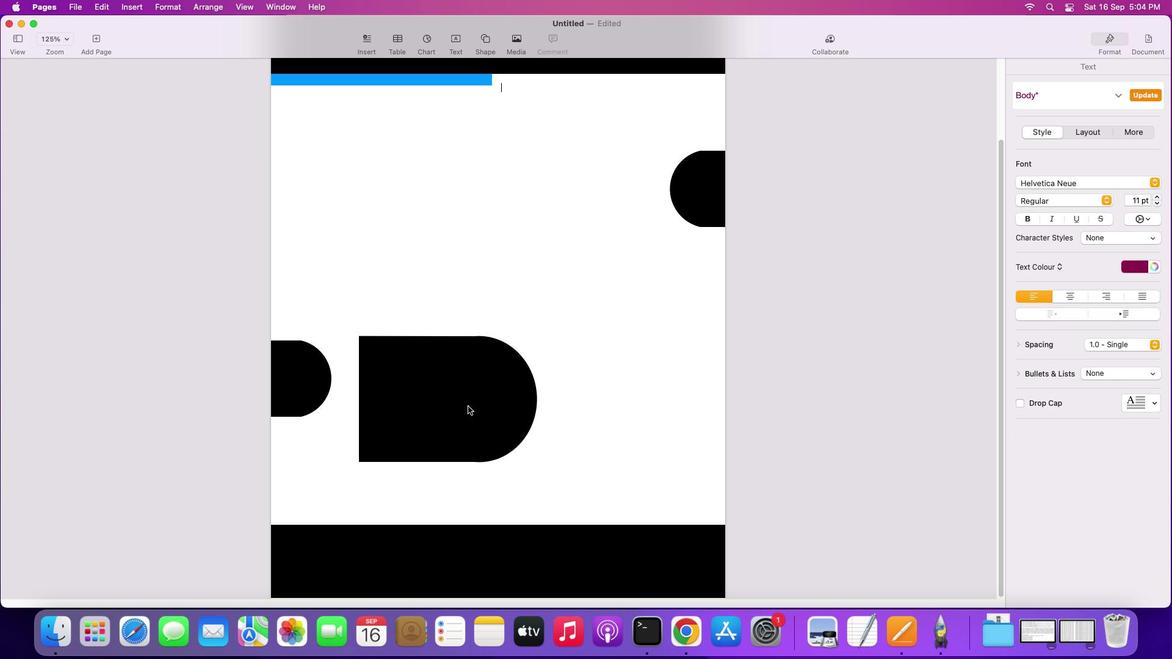
Action: Mouse moved to (329, 459)
Screenshot: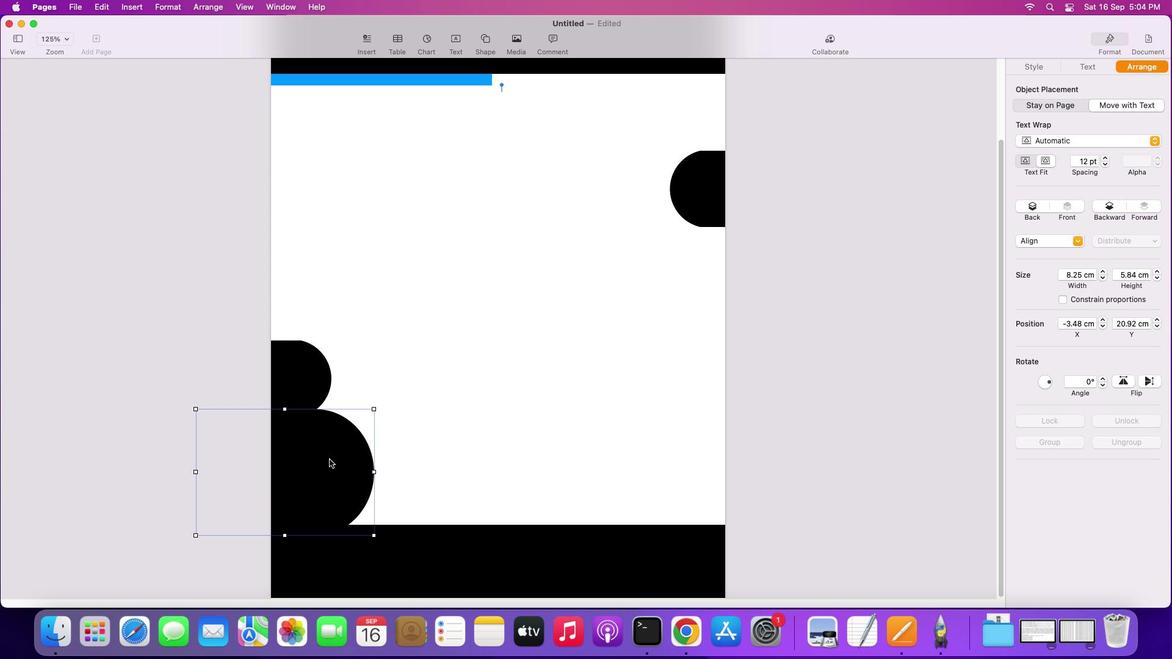 
Action: Mouse pressed left at (329, 459)
Screenshot: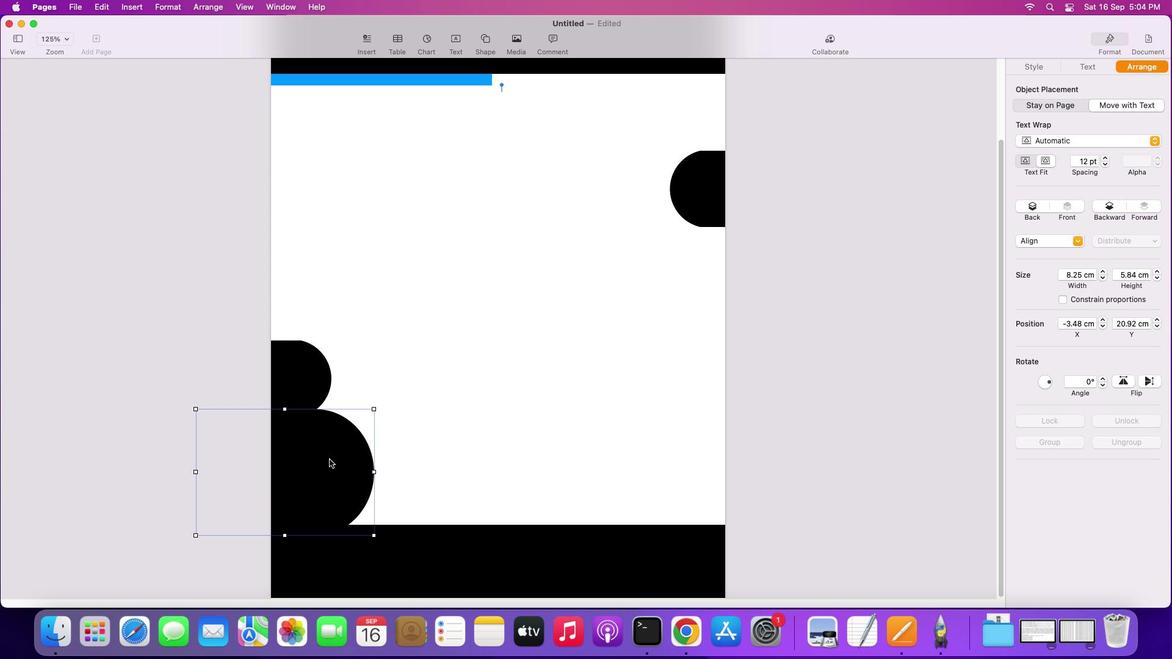 
Action: Mouse moved to (500, 352)
Screenshot: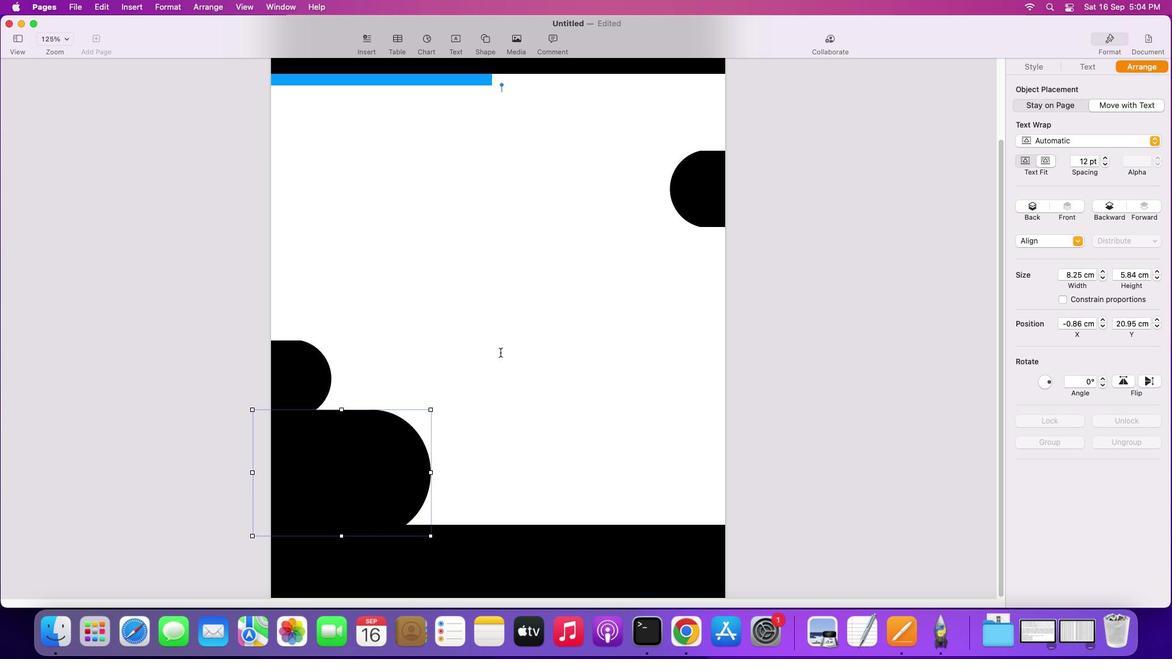 
Action: Mouse pressed left at (500, 352)
Screenshot: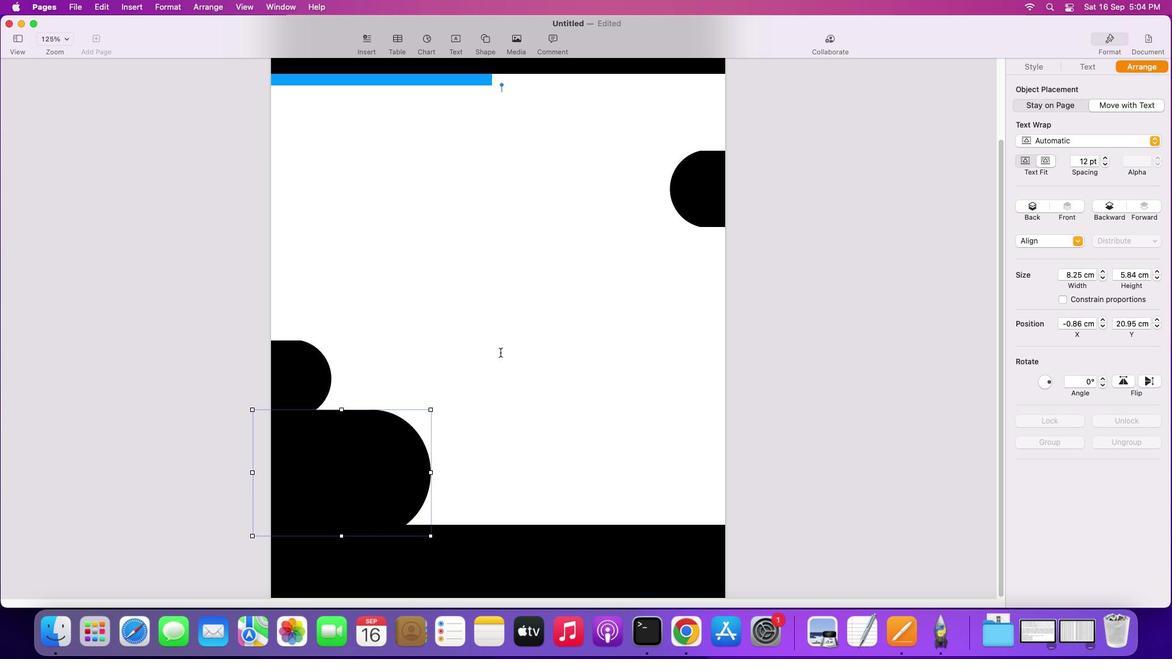 
Action: Mouse moved to (507, 348)
Screenshot: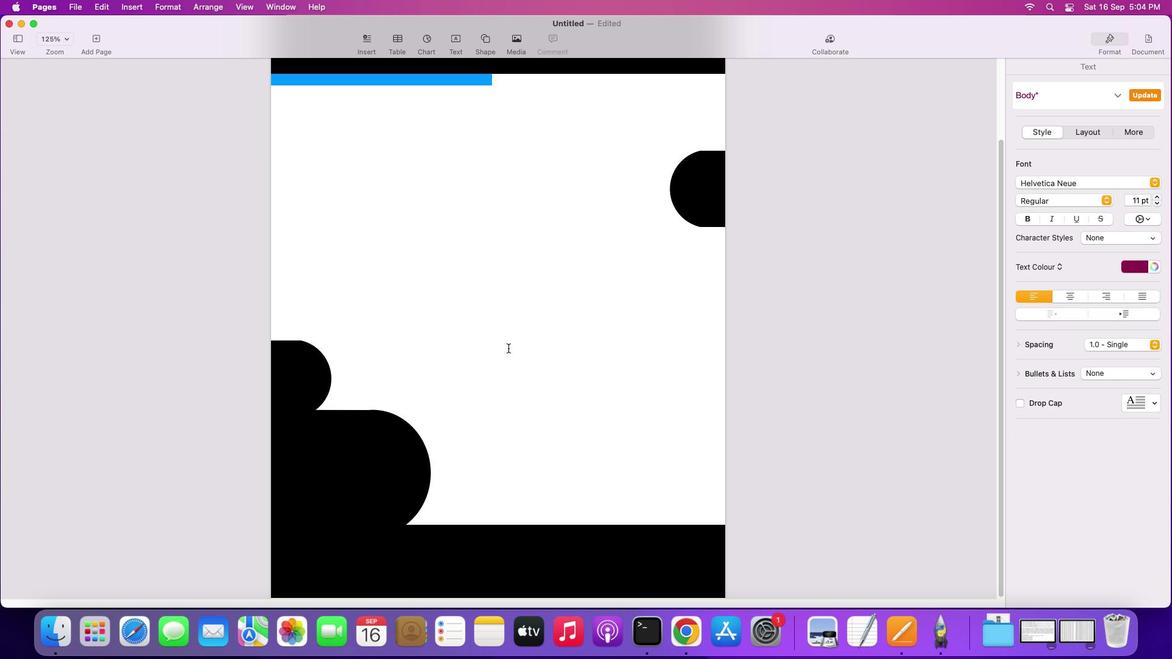 
Action: Key pressed Key.alt
Screenshot: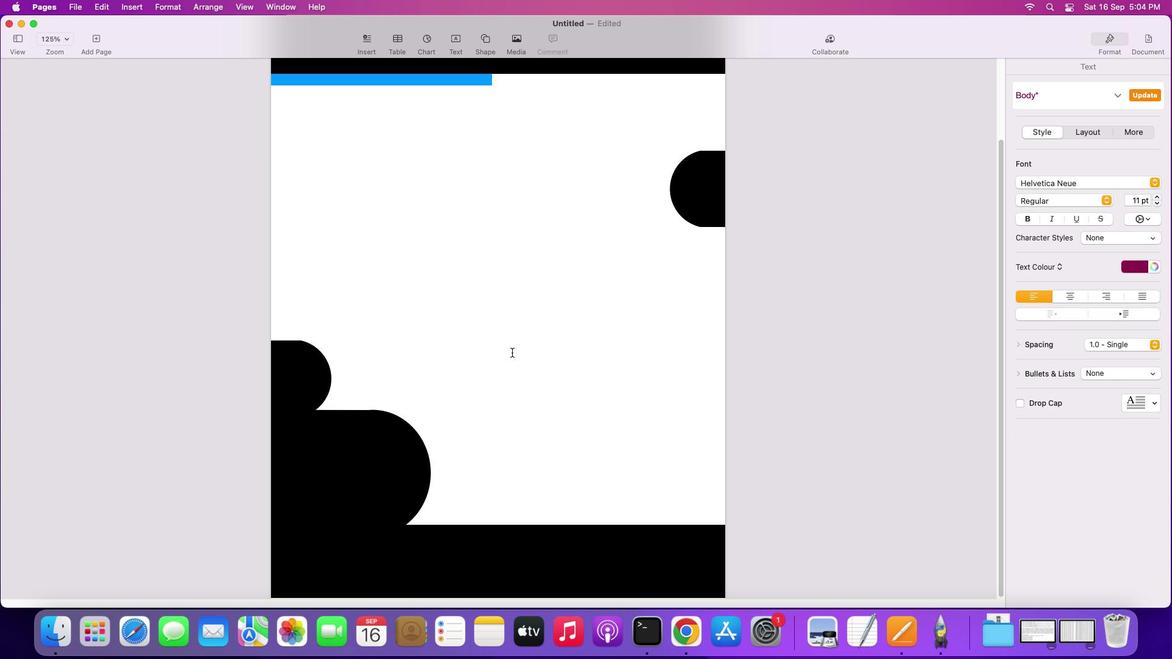 
Action: Mouse moved to (376, 440)
Screenshot: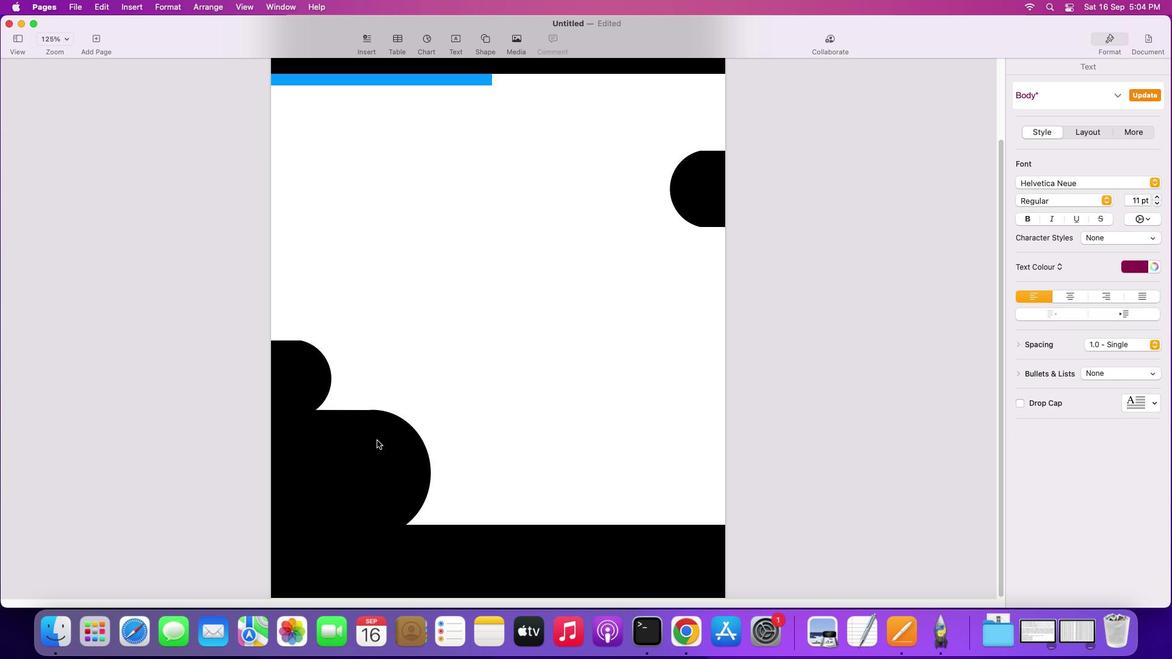 
Action: Mouse pressed left at (376, 440)
Screenshot: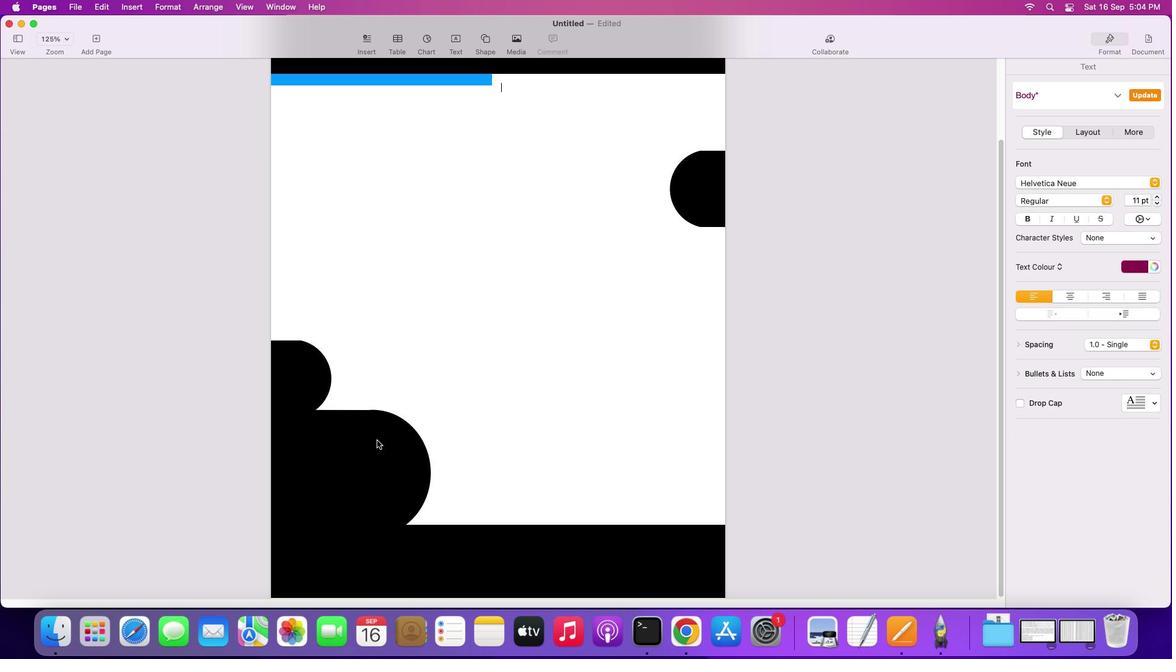 
Action: Mouse pressed left at (376, 440)
Screenshot: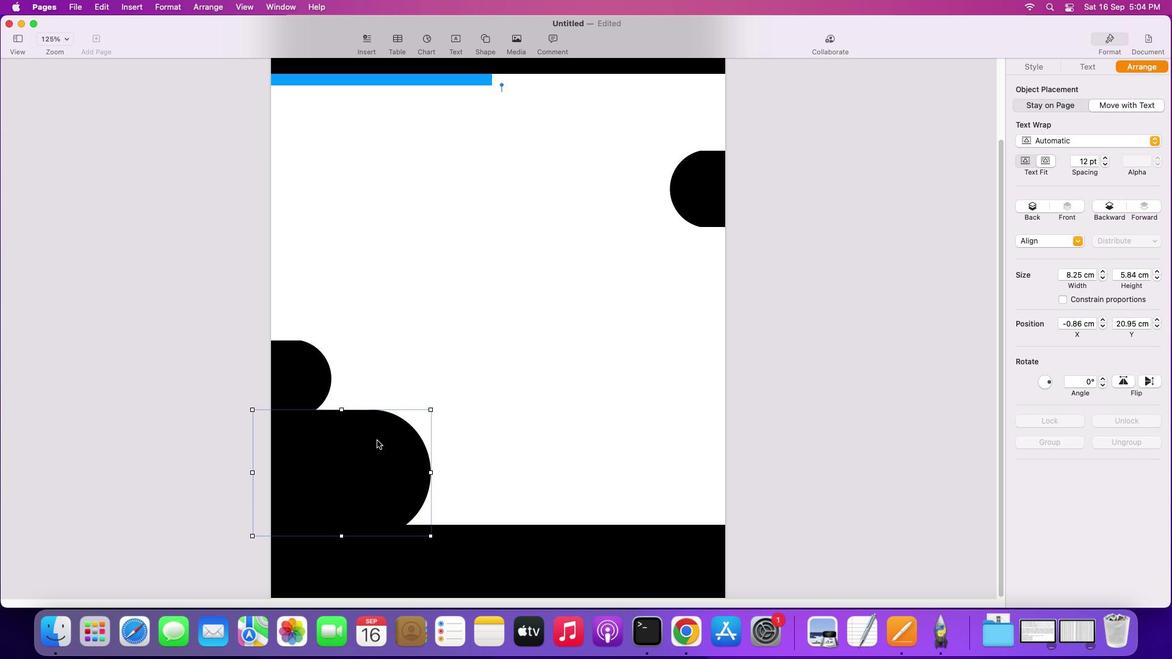 
Action: Mouse moved to (1125, 378)
Screenshot: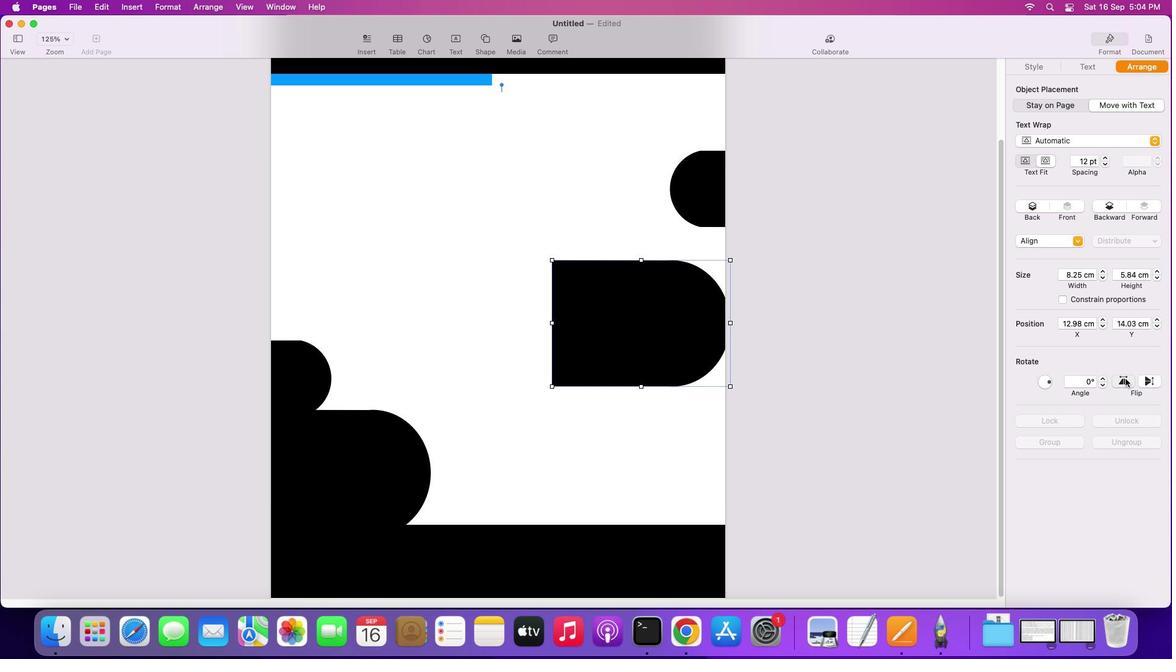
Action: Mouse pressed left at (1125, 378)
Screenshot: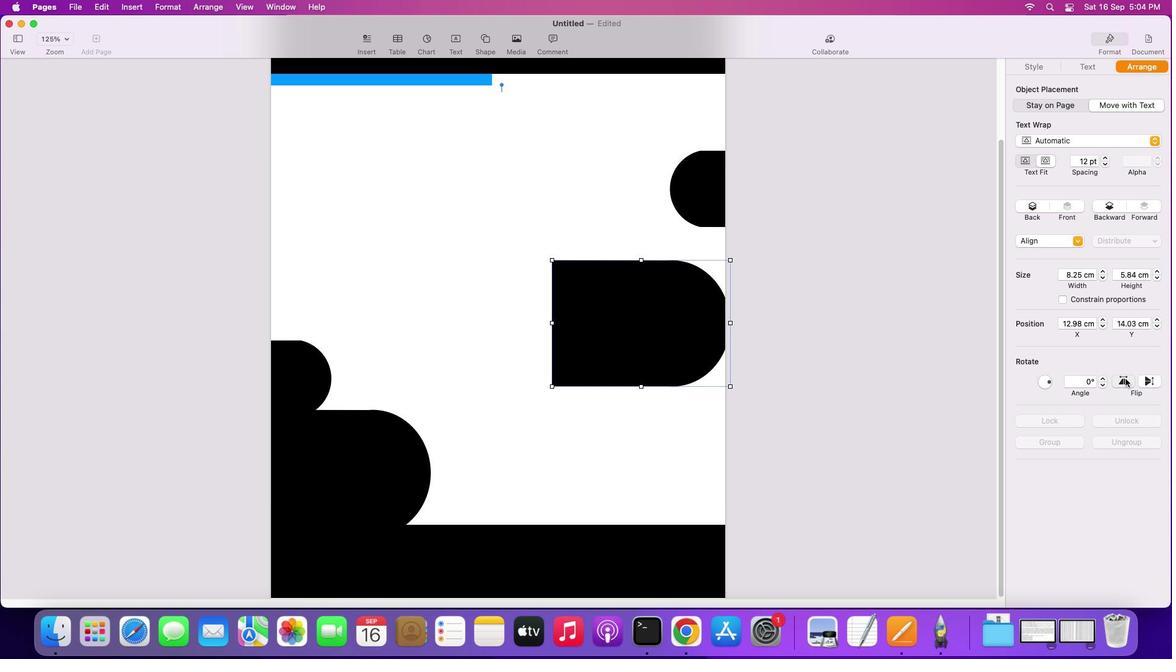 
Action: Mouse moved to (648, 302)
Screenshot: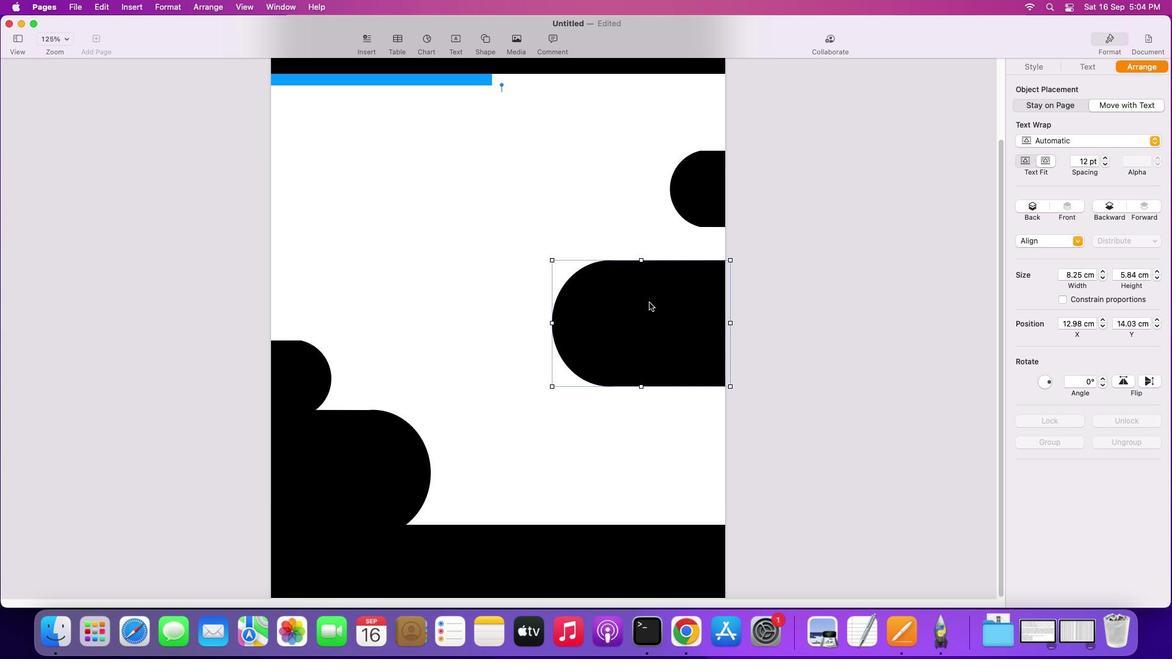 
Action: Mouse pressed left at (648, 302)
Screenshot: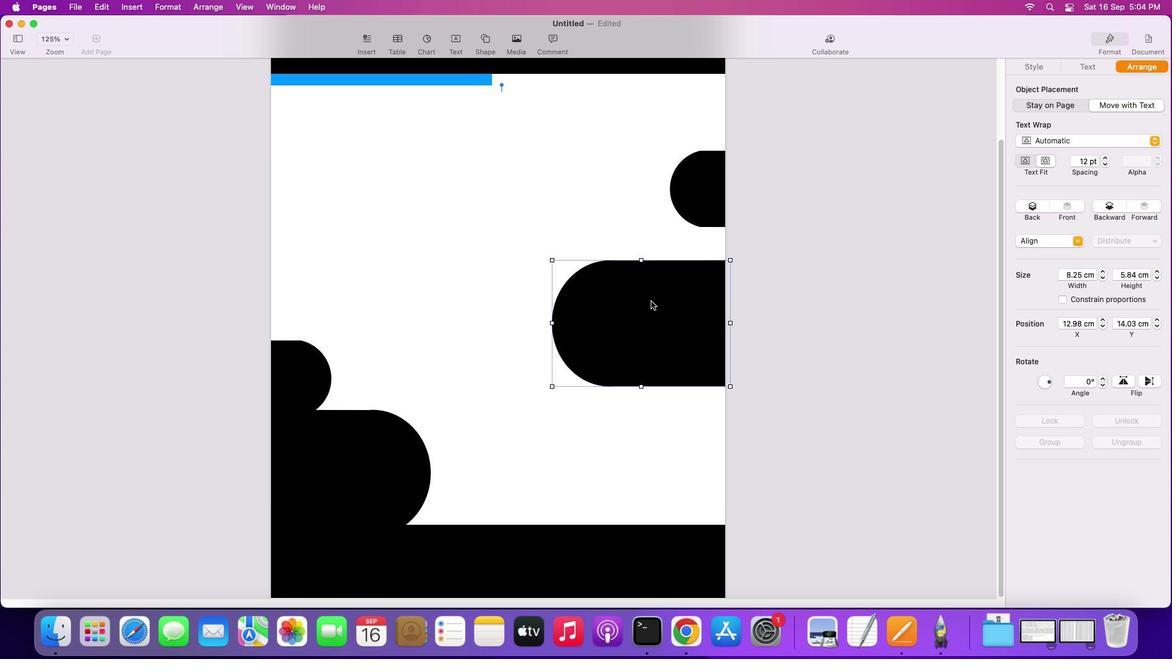 
Action: Mouse moved to (710, 175)
Screenshot: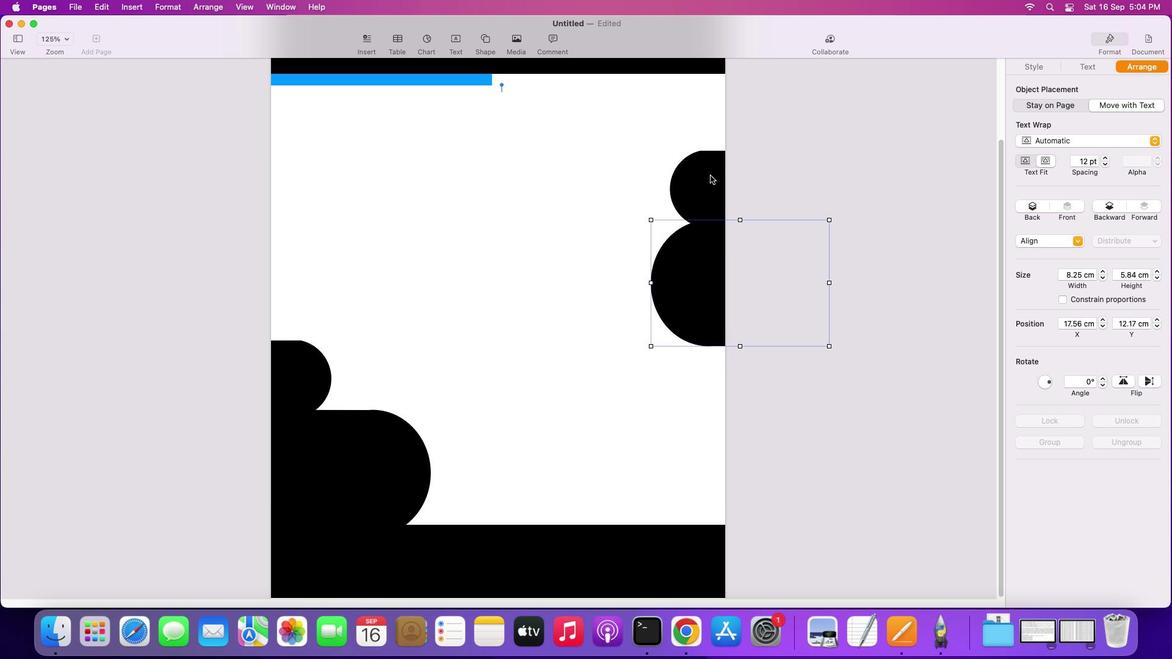 
Action: Mouse pressed left at (710, 175)
Screenshot: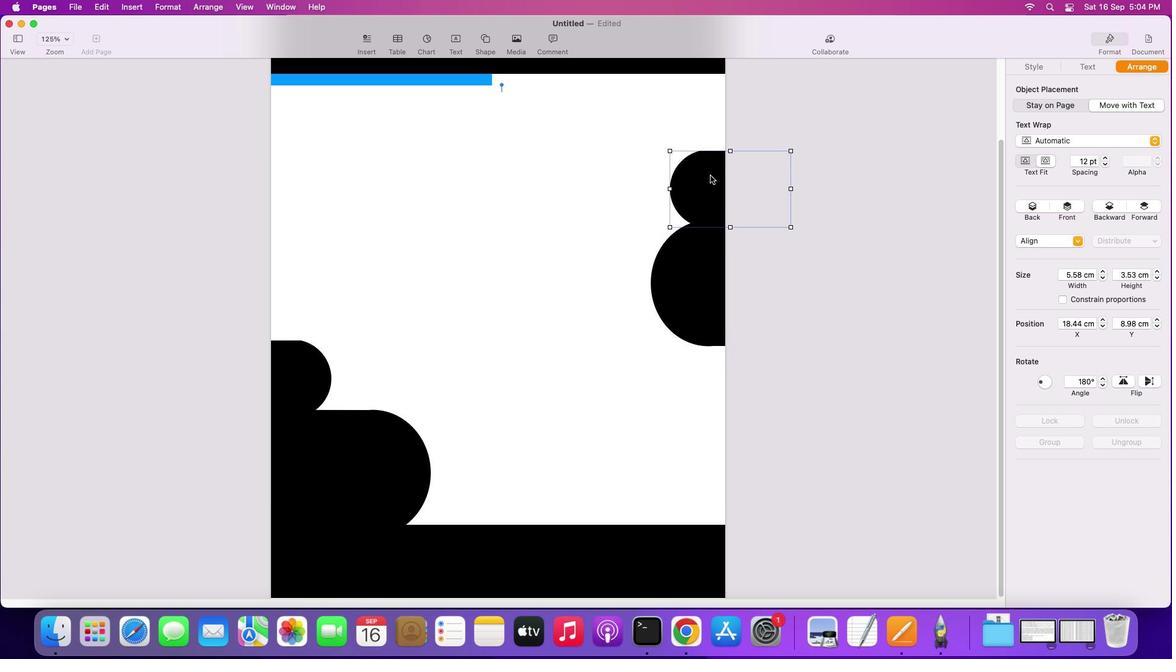 
Action: Mouse moved to (717, 280)
Screenshot: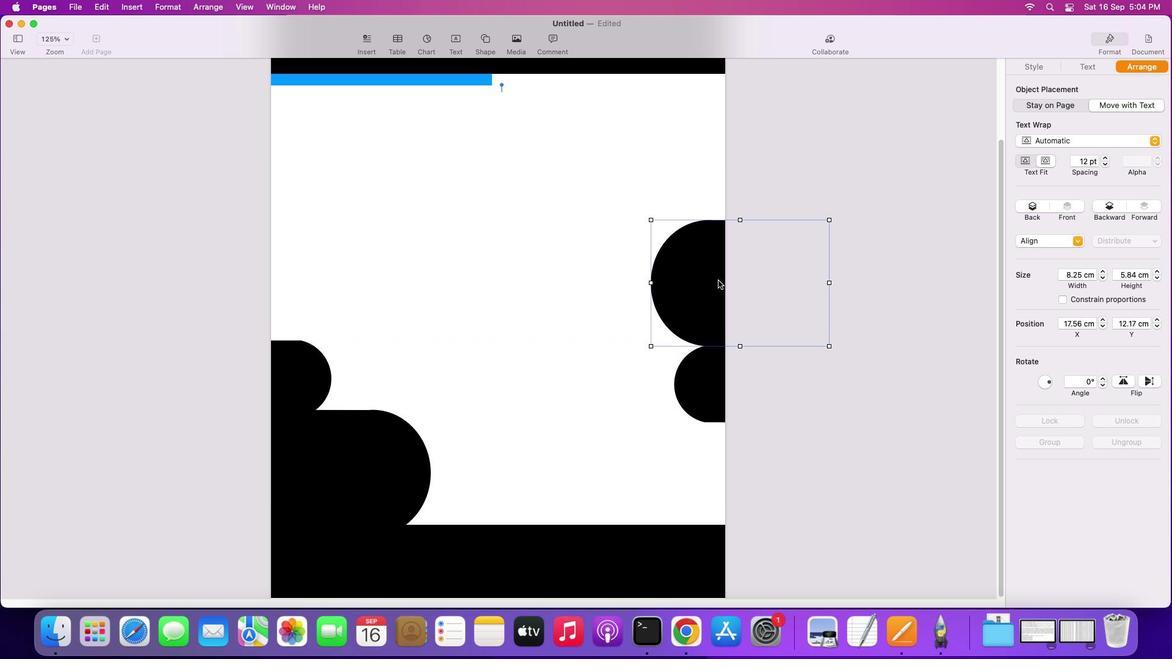 
Action: Mouse pressed left at (717, 280)
Screenshot: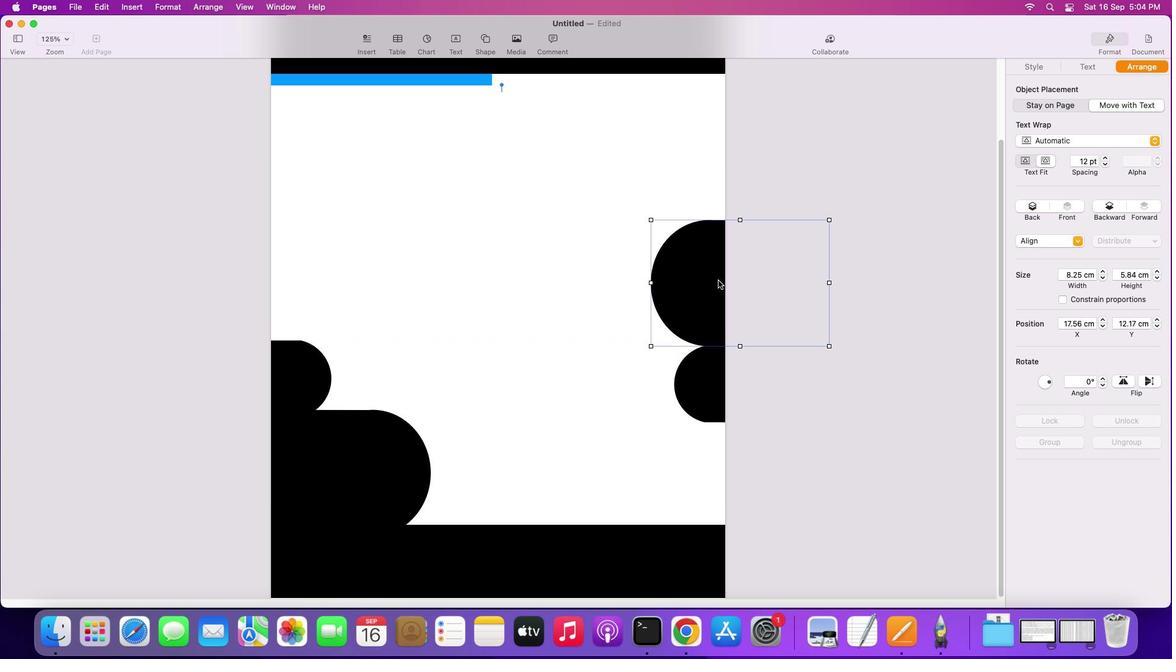 
Action: Mouse moved to (723, 382)
Screenshot: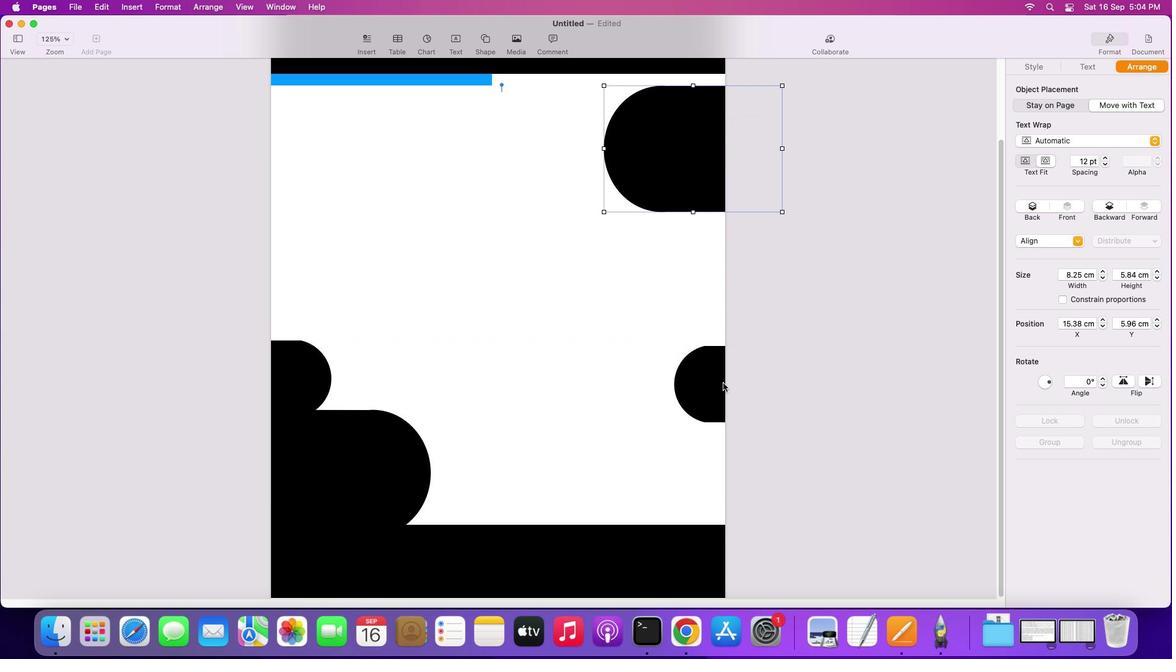 
Action: Mouse pressed left at (723, 382)
Screenshot: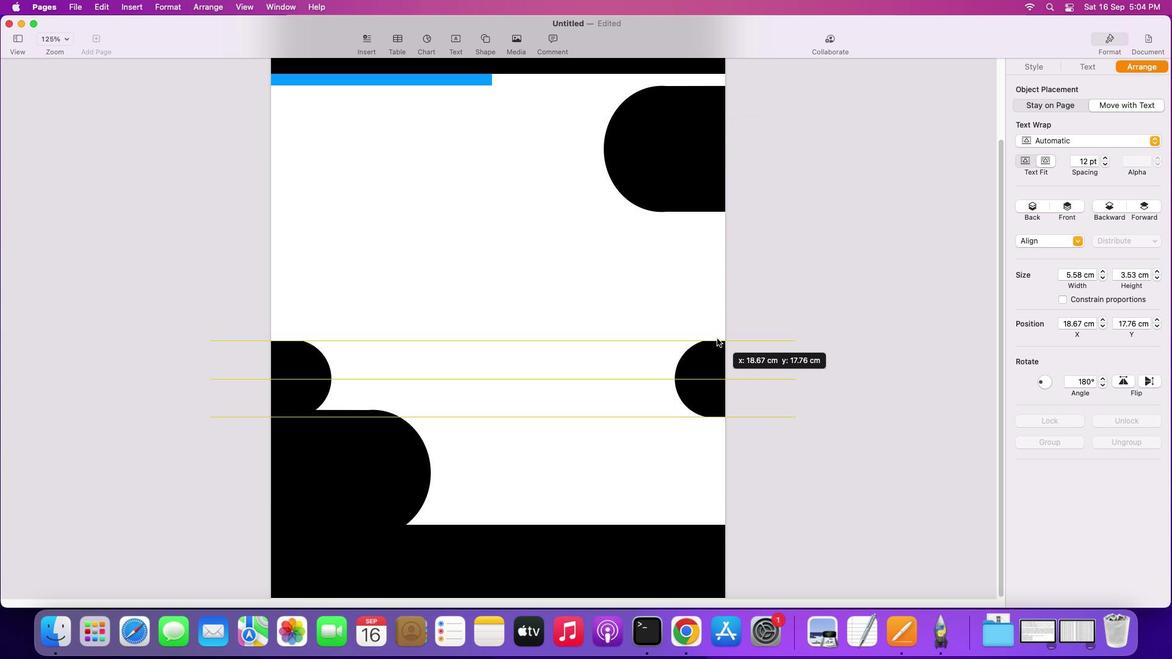 
Action: Mouse moved to (300, 385)
Screenshot: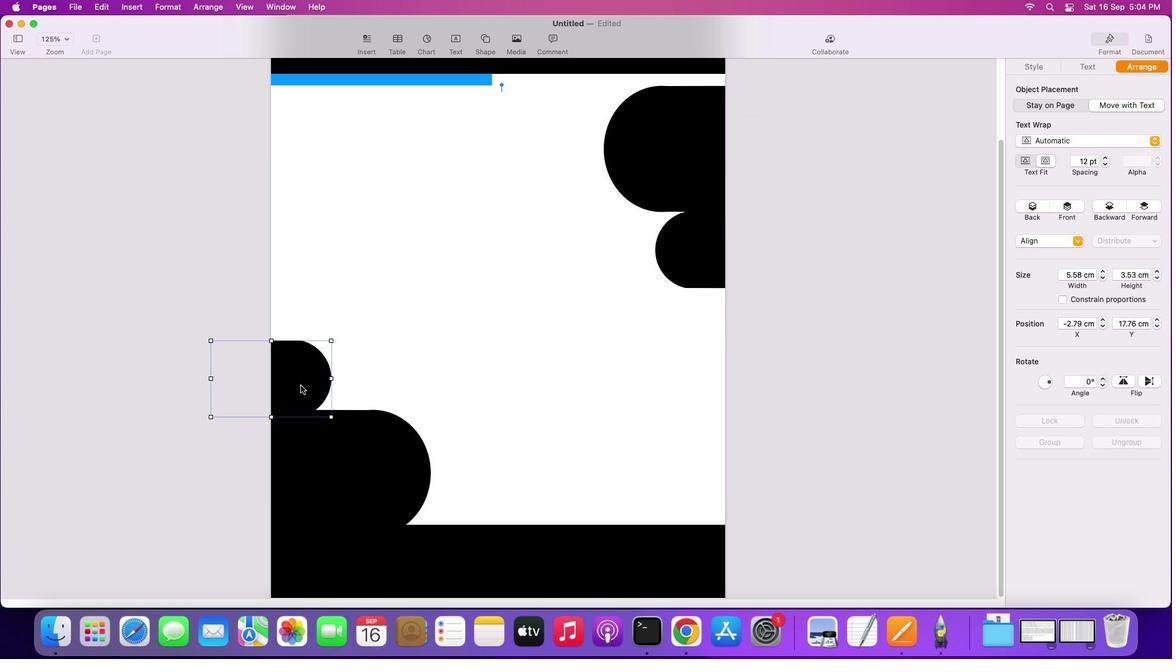 
Action: Mouse pressed left at (300, 385)
Screenshot: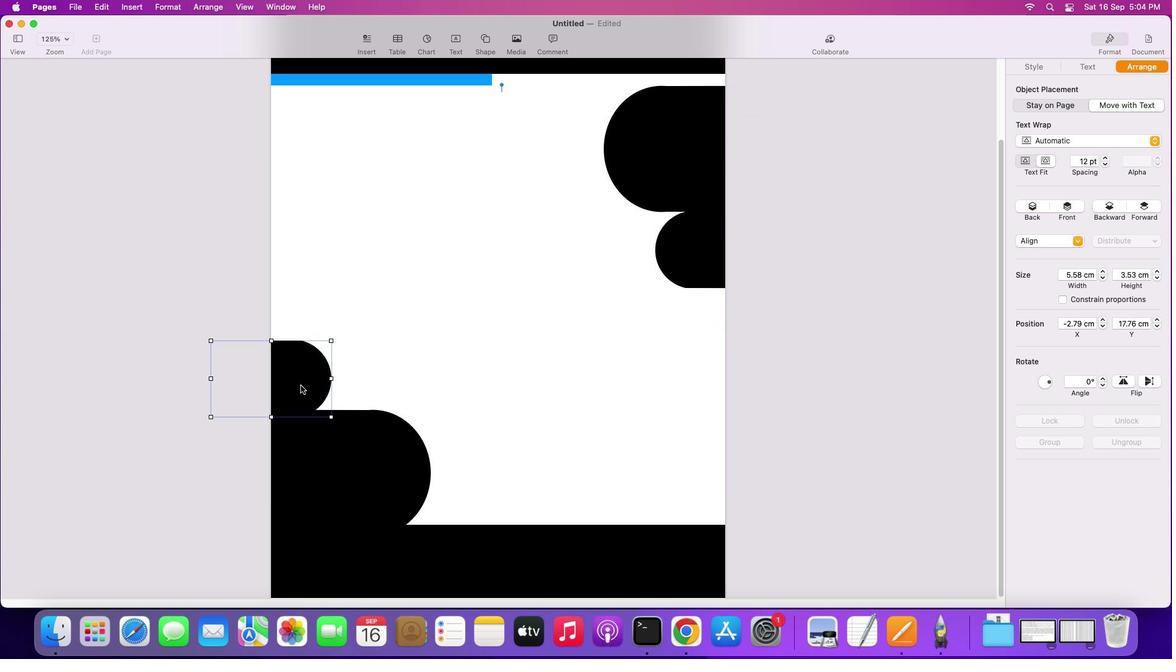 
Action: Mouse moved to (309, 443)
Screenshot: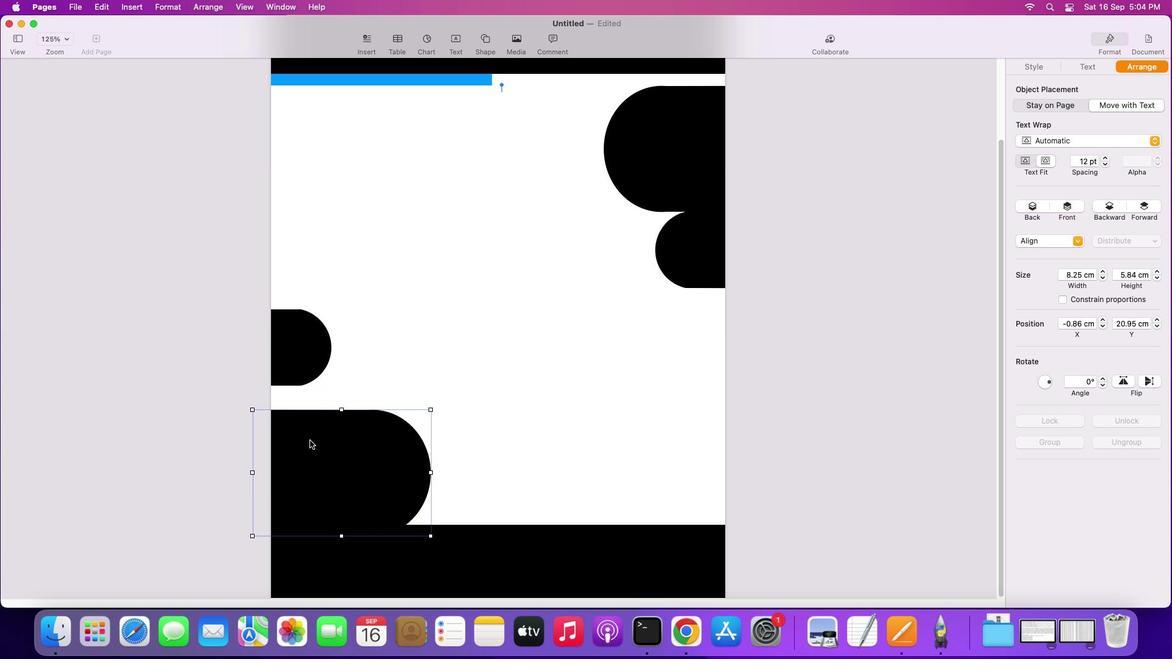 
Action: Mouse pressed left at (309, 443)
Screenshot: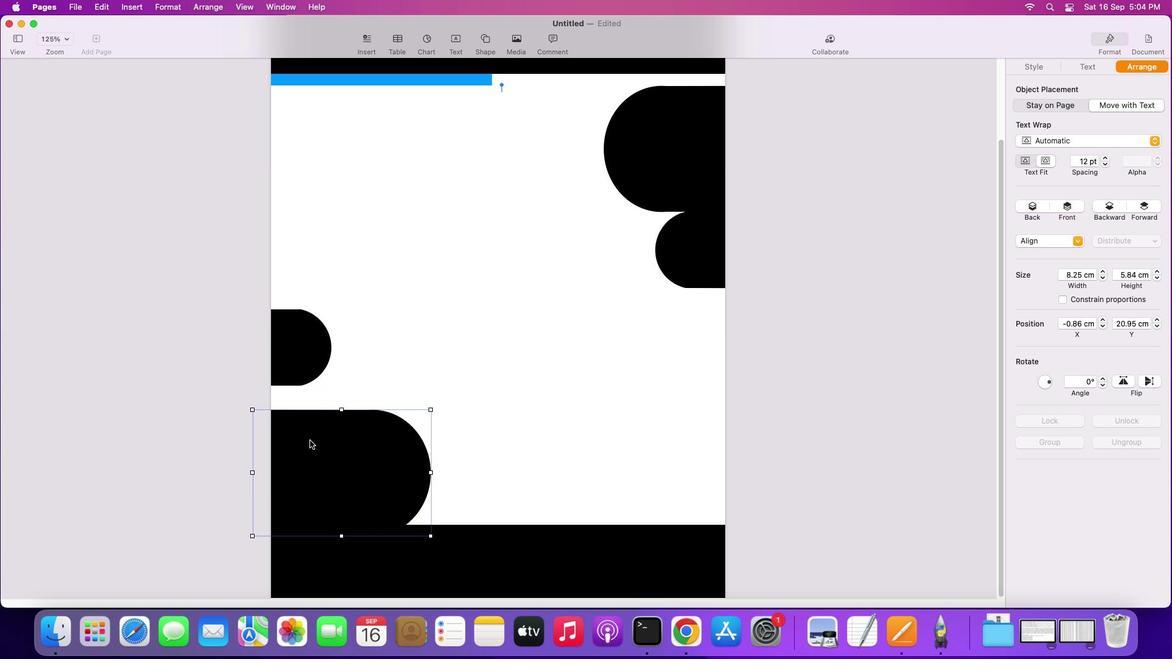 
Action: Mouse moved to (457, 377)
Screenshot: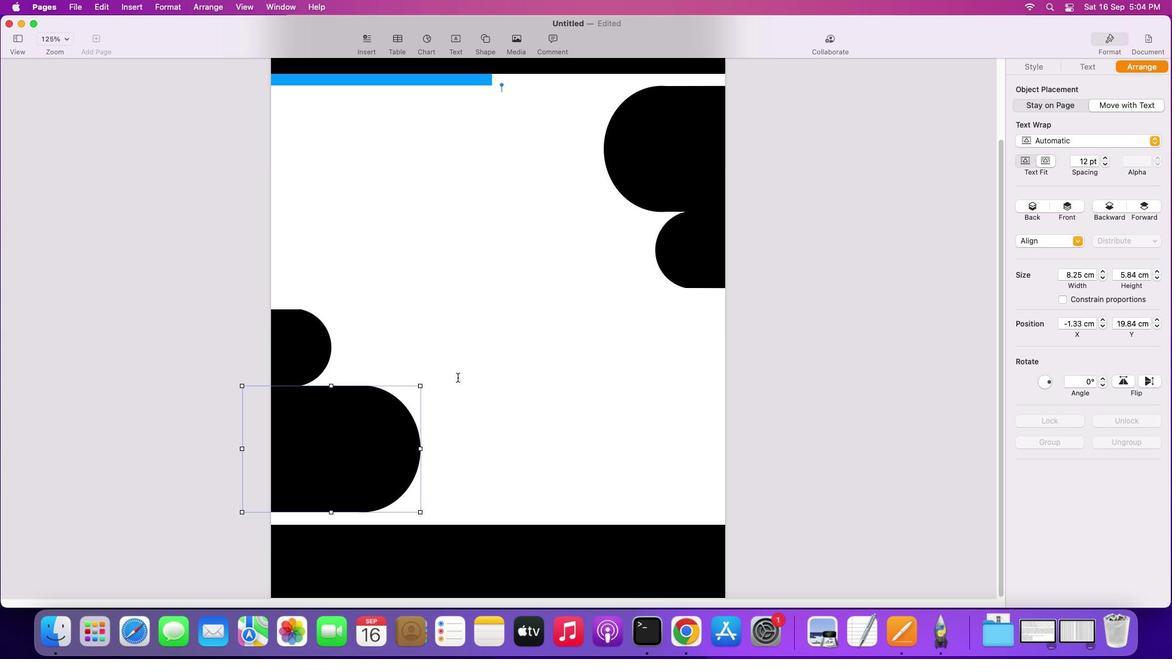 
Action: Mouse pressed left at (457, 377)
Screenshot: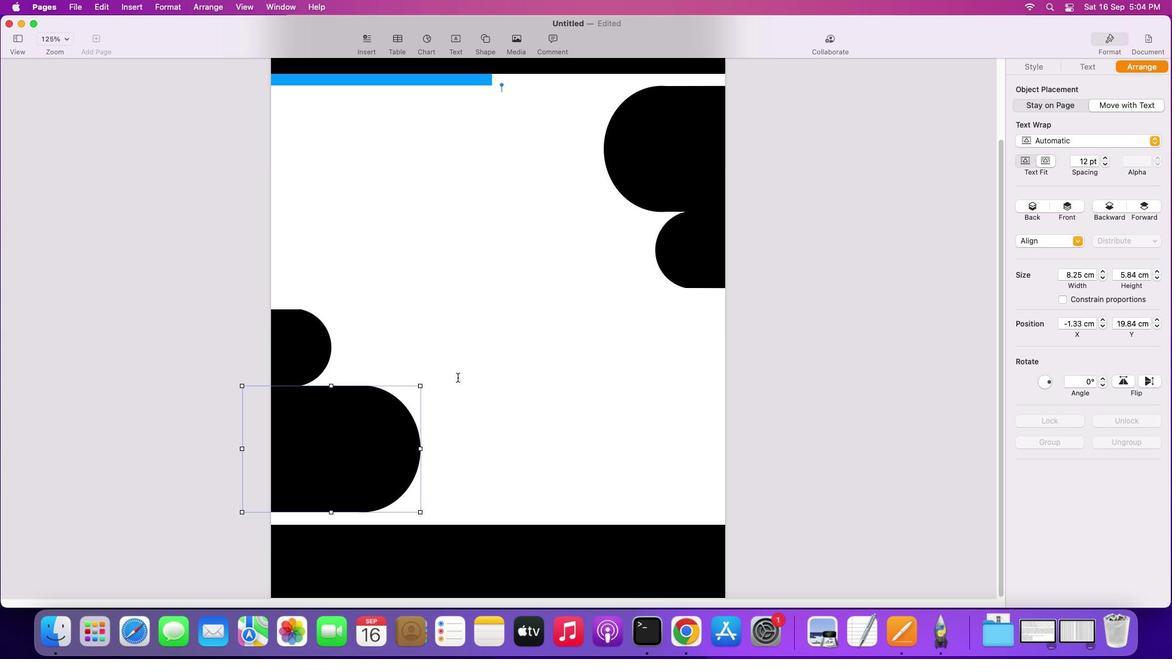 
Action: Mouse moved to (337, 431)
Screenshot: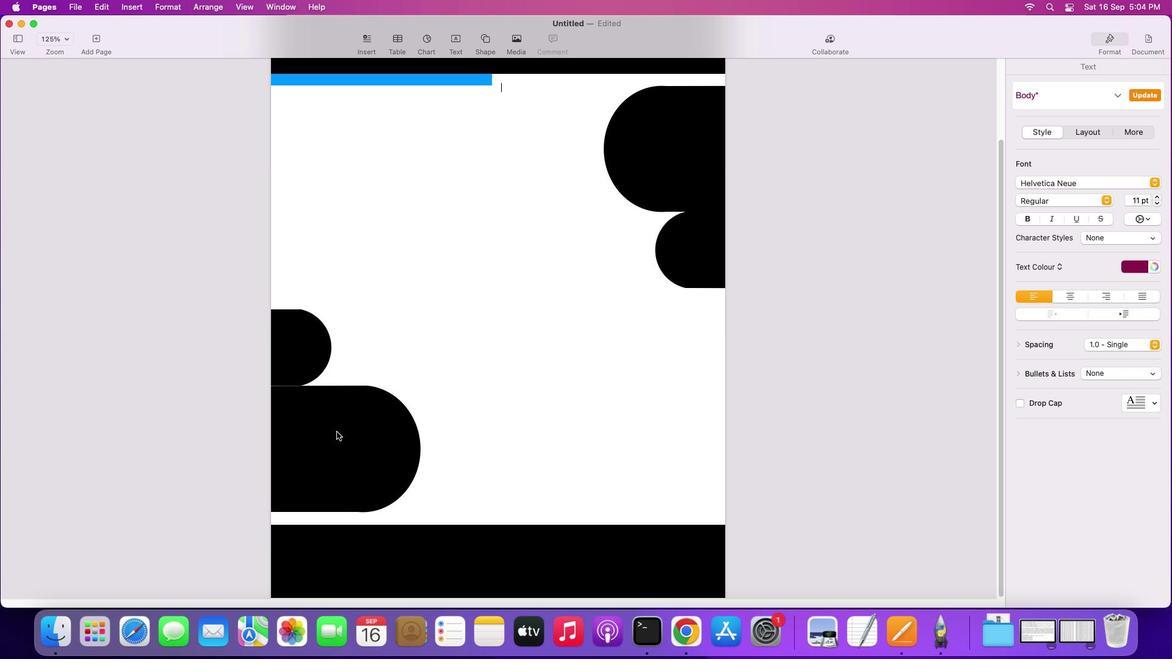 
Action: Key pressed Key.alt
Screenshot: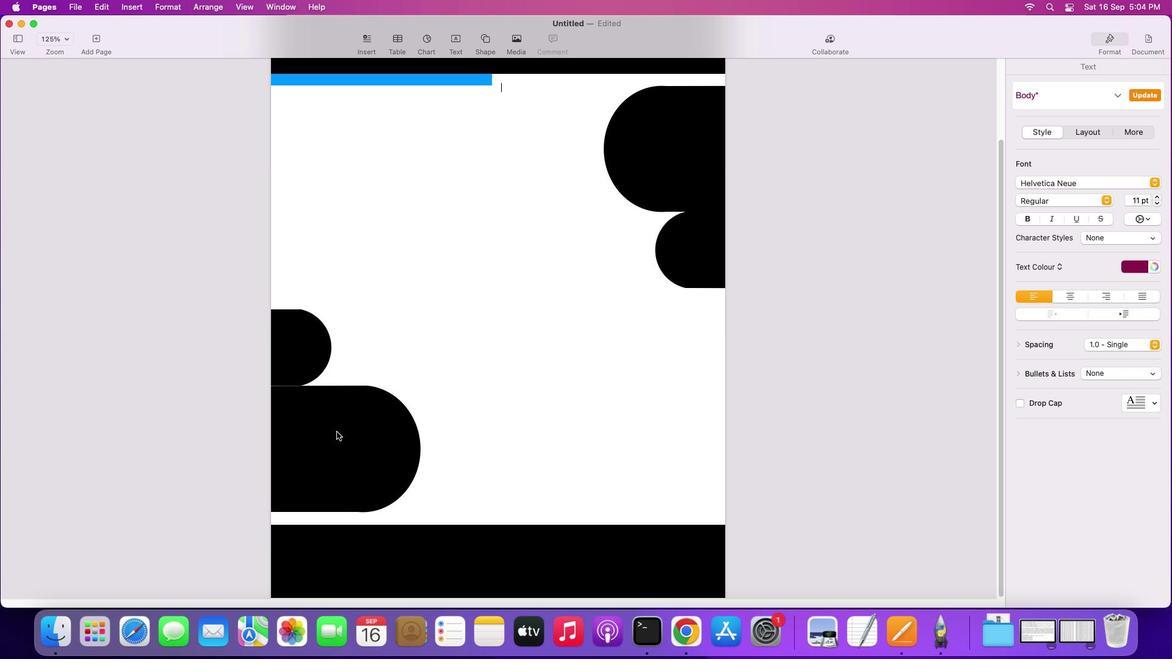 
Action: Mouse pressed left at (337, 431)
Screenshot: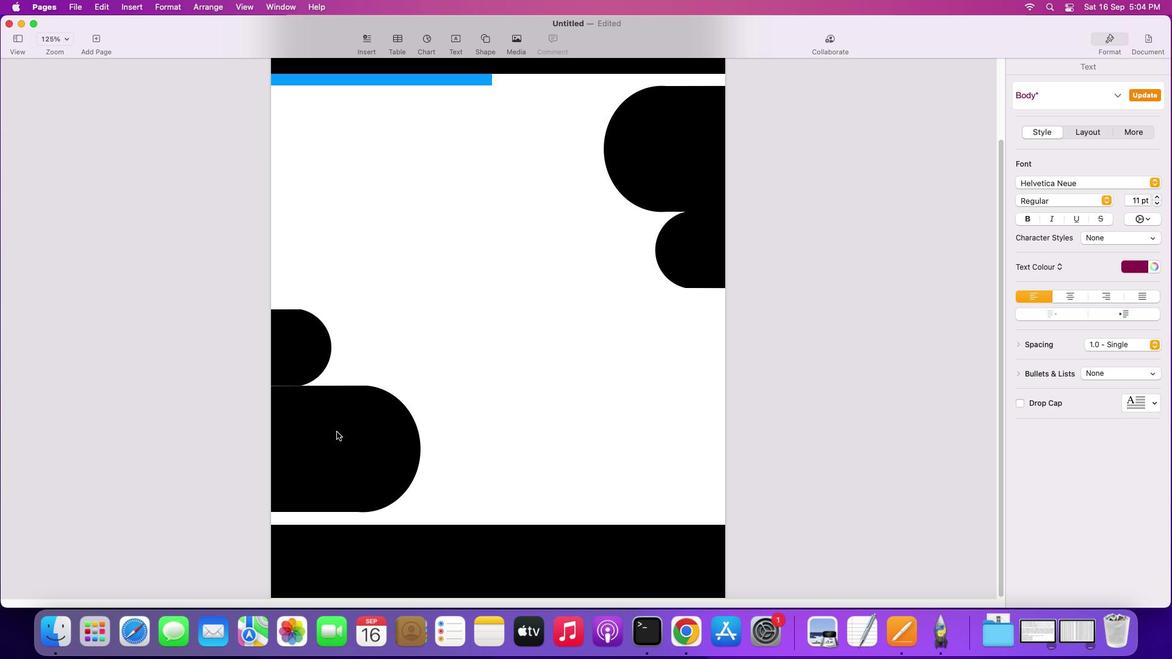 
Action: Mouse moved to (299, 345)
Screenshot: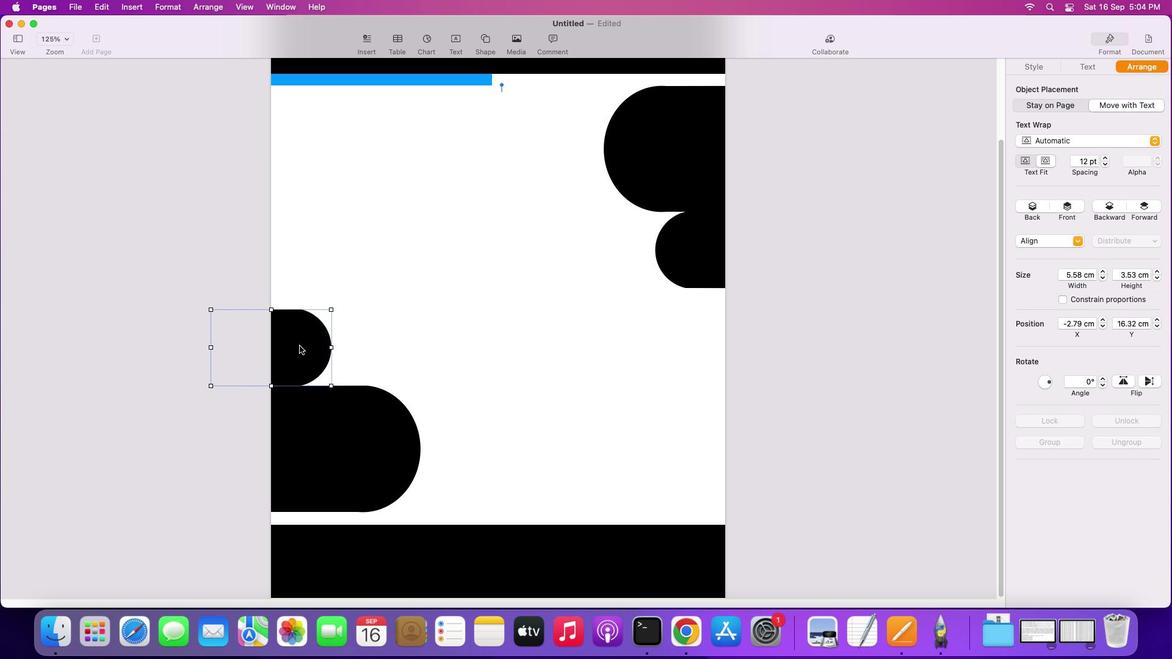 
Action: Mouse pressed left at (299, 345)
Screenshot: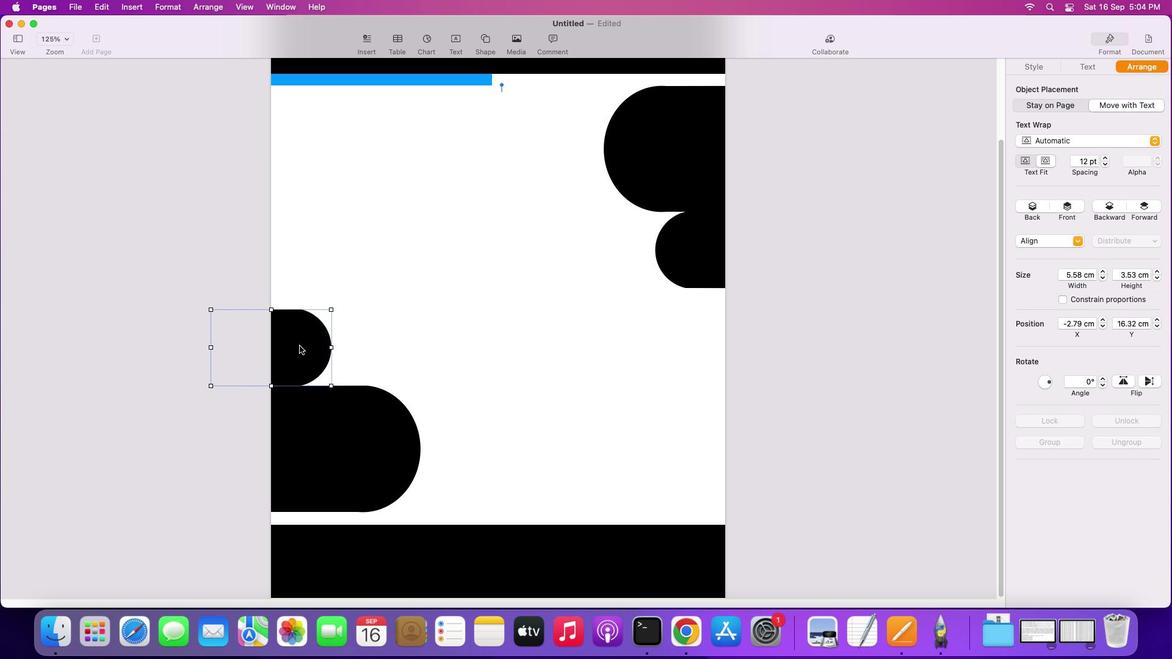 
Action: Mouse moved to (1036, 62)
Screenshot: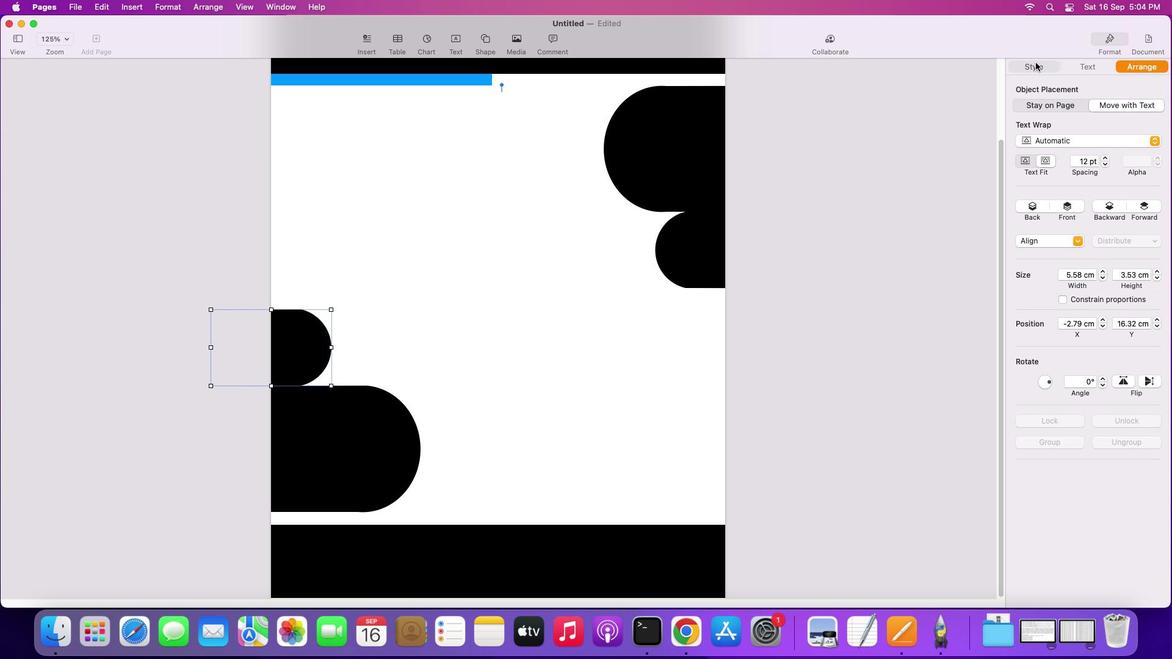 
Action: Mouse pressed left at (1036, 62)
Screenshot: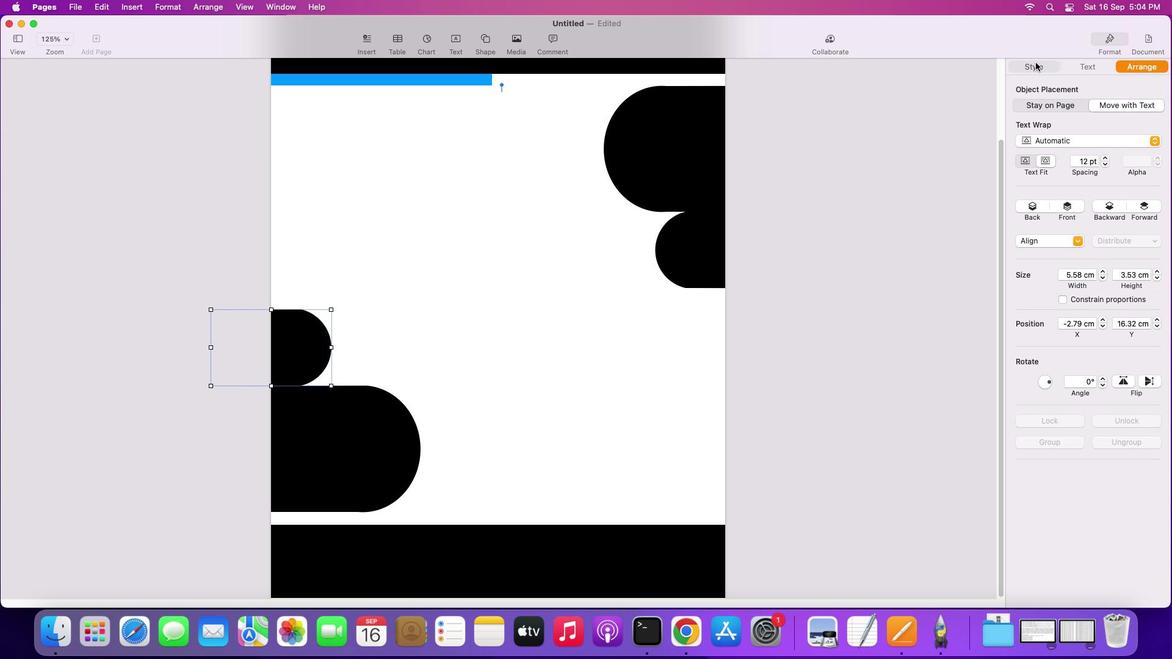 
Action: Mouse moved to (1036, 238)
Screenshot: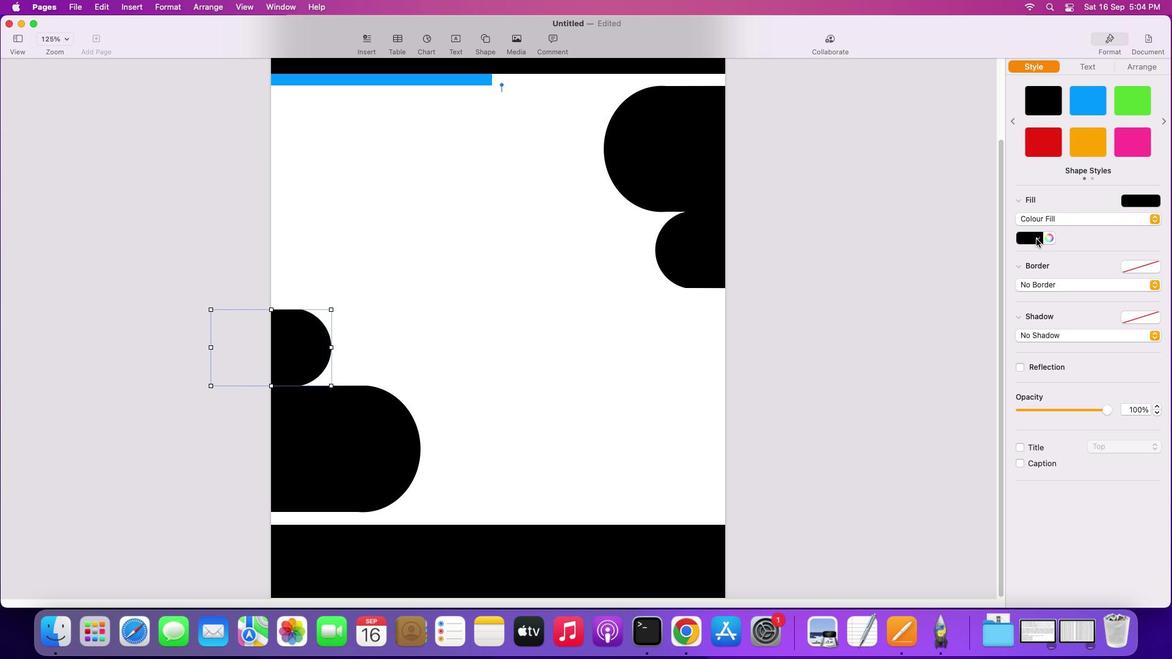 
Action: Mouse pressed left at (1036, 238)
Screenshot: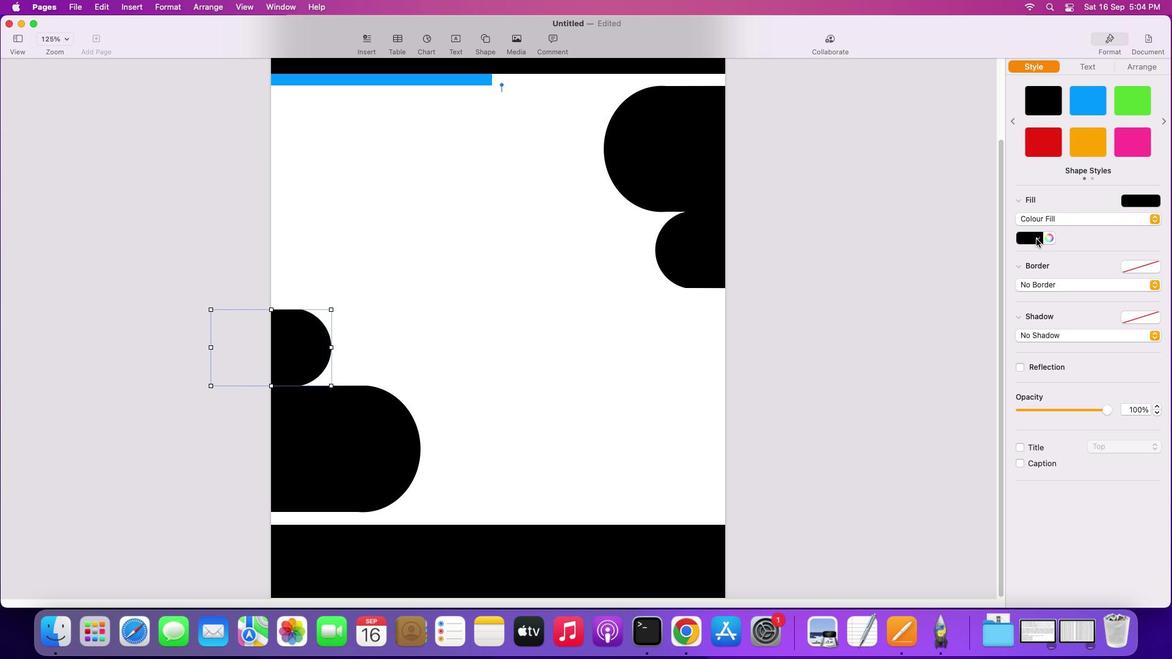
Action: Mouse moved to (1003, 279)
Screenshot: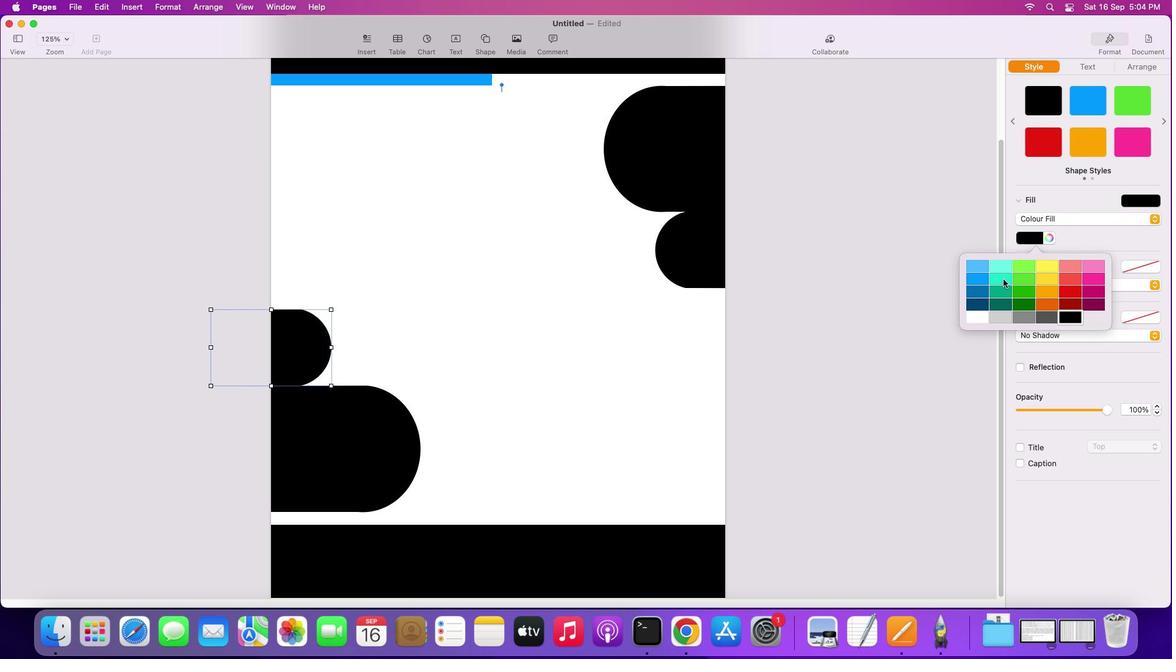 
Action: Mouse pressed left at (1003, 279)
Screenshot: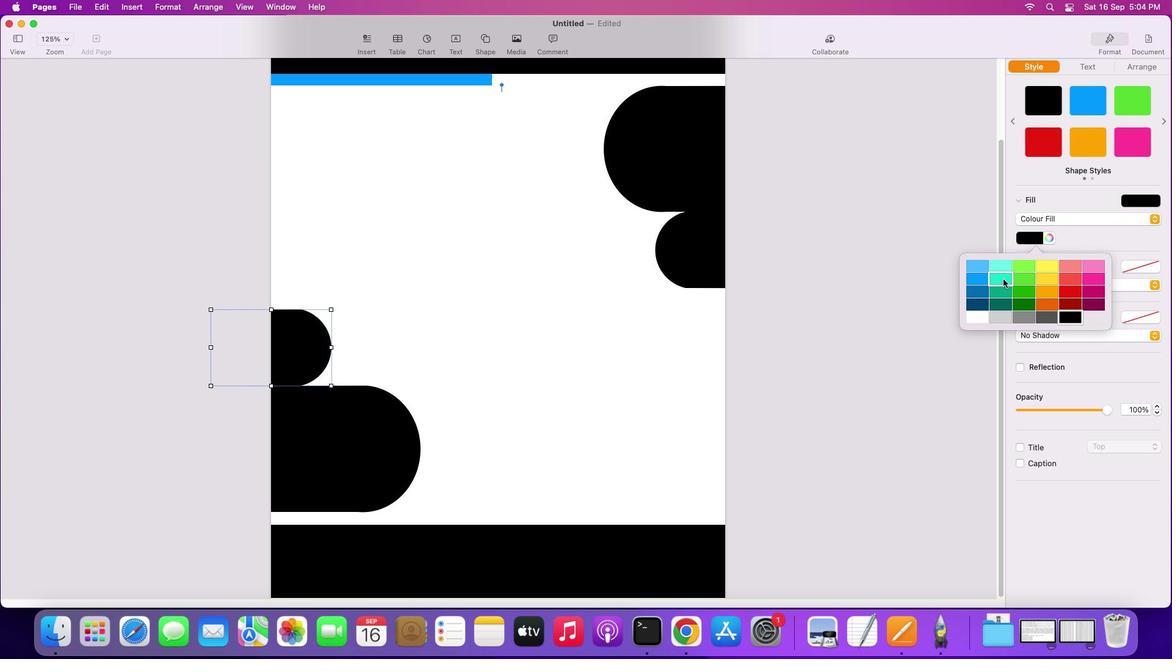 
Action: Mouse moved to (326, 440)
Screenshot: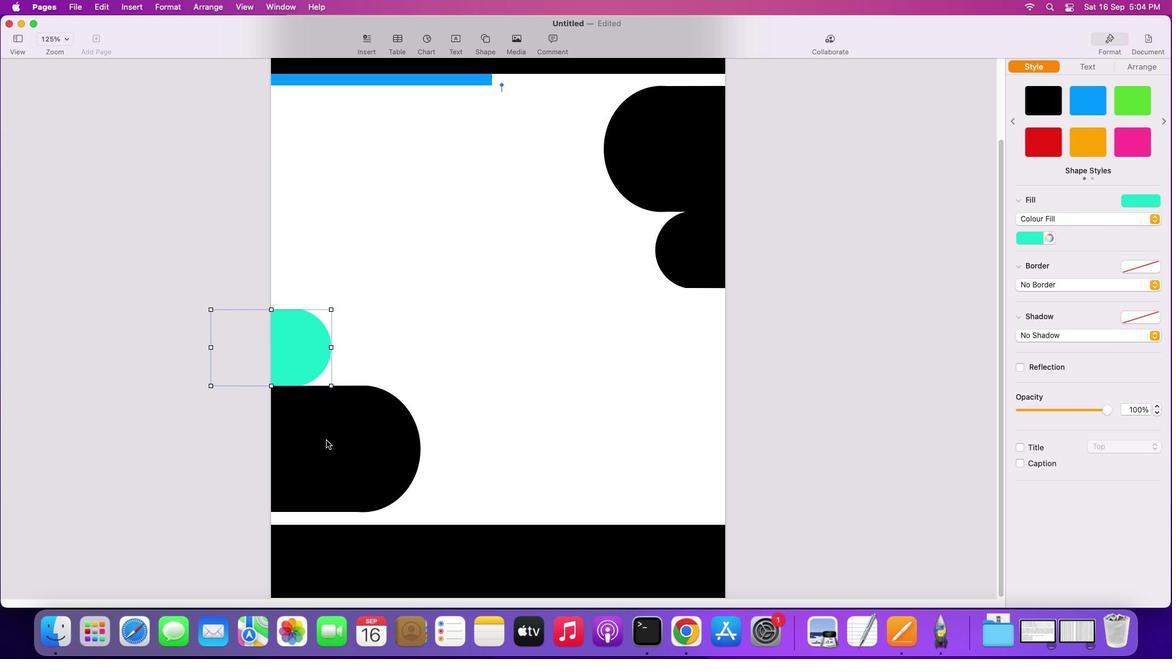 
Action: Mouse pressed left at (326, 440)
Screenshot: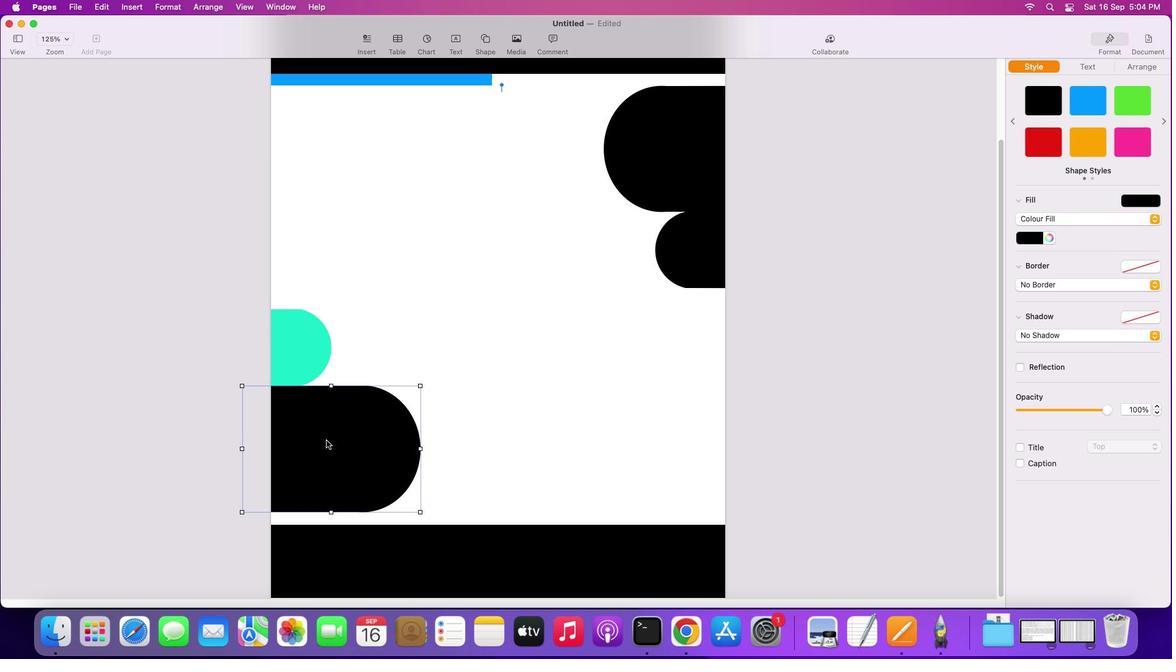 
Action: Mouse moved to (1036, 237)
Screenshot: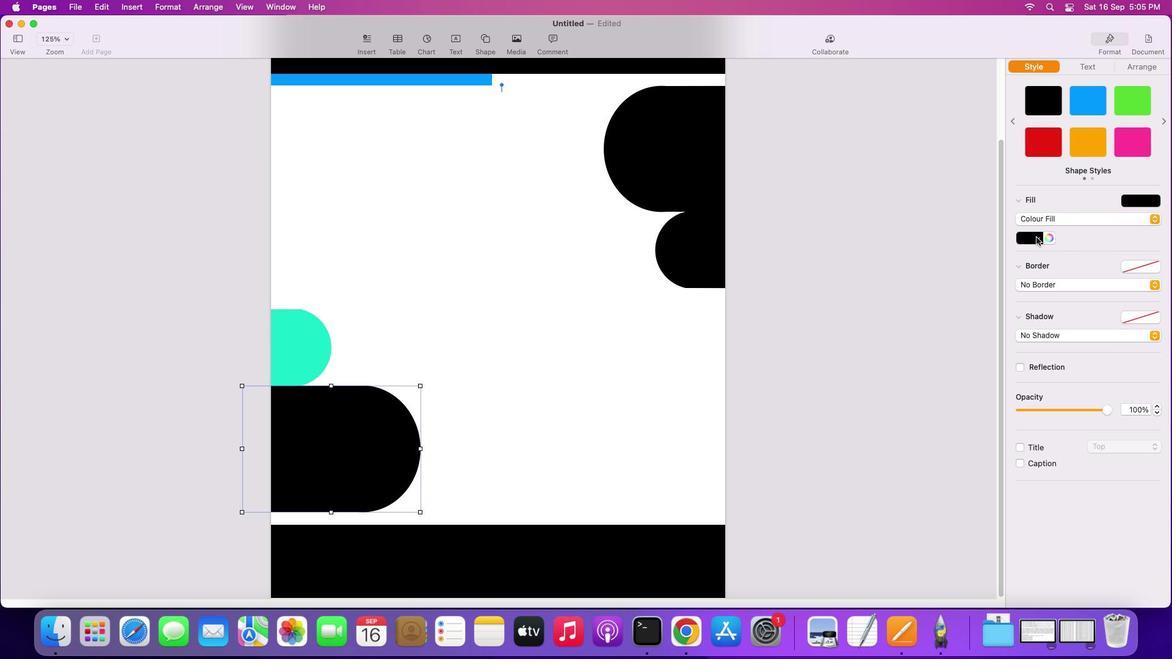 
Action: Mouse pressed left at (1036, 237)
Screenshot: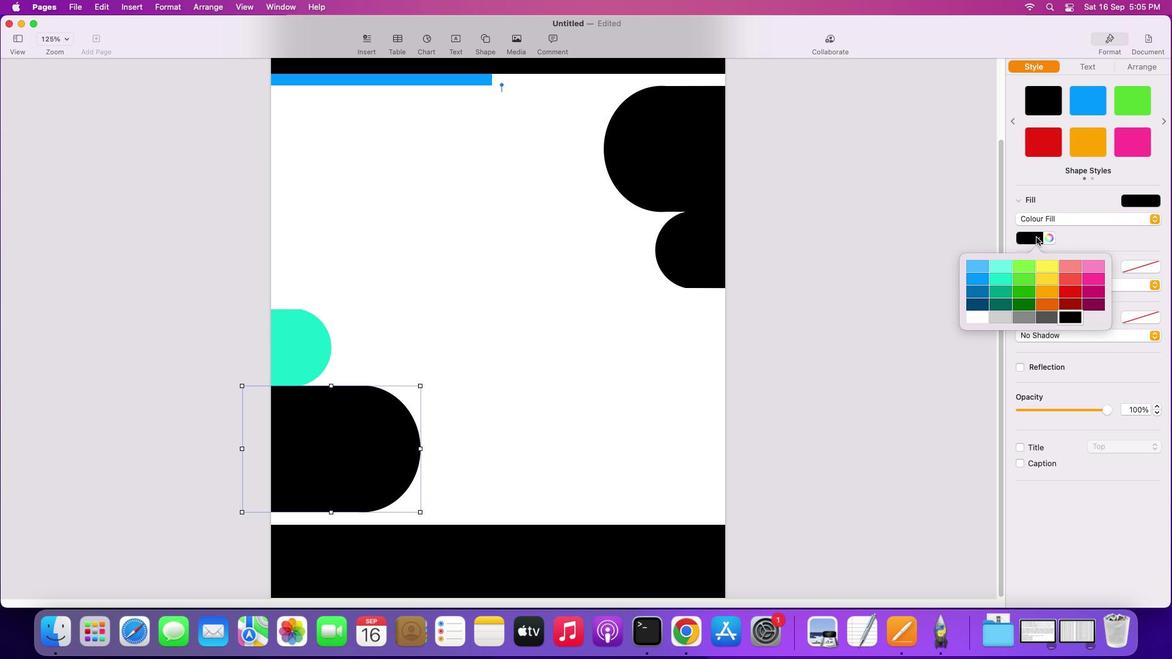 
Action: Mouse moved to (1028, 294)
Screenshot: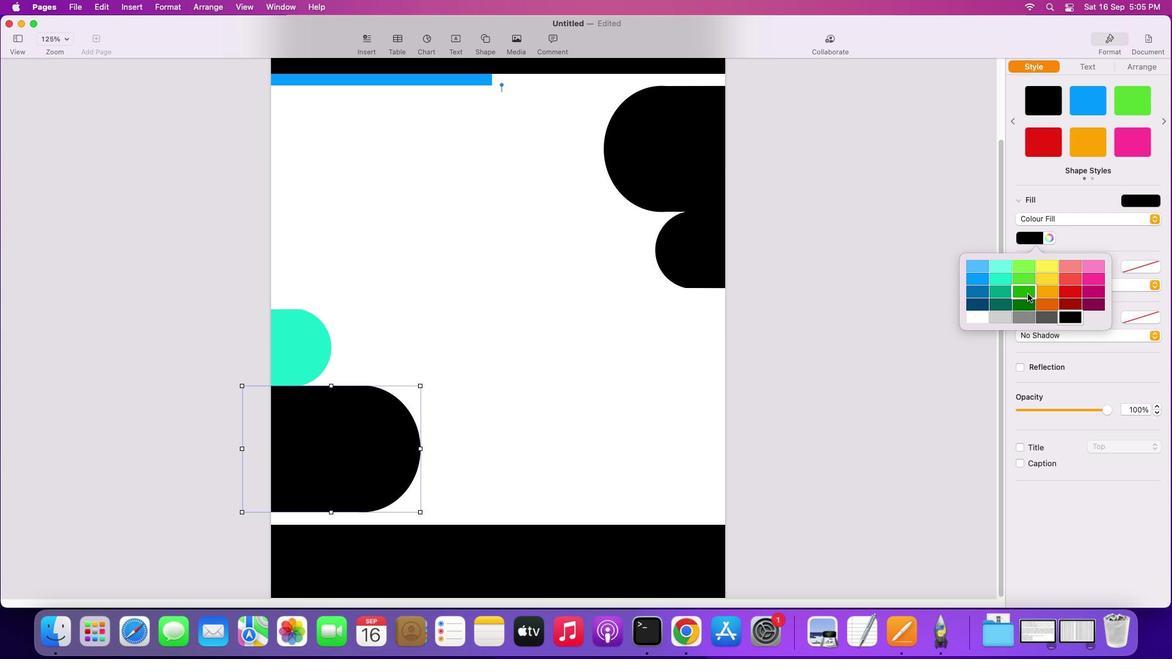 
Action: Mouse pressed left at (1028, 294)
Screenshot: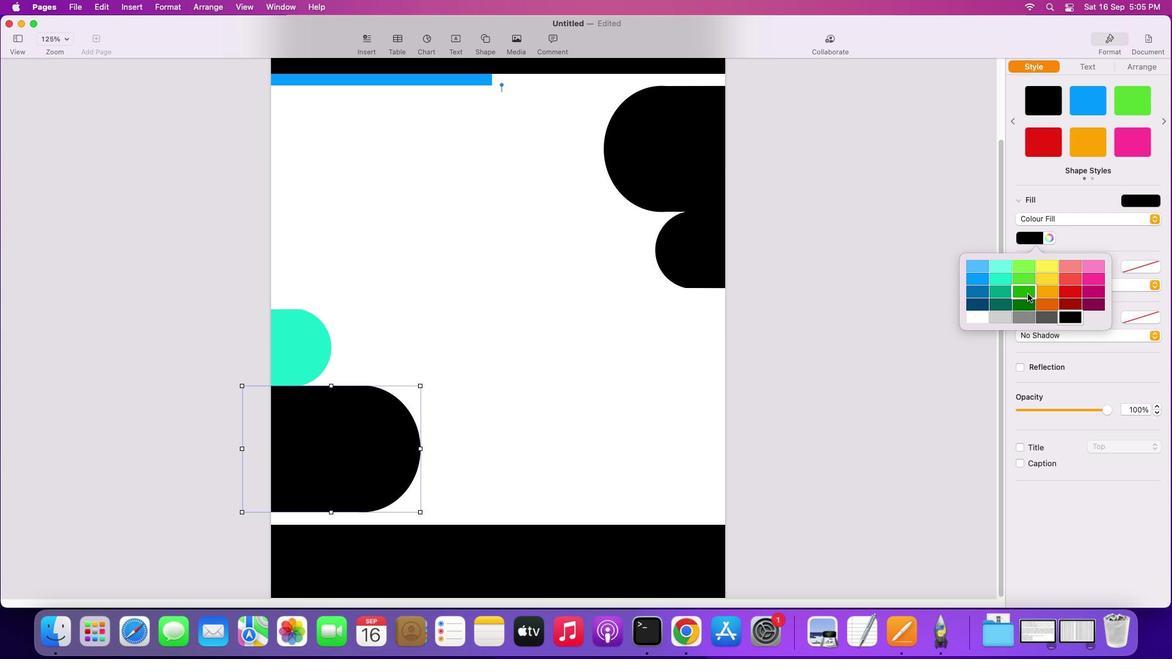 
Action: Mouse moved to (1036, 235)
Screenshot: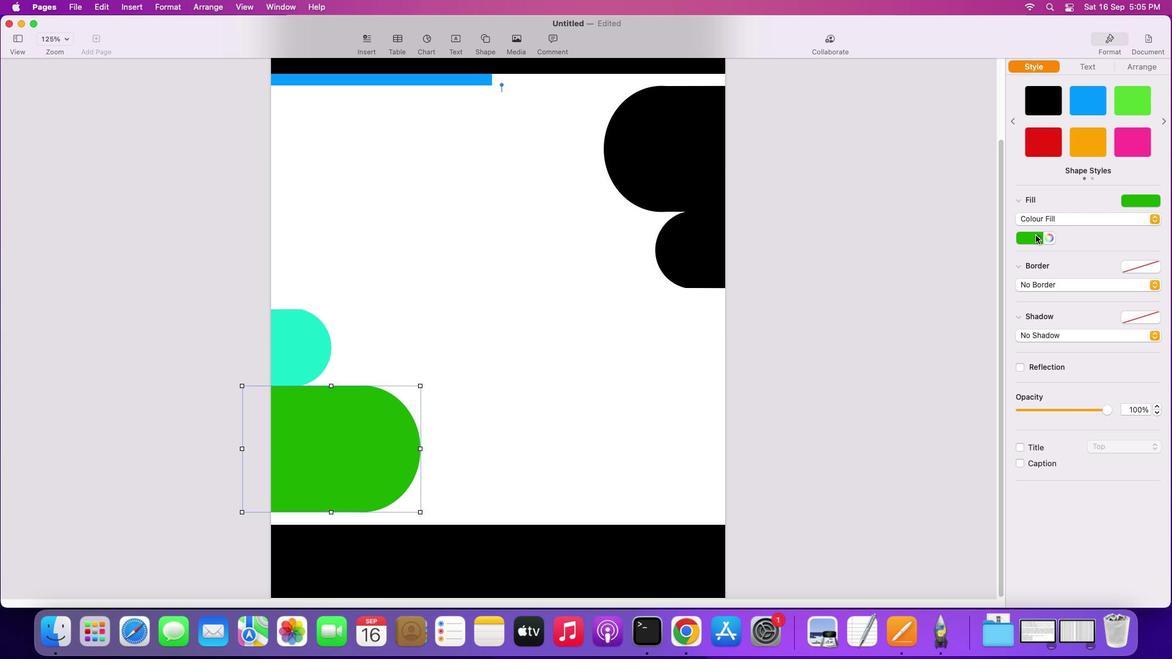 
Action: Mouse pressed left at (1036, 235)
Screenshot: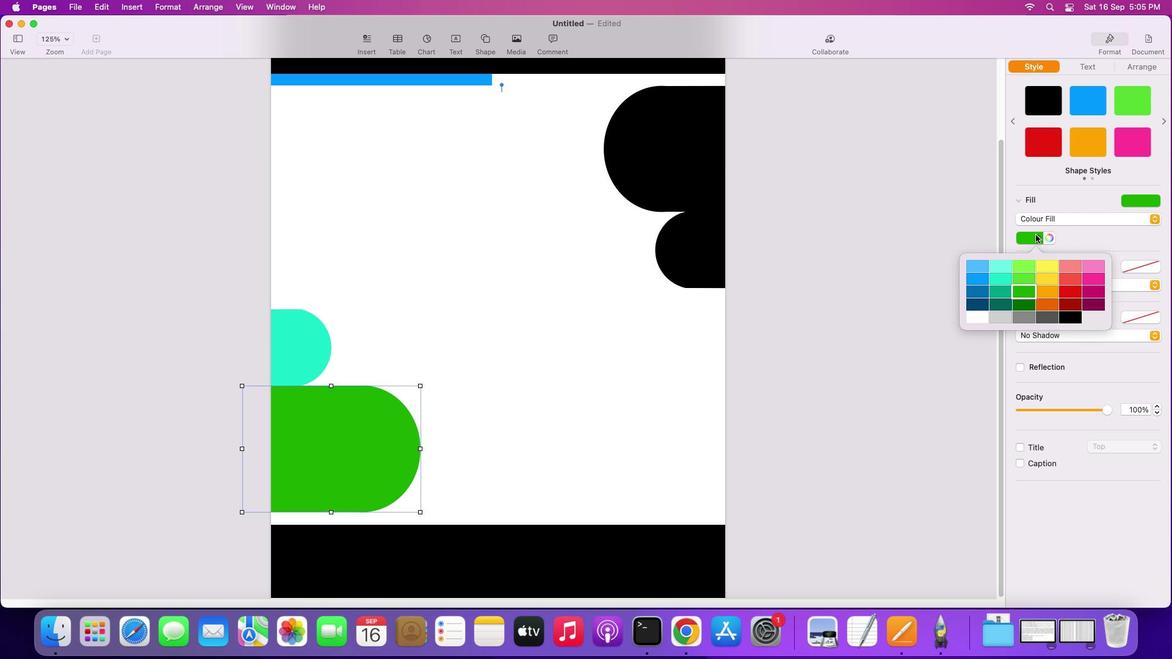 
Action: Mouse moved to (1022, 264)
Screenshot: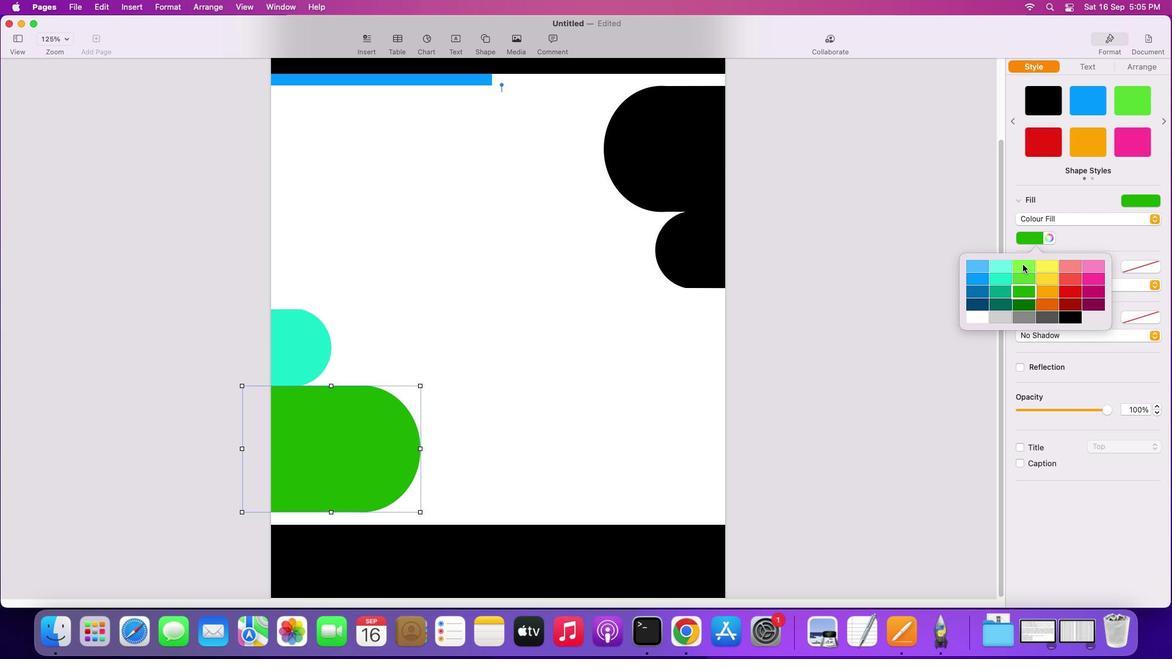 
Action: Mouse pressed left at (1022, 264)
Screenshot: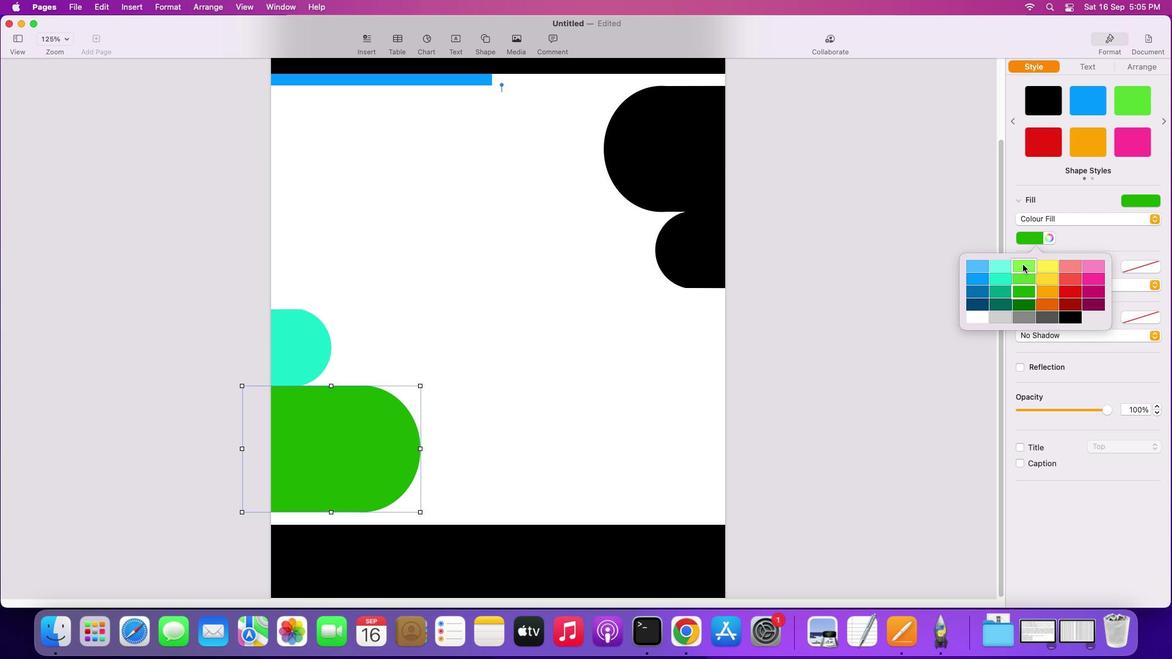 
Action: Mouse moved to (1038, 236)
Screenshot: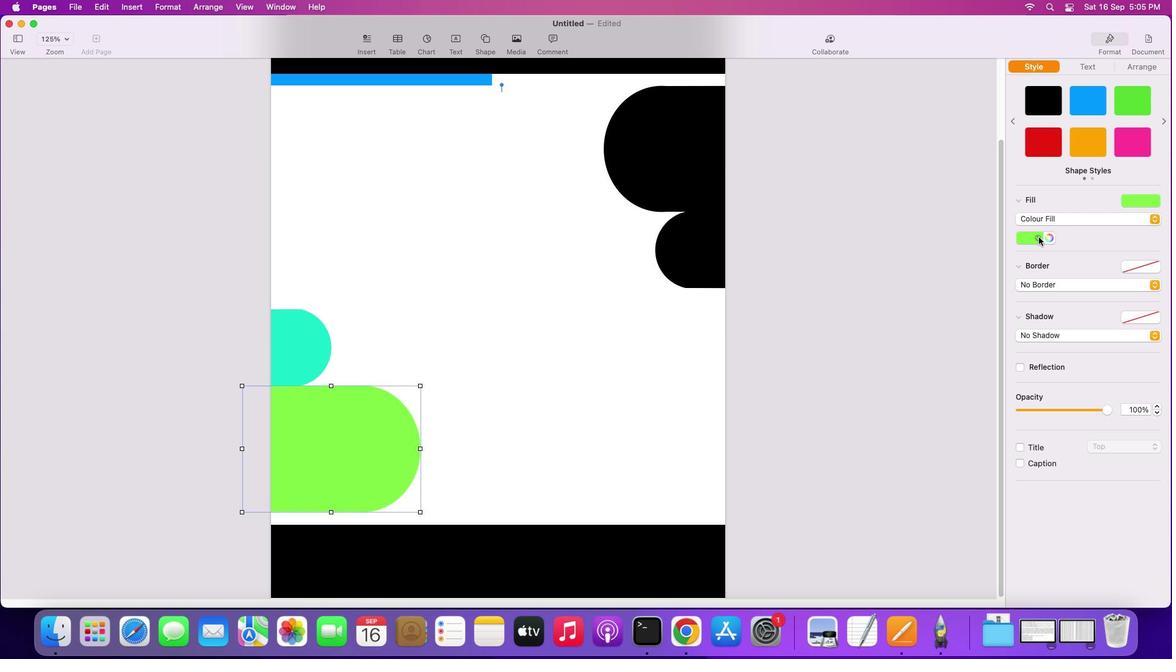 
Action: Mouse pressed left at (1038, 236)
Screenshot: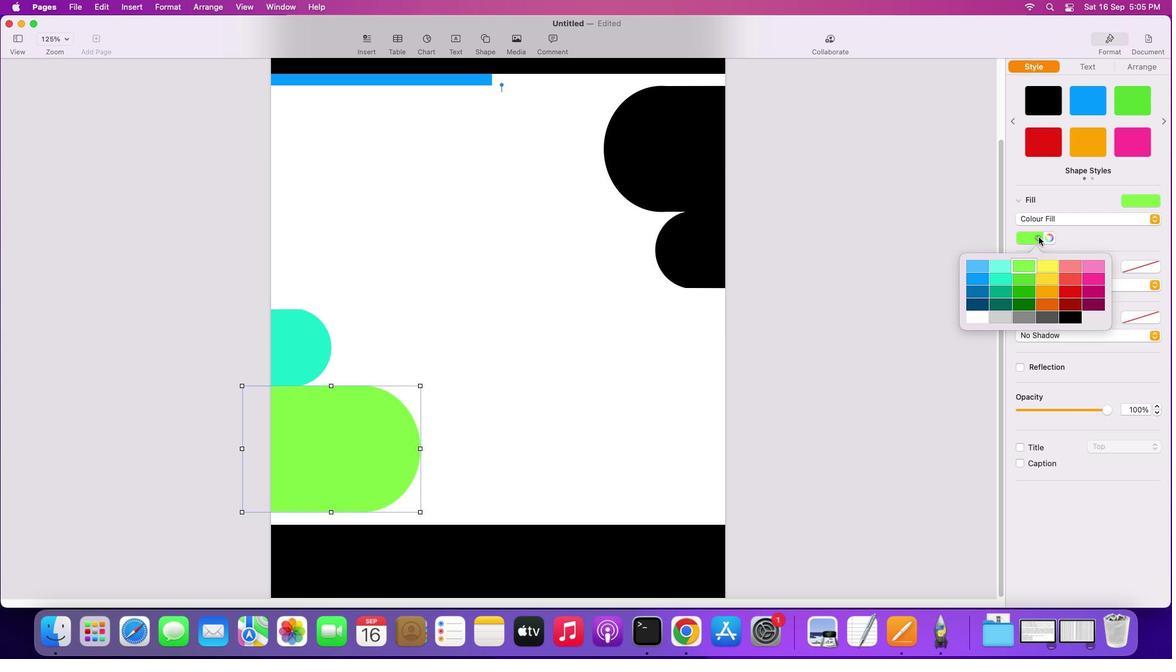 
Action: Mouse moved to (983, 292)
Screenshot: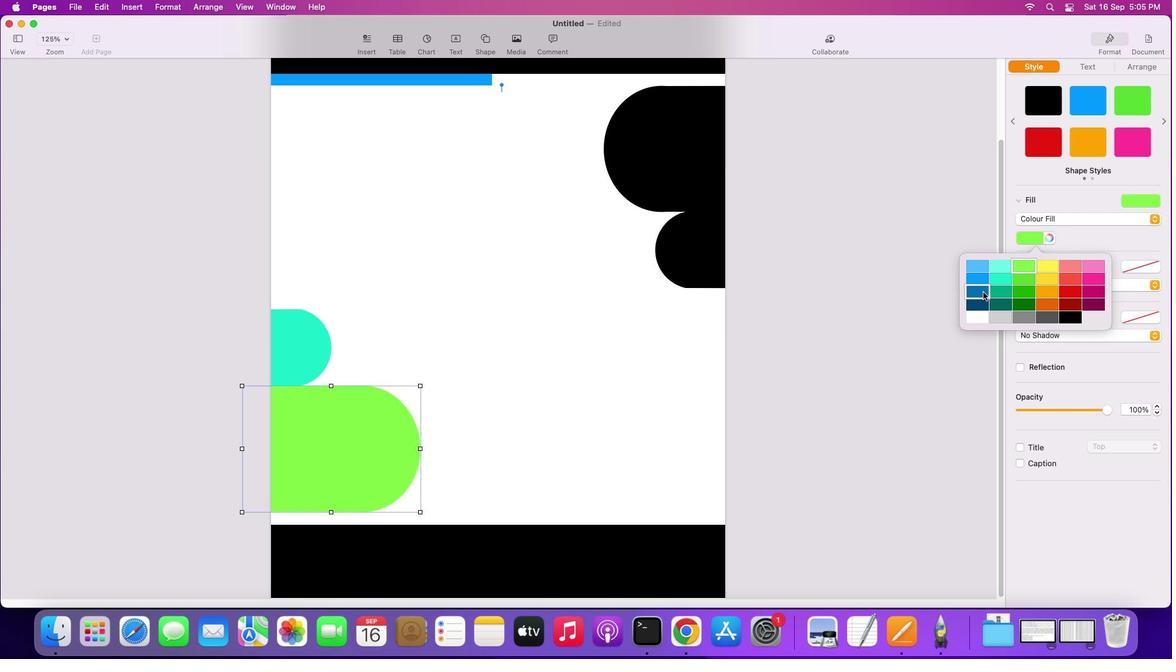 
Action: Mouse pressed left at (983, 292)
Screenshot: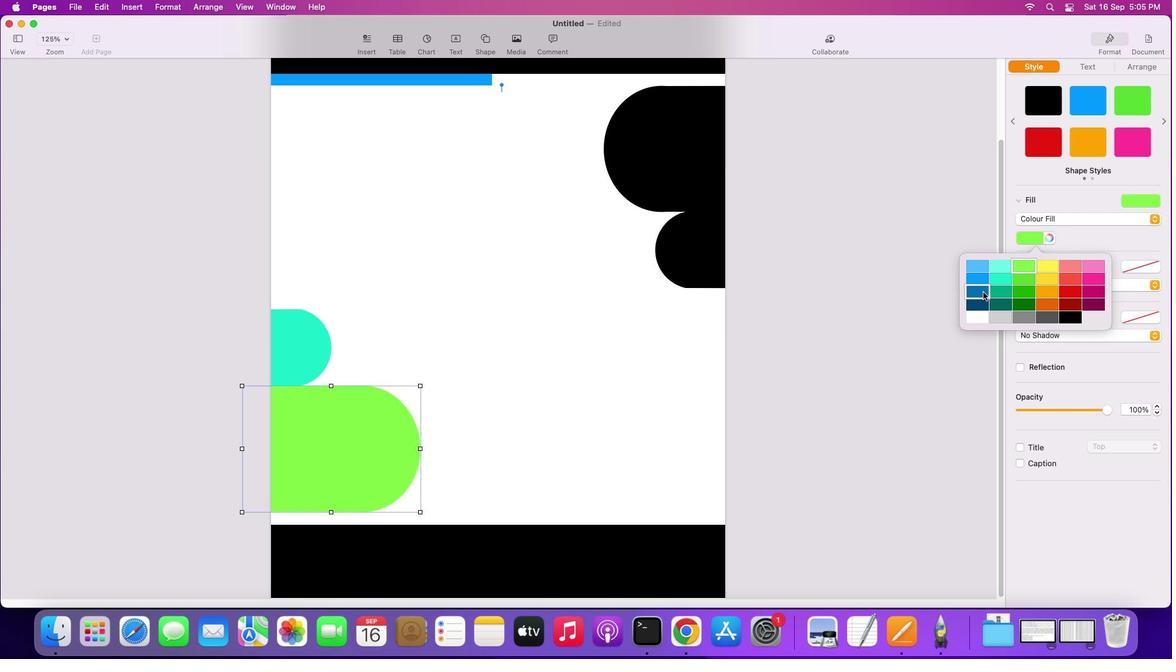 
Action: Mouse moved to (1028, 240)
Screenshot: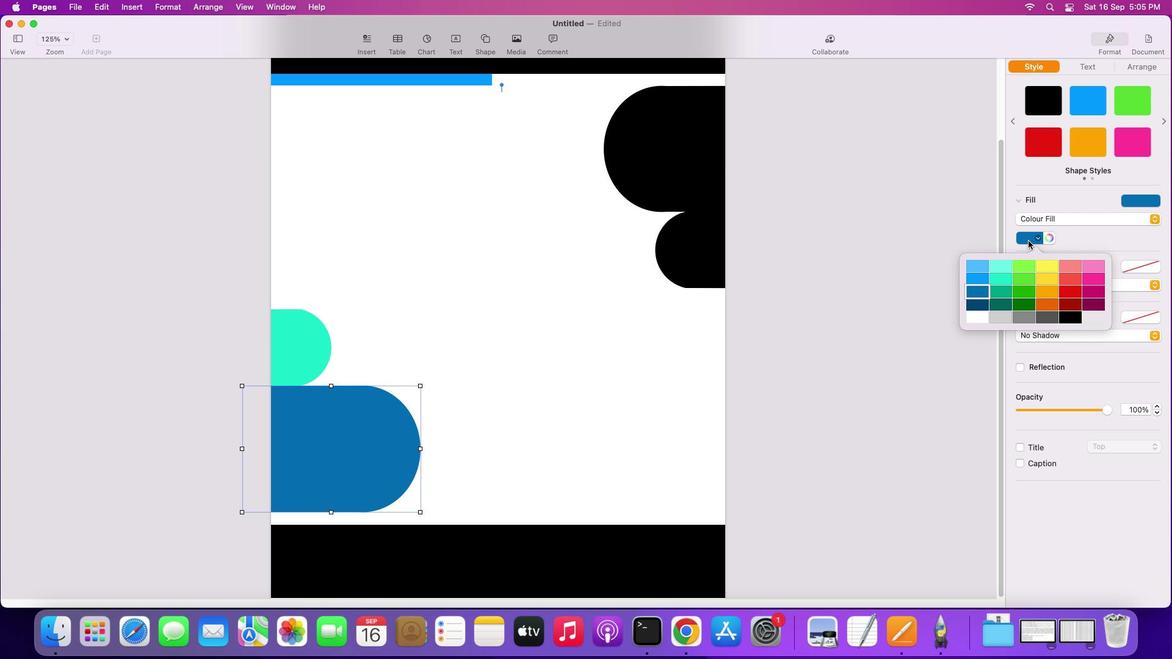 
Action: Mouse pressed left at (1028, 240)
Screenshot: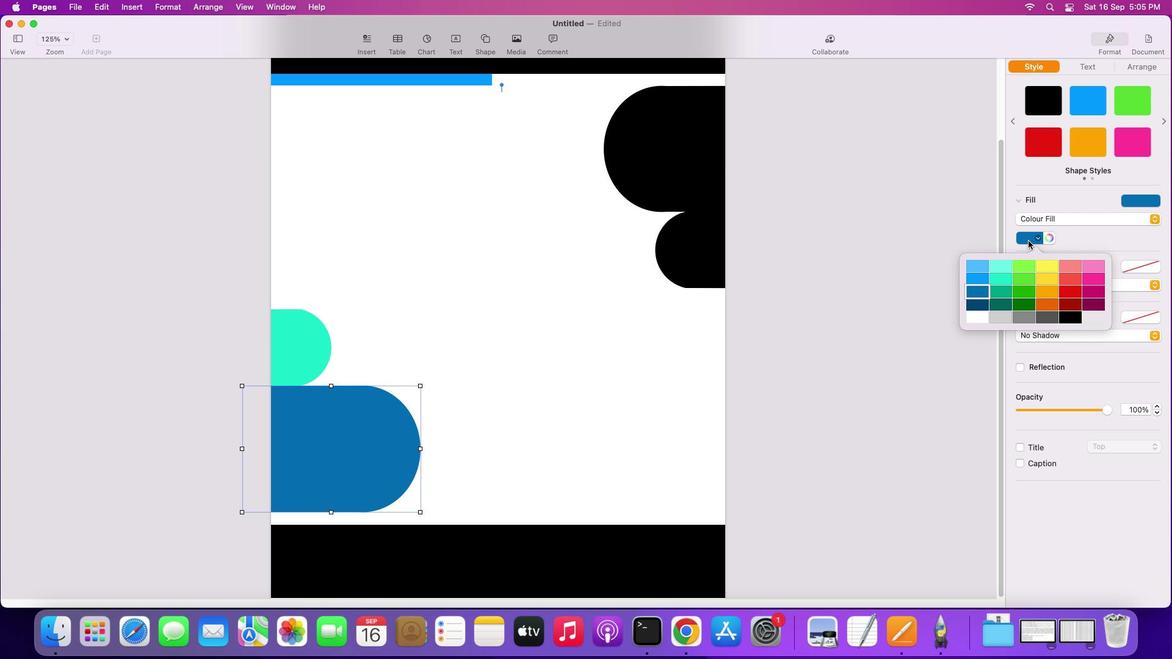 
Action: Mouse moved to (978, 279)
Screenshot: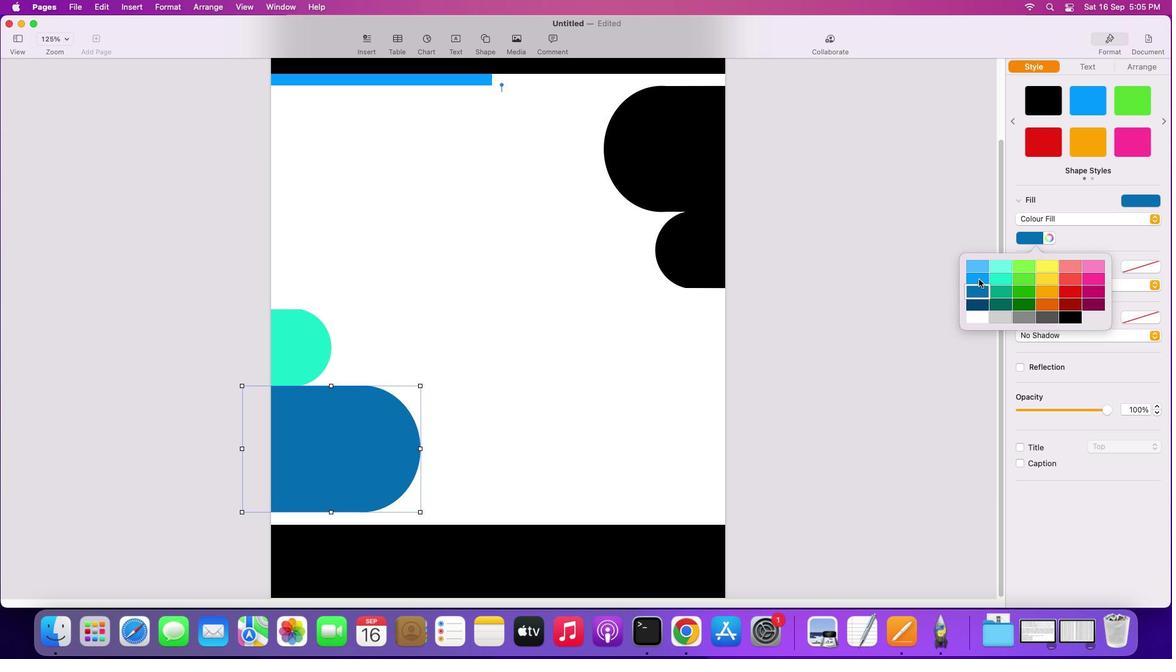 
Action: Mouse pressed left at (978, 279)
Screenshot: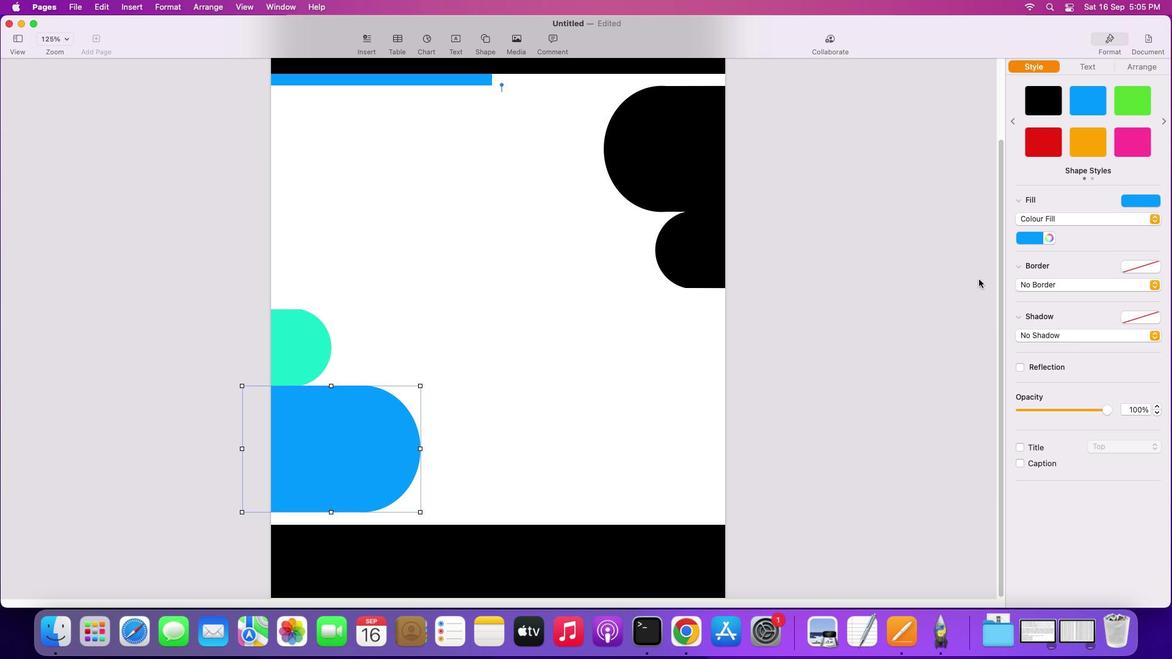 
Action: Mouse moved to (477, 390)
Screenshot: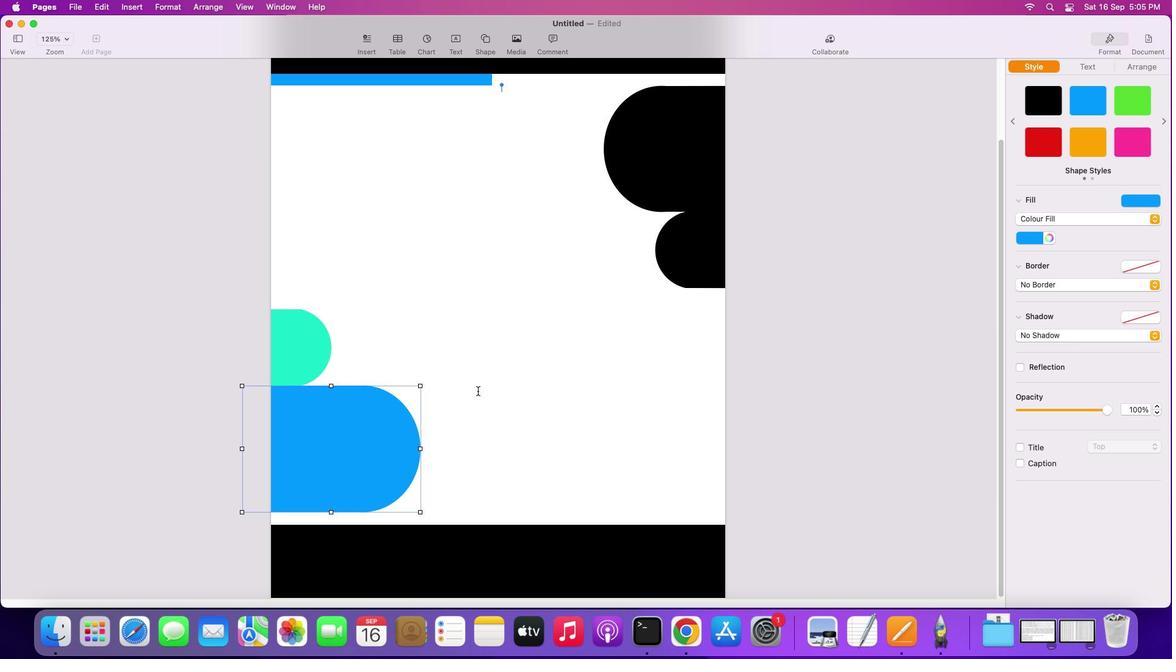 
Action: Mouse pressed left at (477, 390)
Screenshot: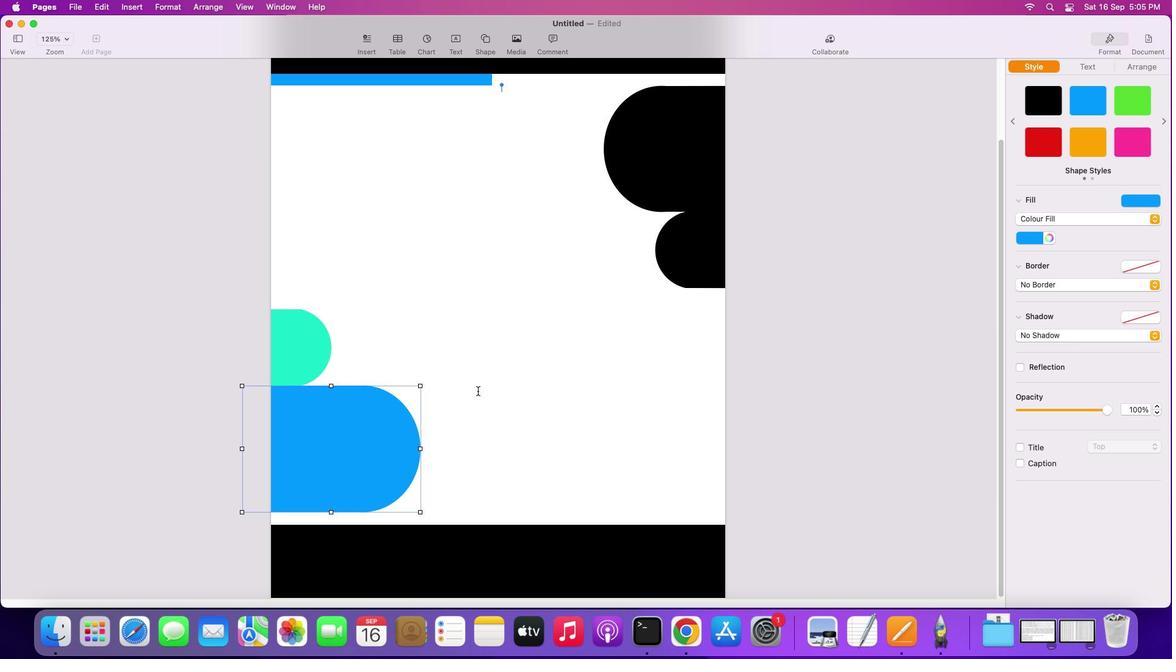 
Action: Mouse moved to (293, 360)
Screenshot: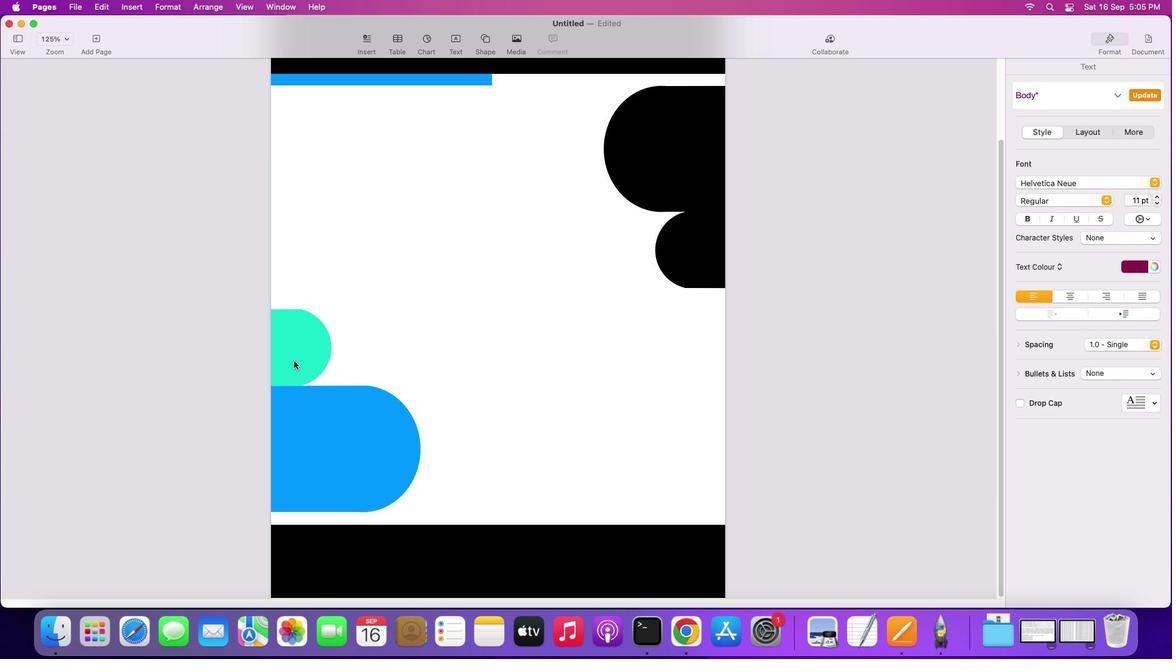 
Action: Key pressed Key.shift
Screenshot: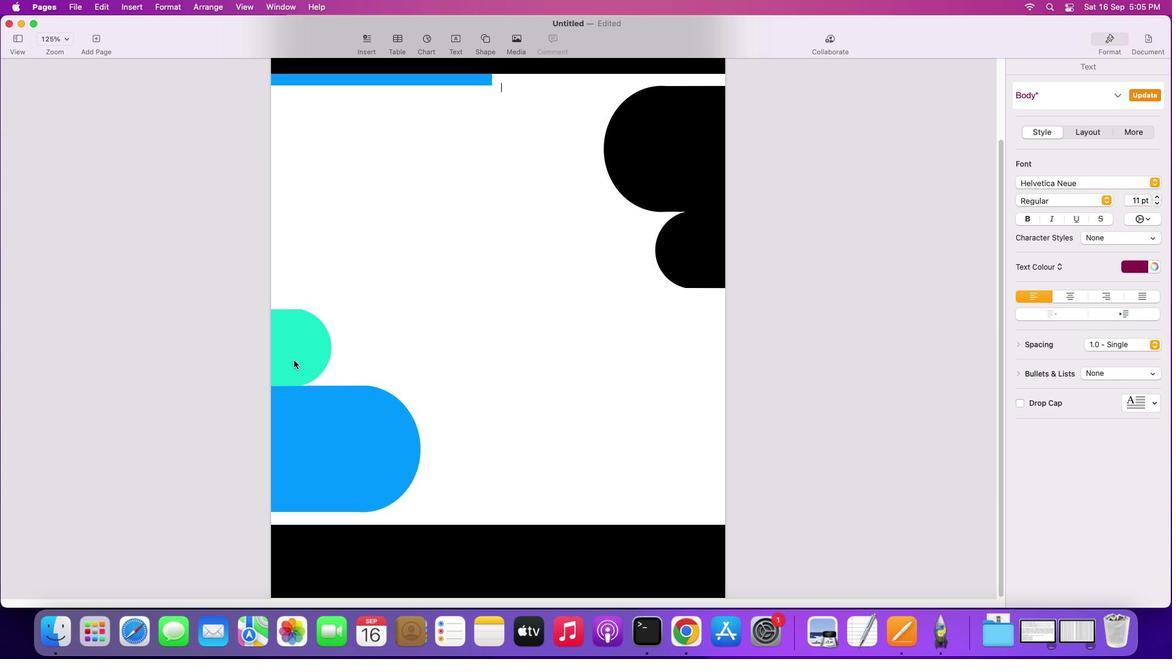 
Action: Mouse moved to (293, 360)
Screenshot: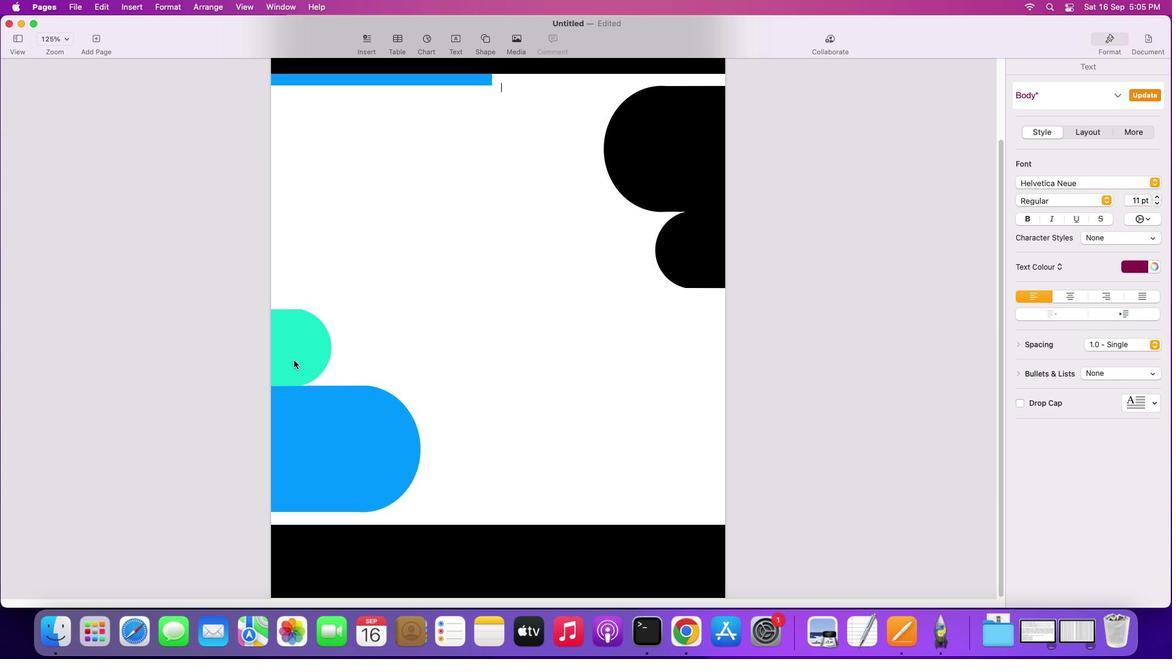 
Action: Mouse pressed left at (293, 360)
Screenshot: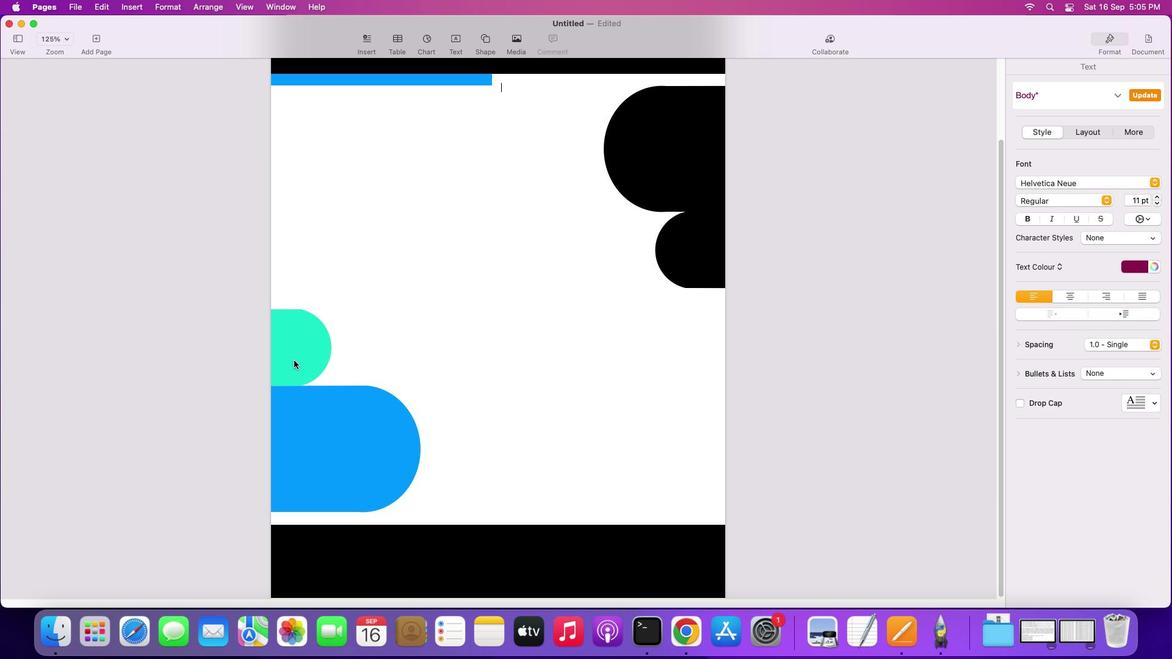 
Action: Mouse moved to (319, 425)
Screenshot: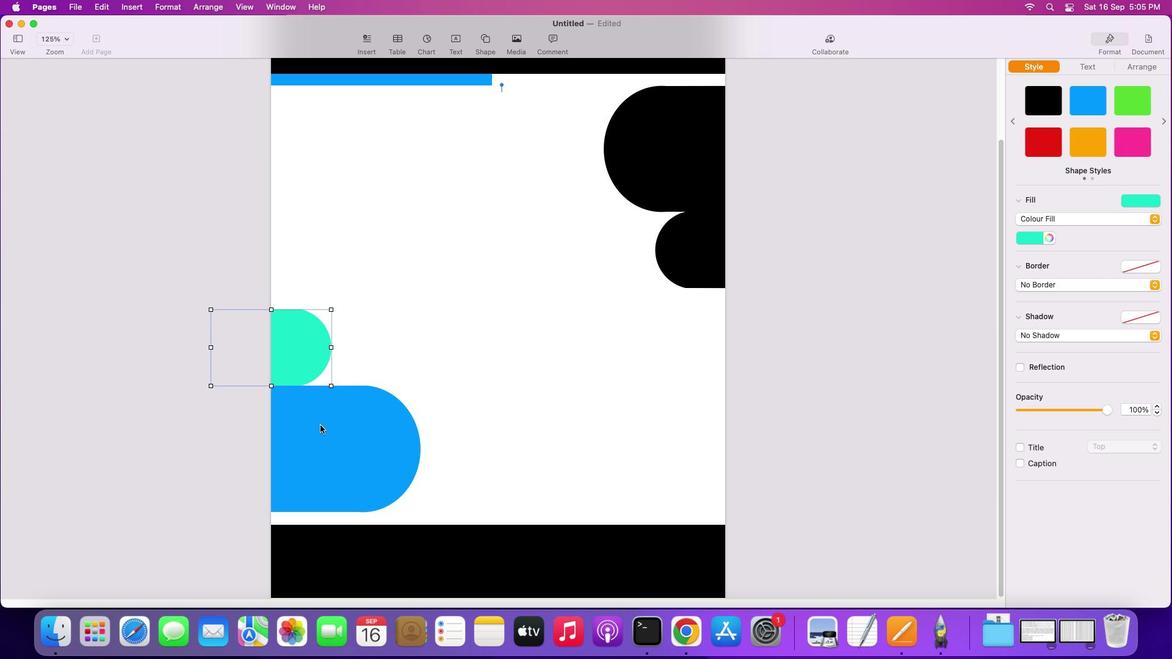 
Action: Mouse pressed left at (319, 425)
Screenshot: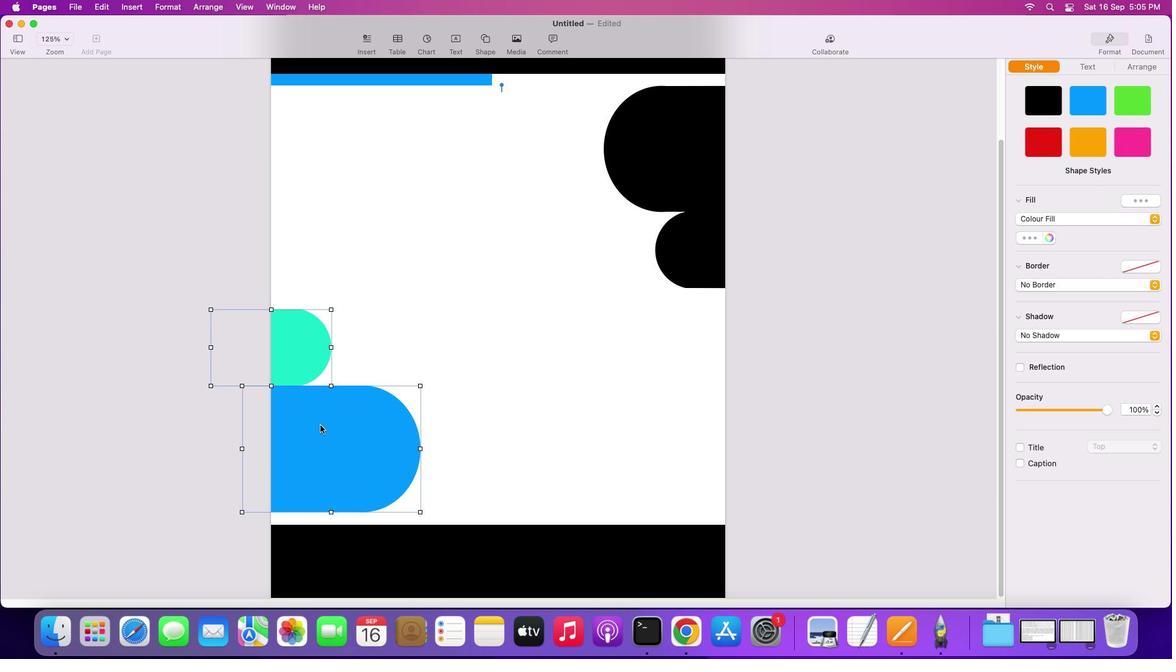 
Action: Mouse moved to (1109, 406)
Screenshot: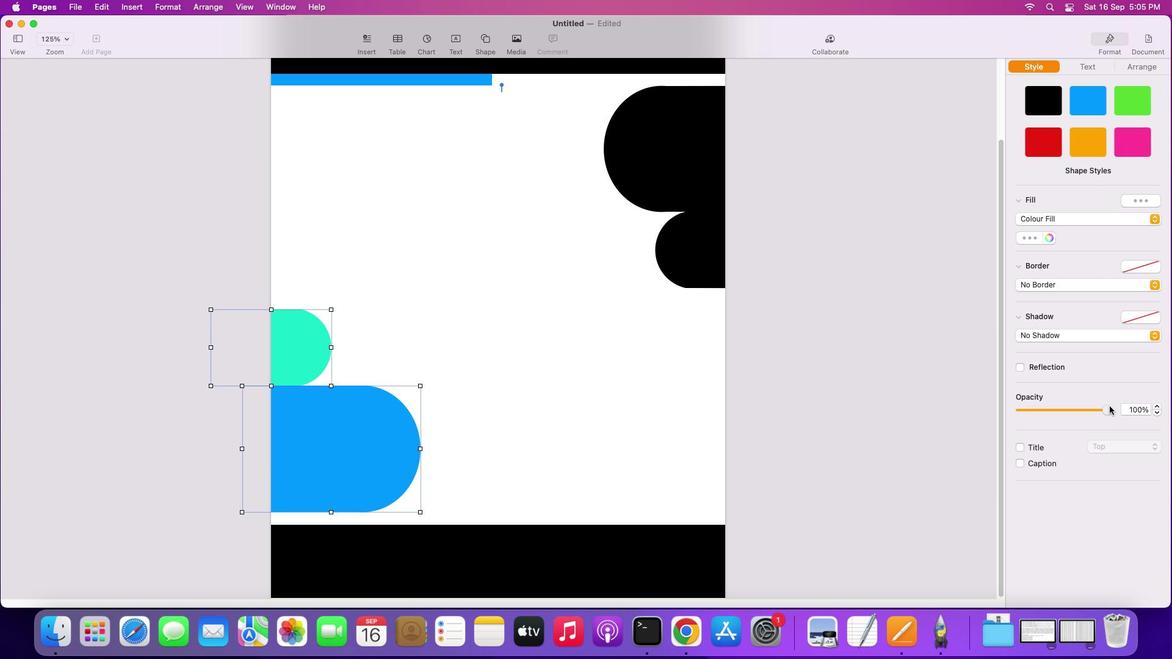 
Action: Mouse pressed left at (1109, 406)
Screenshot: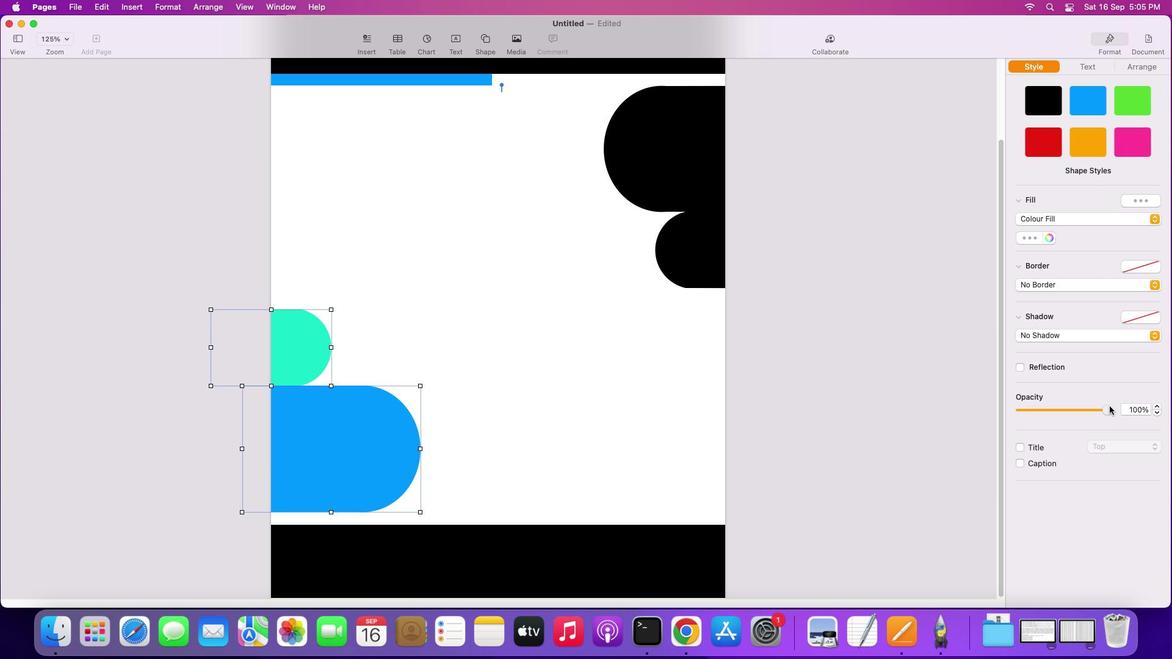 
Action: Mouse moved to (1158, 403)
Screenshot: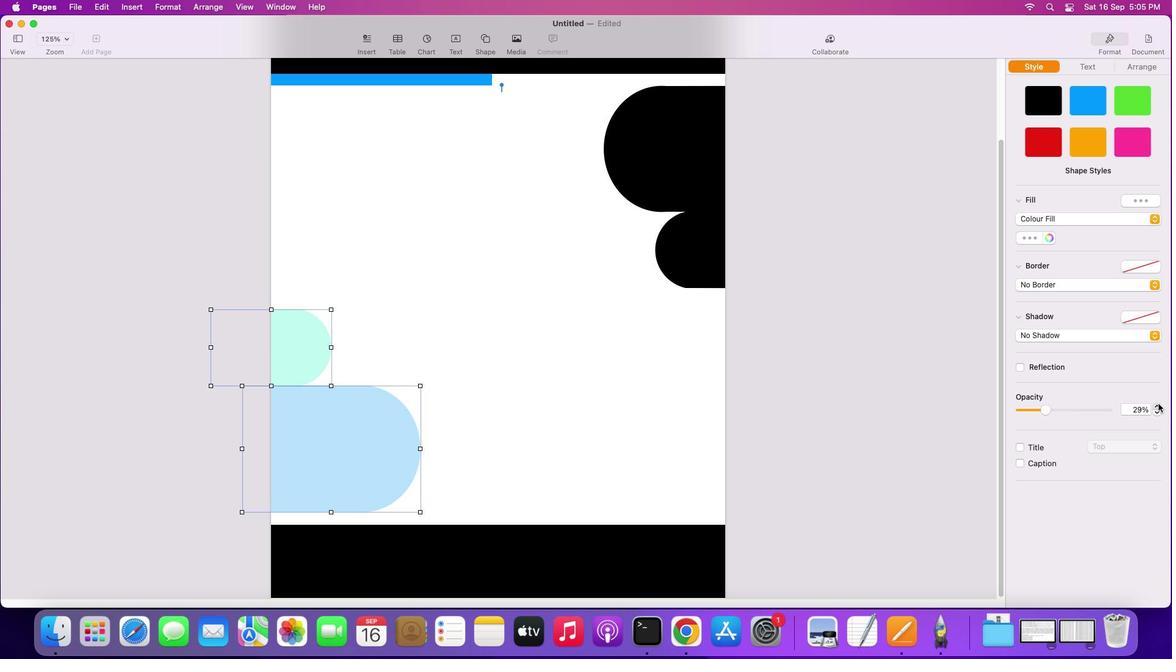 
Action: Mouse pressed left at (1158, 403)
Screenshot: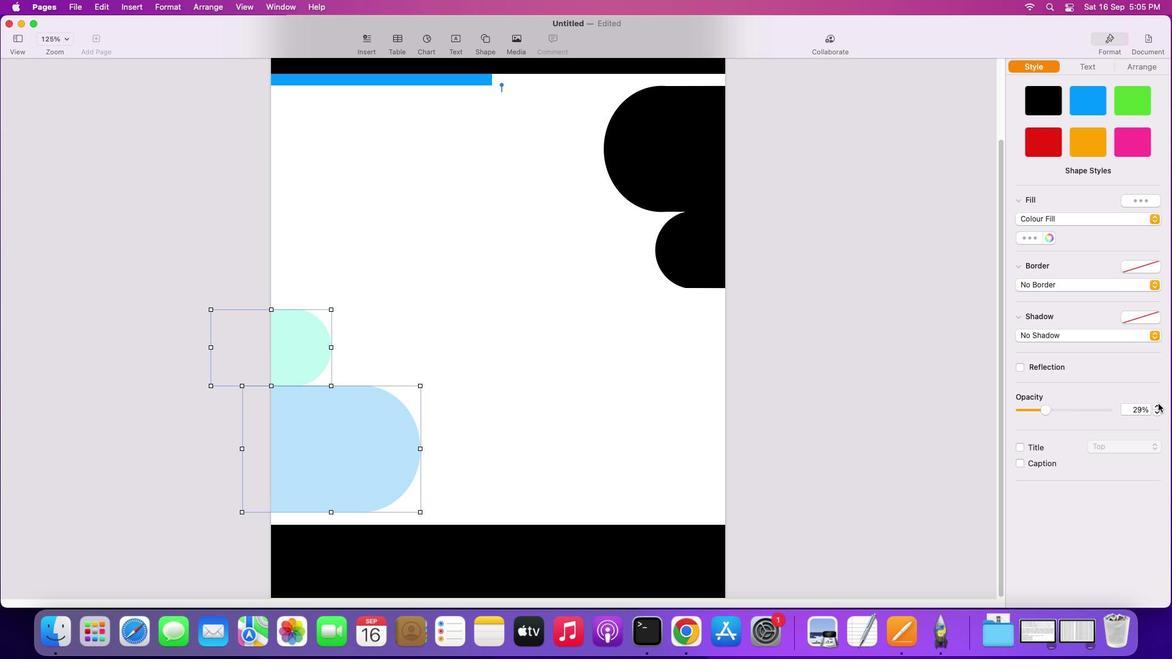 
Action: Mouse pressed left at (1158, 403)
Screenshot: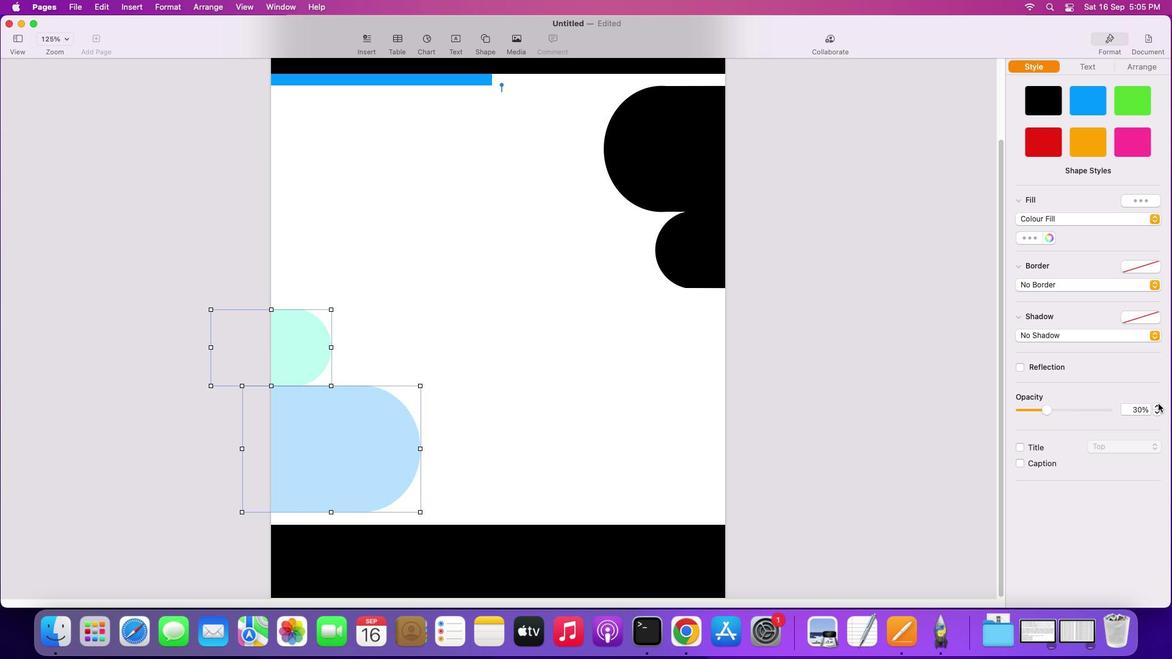 
Action: Mouse moved to (522, 438)
Screenshot: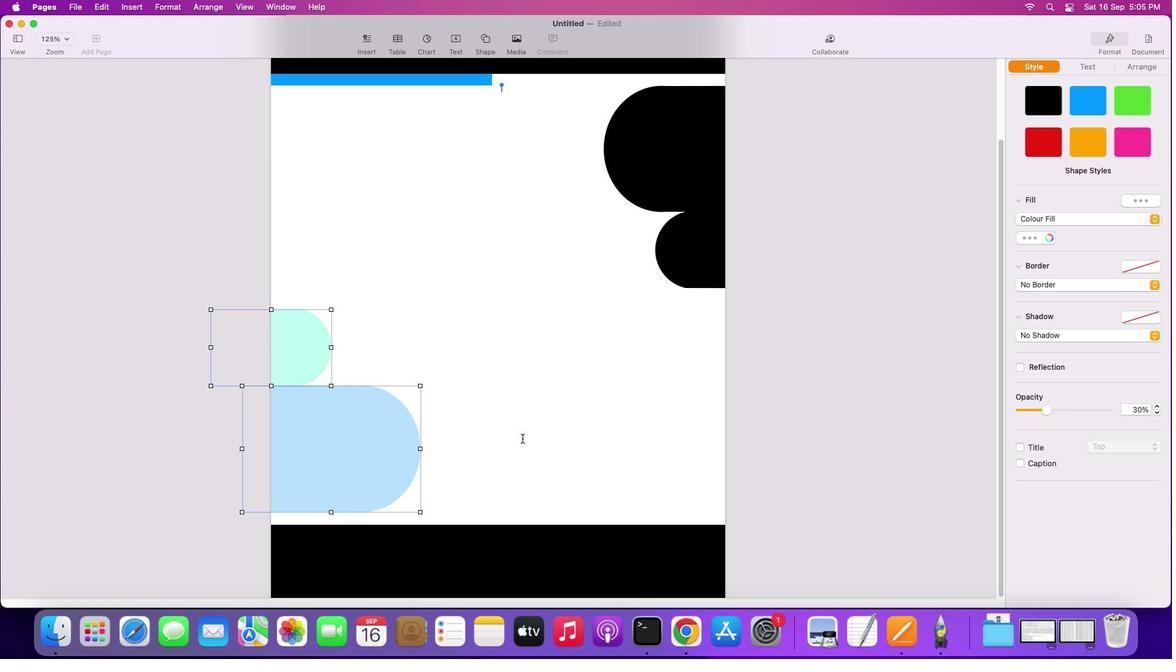 
Action: Mouse pressed left at (522, 438)
Screenshot: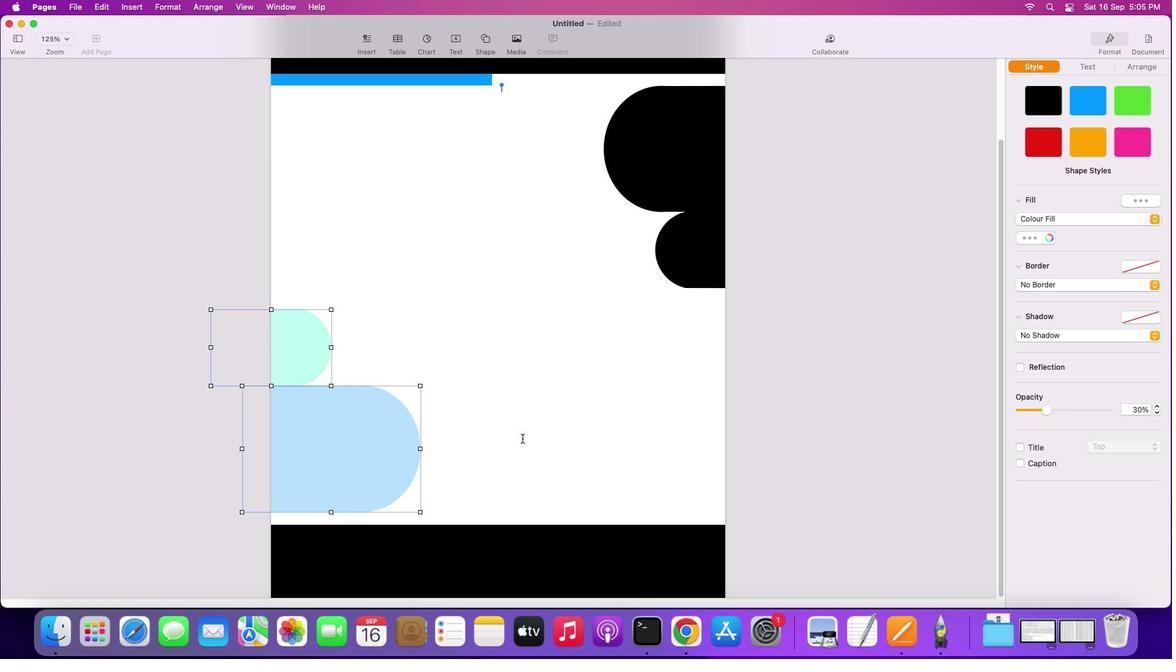 
Action: Mouse moved to (614, 224)
Screenshot: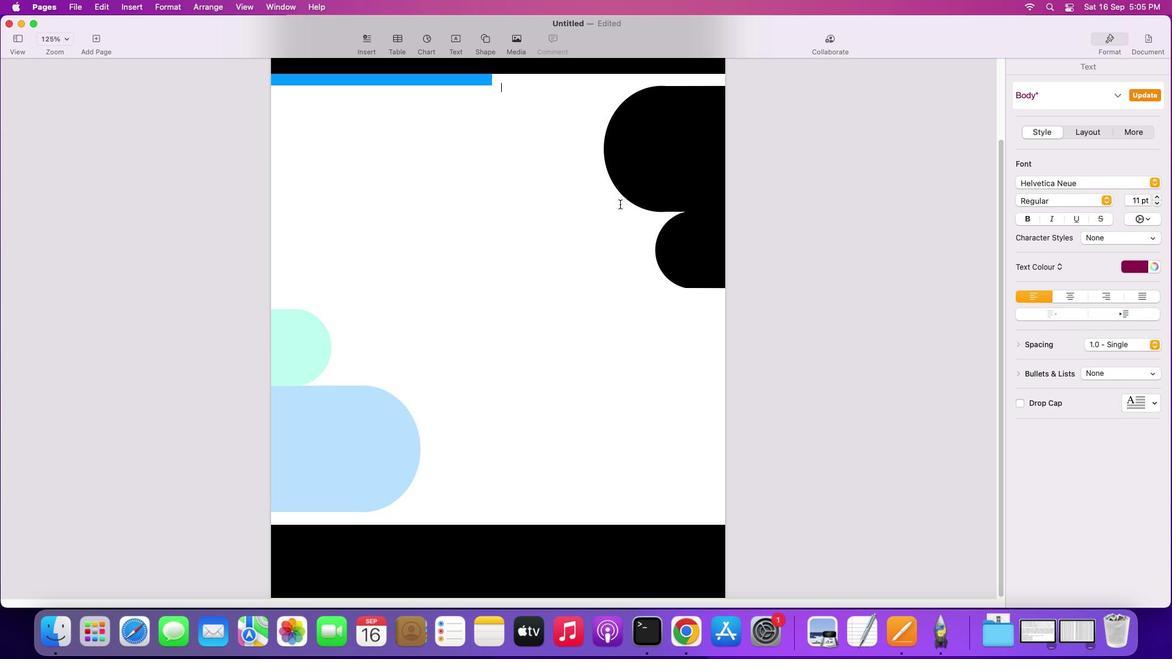 
Action: Key pressed Key.shift
Screenshot: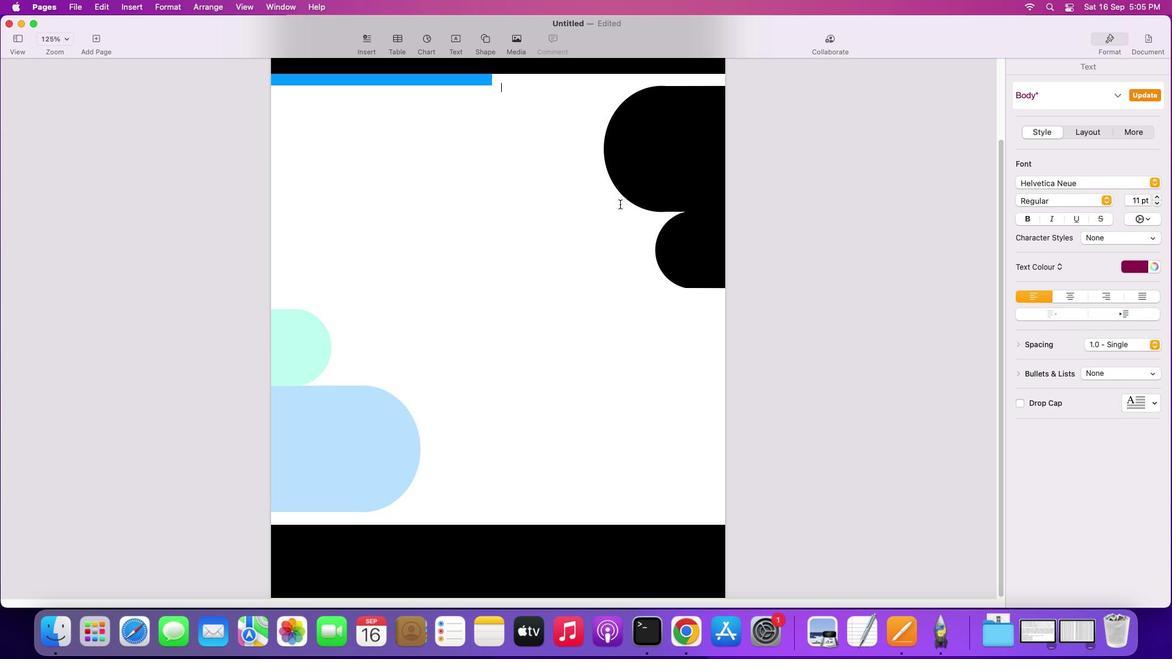 
Action: Mouse moved to (674, 172)
Screenshot: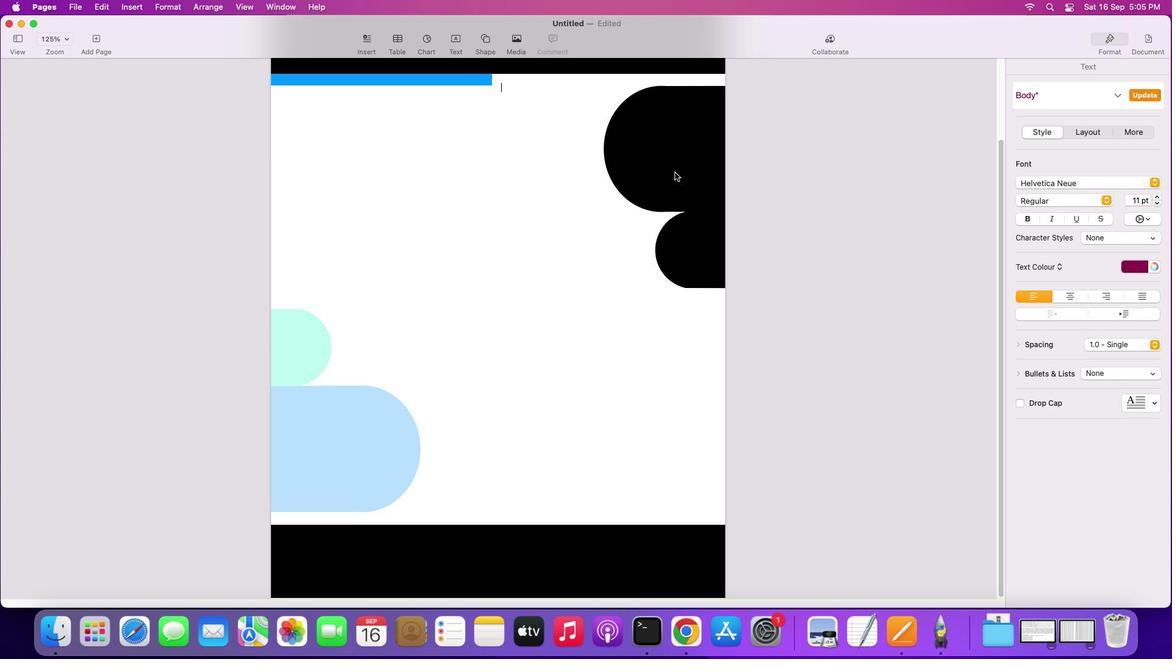 
Action: Mouse pressed left at (674, 172)
Screenshot: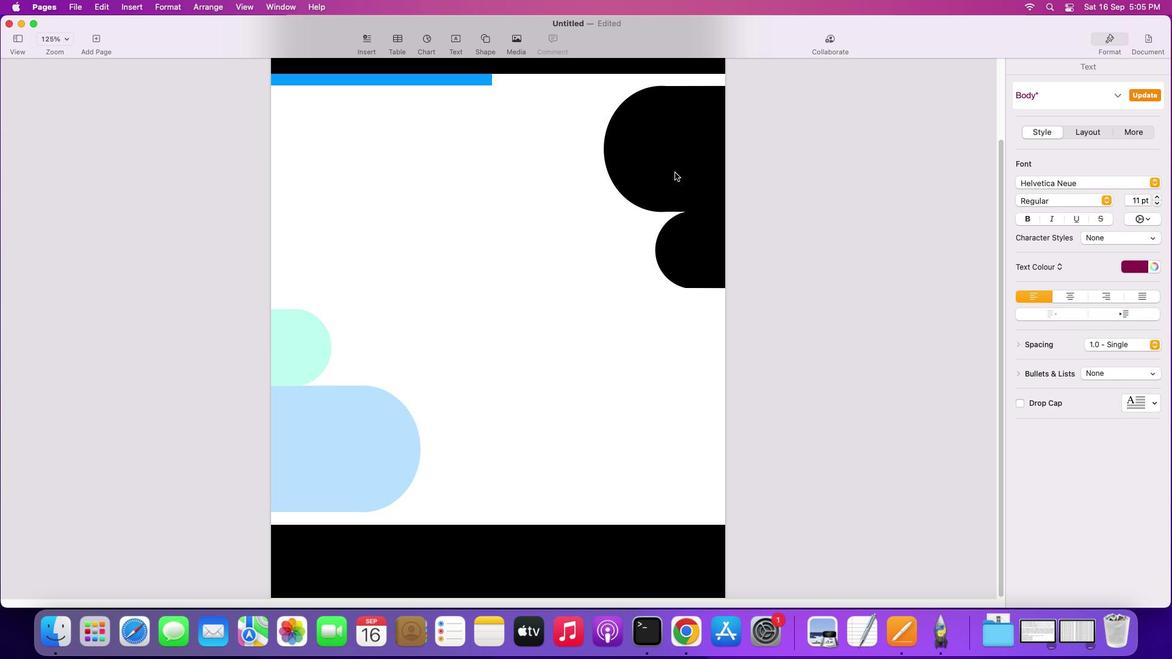 
Action: Mouse moved to (689, 228)
Screenshot: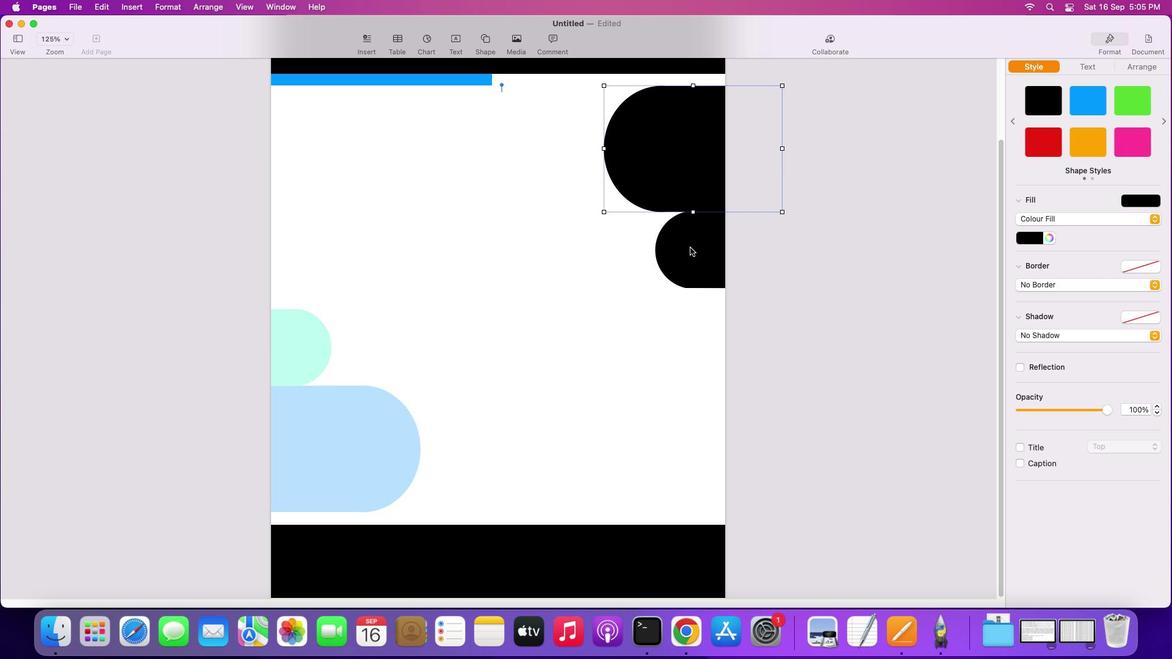 
Action: Key pressed Key.shift
Screenshot: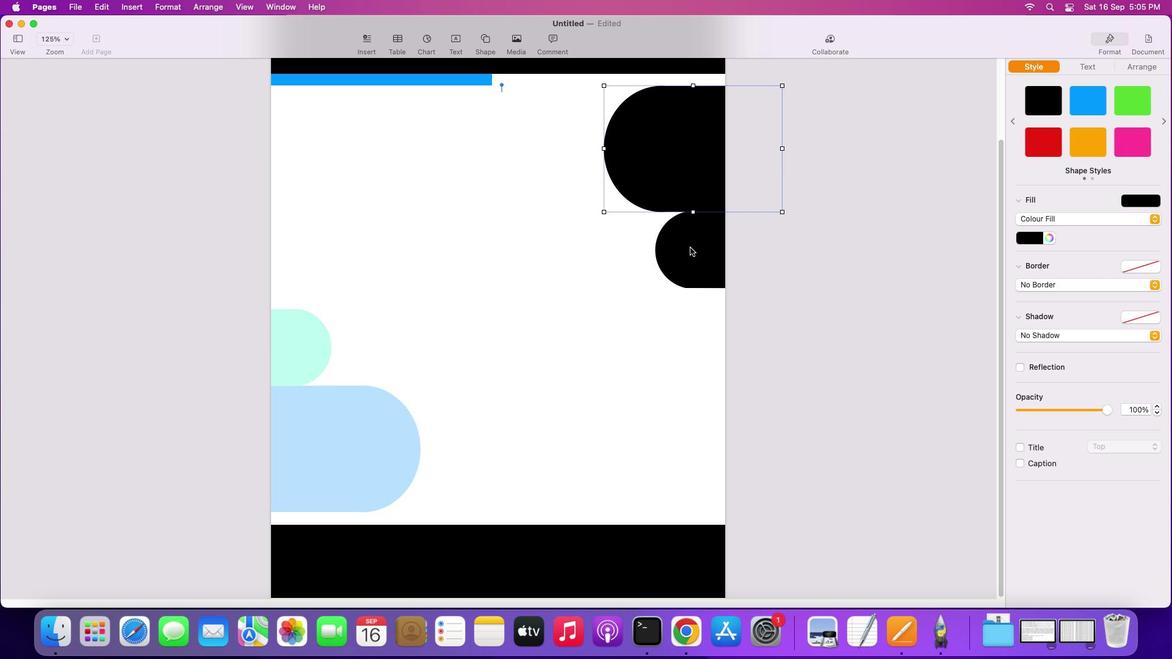 
Action: Mouse moved to (690, 247)
